 Task: Set the assign date for multiple Jira issues and create an automation rule to manage date assignments.
Action: Mouse moved to (1038, 350)
Screenshot: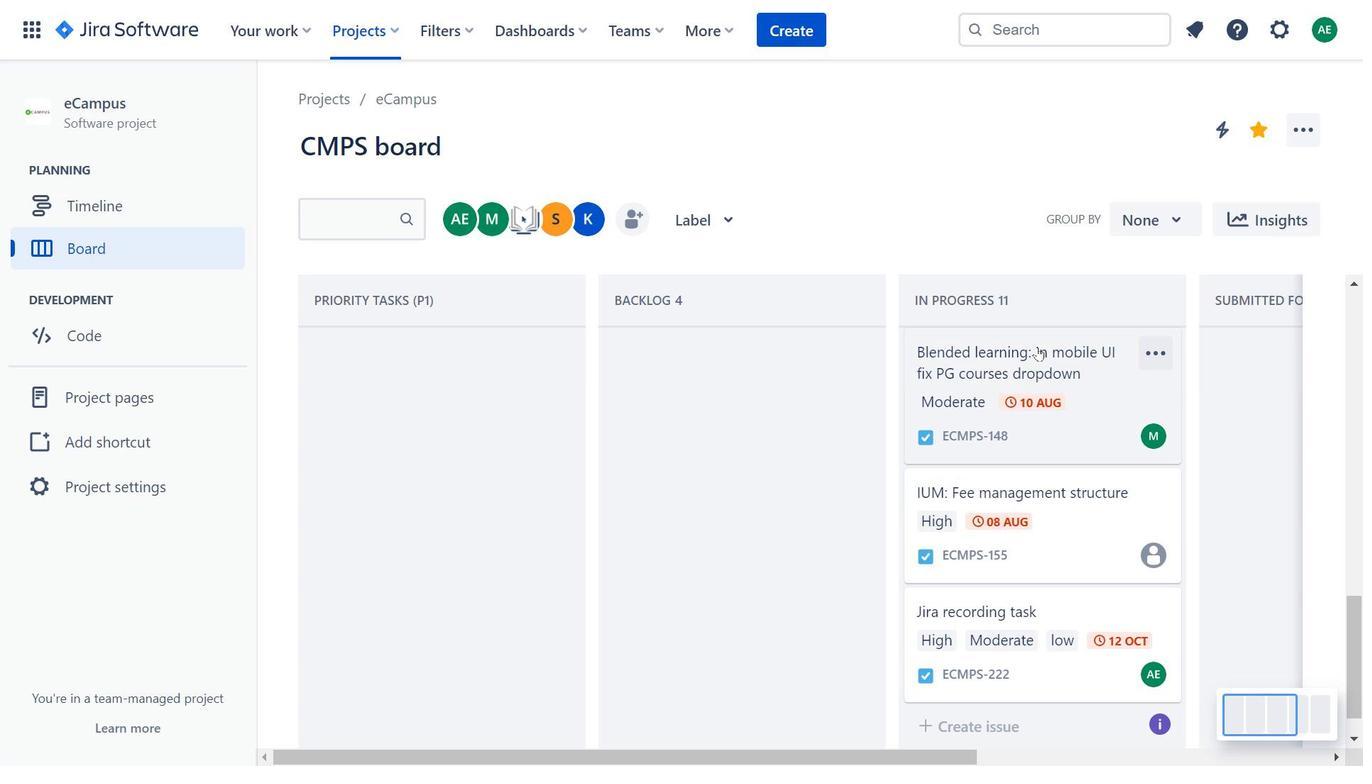
Action: Mouse scrolled (1038, 349) with delta (0, 0)
Screenshot: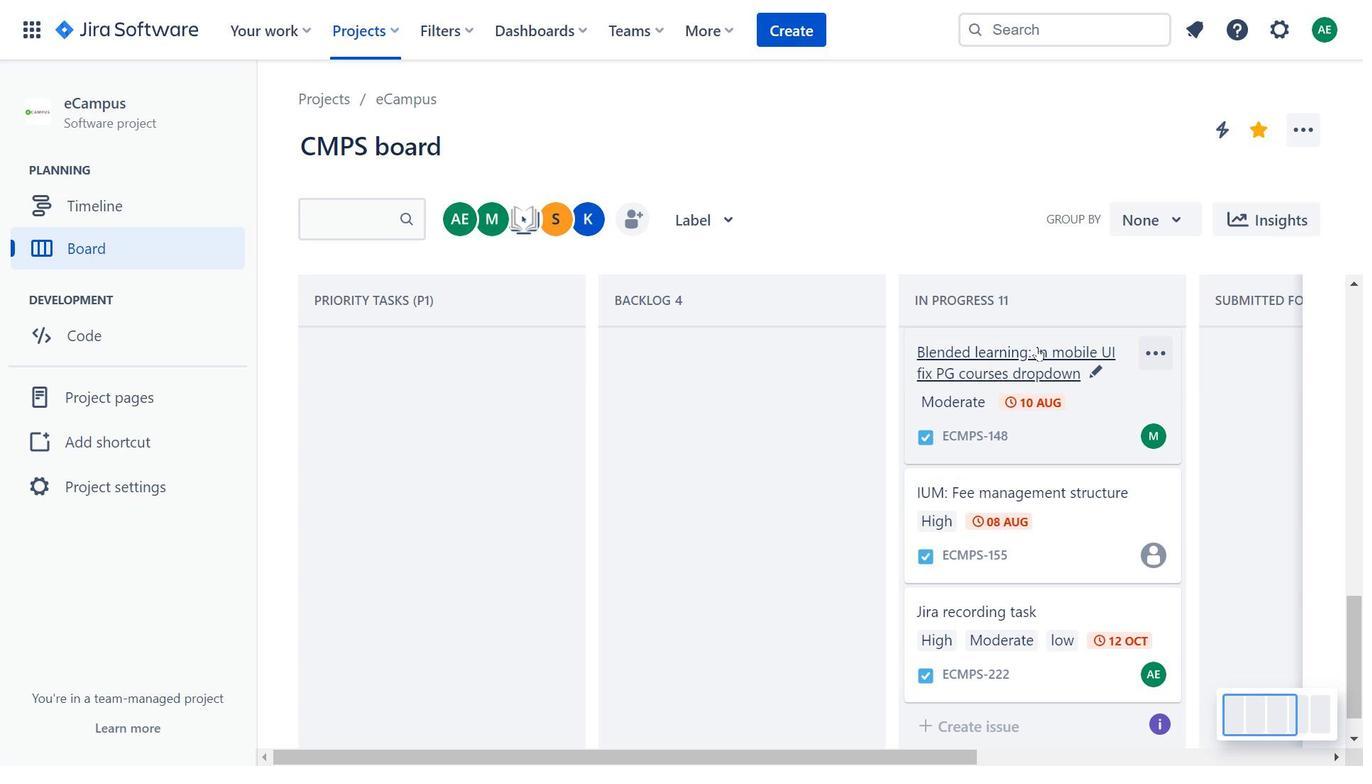 
Action: Mouse scrolled (1038, 349) with delta (0, 0)
Screenshot: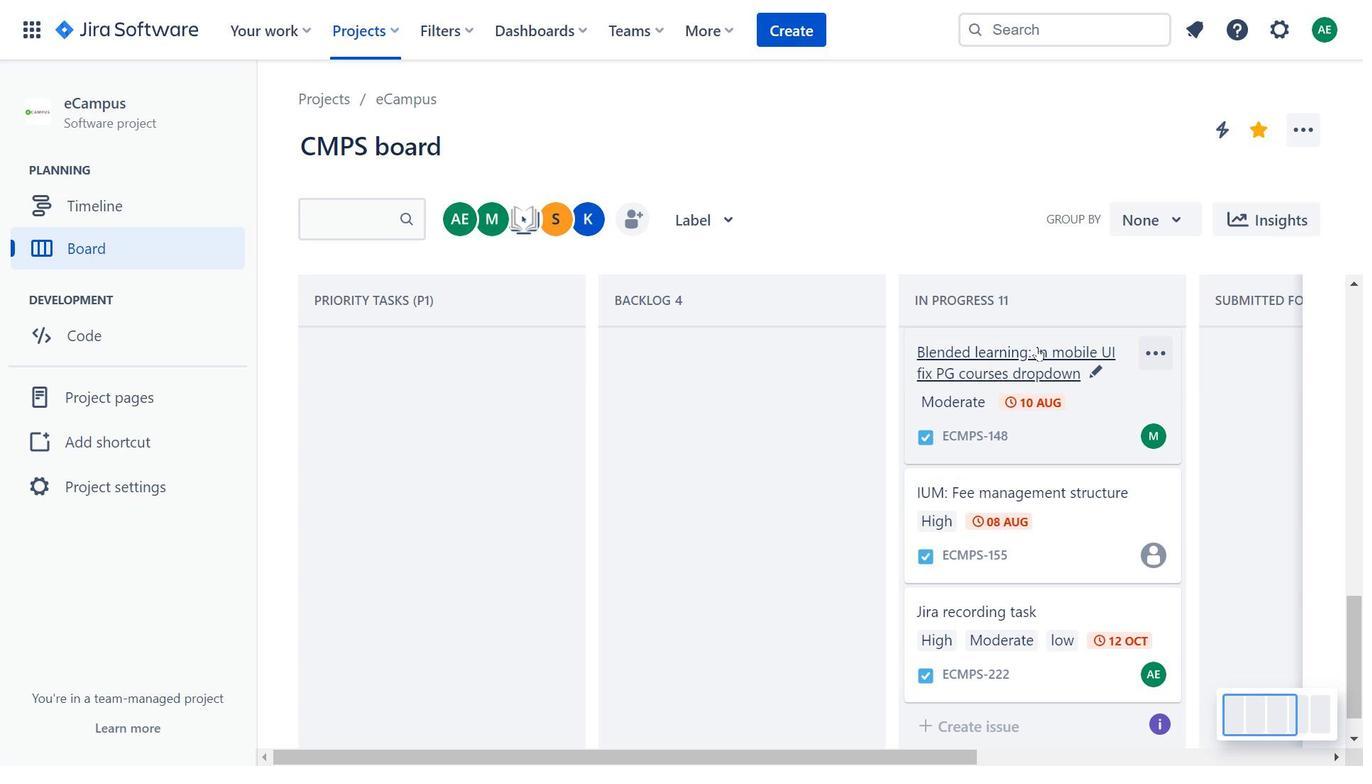 
Action: Mouse scrolled (1038, 349) with delta (0, 0)
Screenshot: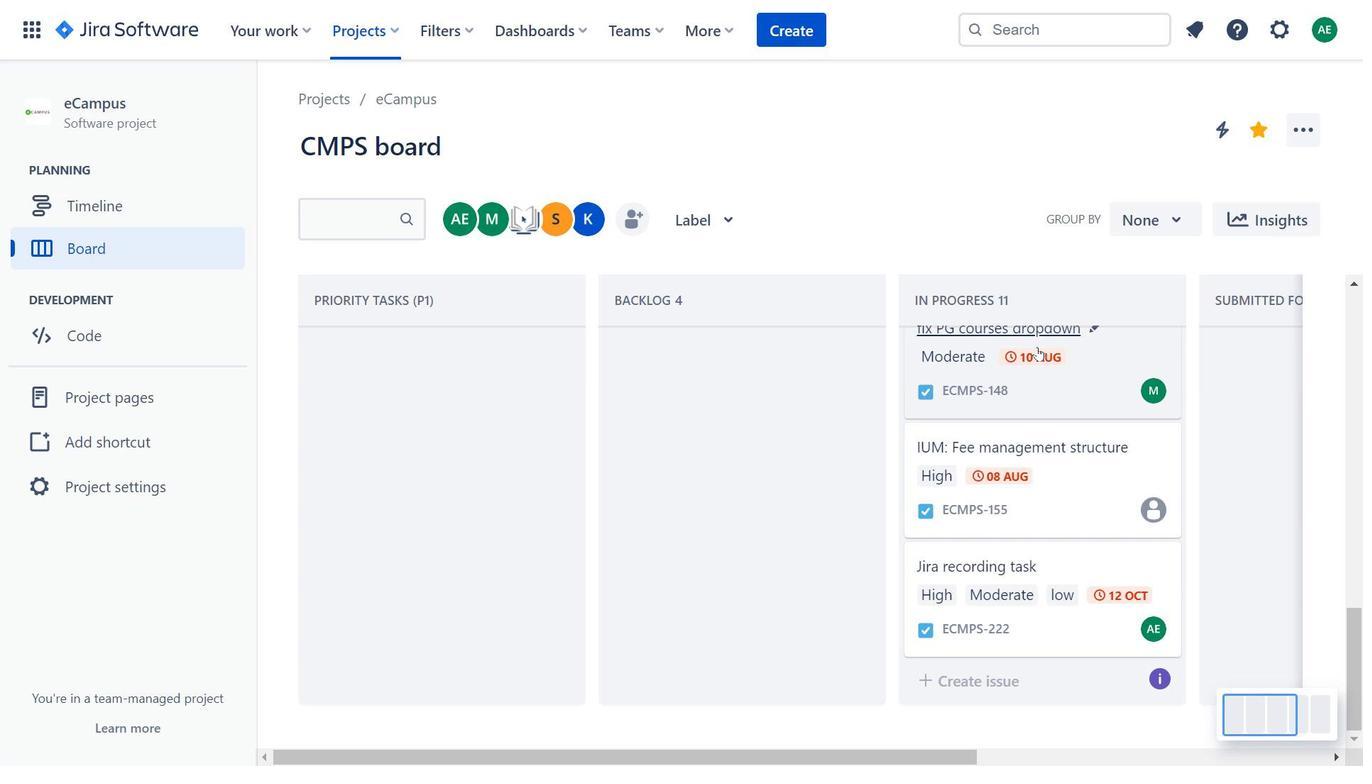
Action: Mouse moved to (1037, 347)
Screenshot: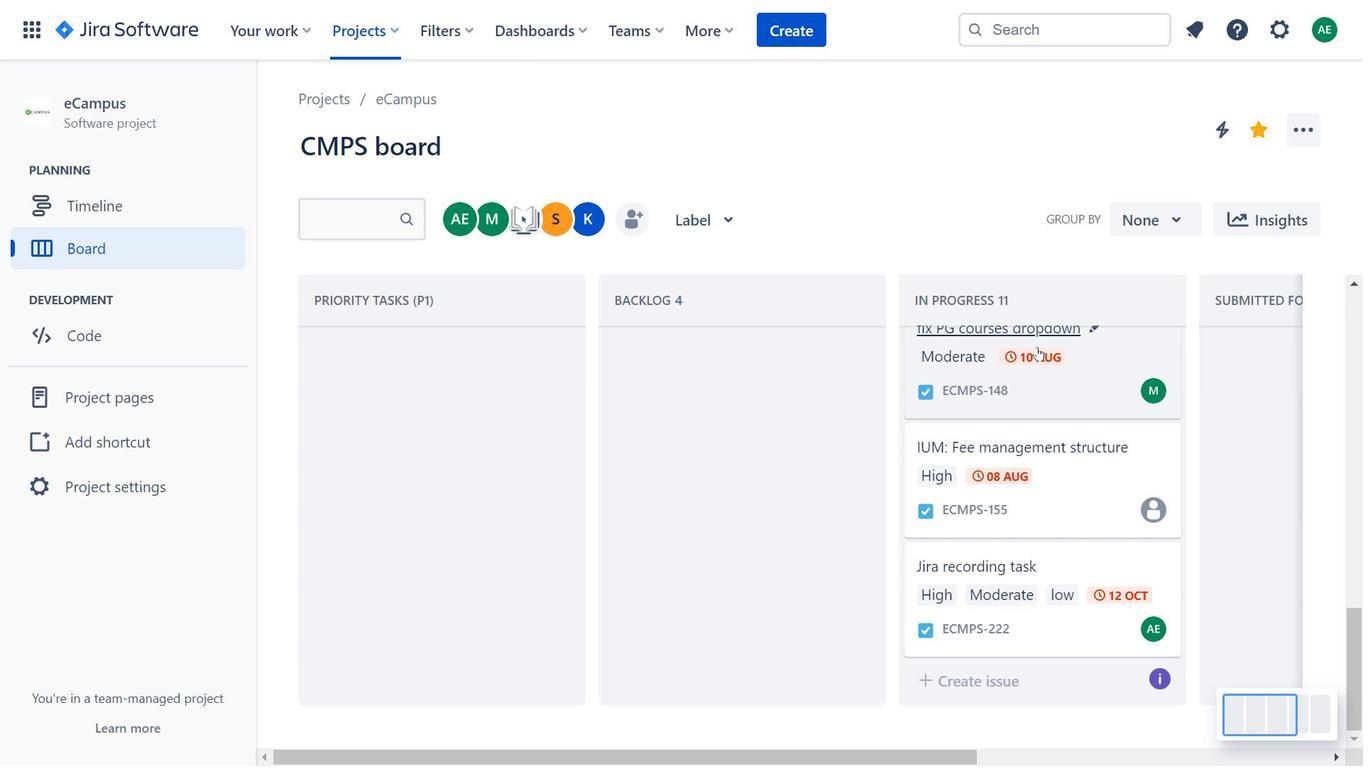 
Action: Mouse scrolled (1037, 346) with delta (0, 0)
Screenshot: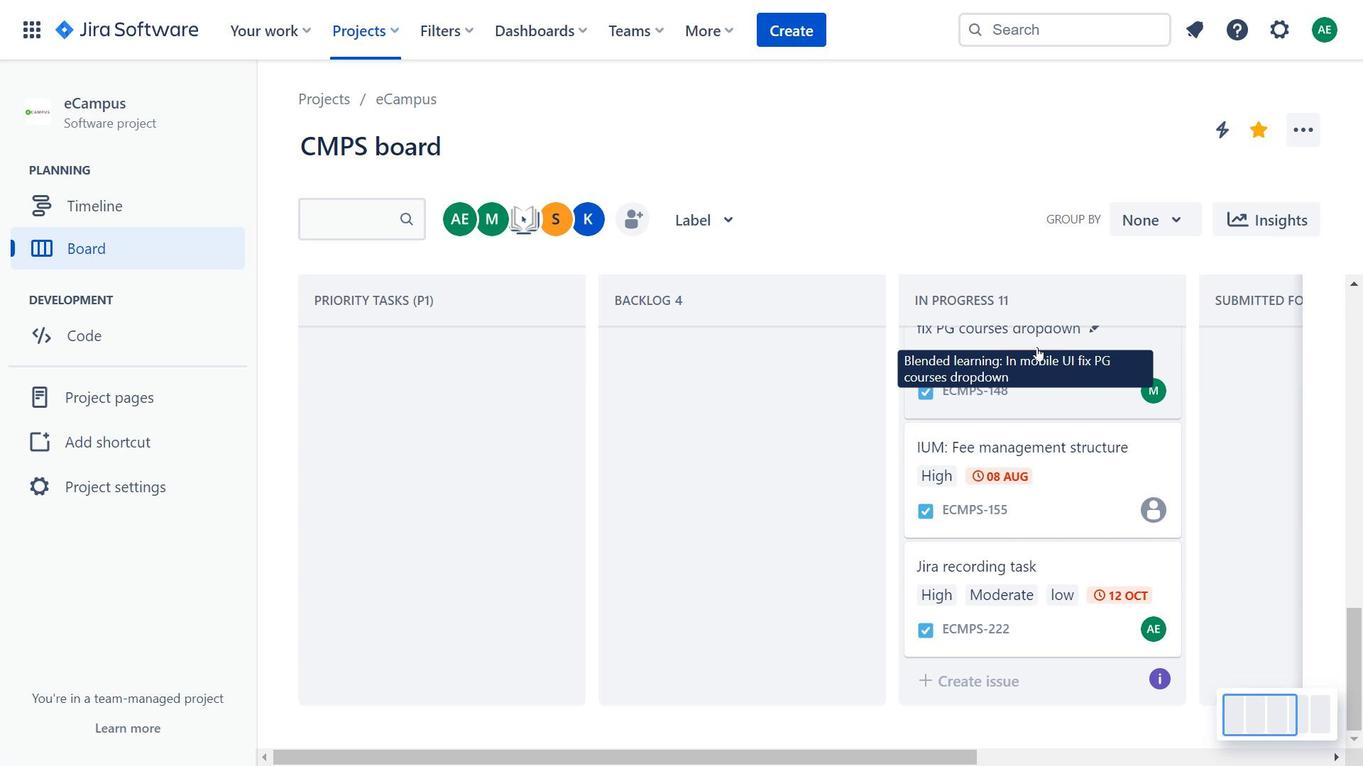 
Action: Mouse scrolled (1037, 346) with delta (0, 0)
Screenshot: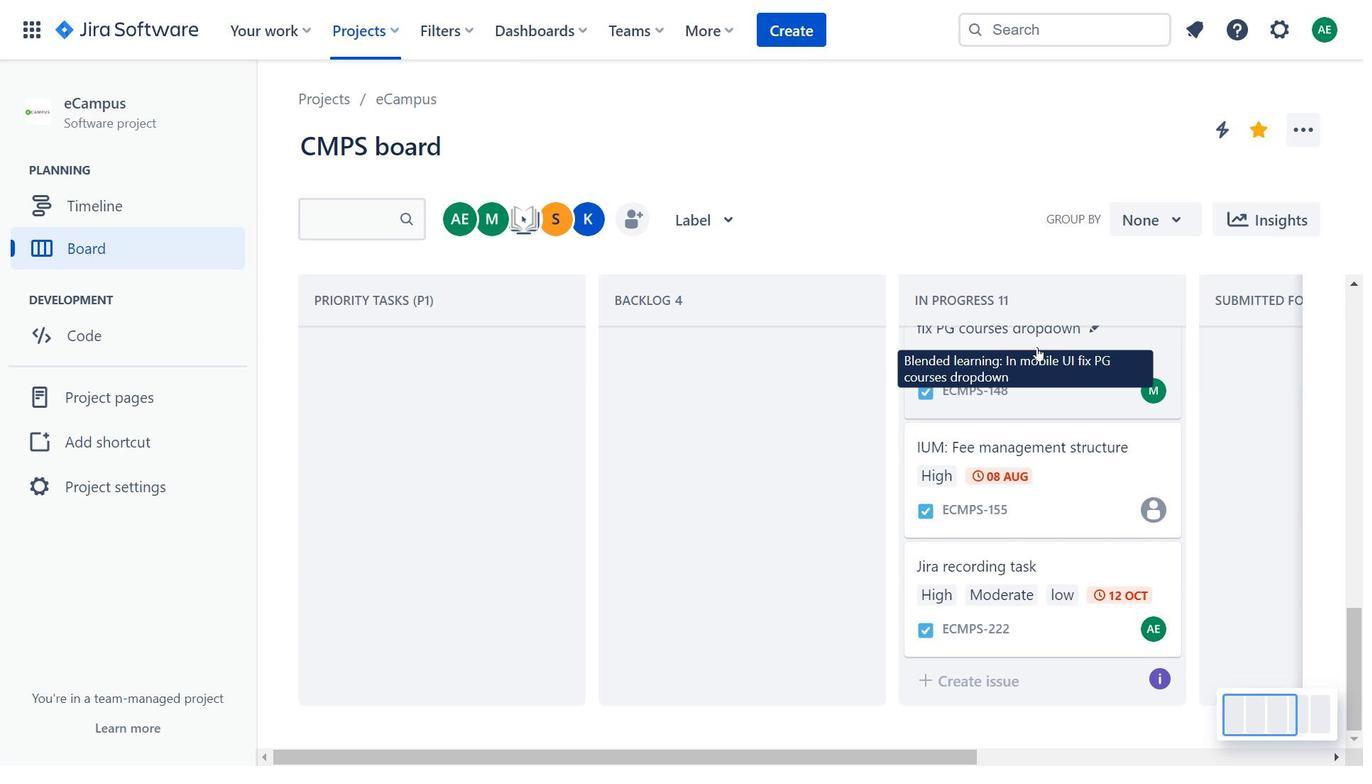 
Action: Mouse scrolled (1037, 346) with delta (0, 0)
Screenshot: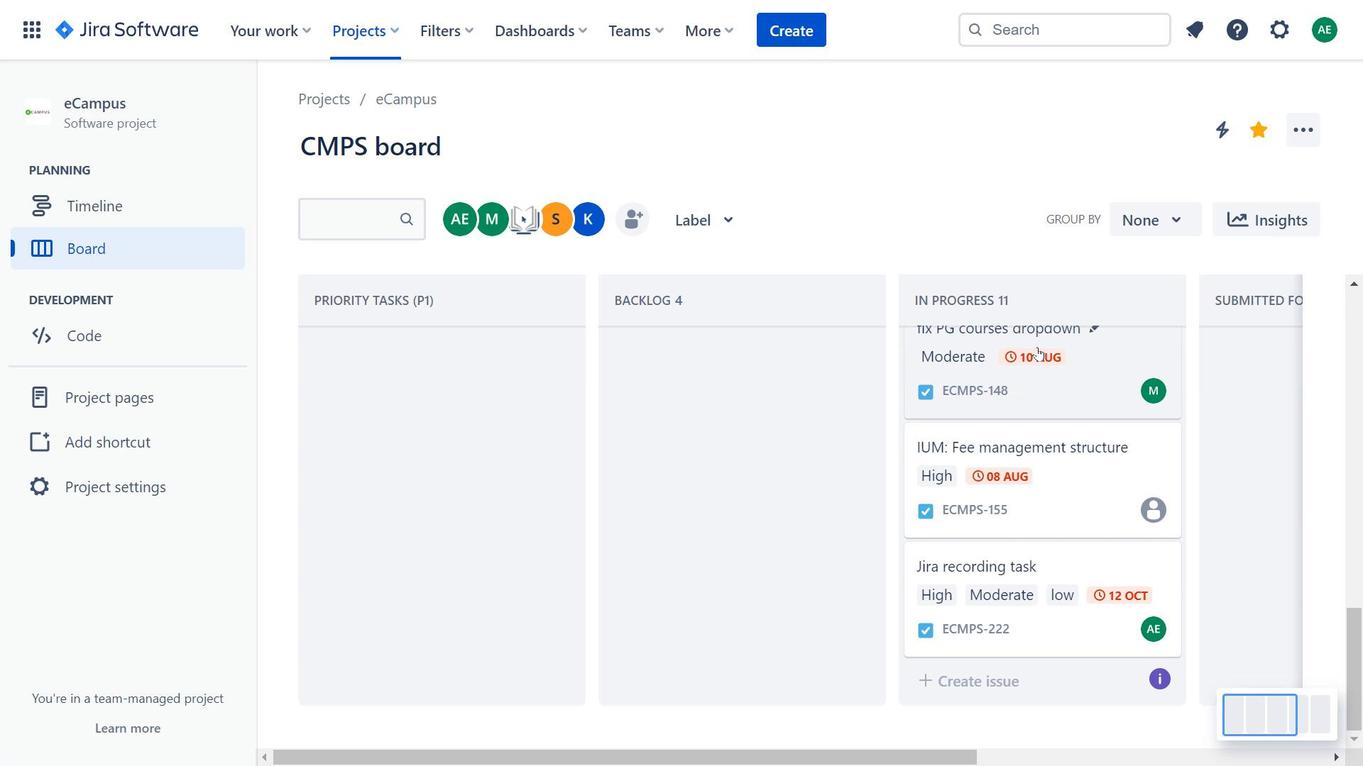 
Action: Mouse scrolled (1037, 347) with delta (0, 0)
Screenshot: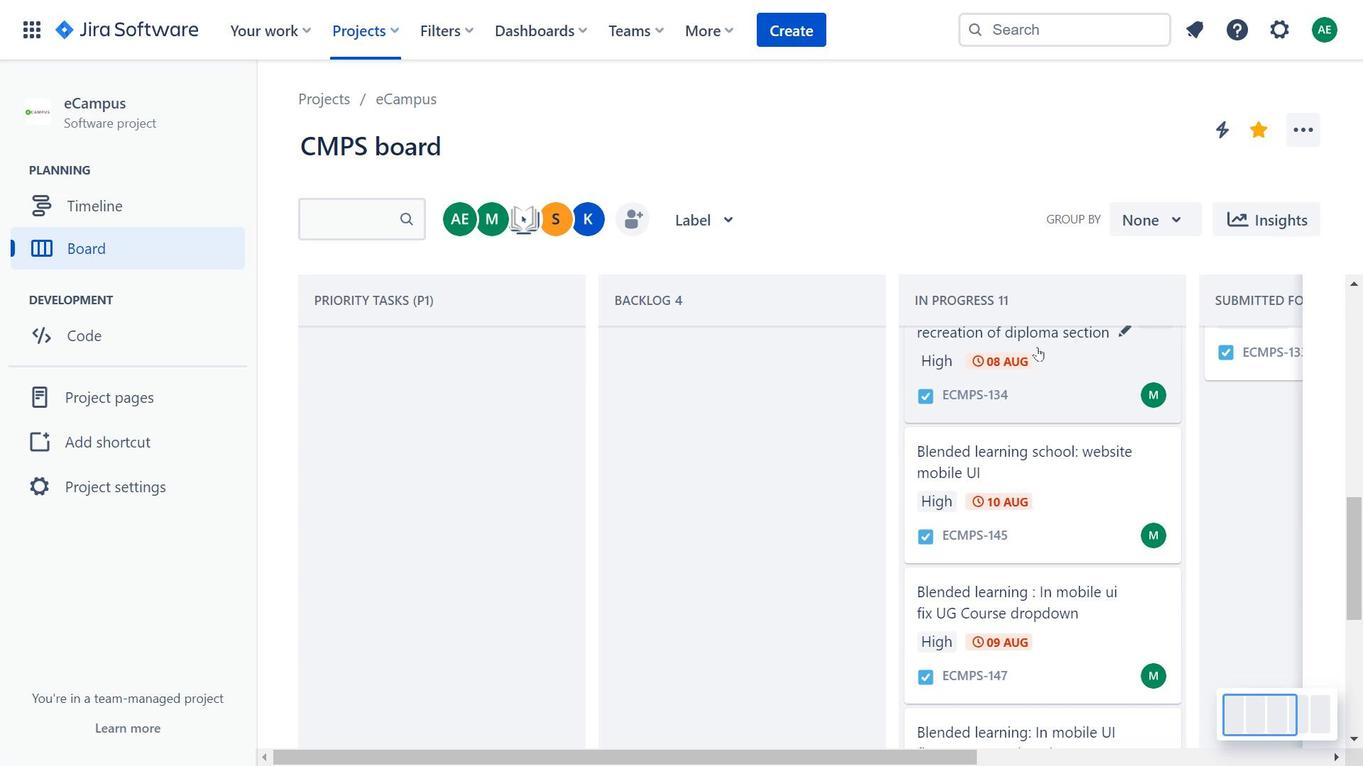 
Action: Mouse scrolled (1037, 347) with delta (0, 0)
Screenshot: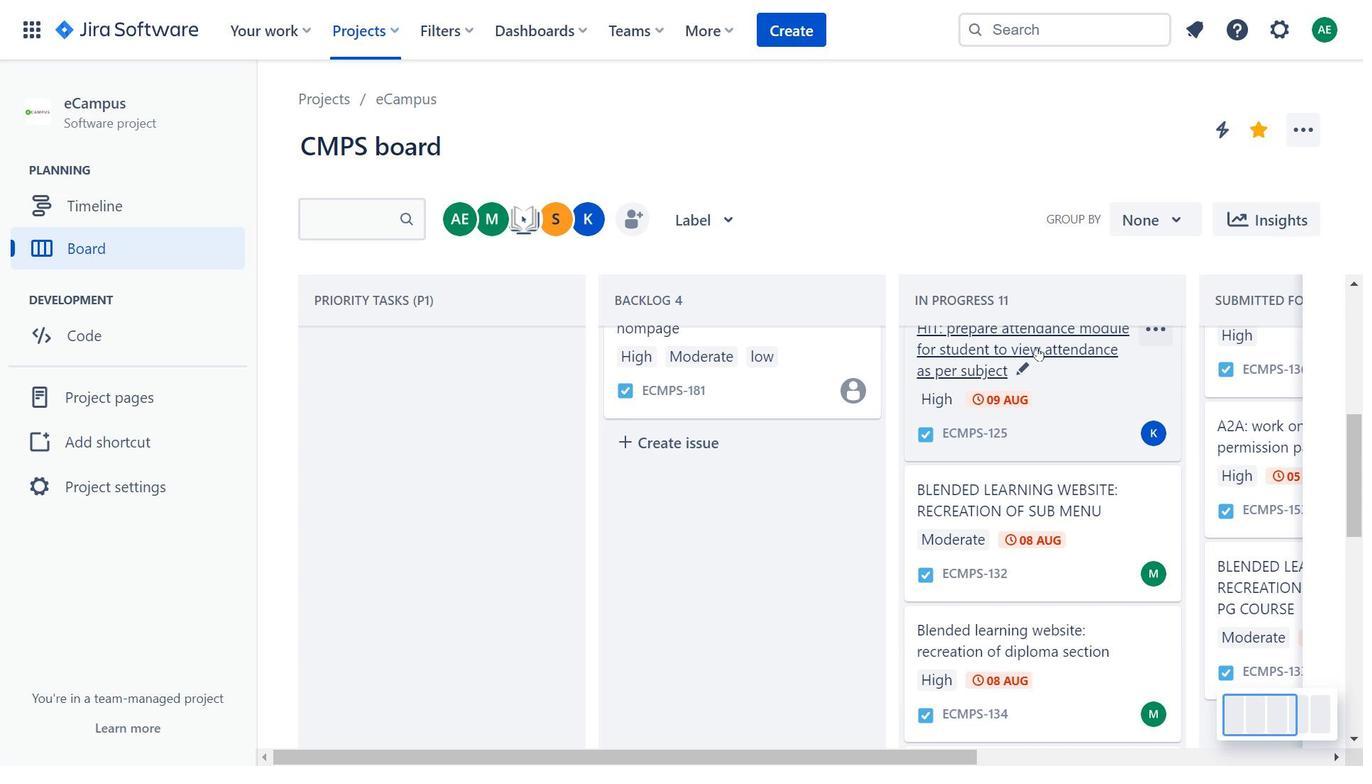
Action: Mouse scrolled (1037, 347) with delta (0, 0)
Screenshot: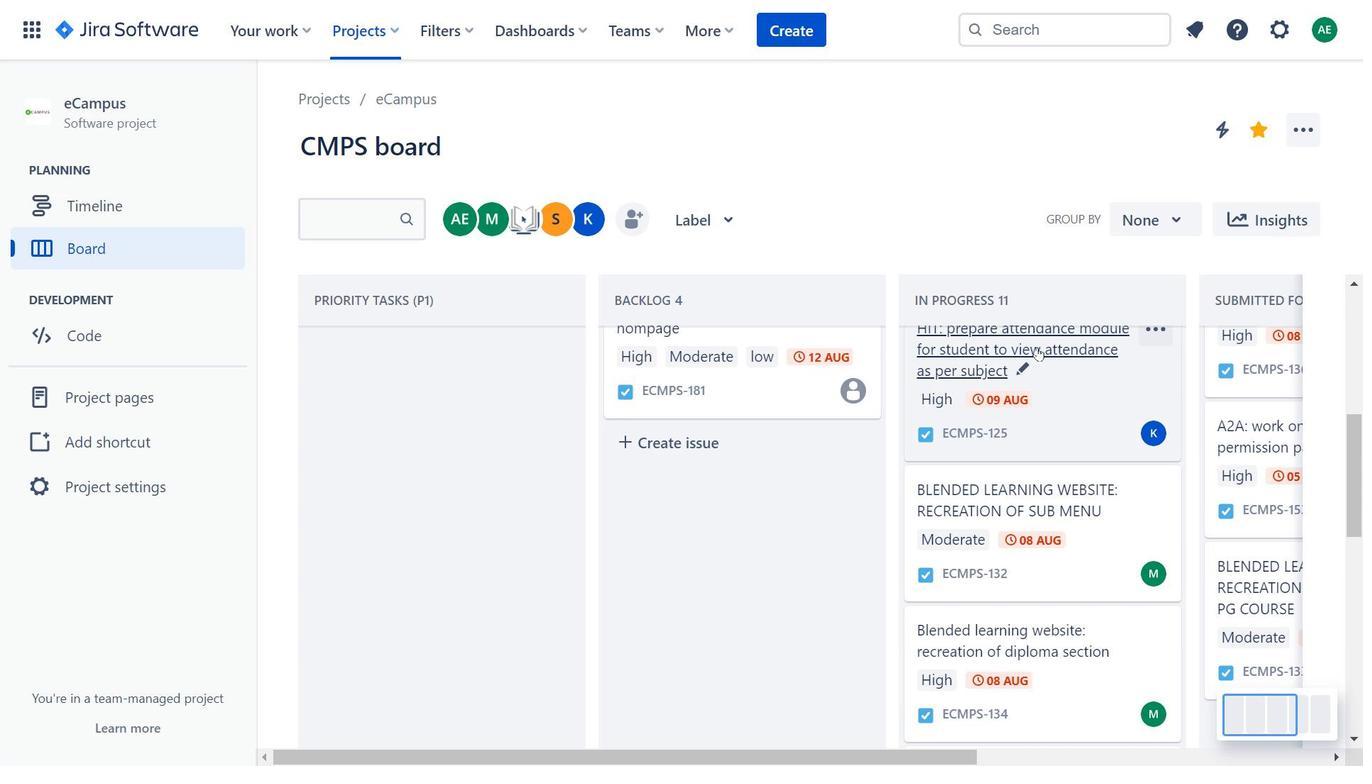 
Action: Mouse scrolled (1037, 347) with delta (0, 0)
Screenshot: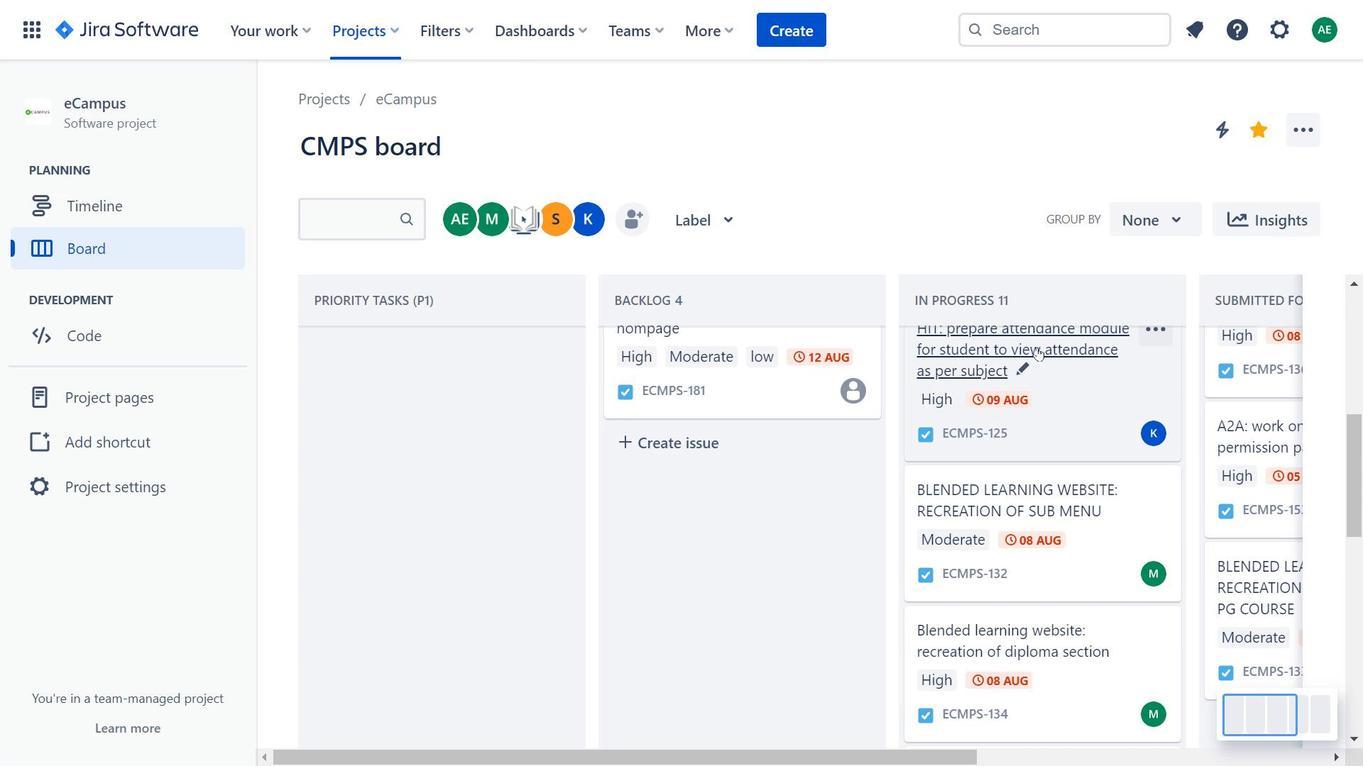 
Action: Mouse scrolled (1037, 347) with delta (0, 0)
Screenshot: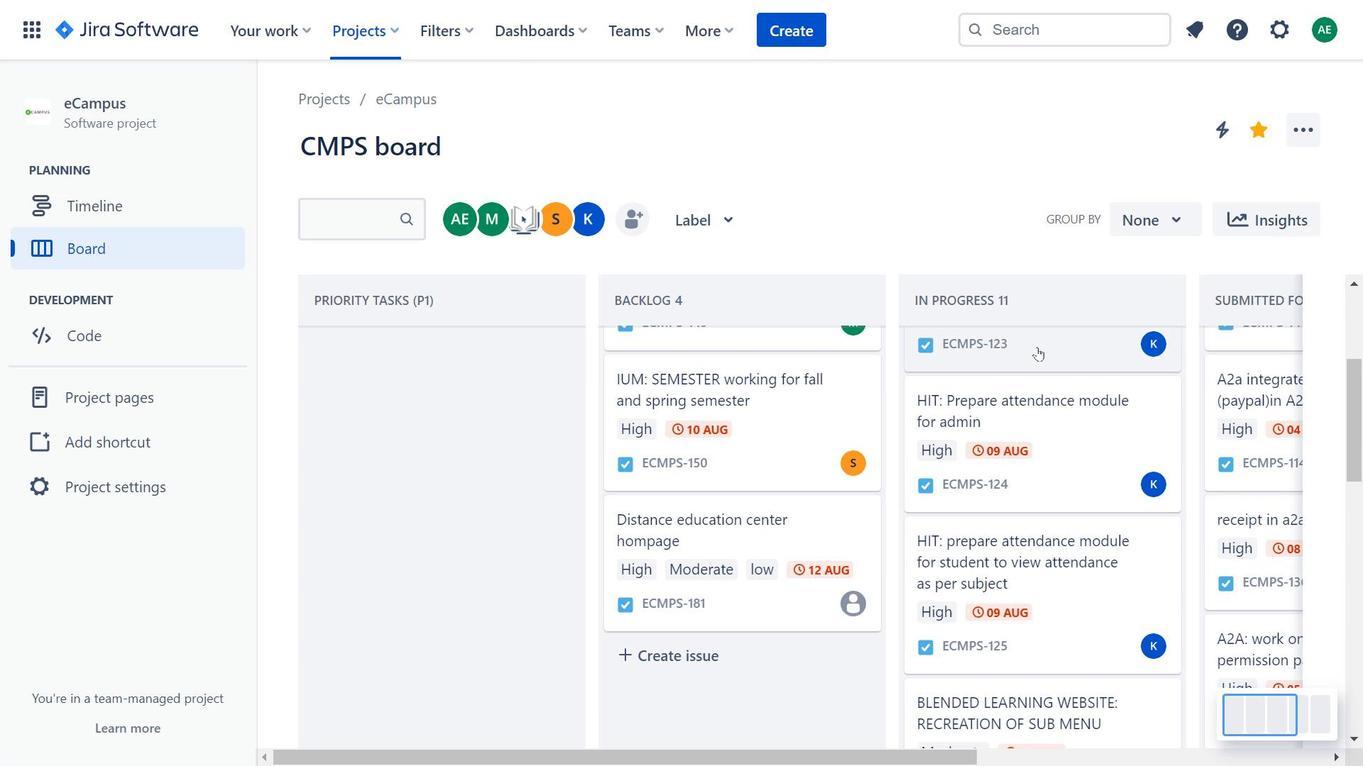 
Action: Mouse scrolled (1037, 347) with delta (0, 0)
Screenshot: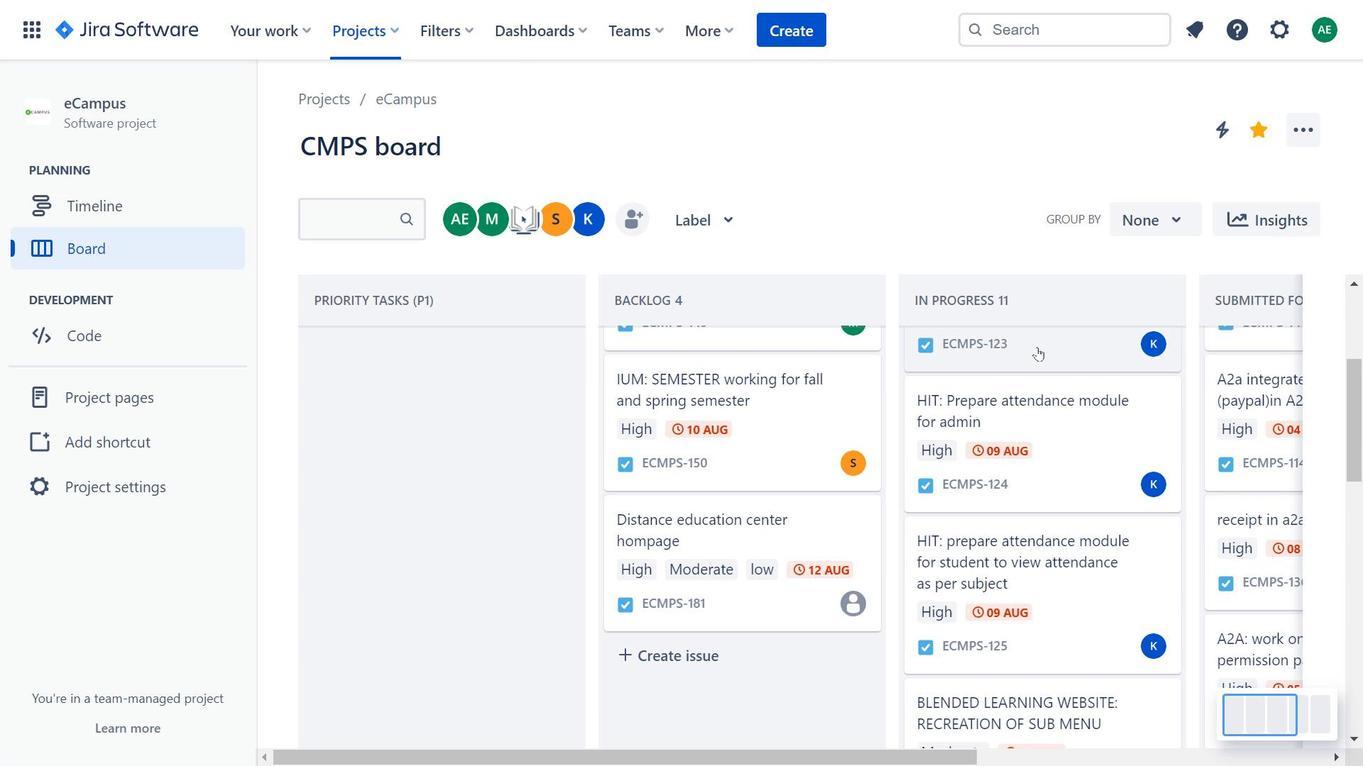 
Action: Mouse scrolled (1037, 347) with delta (0, 0)
Screenshot: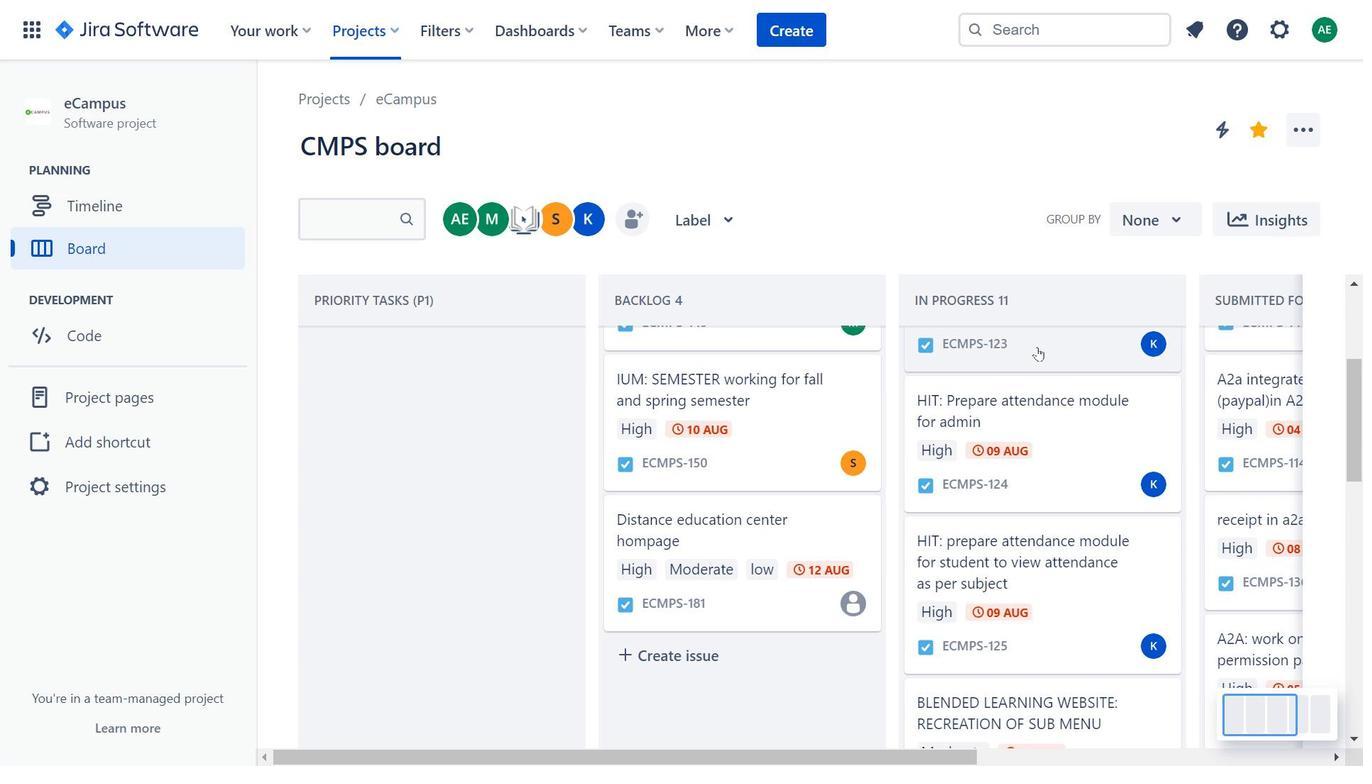 
Action: Mouse scrolled (1037, 347) with delta (0, 0)
Screenshot: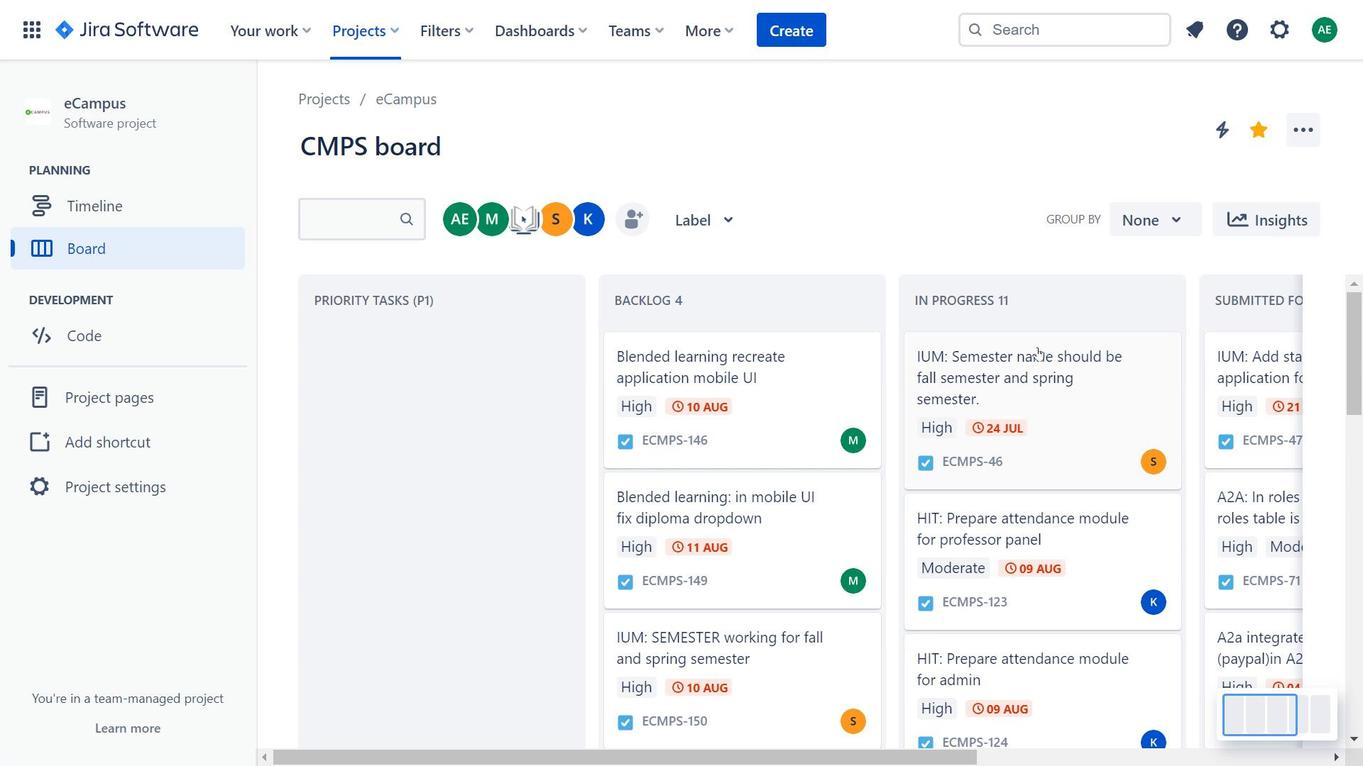 
Action: Mouse scrolled (1037, 347) with delta (0, 0)
Screenshot: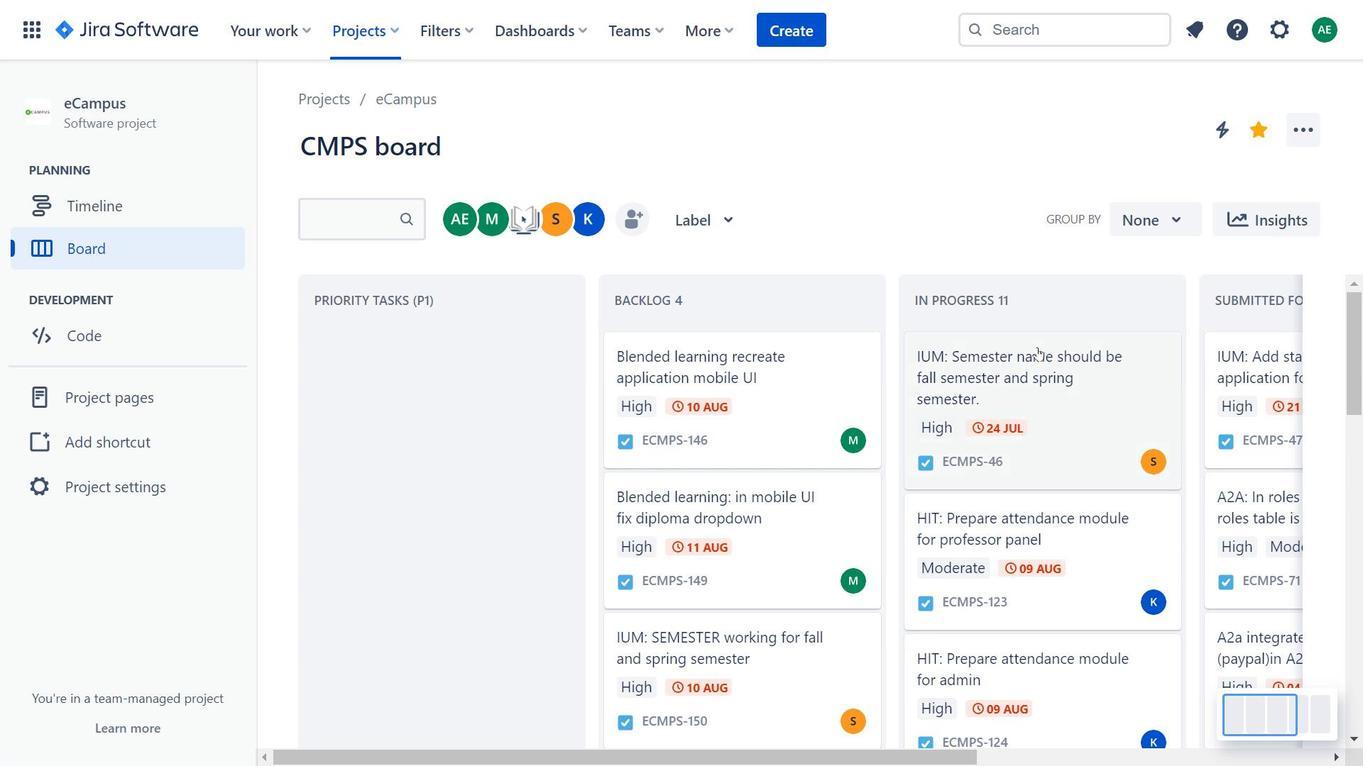 
Action: Mouse scrolled (1037, 347) with delta (0, 0)
Screenshot: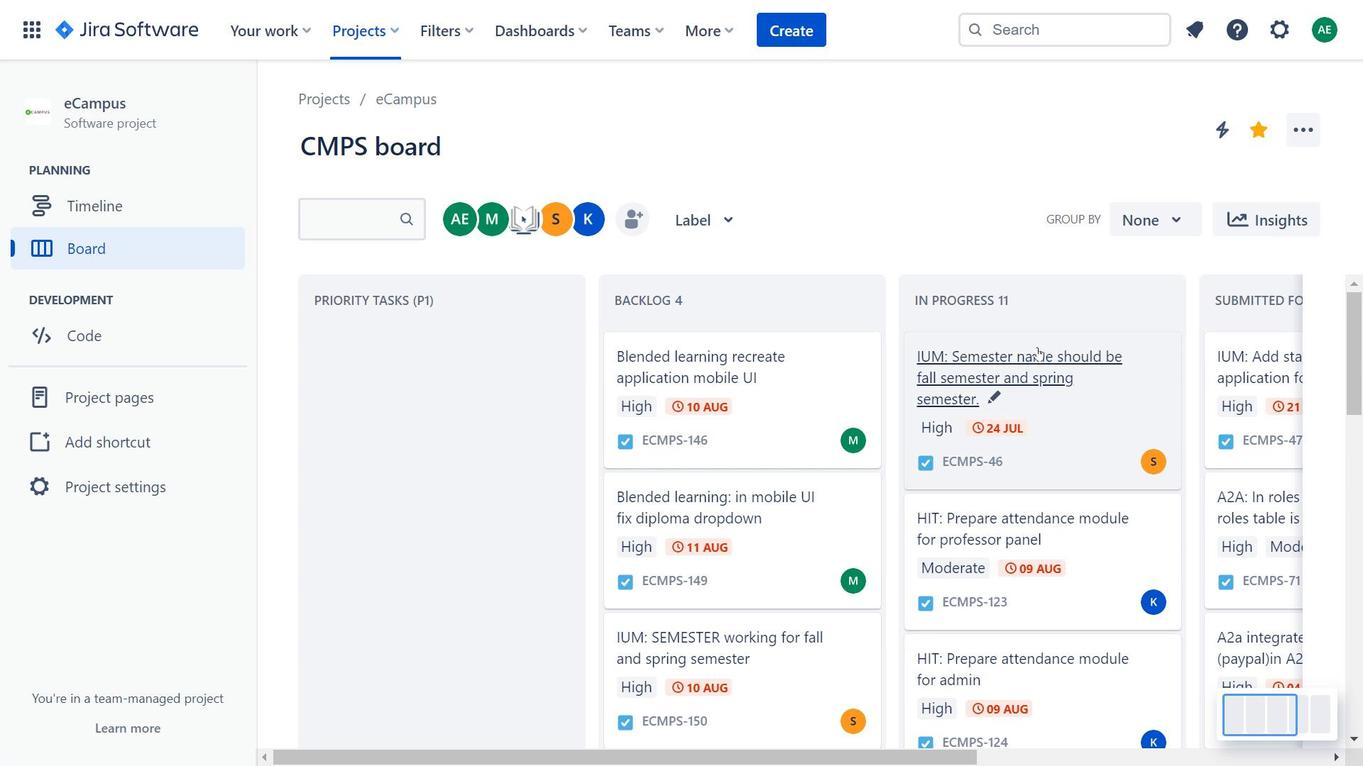 
Action: Mouse scrolled (1037, 347) with delta (0, 0)
Screenshot: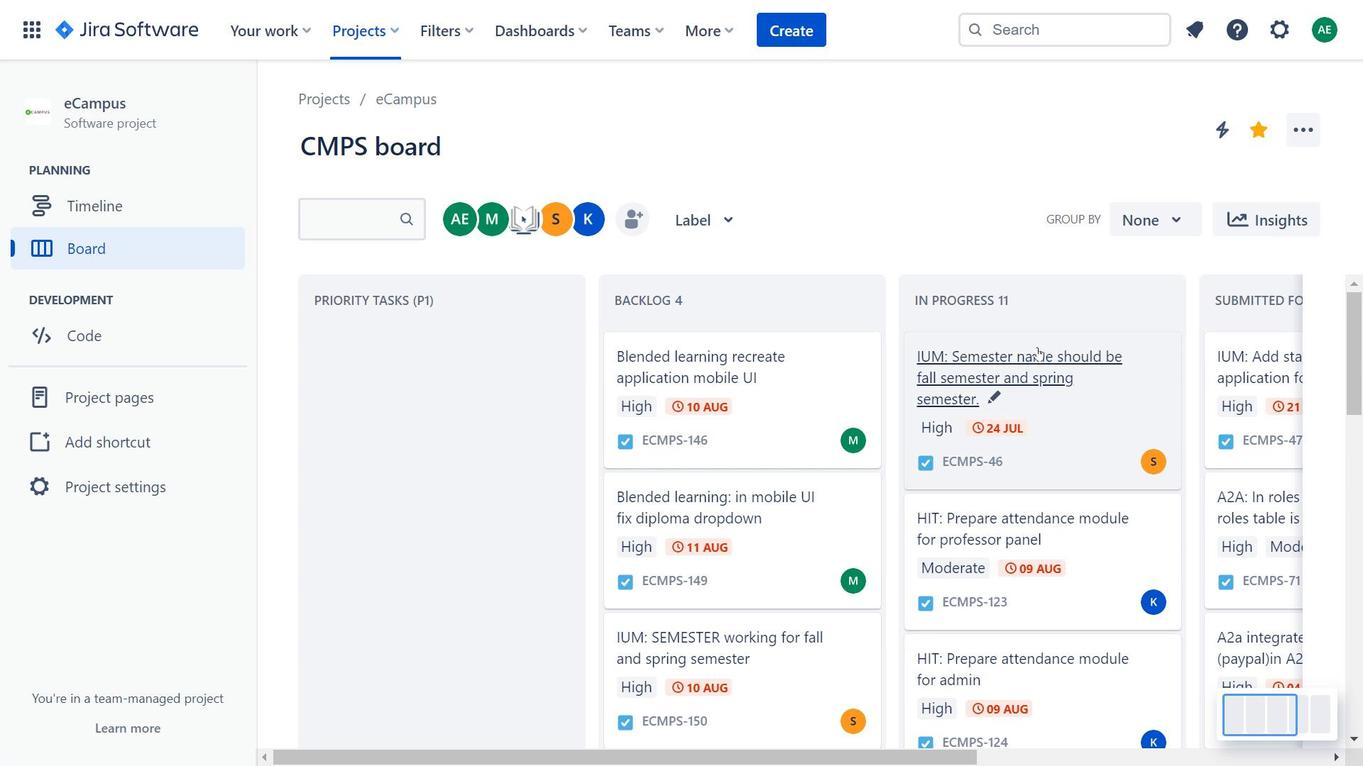 
Action: Mouse scrolled (1037, 347) with delta (0, 0)
Screenshot: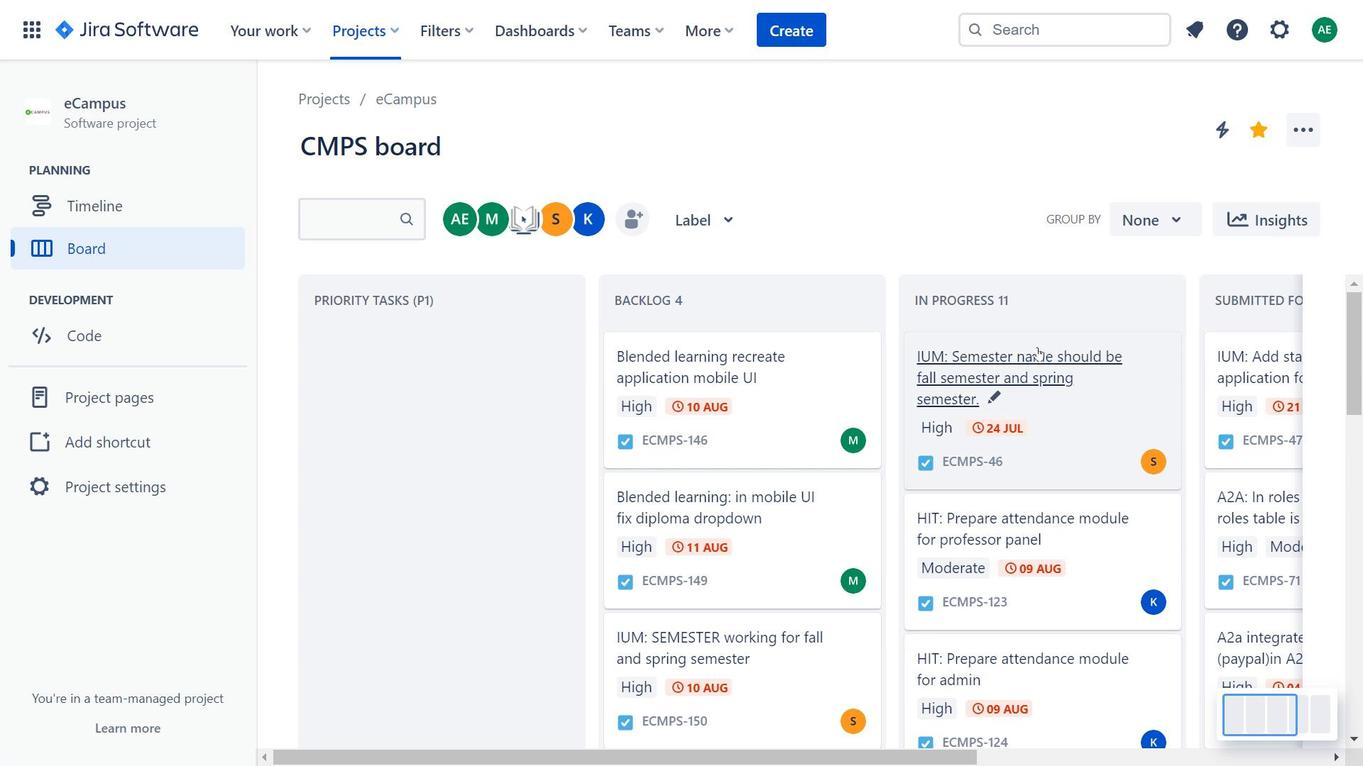 
Action: Mouse scrolled (1037, 347) with delta (0, 0)
Screenshot: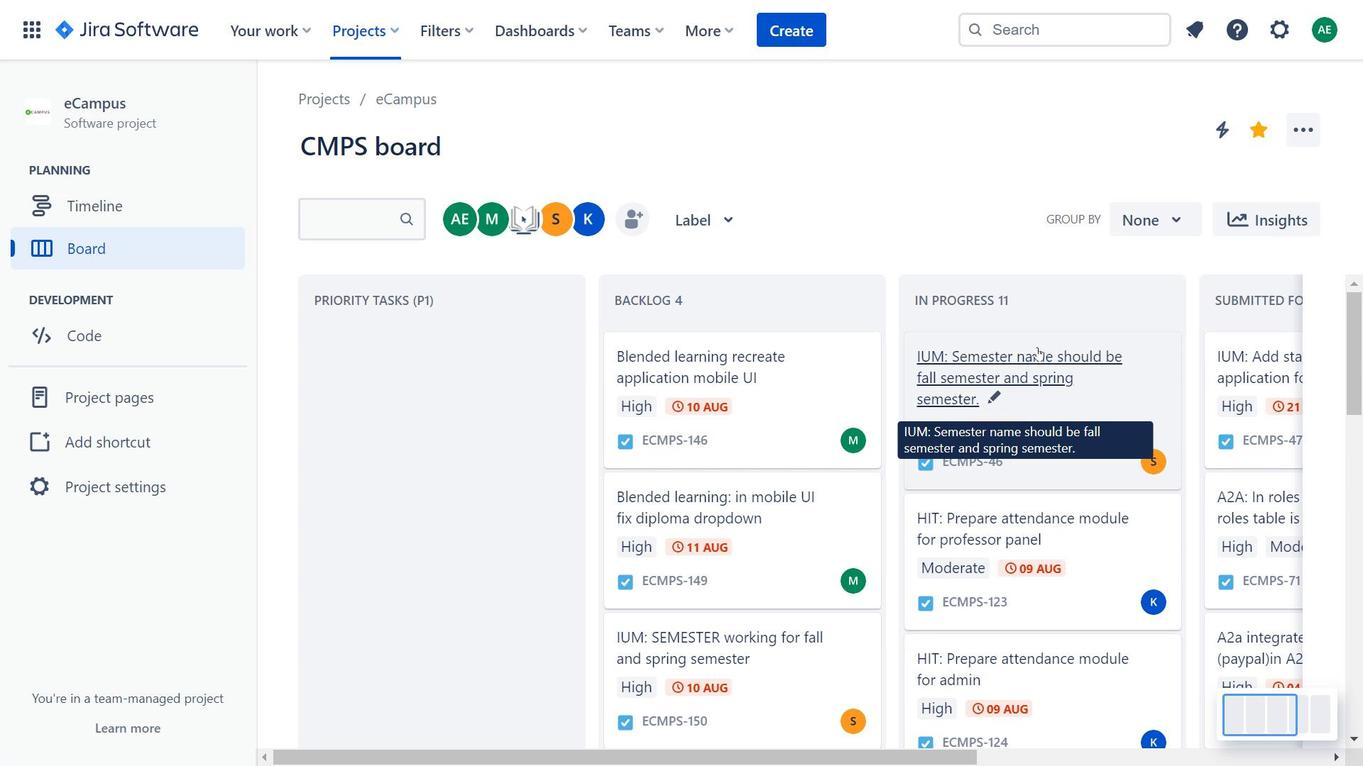 
Action: Mouse scrolled (1037, 347) with delta (0, 0)
Screenshot: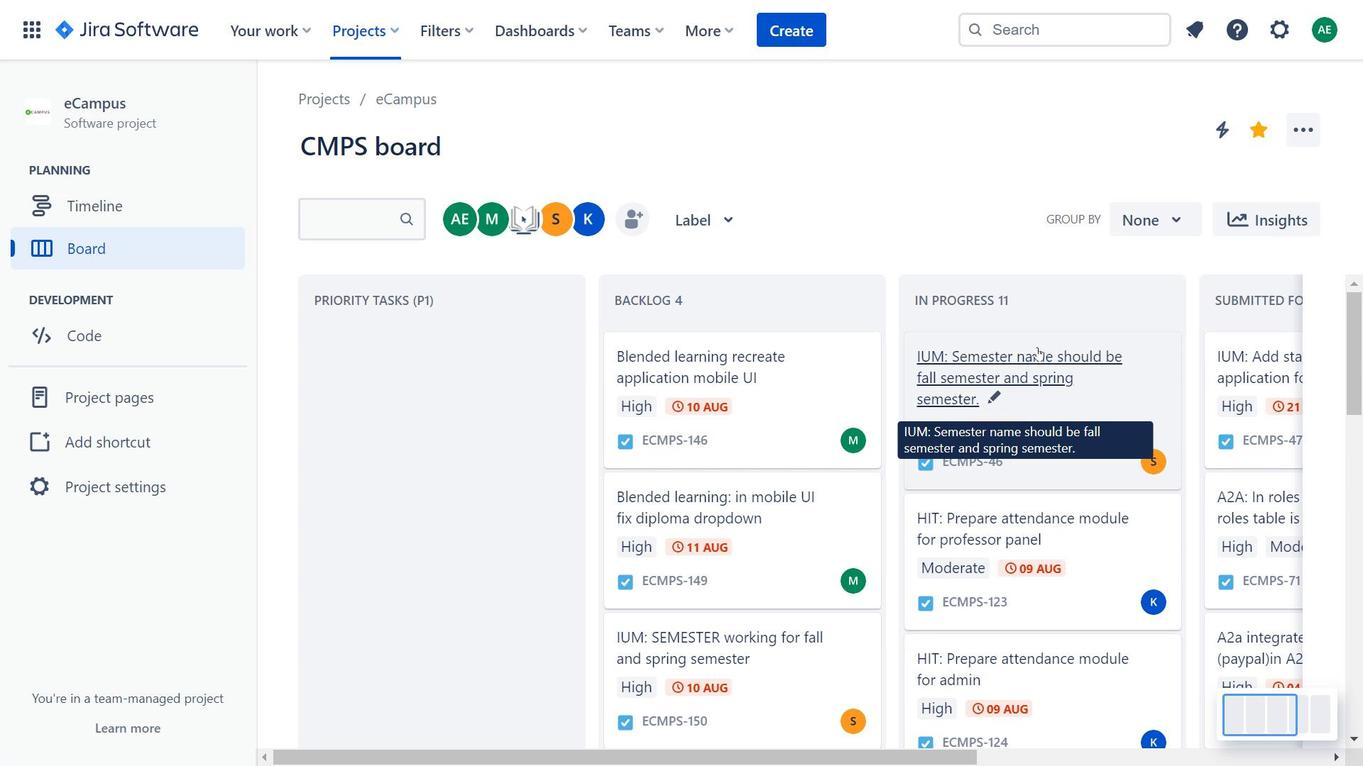 
Action: Mouse scrolled (1037, 347) with delta (0, 0)
Screenshot: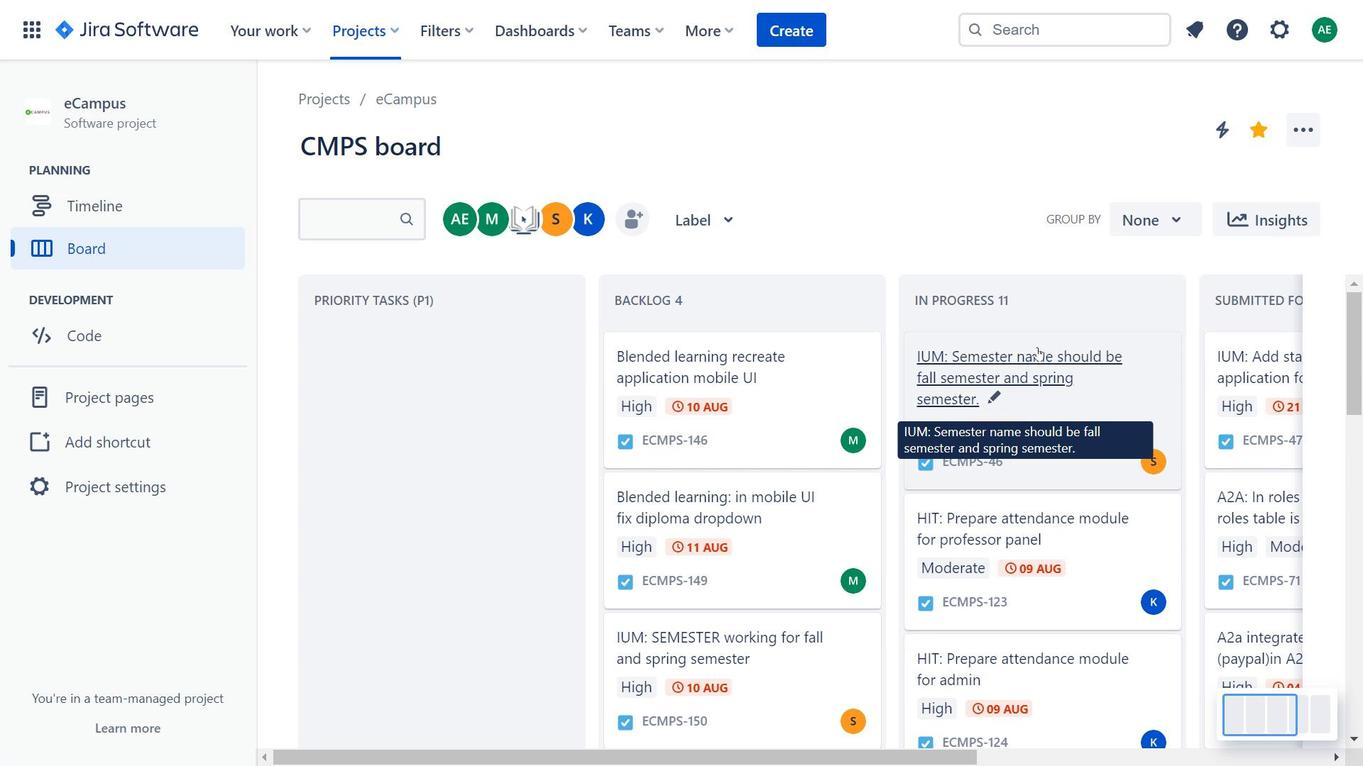 
Action: Mouse scrolled (1037, 347) with delta (0, 0)
Screenshot: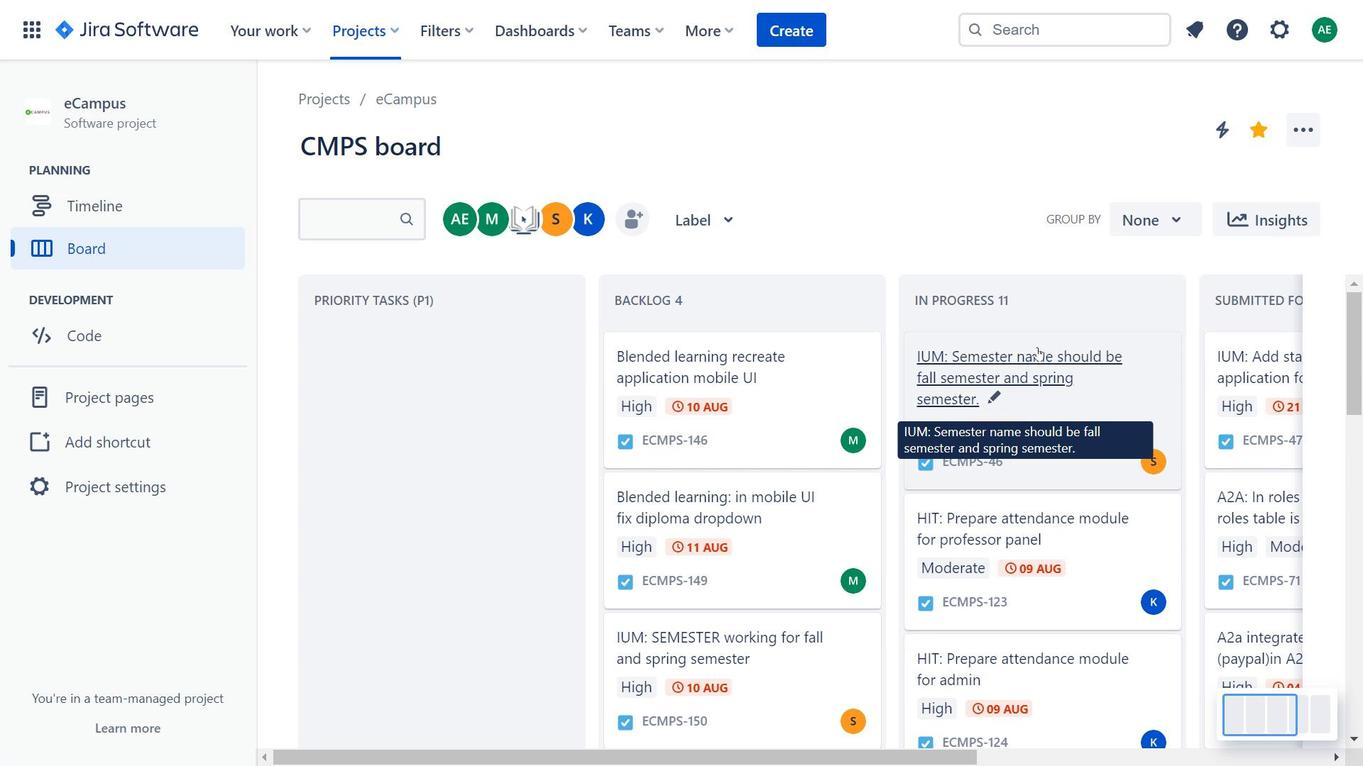 
Action: Mouse moved to (892, 325)
Screenshot: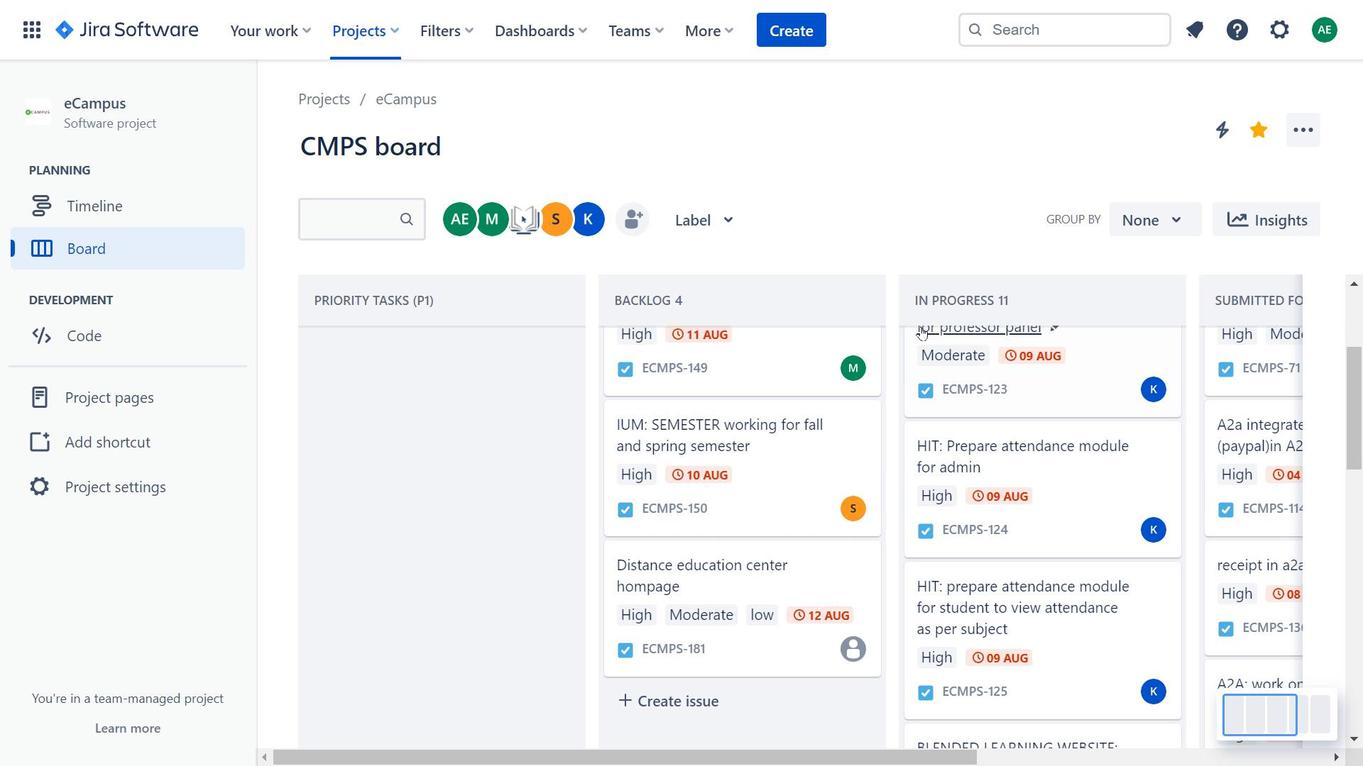 
Action: Mouse scrolled (892, 324) with delta (0, 0)
Screenshot: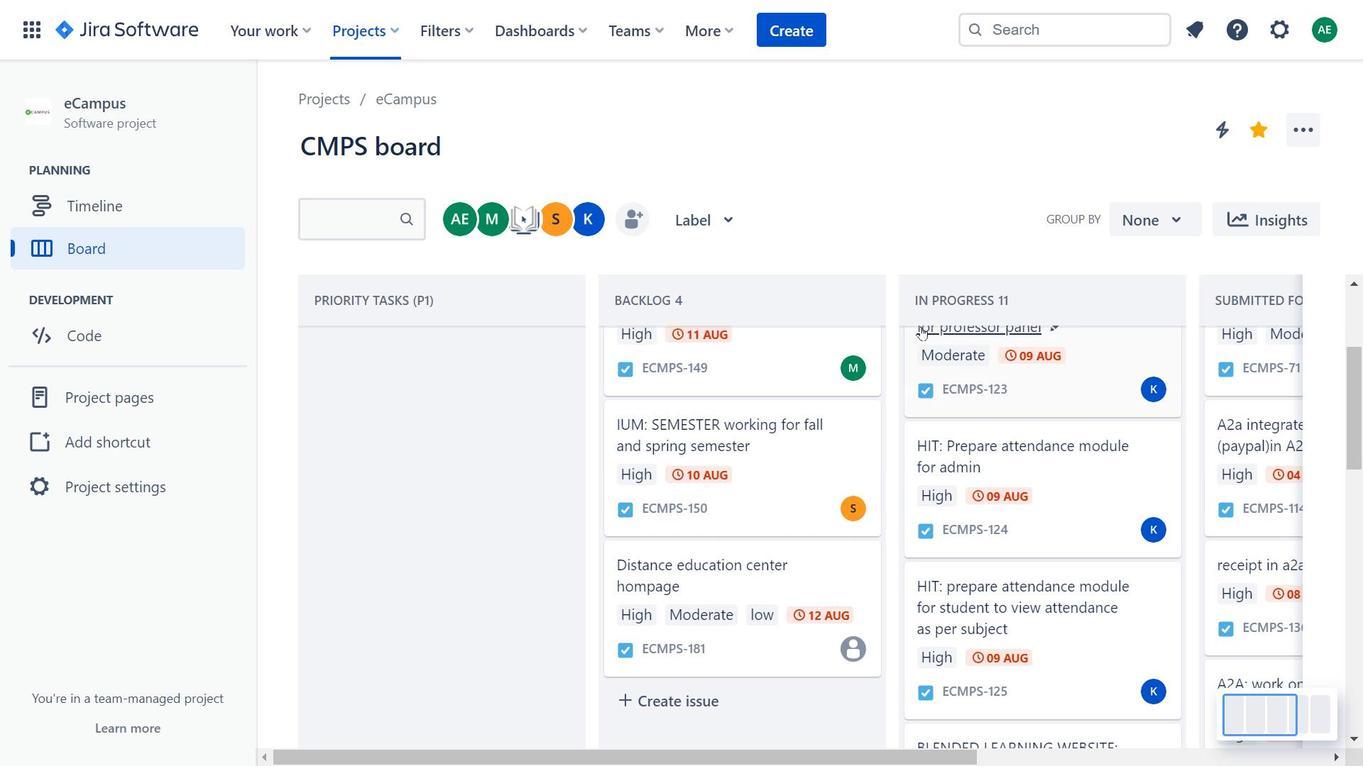 
Action: Mouse moved to (896, 326)
Screenshot: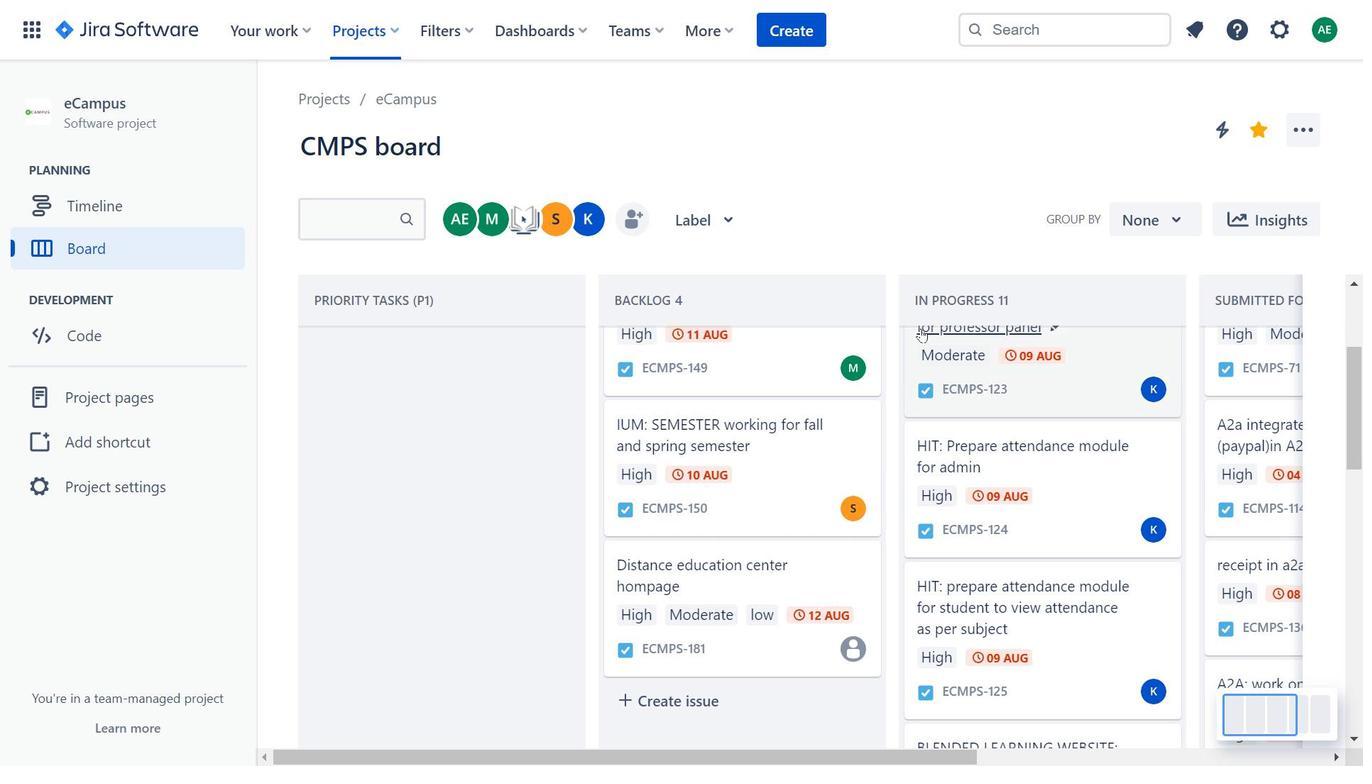 
Action: Mouse scrolled (896, 325) with delta (0, 0)
Screenshot: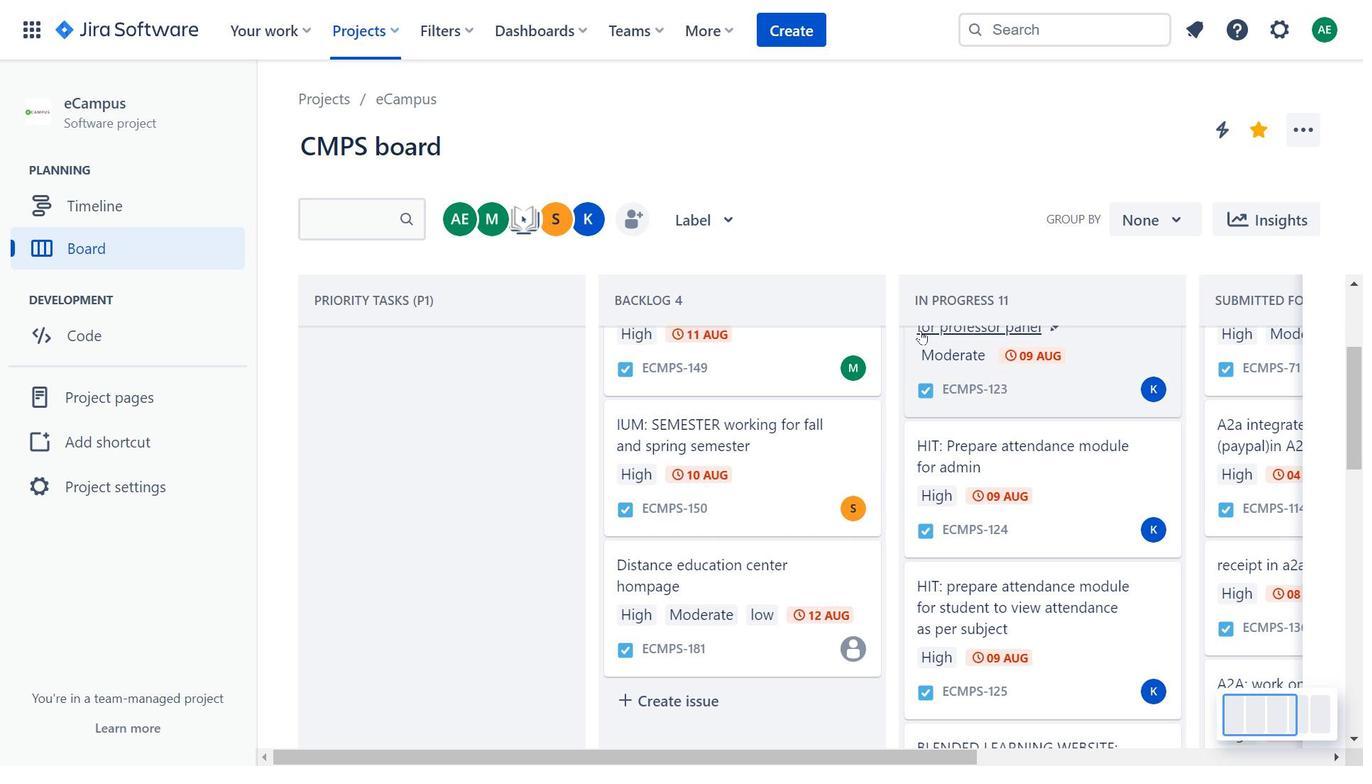 
Action: Mouse moved to (1061, 329)
Screenshot: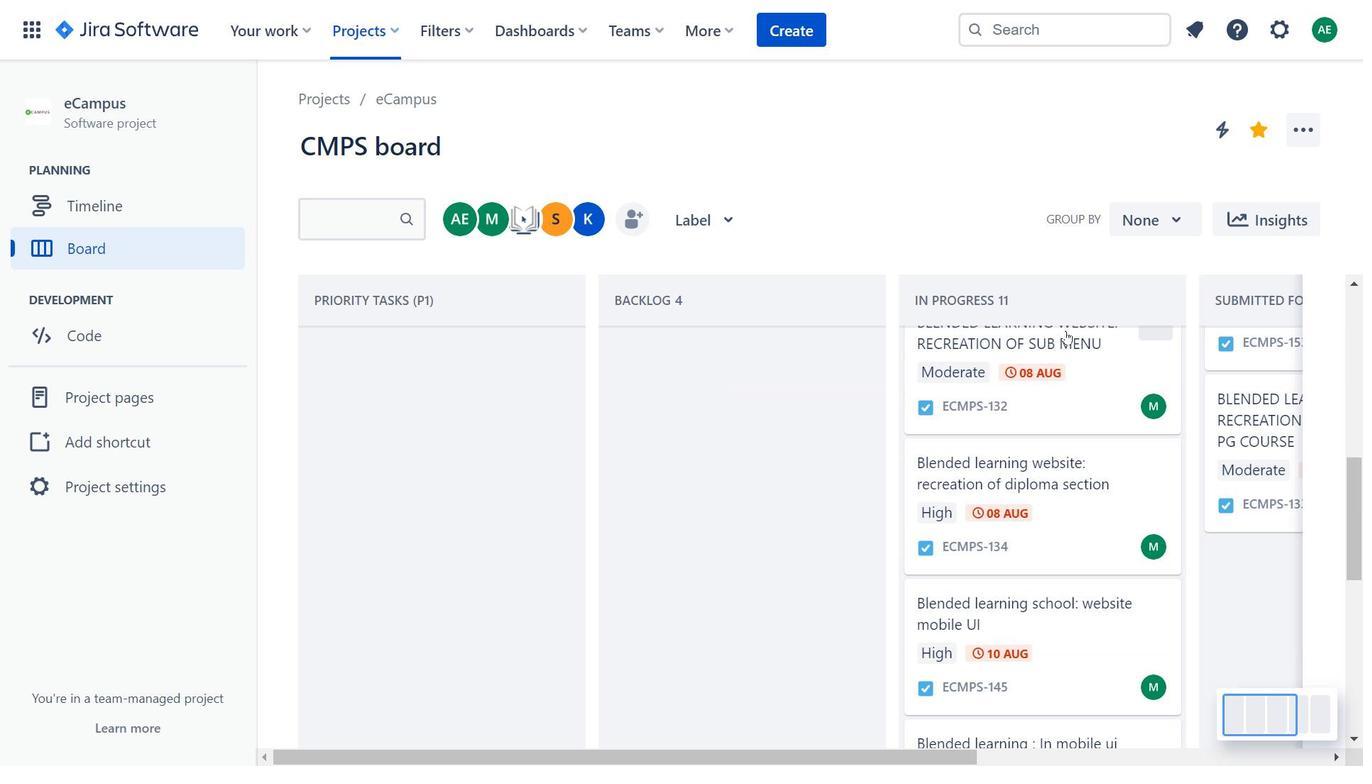 
Action: Mouse scrolled (1061, 328) with delta (0, 0)
Screenshot: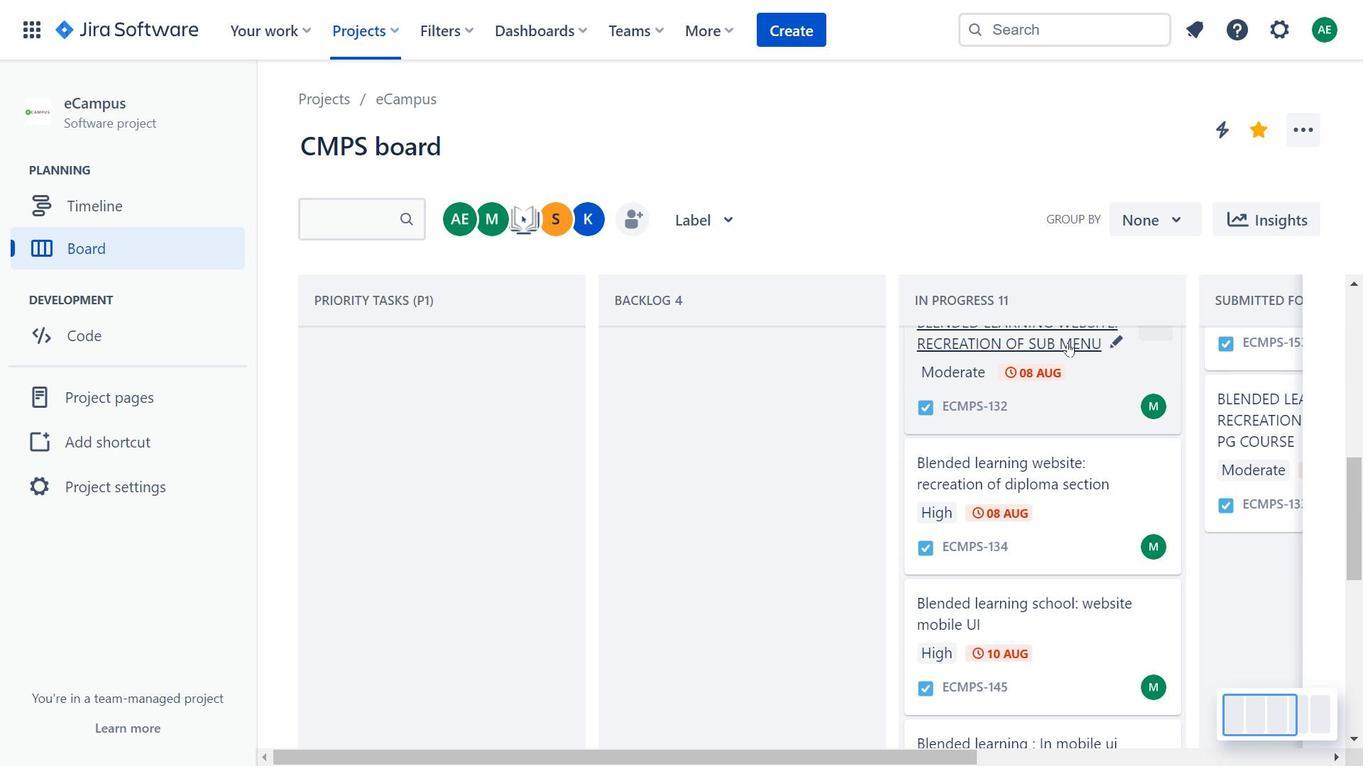 
Action: Mouse moved to (1062, 328)
Screenshot: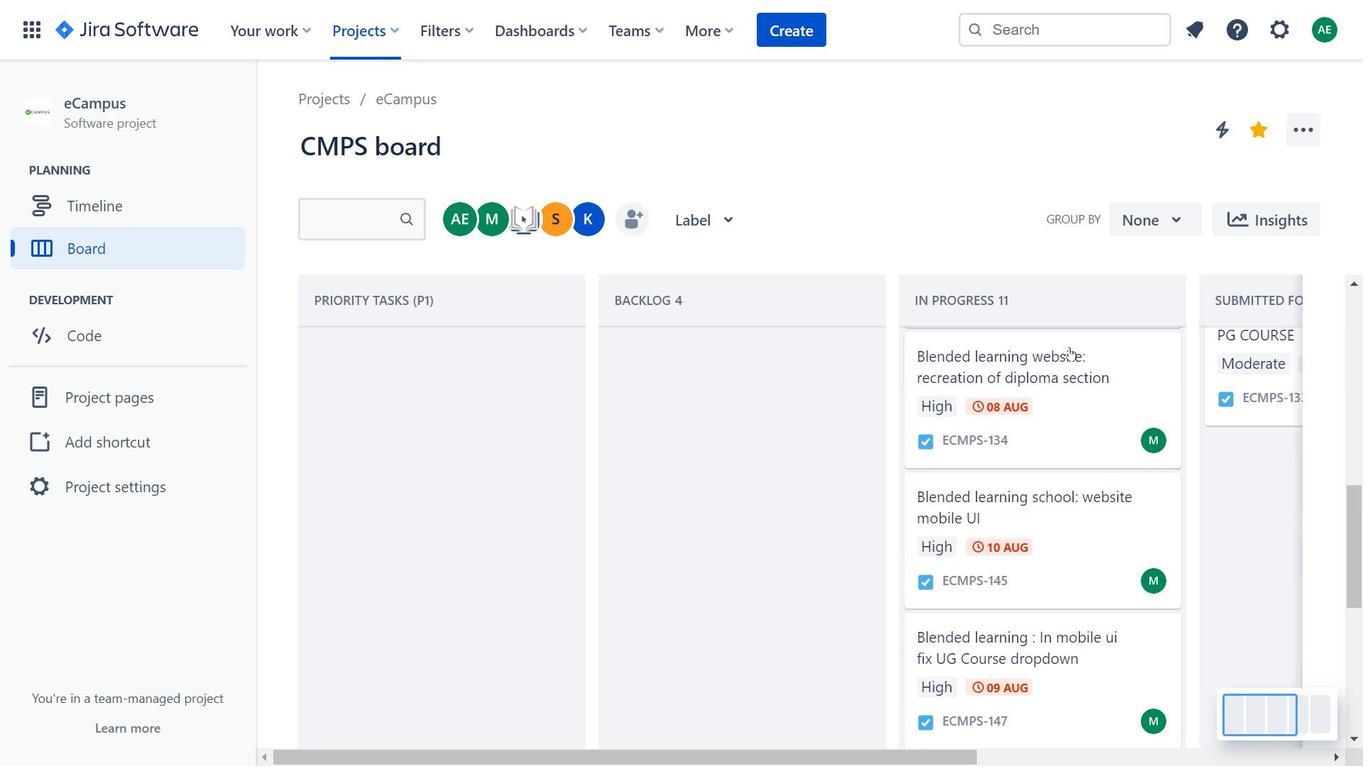 
Action: Mouse scrolled (1062, 328) with delta (0, 0)
Screenshot: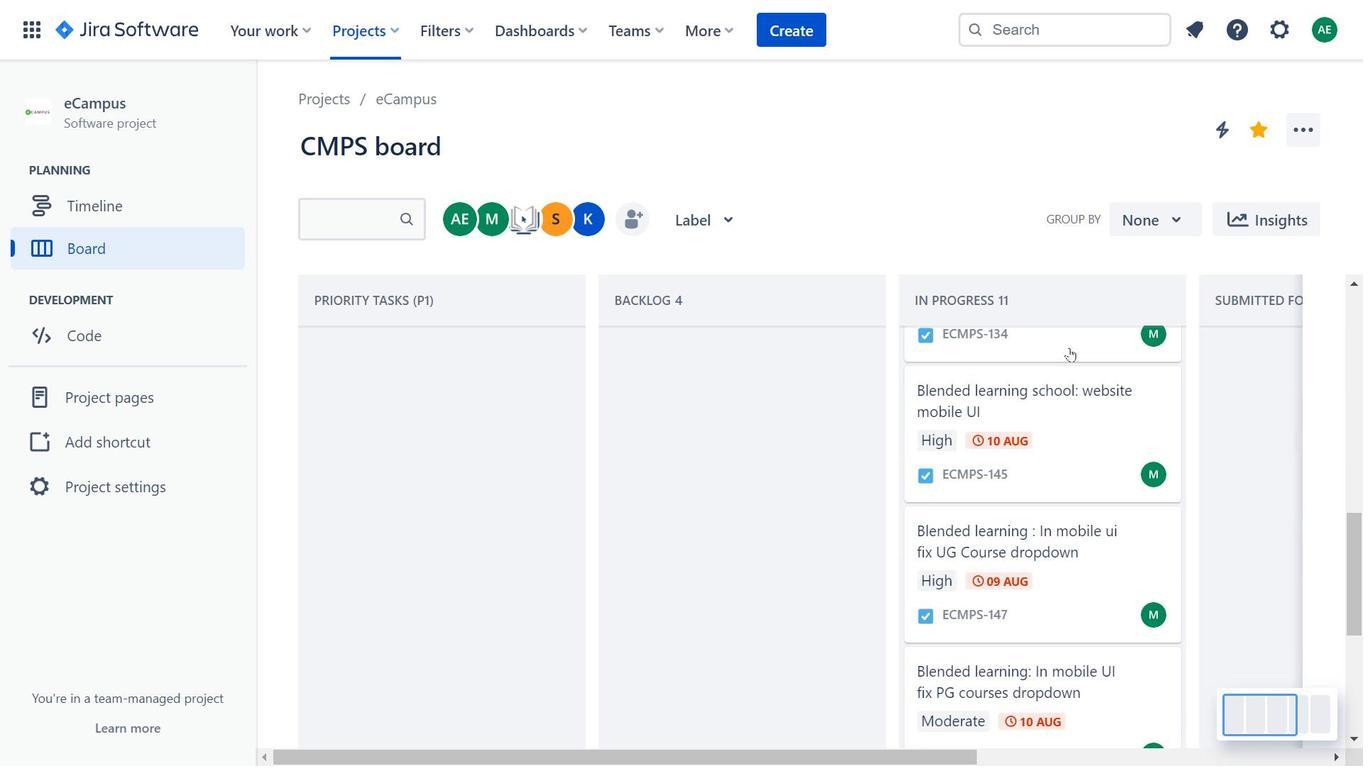 
Action: Mouse moved to (1065, 330)
Screenshot: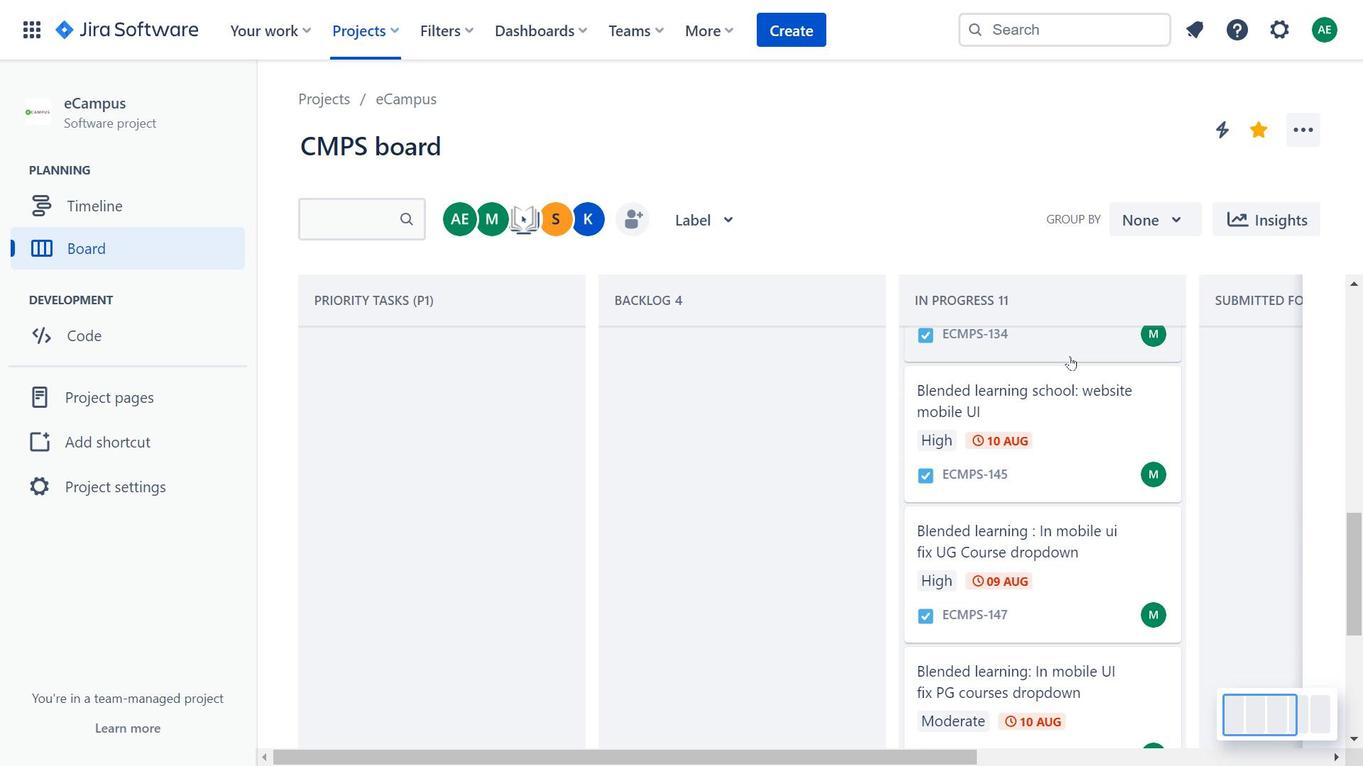 
Action: Mouse scrolled (1065, 330) with delta (0, 0)
Screenshot: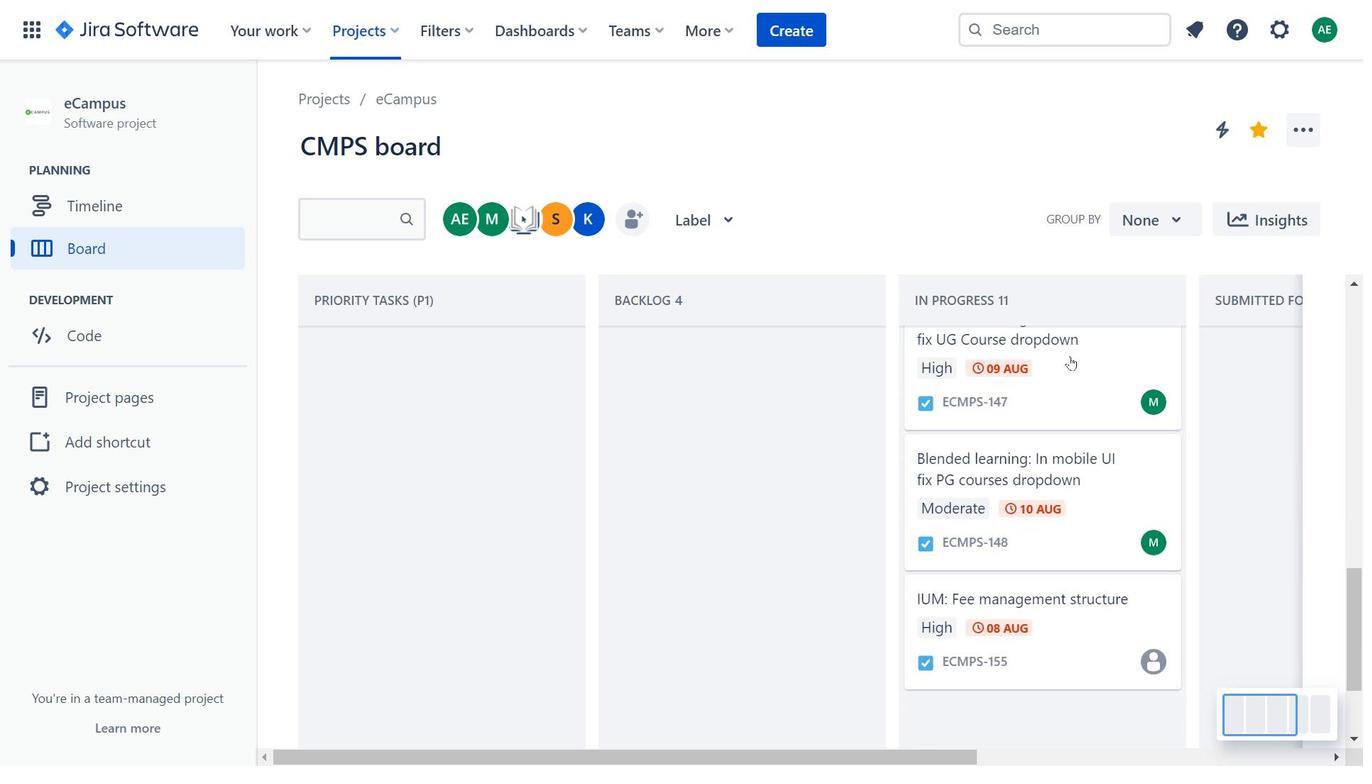 
Action: Mouse moved to (1065, 331)
Screenshot: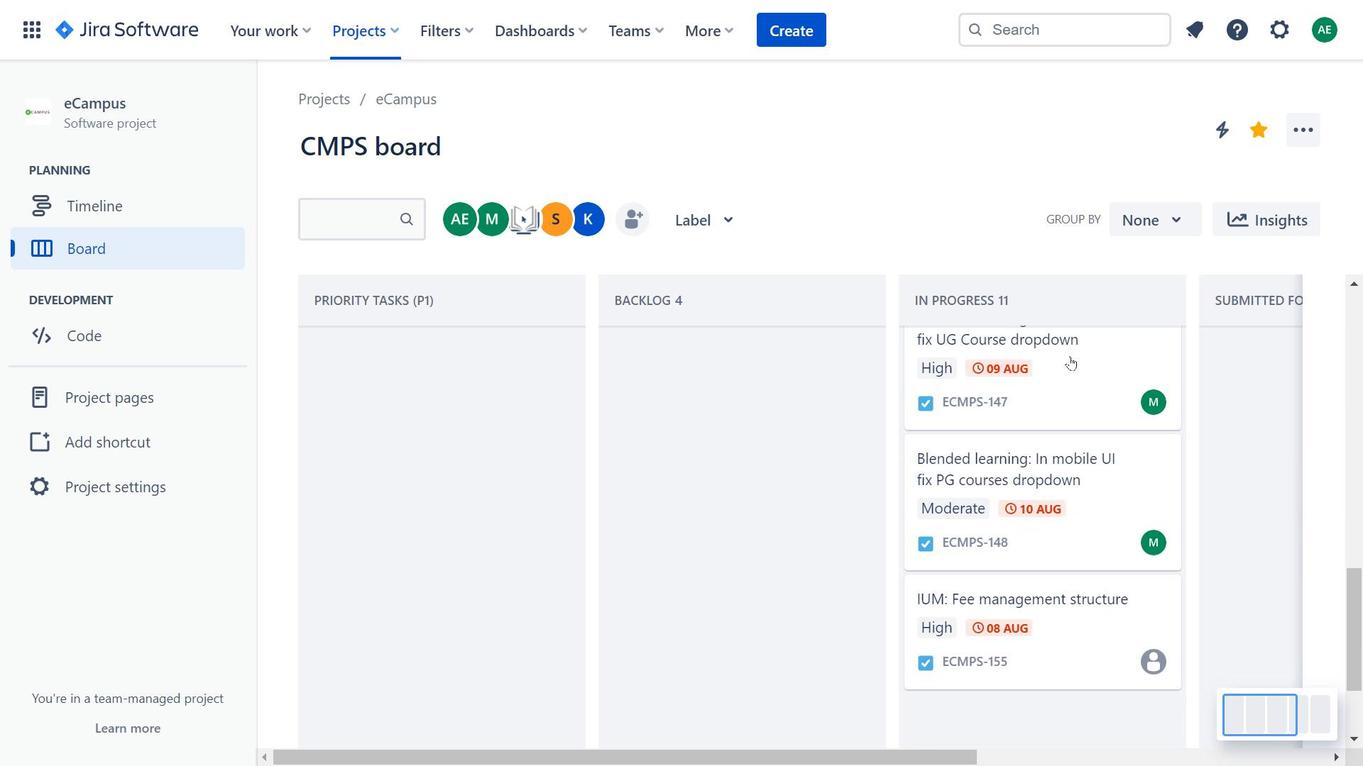 
Action: Mouse scrolled (1065, 330) with delta (0, 0)
Screenshot: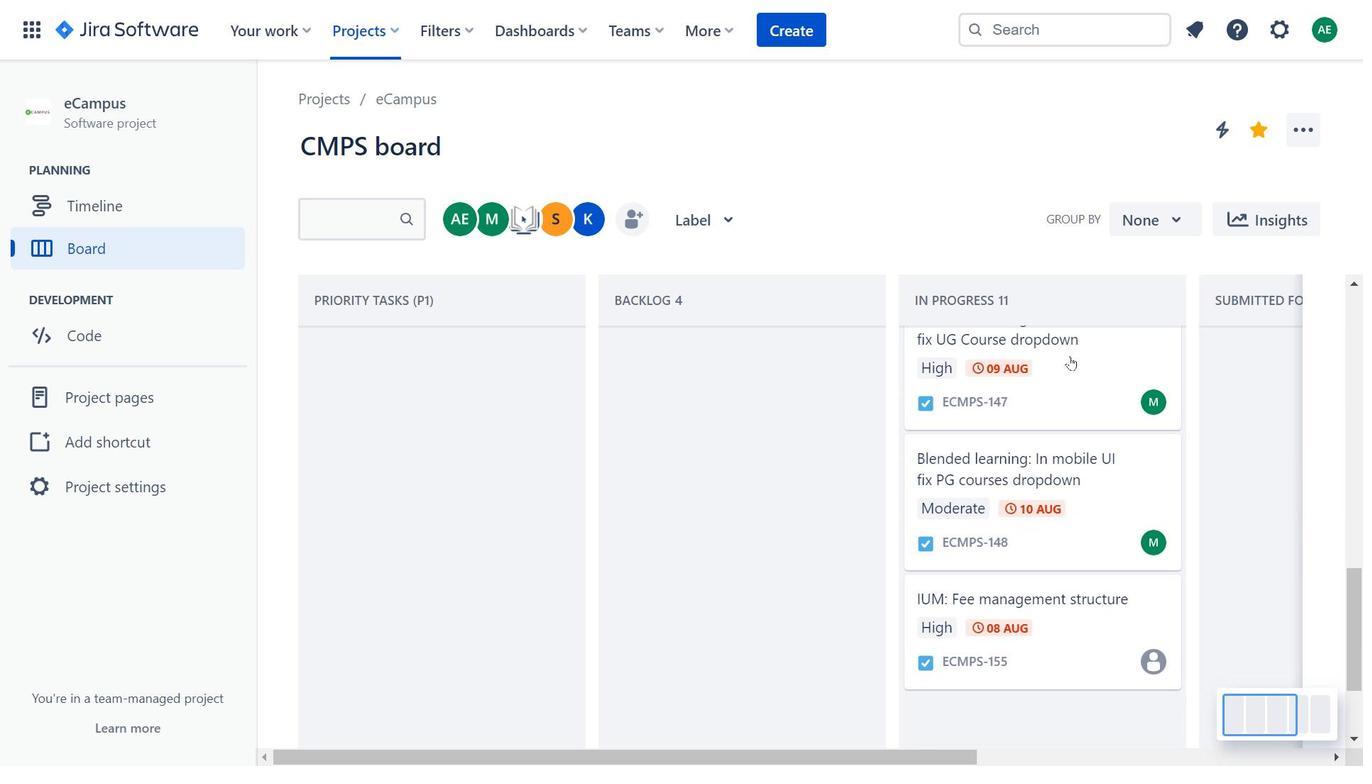 
Action: Mouse moved to (1068, 345)
Screenshot: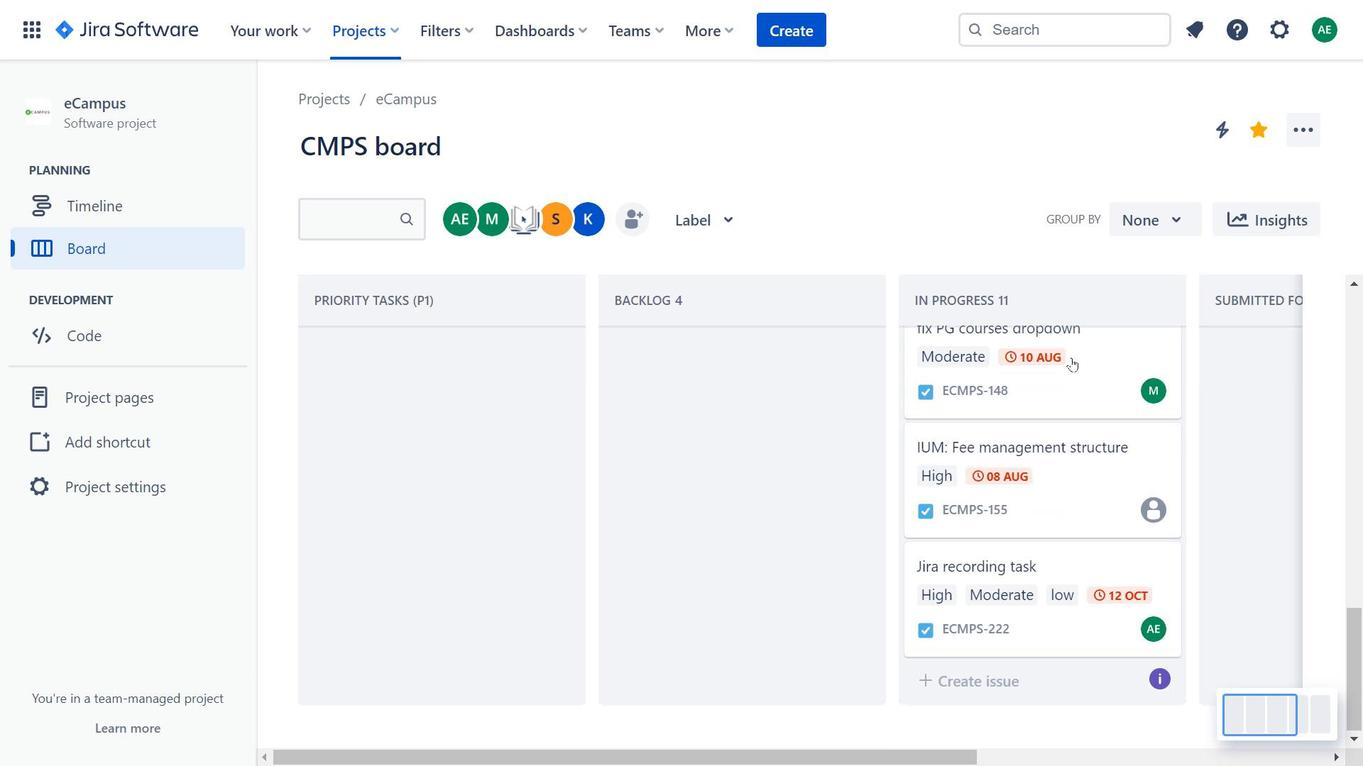 
Action: Mouse scrolled (1068, 344) with delta (0, 0)
Screenshot: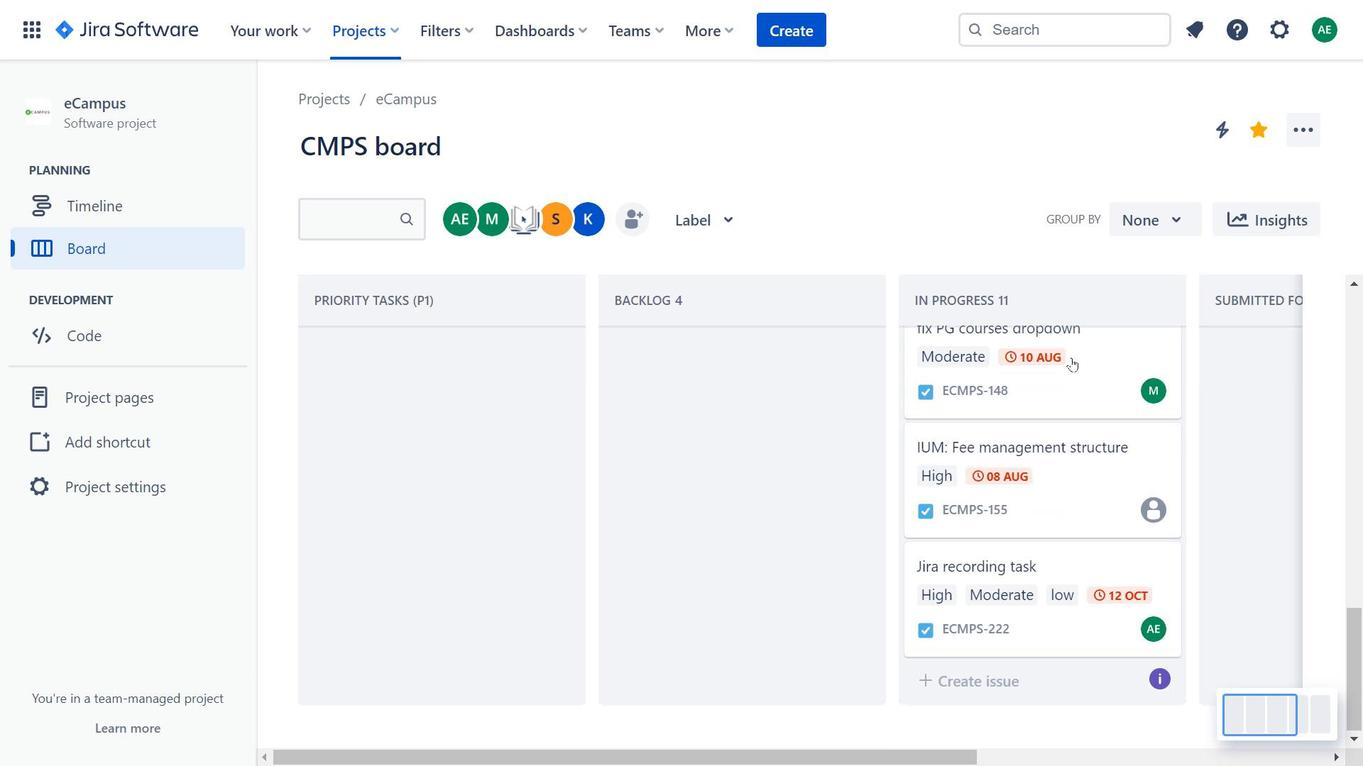 
Action: Mouse moved to (1069, 346)
Screenshot: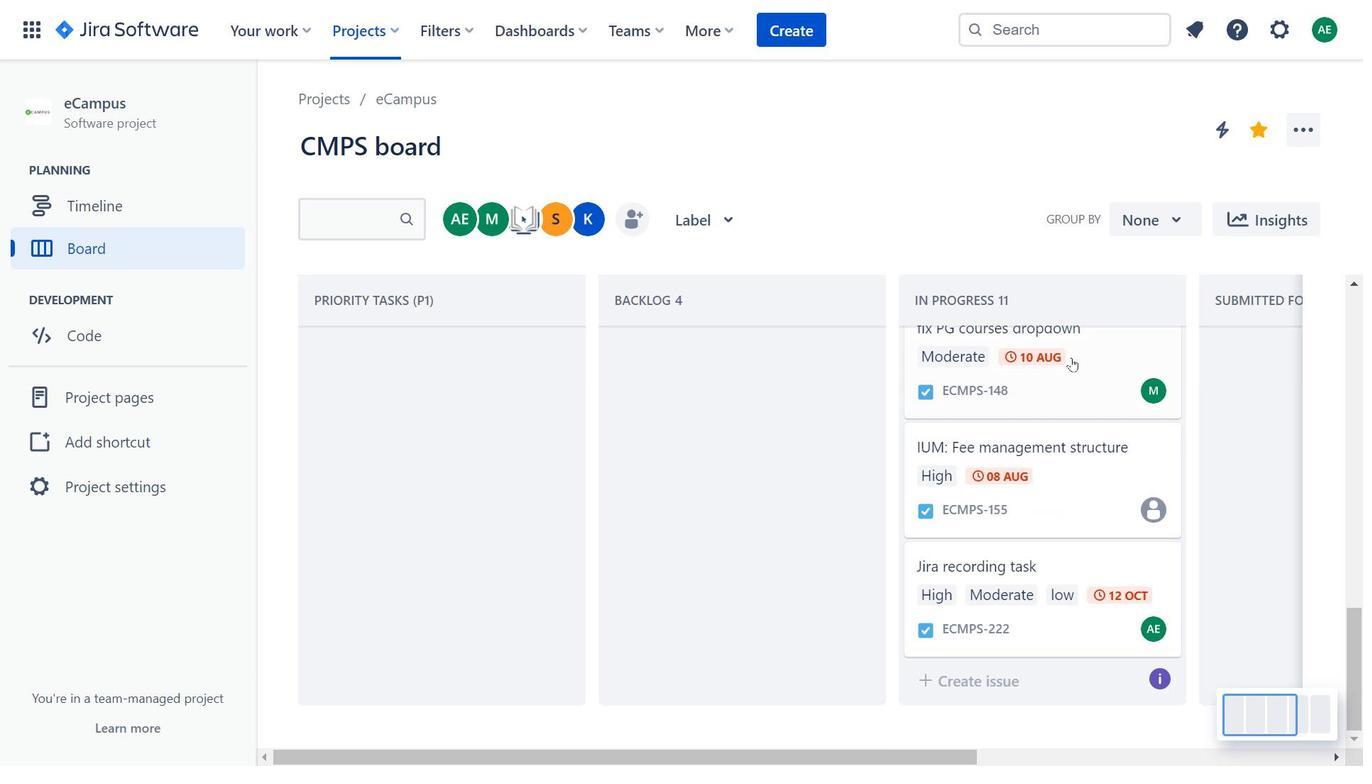 
Action: Mouse scrolled (1069, 345) with delta (0, 0)
Screenshot: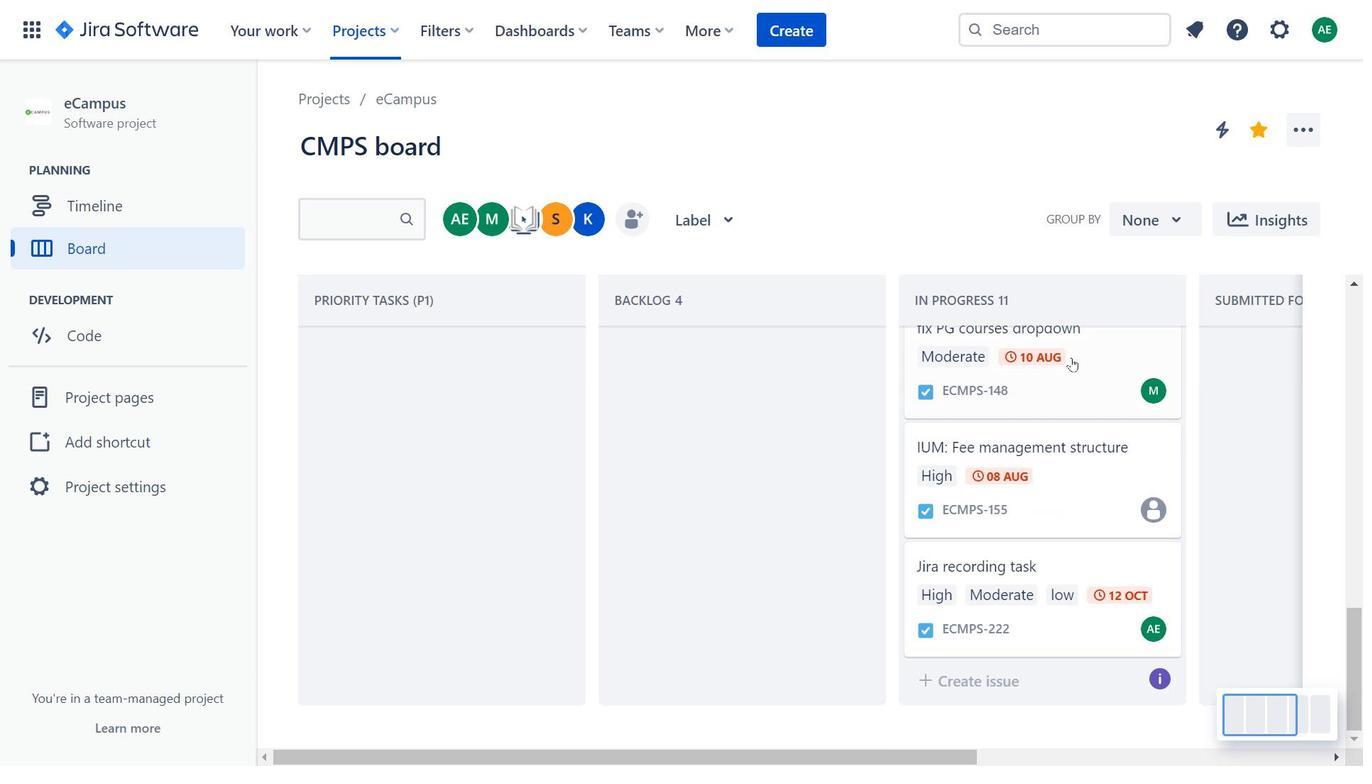
Action: Mouse moved to (1070, 356)
Screenshot: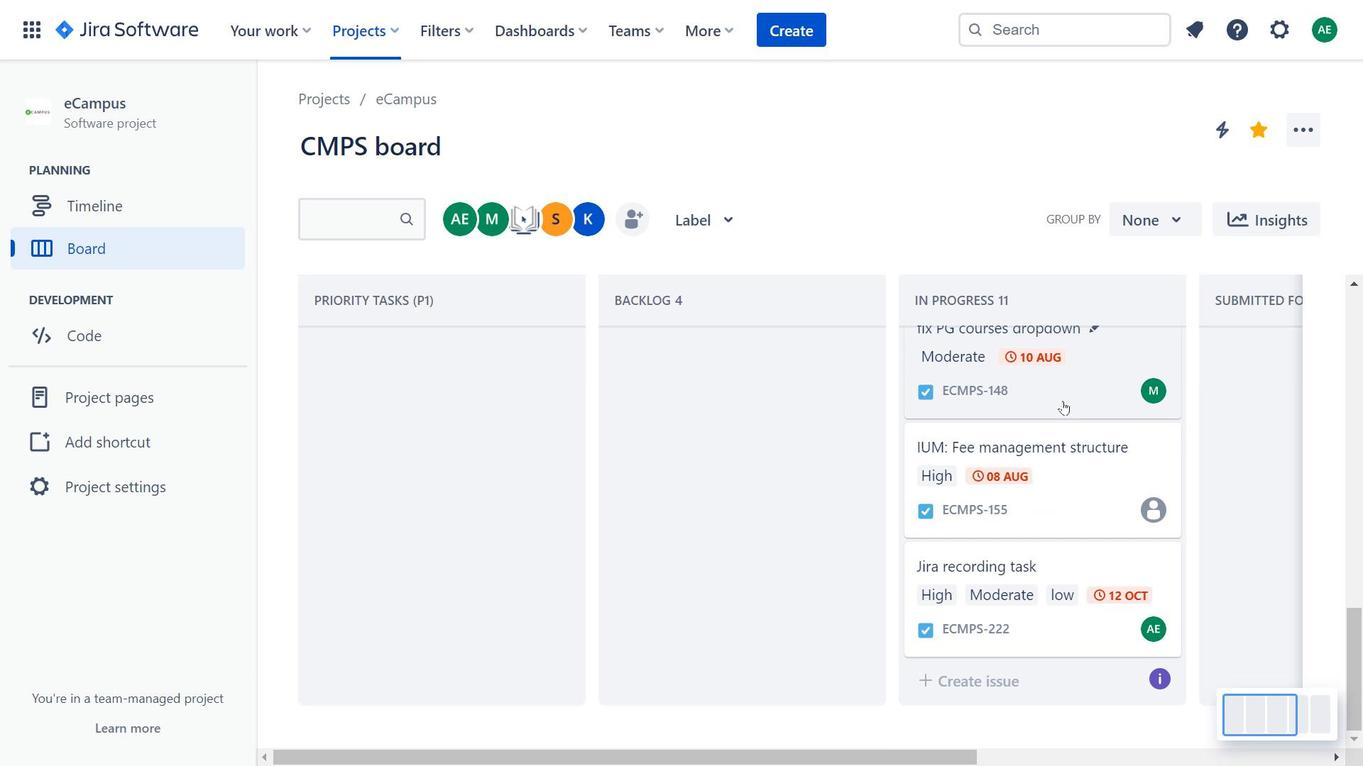 
Action: Mouse scrolled (1070, 355) with delta (0, 0)
Screenshot: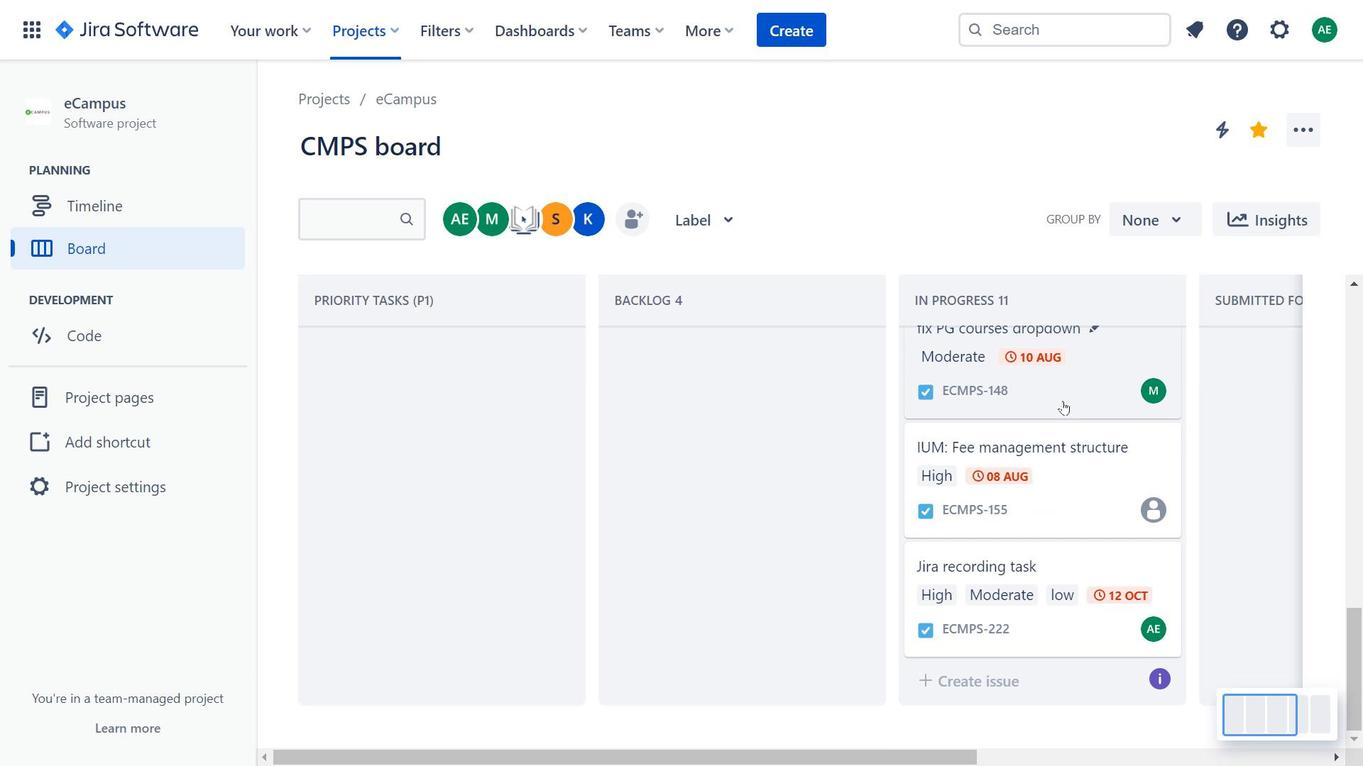 
Action: Mouse scrolled (1070, 355) with delta (0, 0)
Screenshot: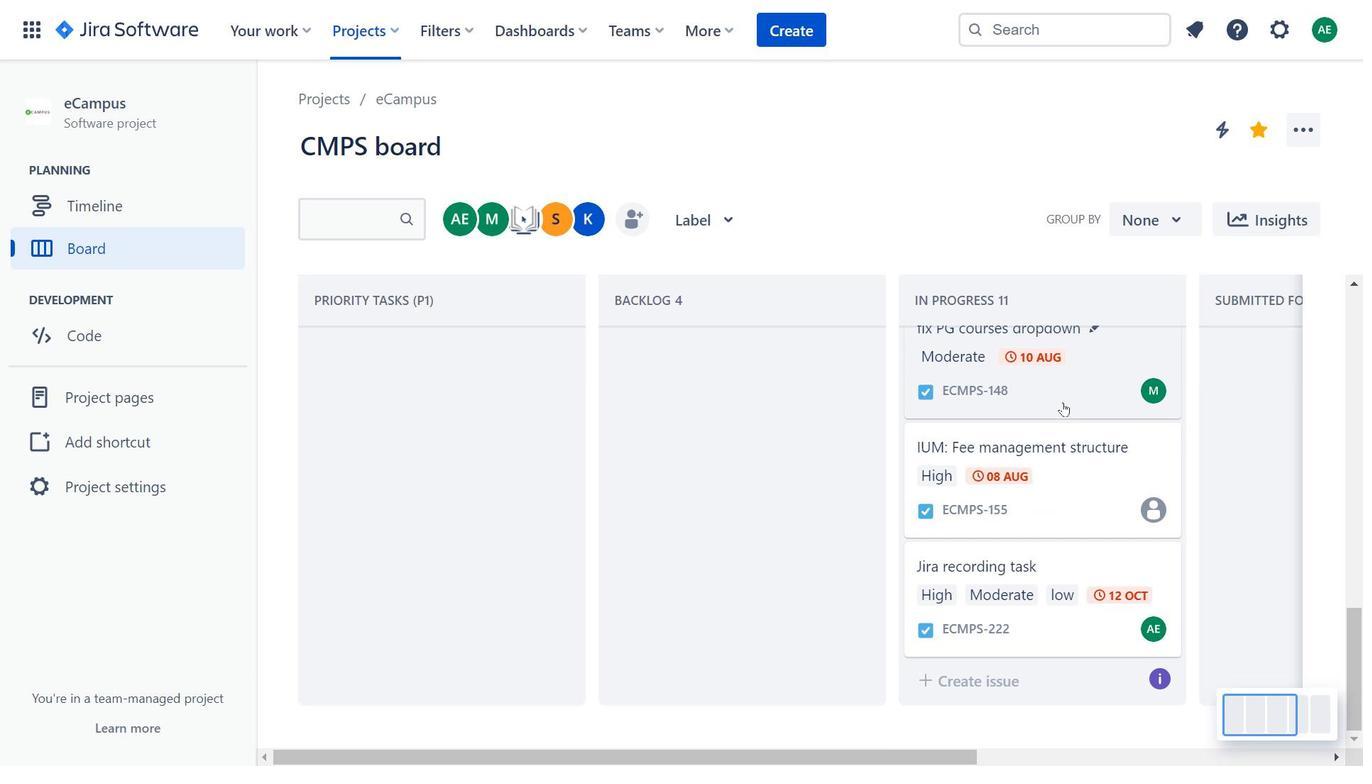 
Action: Mouse moved to (1071, 357)
Screenshot: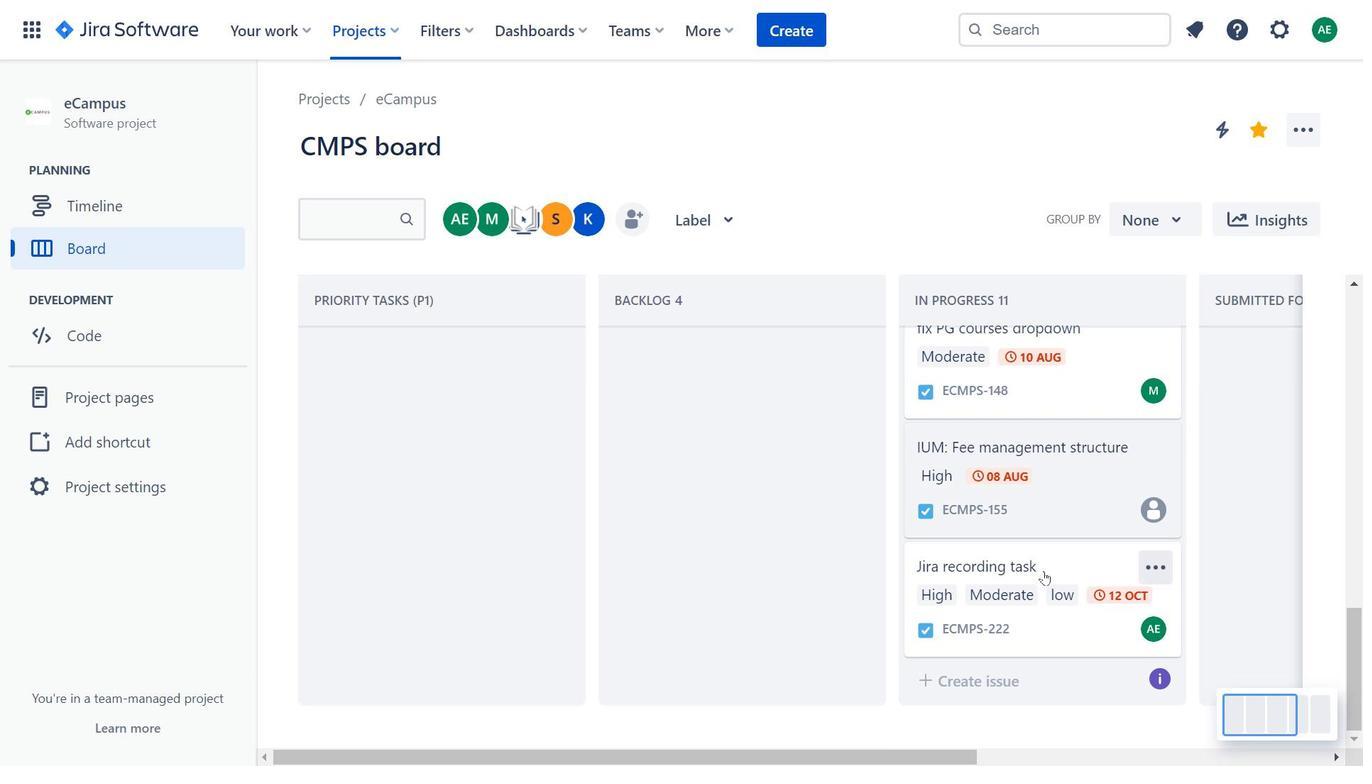 
Action: Mouse scrolled (1071, 357) with delta (0, 0)
Screenshot: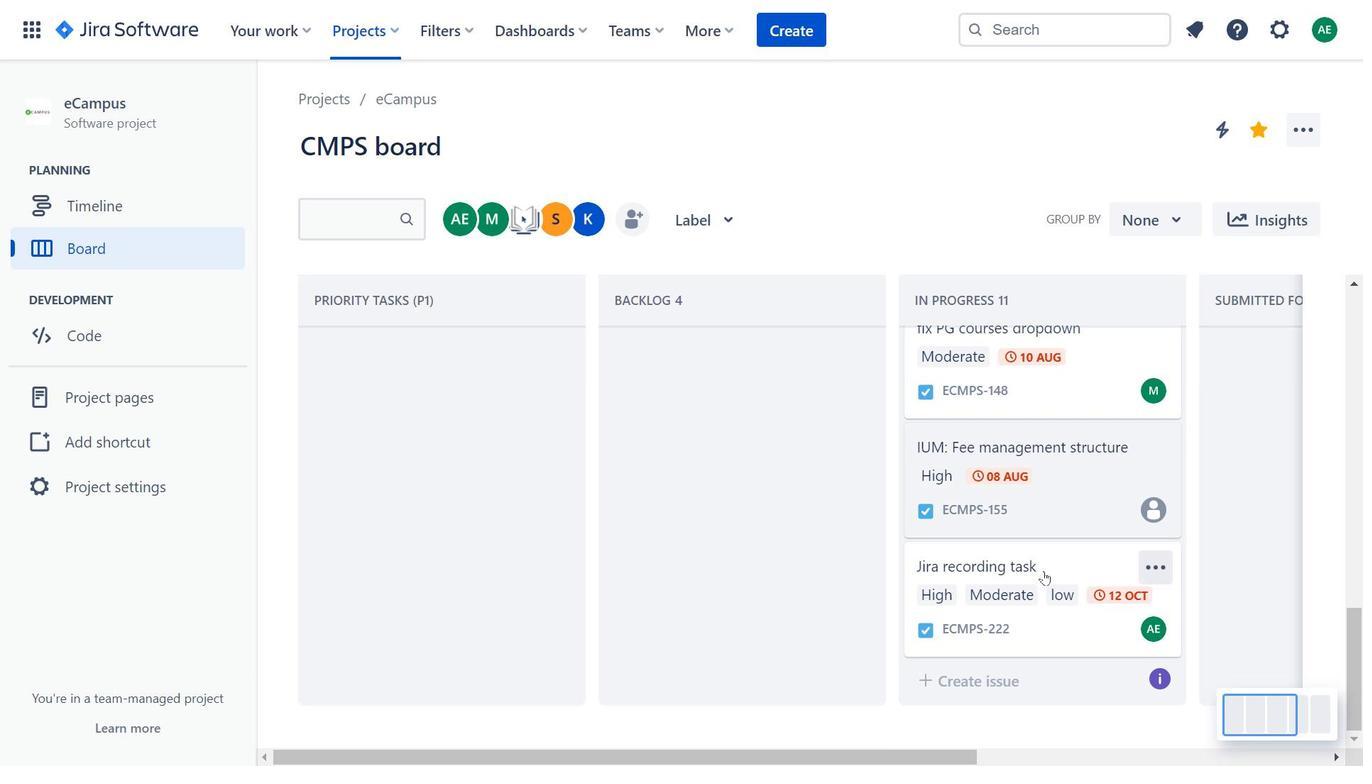 
Action: Mouse scrolled (1071, 357) with delta (0, 0)
Screenshot: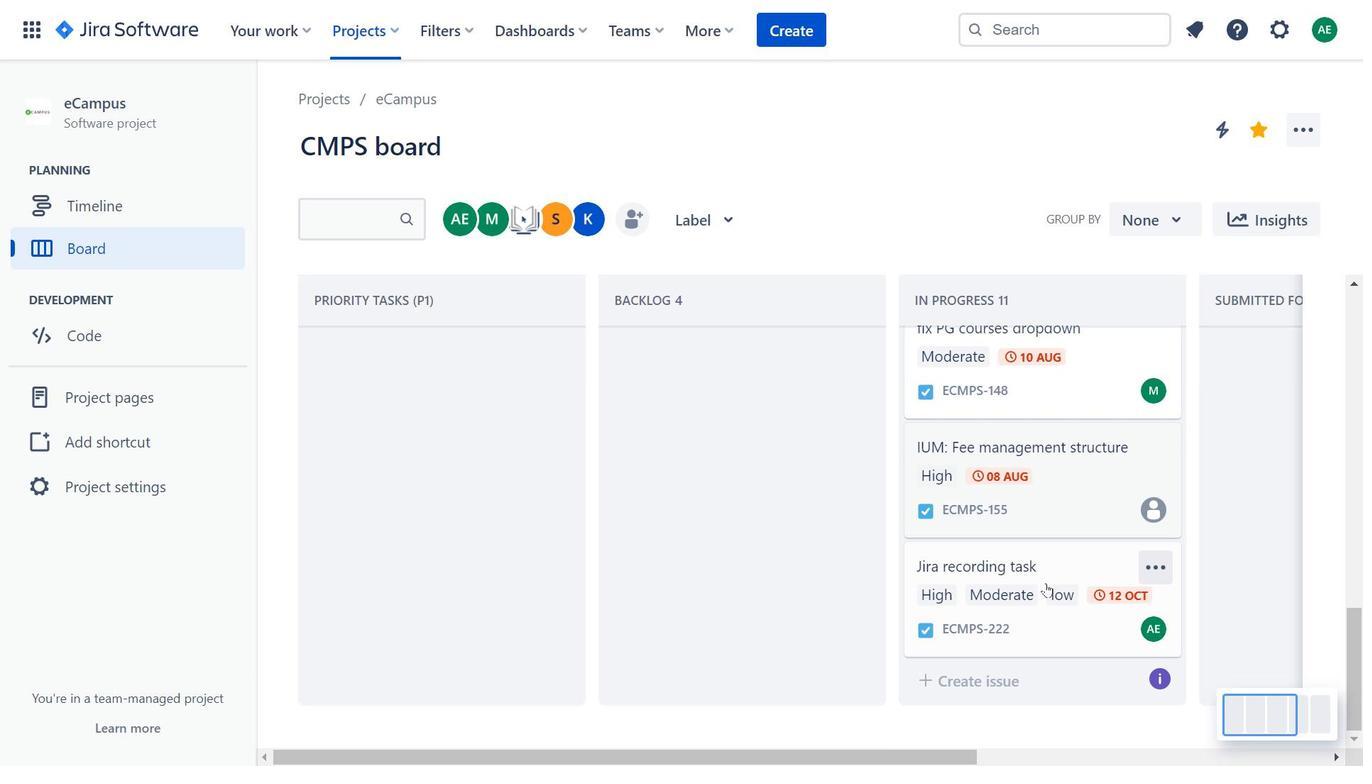 
Action: Mouse moved to (1062, 397)
Screenshot: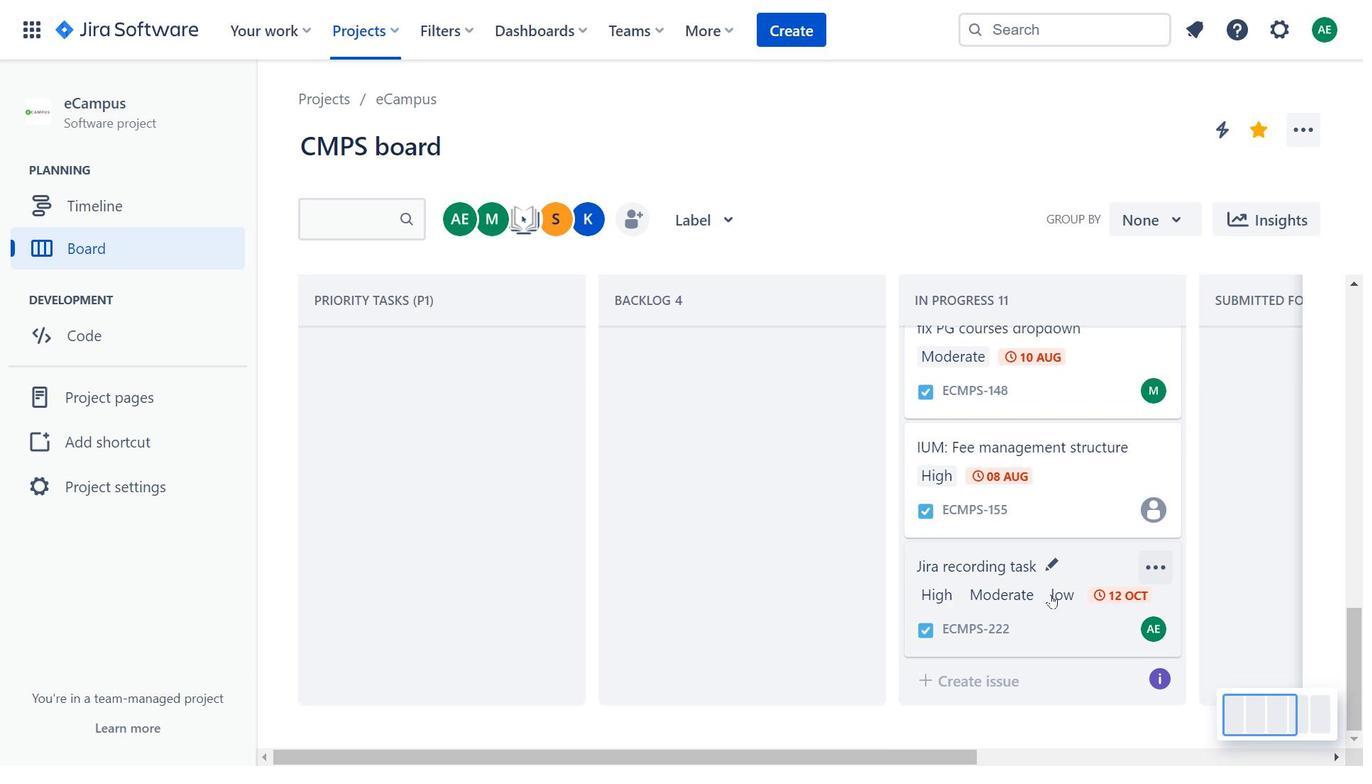 
Action: Mouse scrolled (1062, 396) with delta (0, 0)
Screenshot: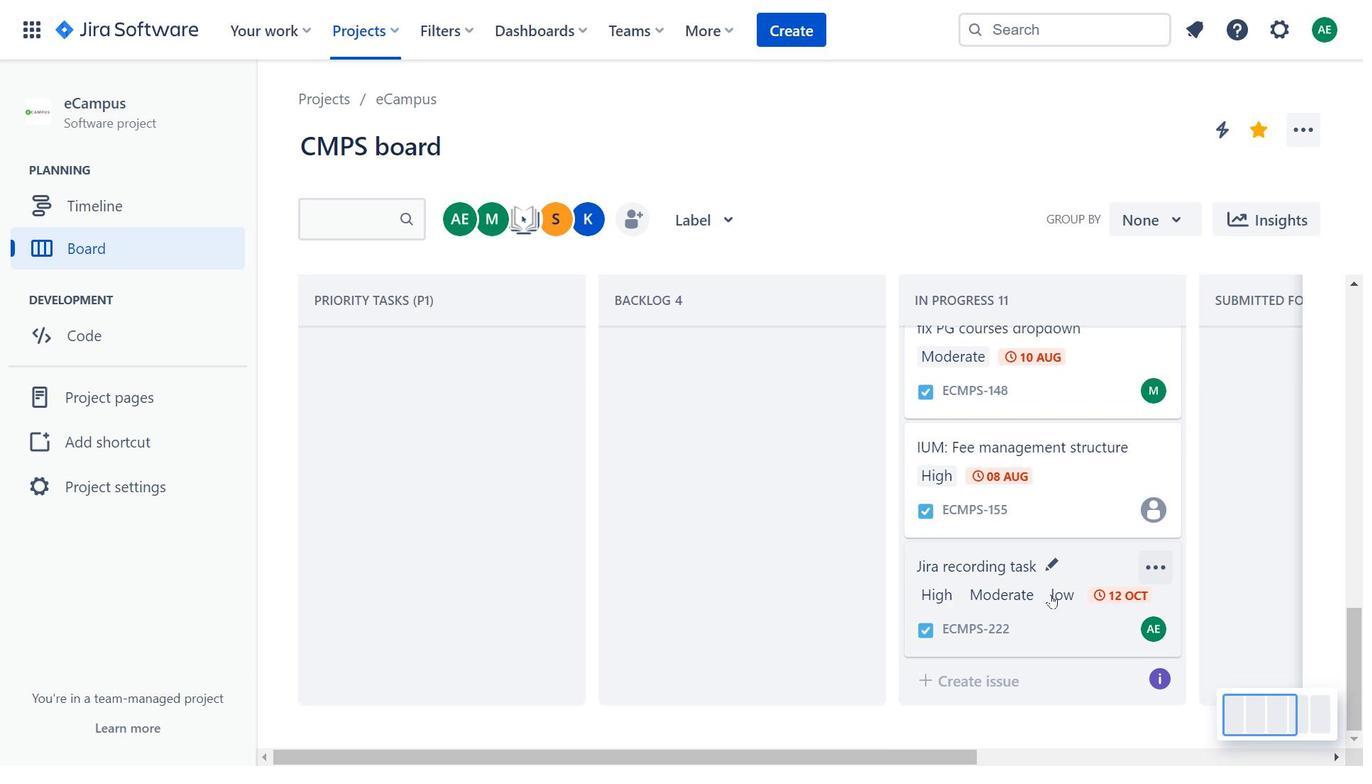 
Action: Mouse moved to (1062, 399)
Screenshot: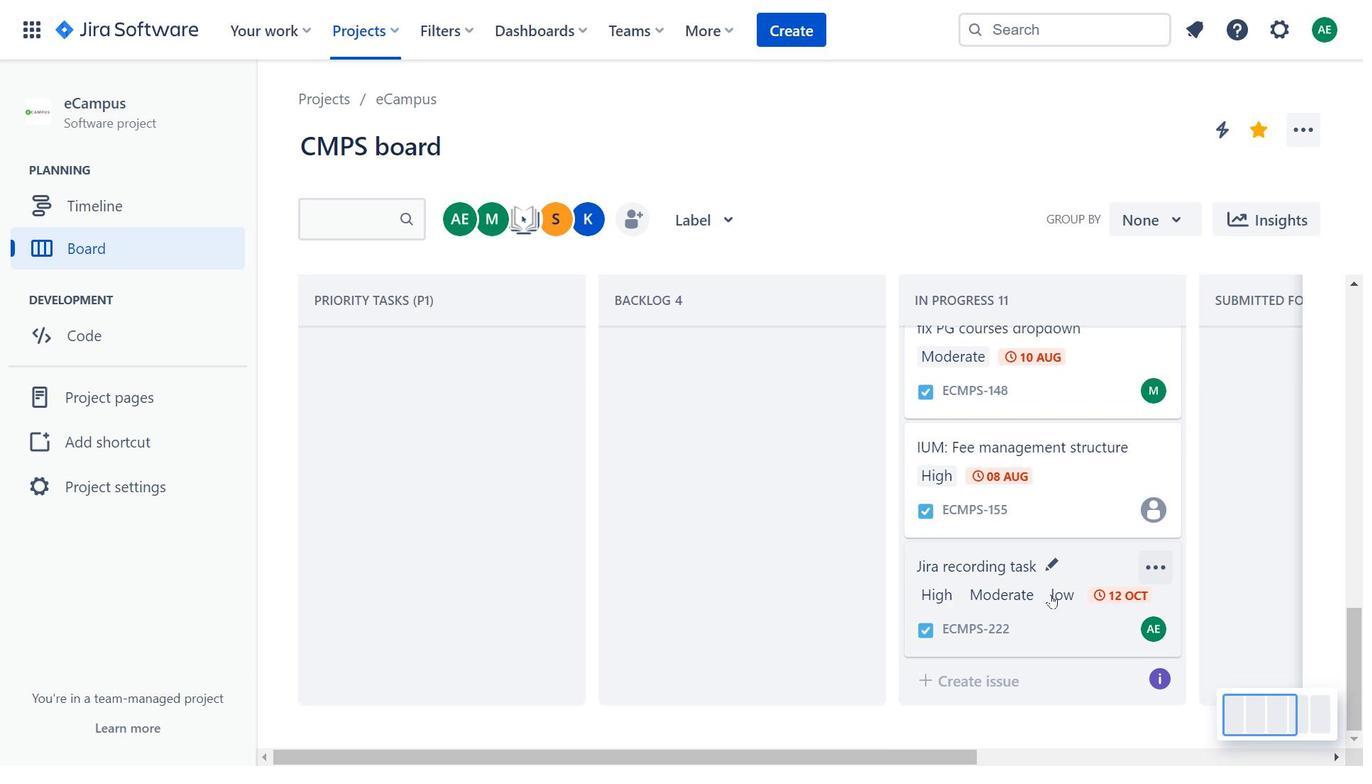 
Action: Mouse scrolled (1062, 398) with delta (0, 0)
Screenshot: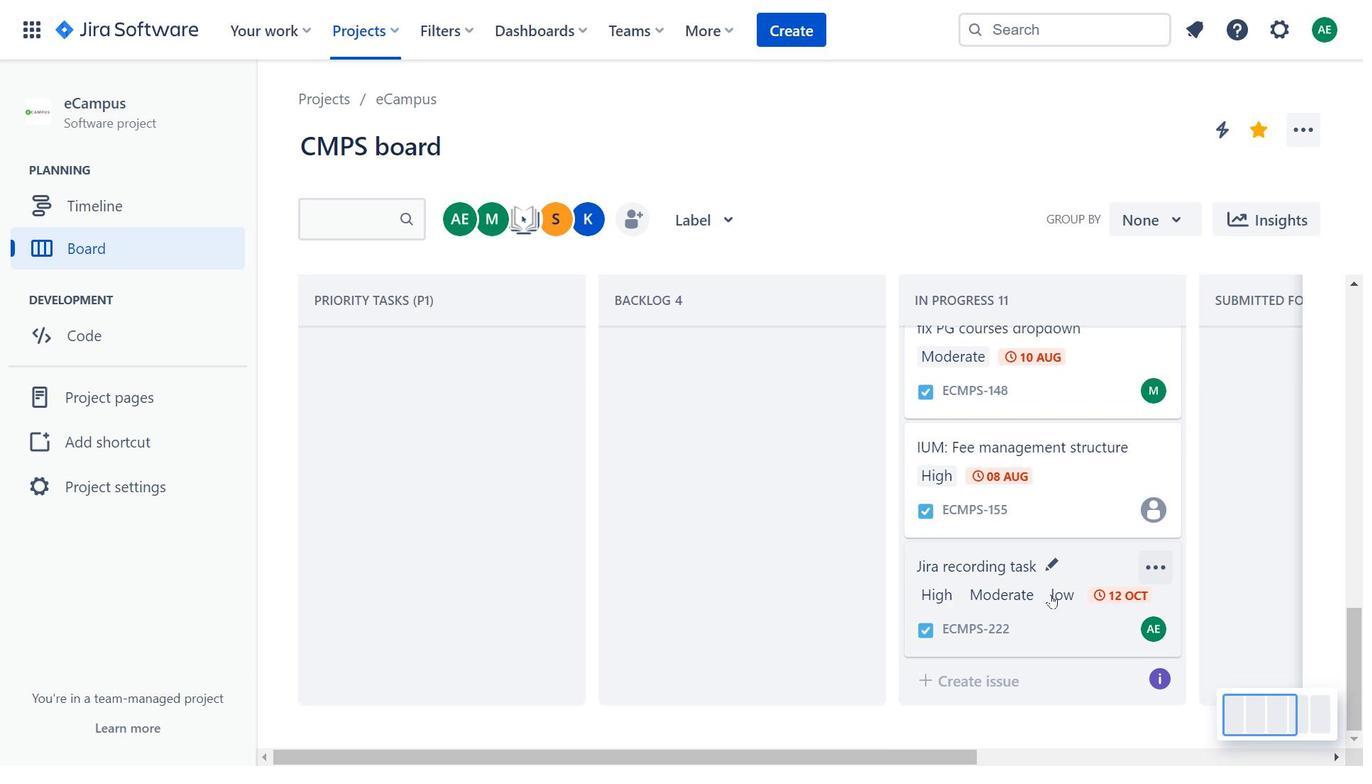 
Action: Mouse moved to (1056, 613)
Screenshot: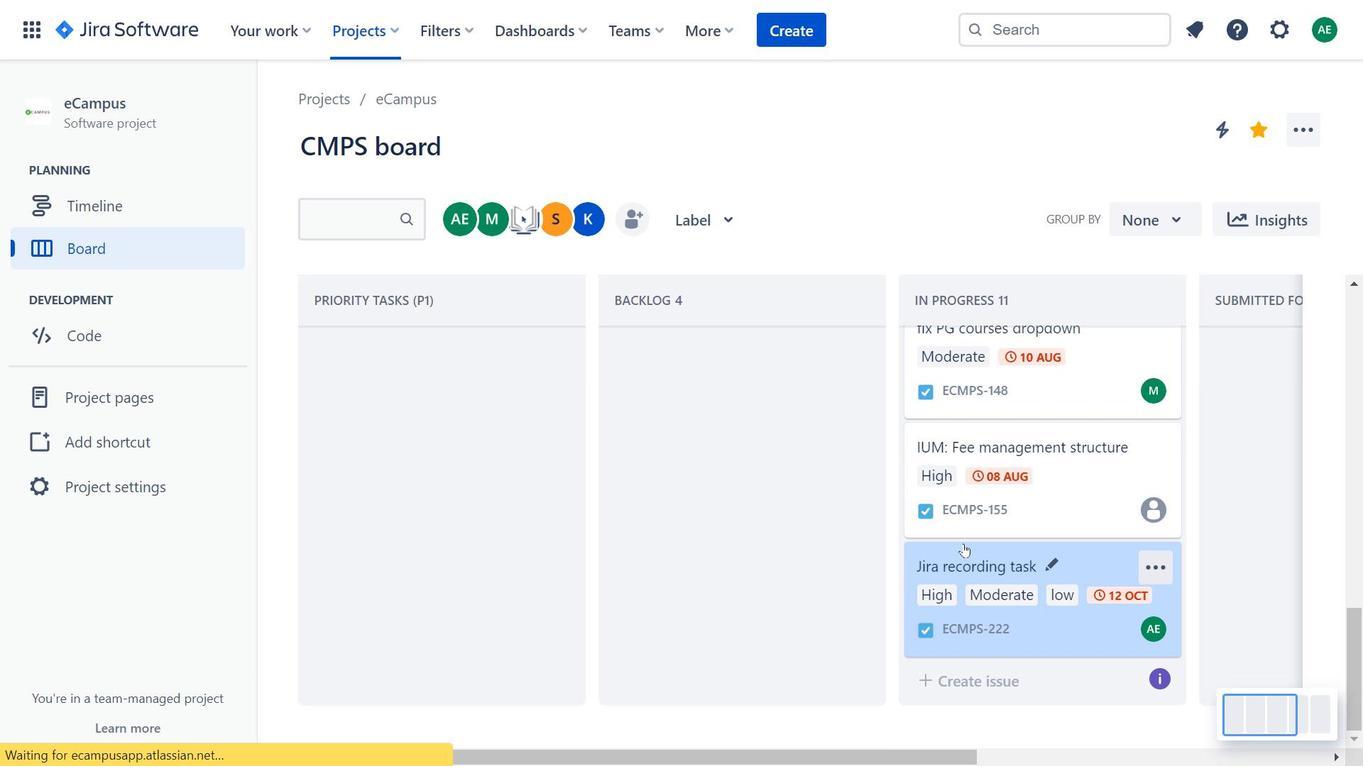 
Action: Mouse pressed left at (1056, 613)
Screenshot: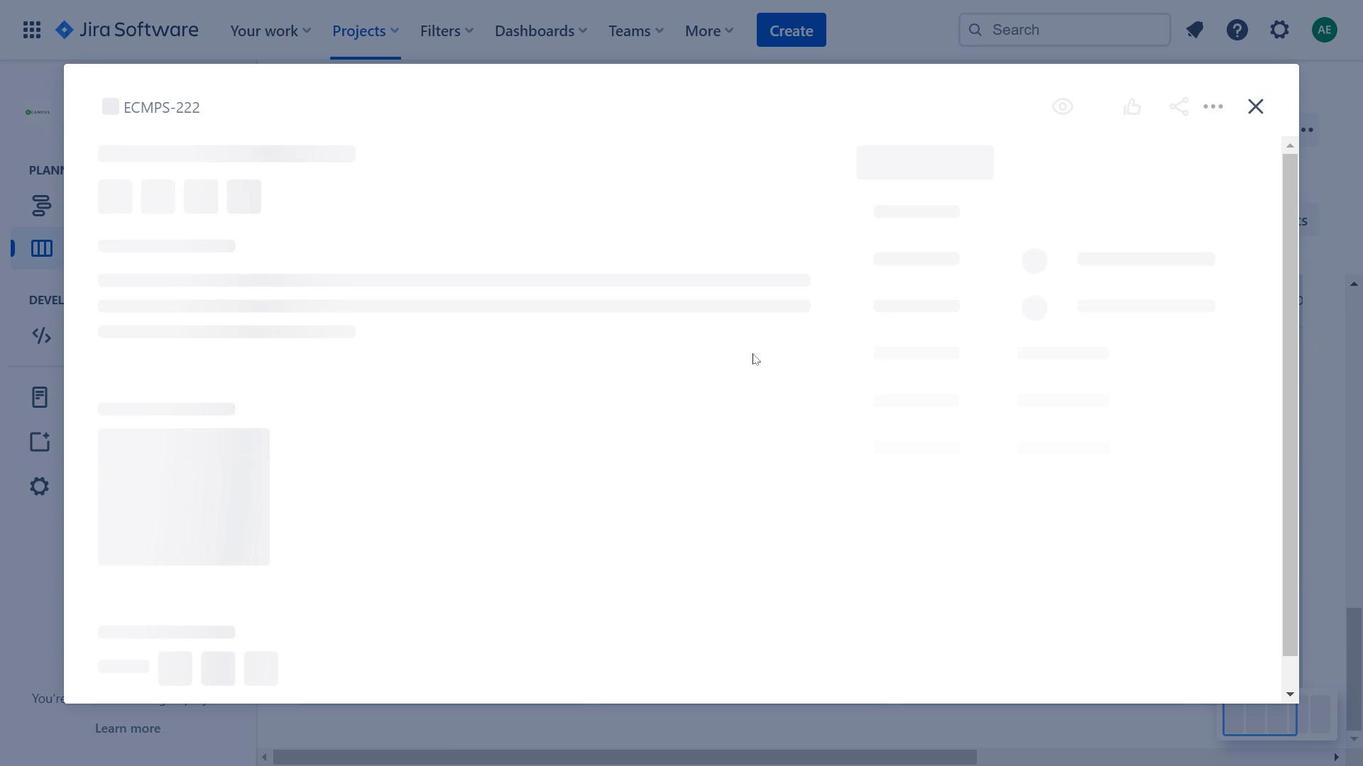 
Action: Mouse moved to (835, 164)
Screenshot: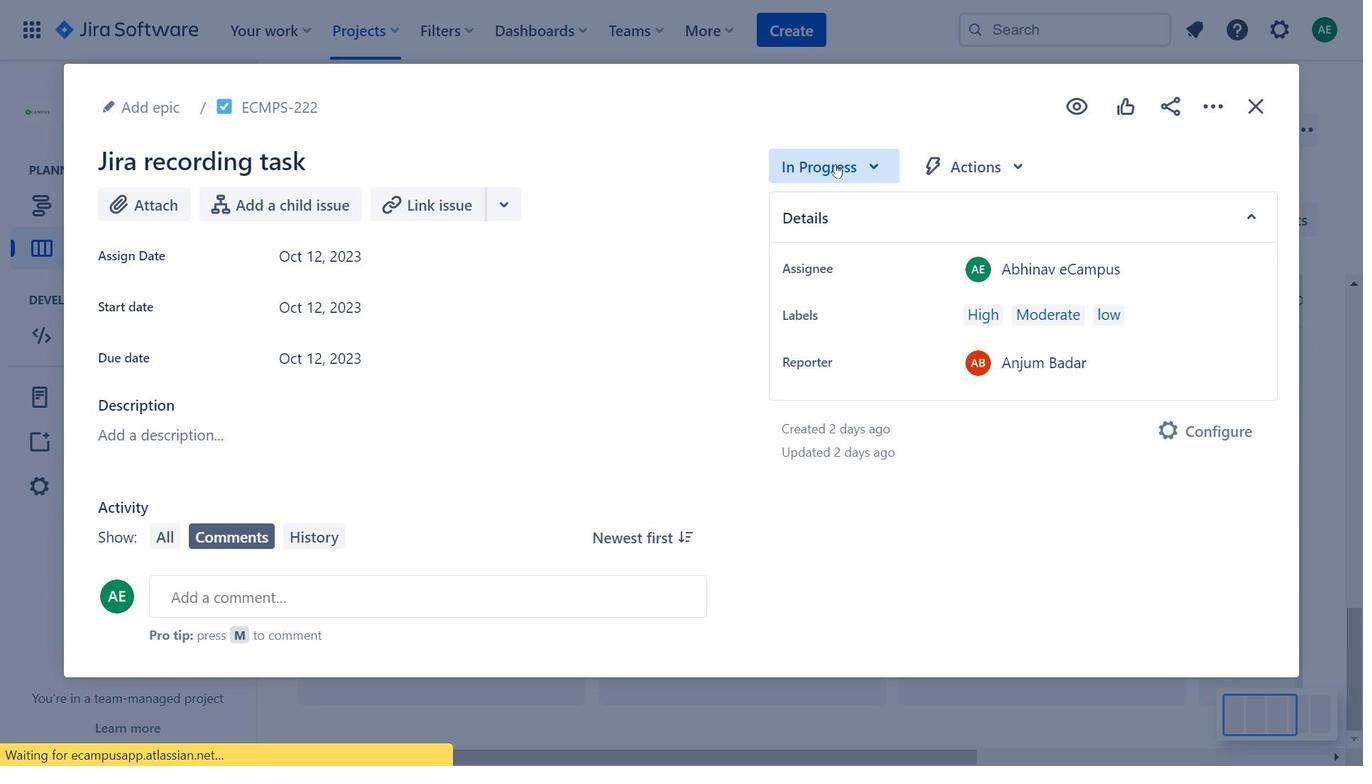 
Action: Mouse pressed left at (835, 164)
Screenshot: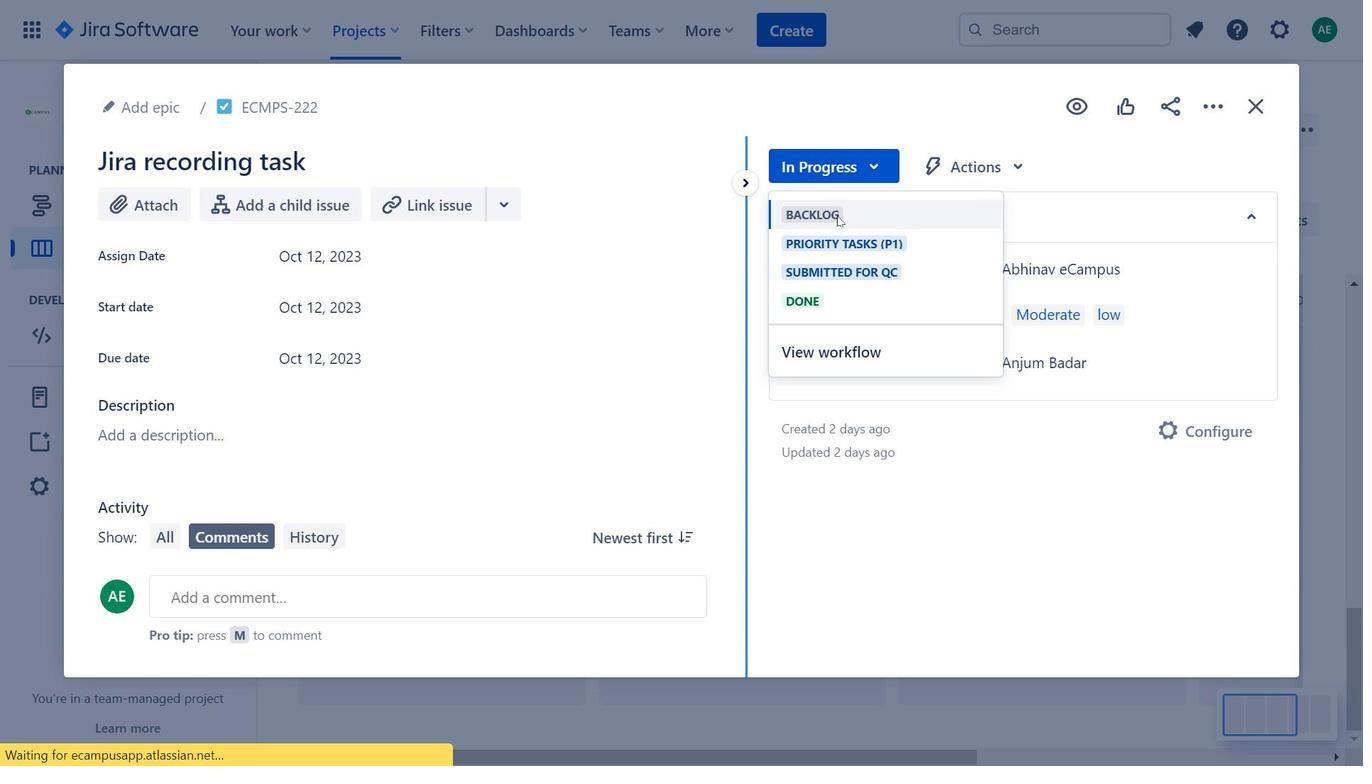 
Action: Mouse moved to (843, 292)
Screenshot: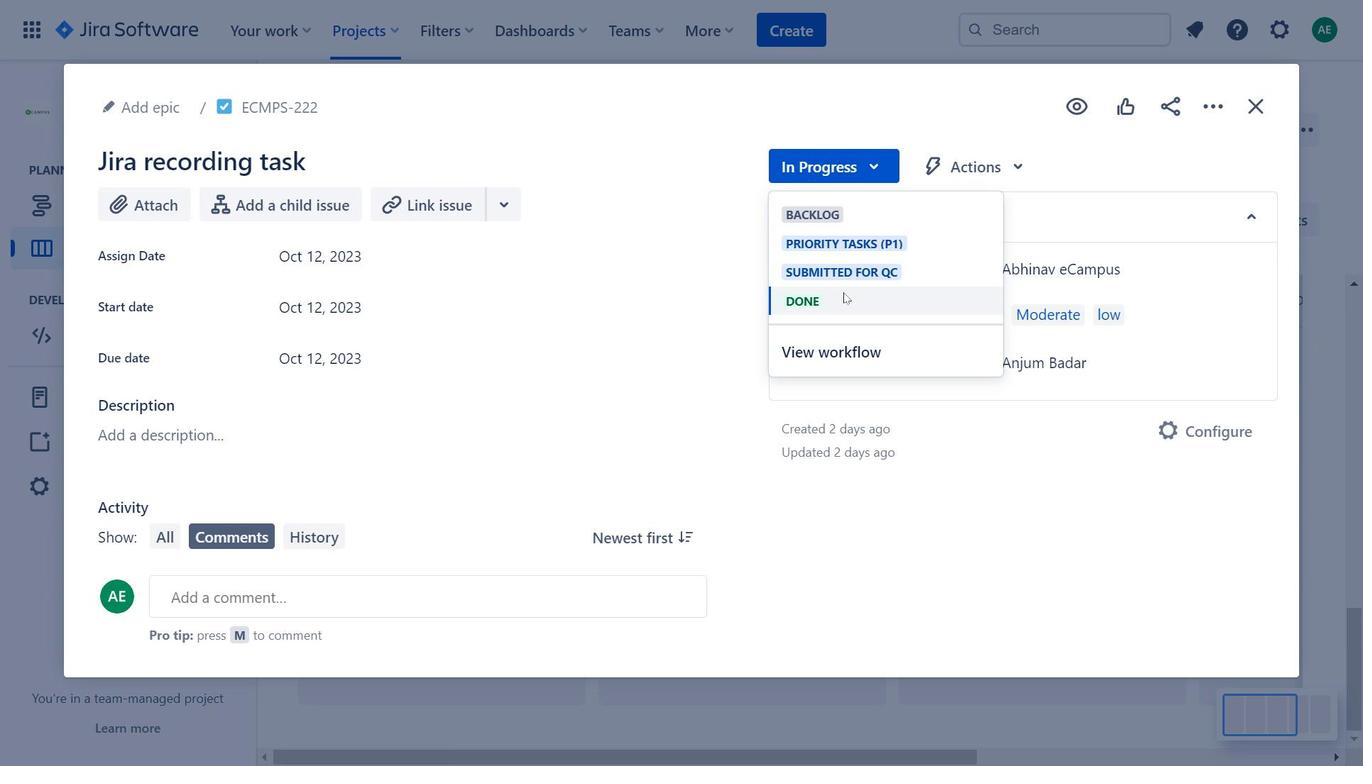 
Action: Mouse pressed left at (843, 292)
Screenshot: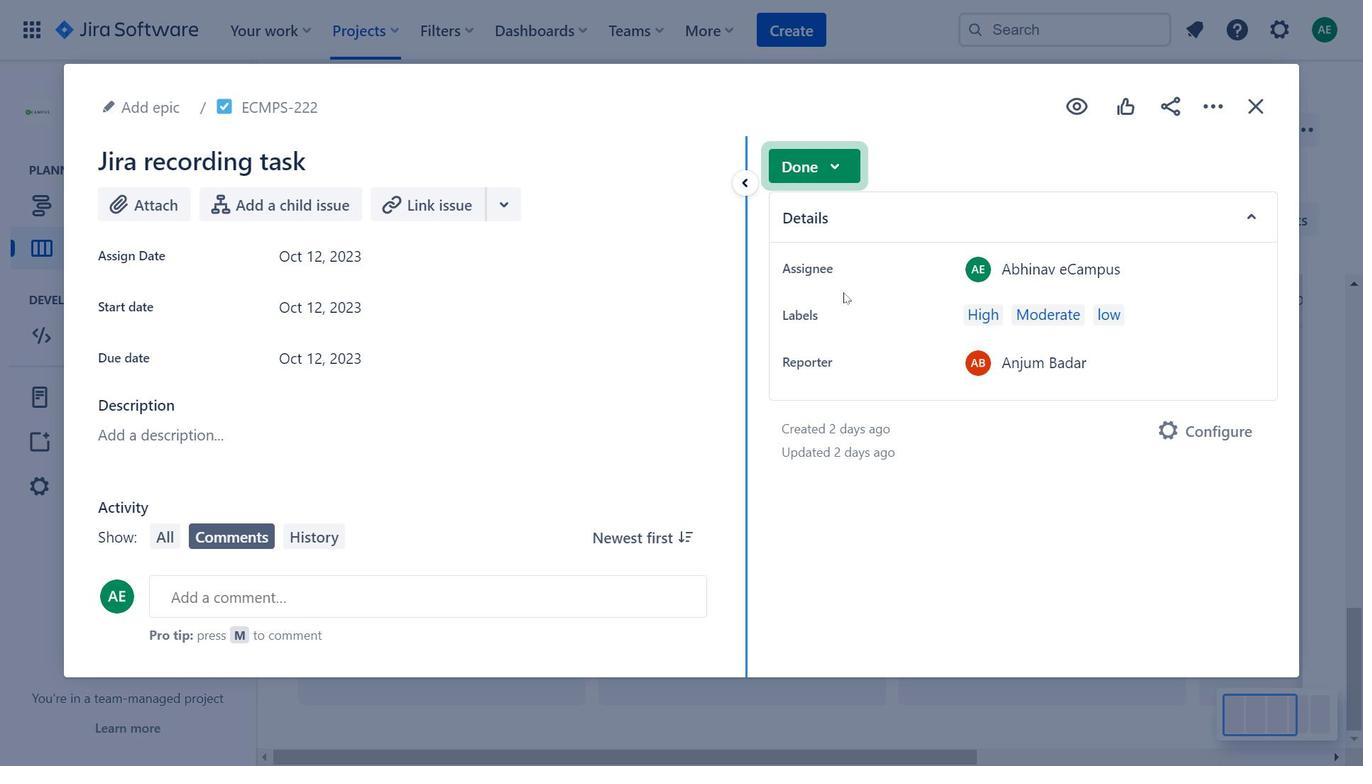 
Action: Mouse moved to (1023, 164)
Screenshot: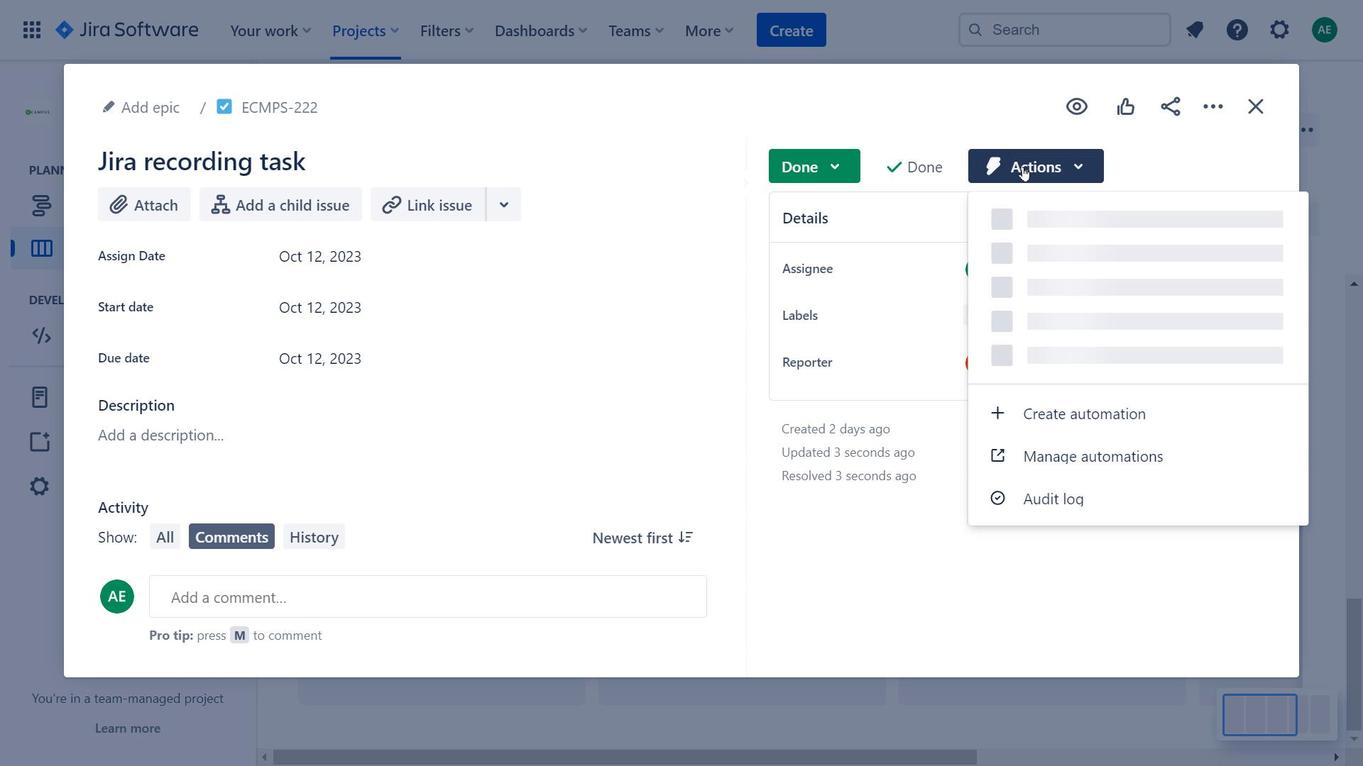 
Action: Mouse pressed left at (1023, 164)
Screenshot: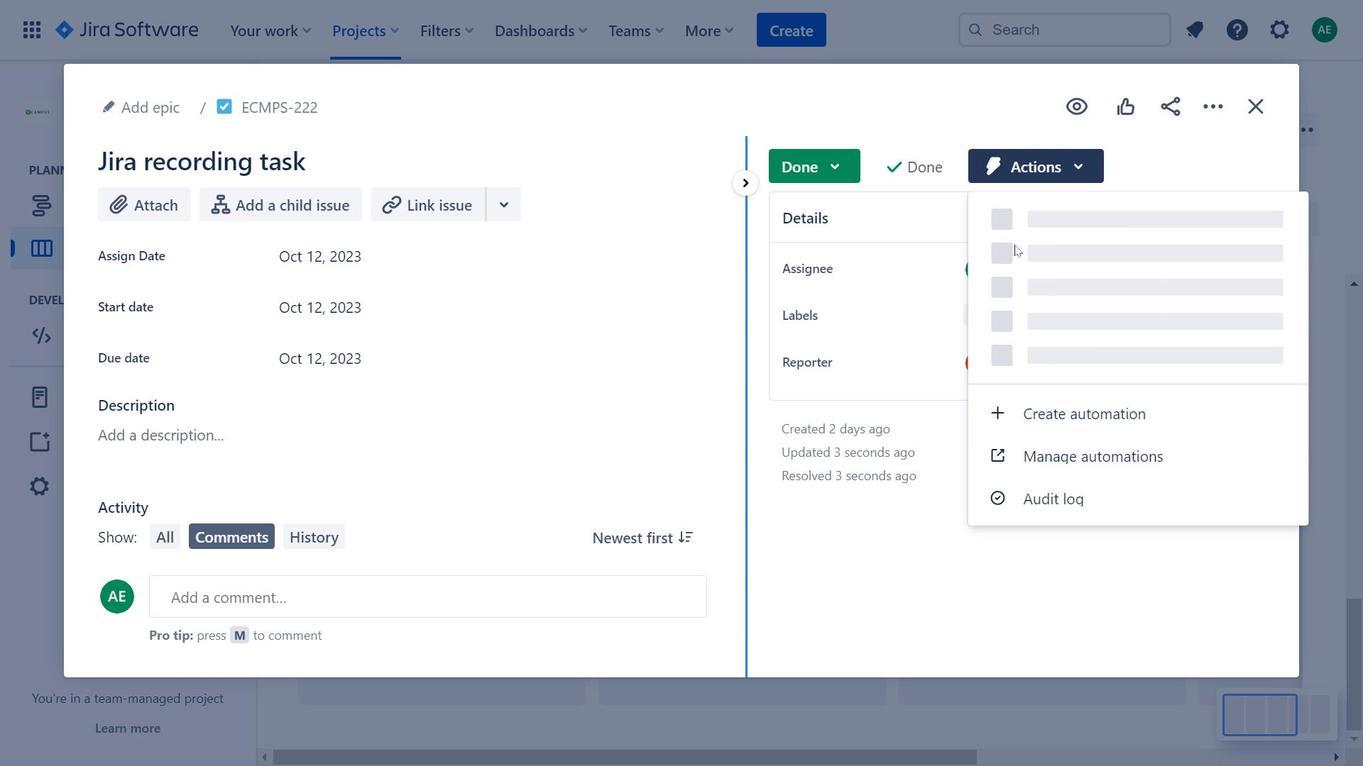 
Action: Mouse moved to (396, 293)
Screenshot: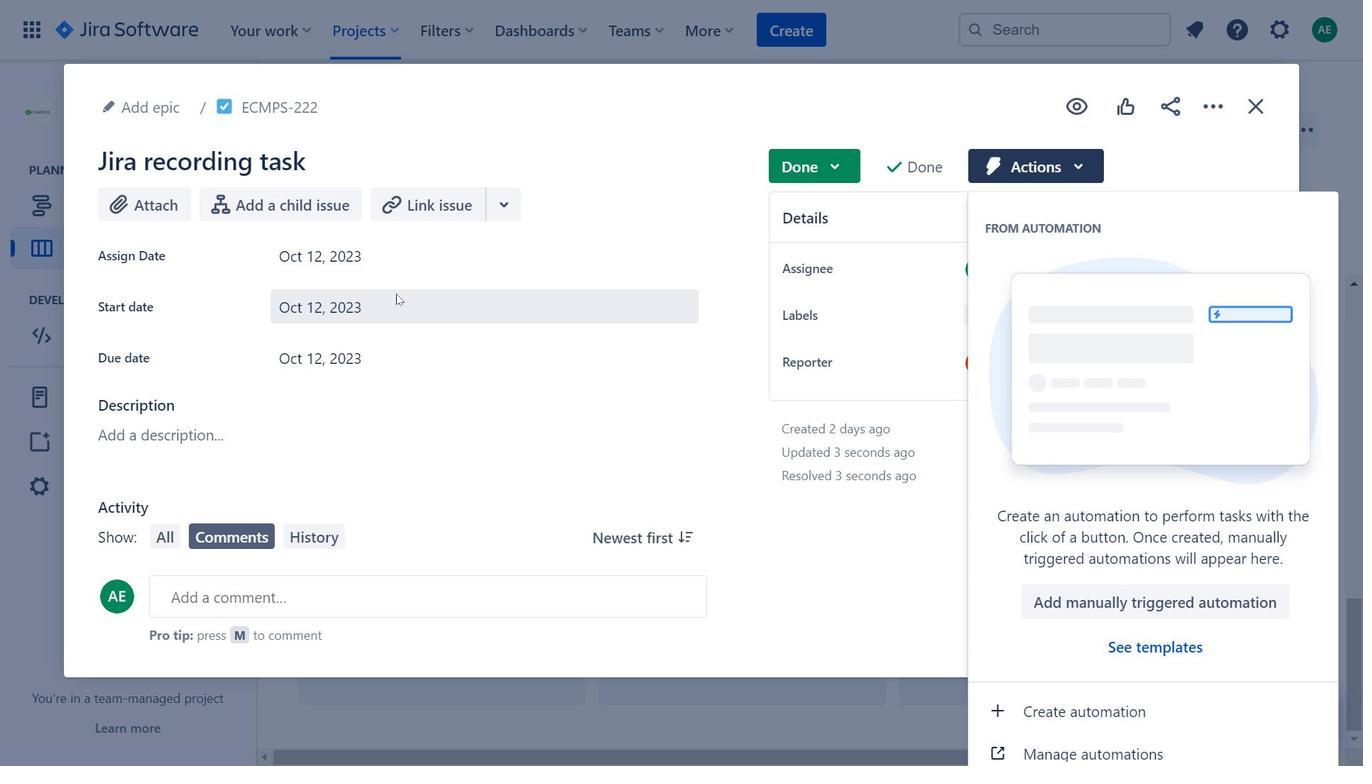 
Action: Mouse pressed left at (396, 293)
Screenshot: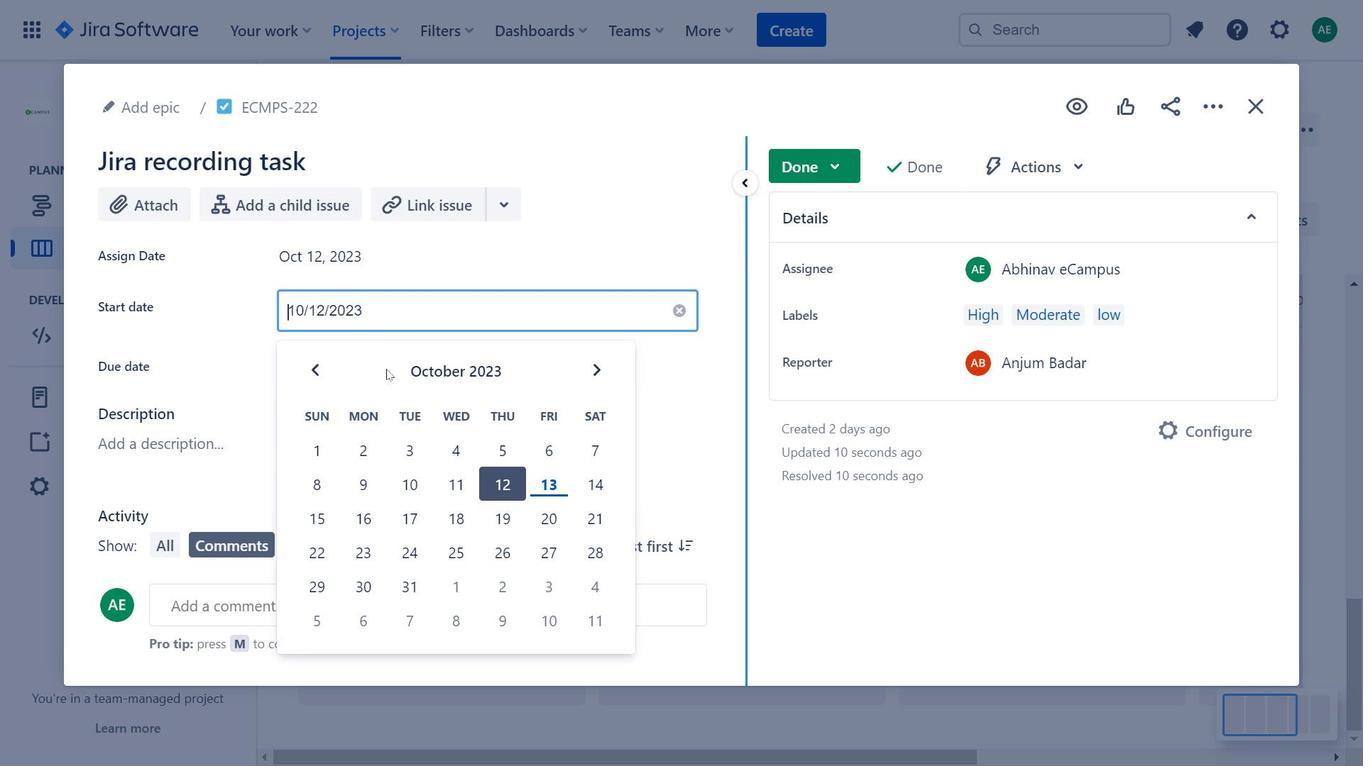 
Action: Mouse moved to (506, 208)
Screenshot: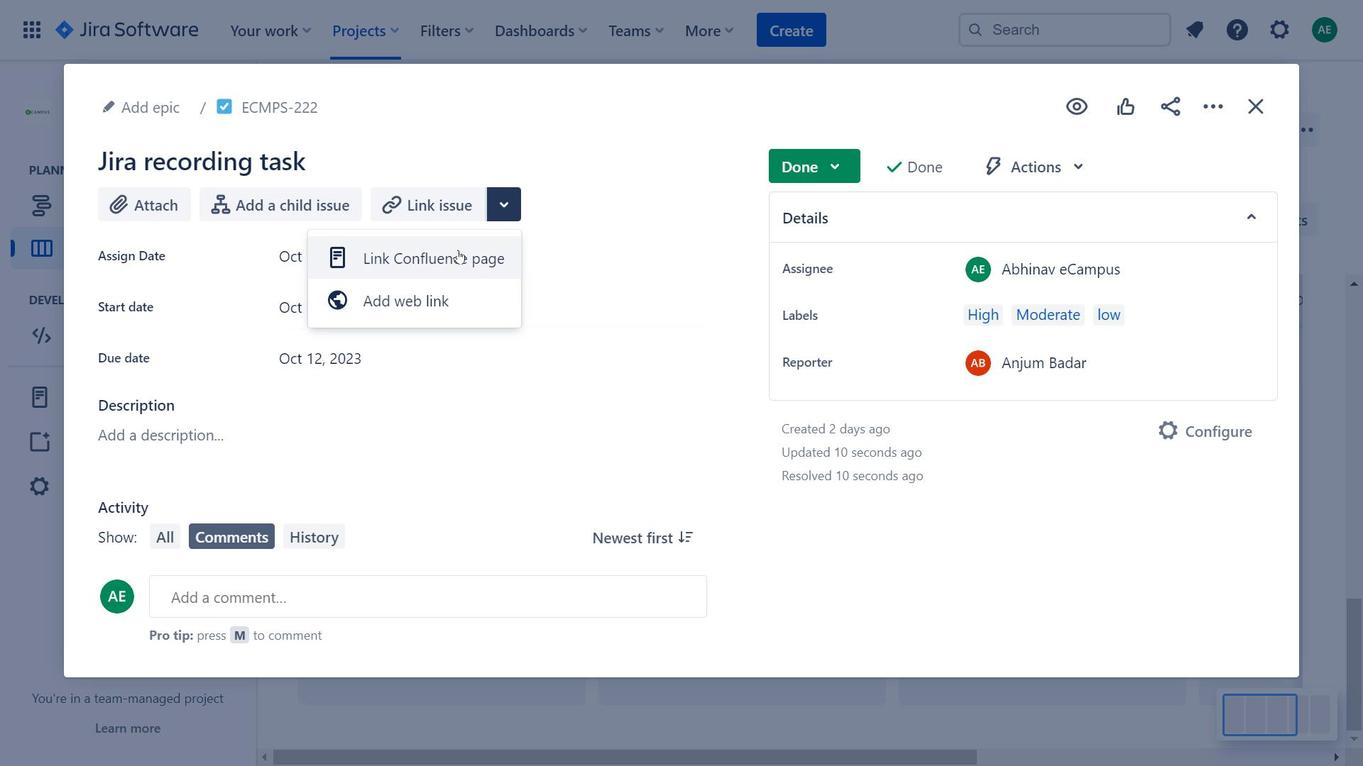 
Action: Mouse pressed left at (506, 208)
Screenshot: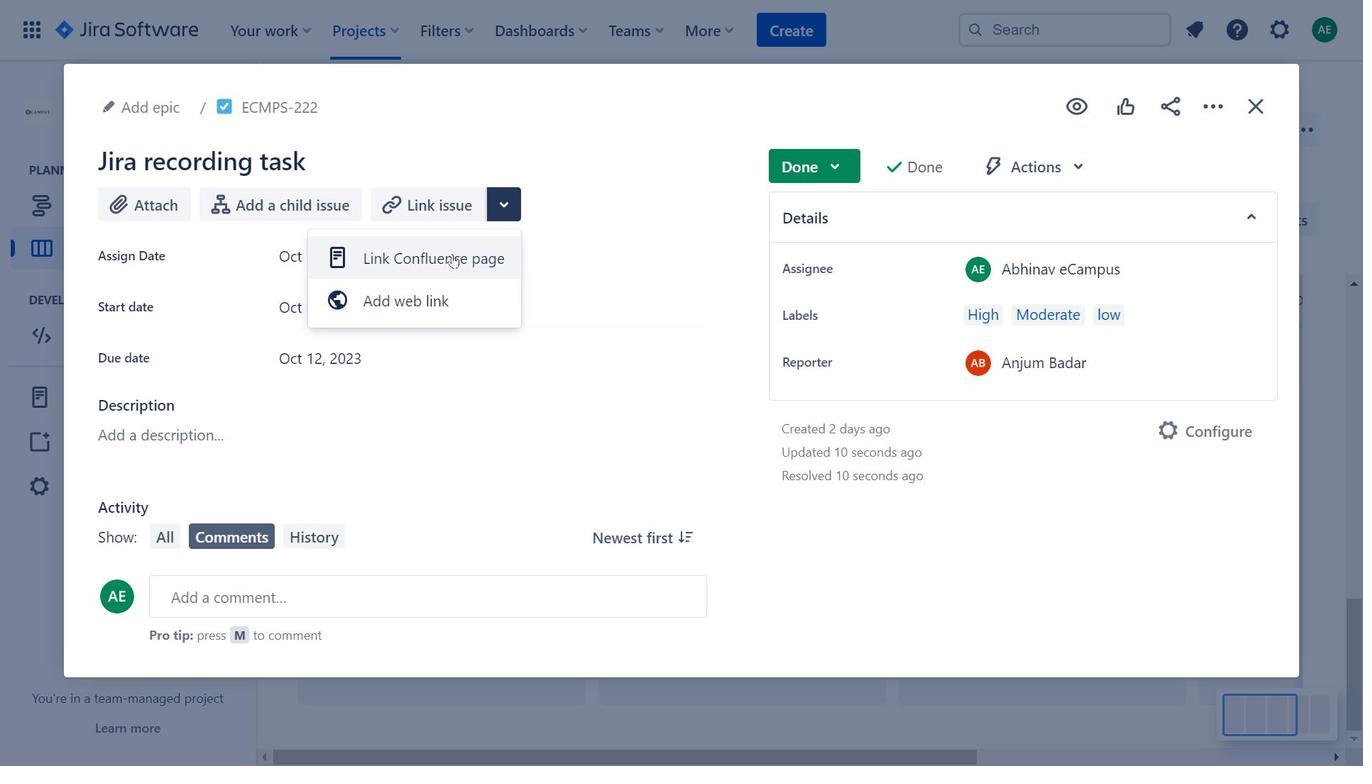 
Action: Mouse moved to (597, 259)
Screenshot: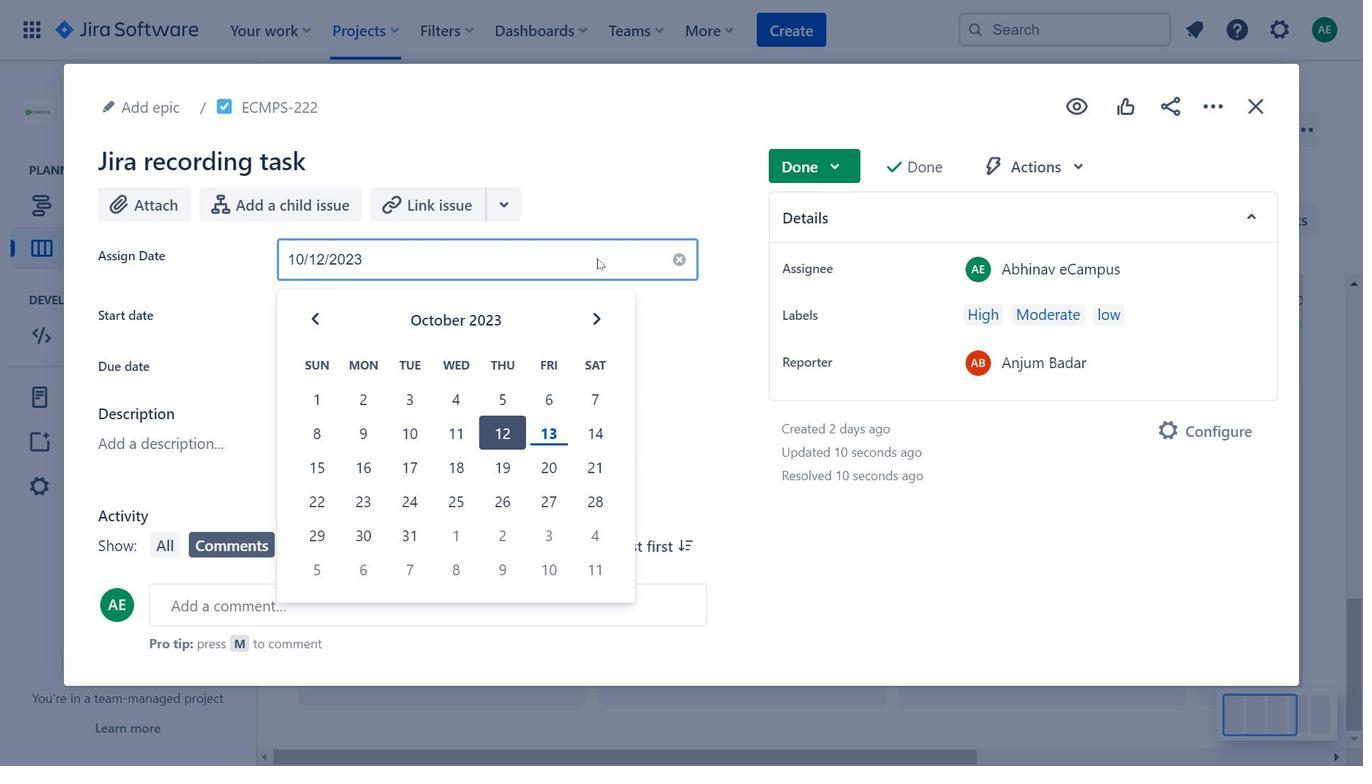 
Action: Mouse pressed left at (597, 259)
Screenshot: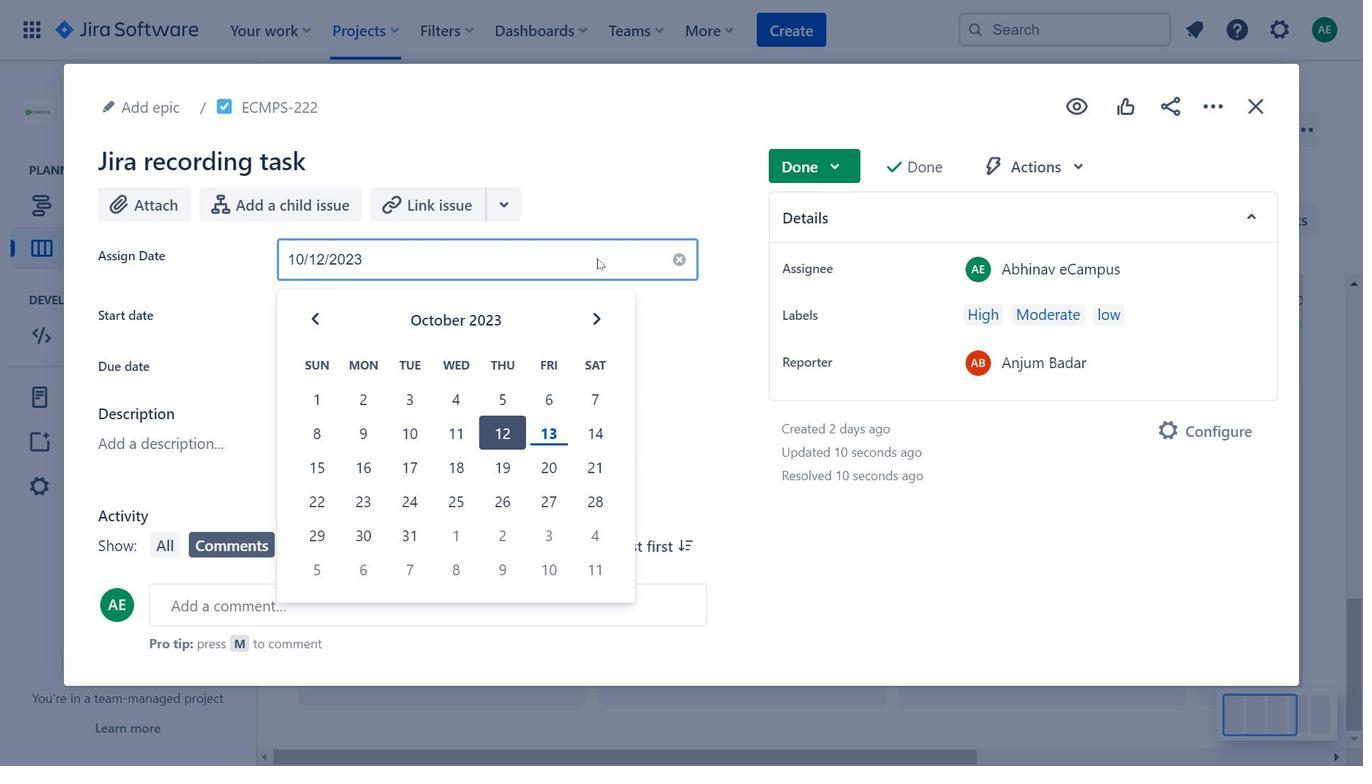 
Action: Mouse moved to (1203, 110)
Screenshot: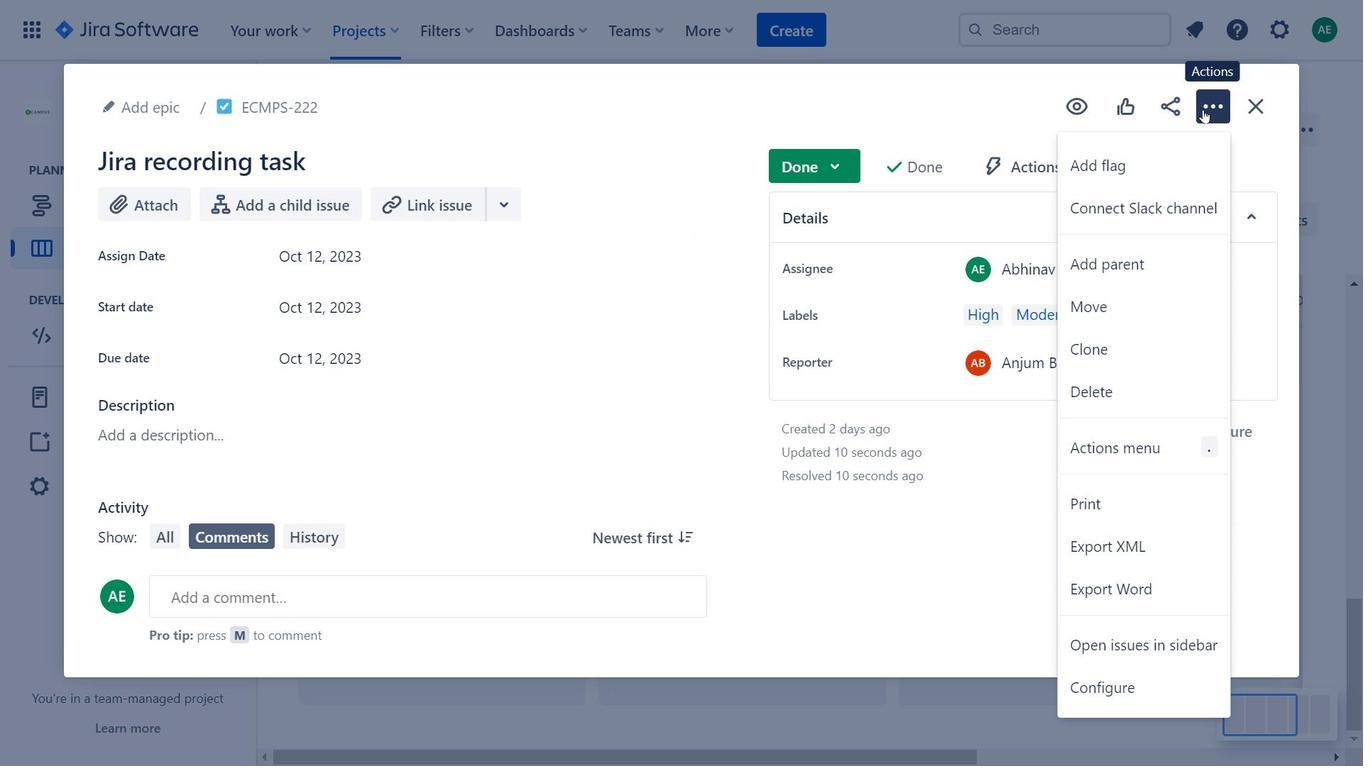 
Action: Mouse pressed left at (1203, 110)
Screenshot: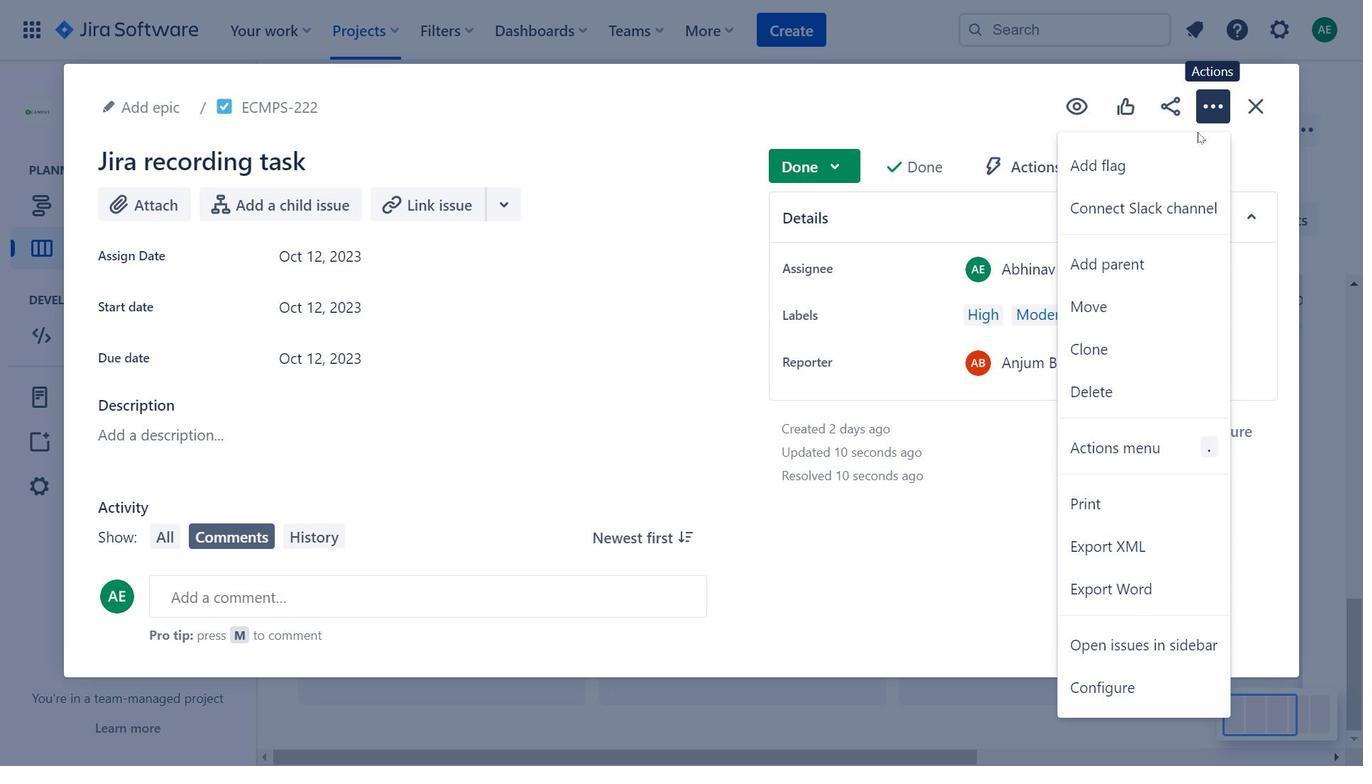 
Action: Mouse moved to (1251, 113)
Screenshot: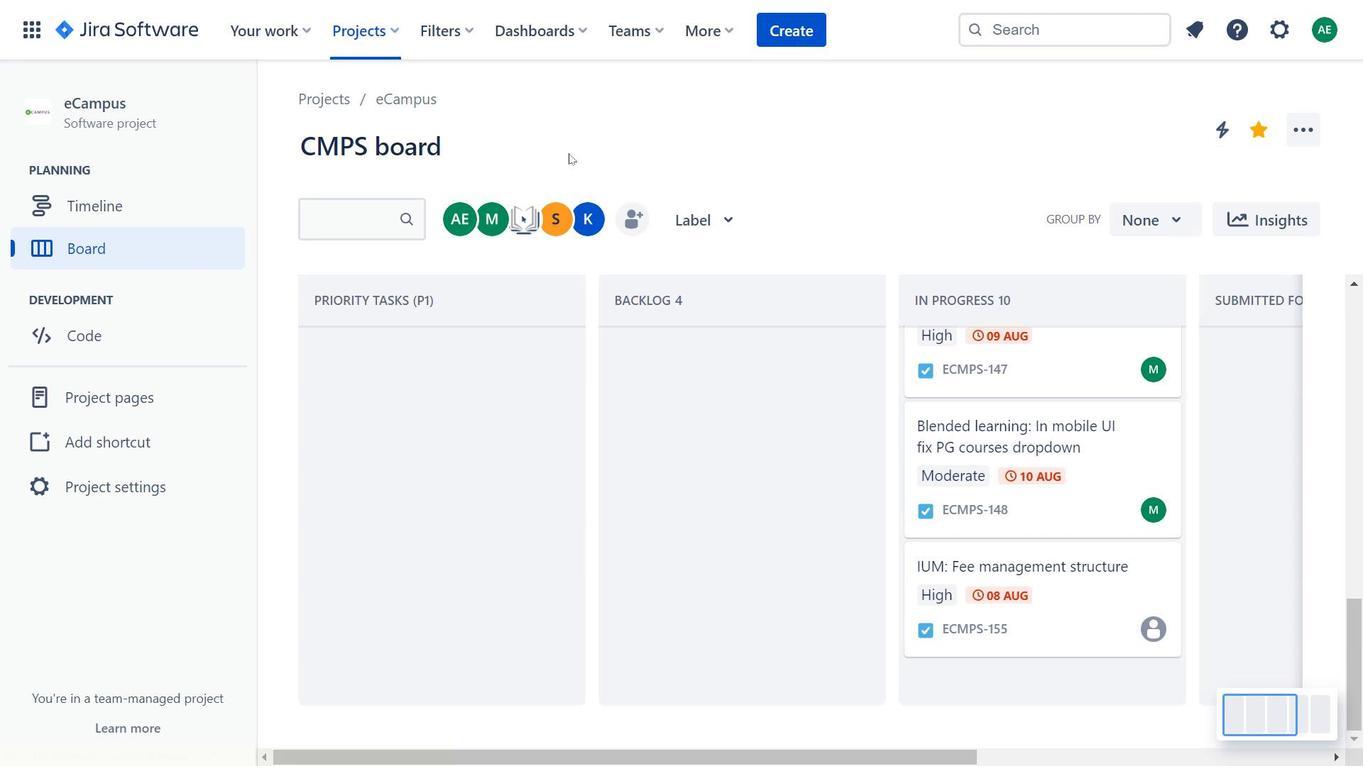 
Action: Mouse pressed left at (1251, 113)
Screenshot: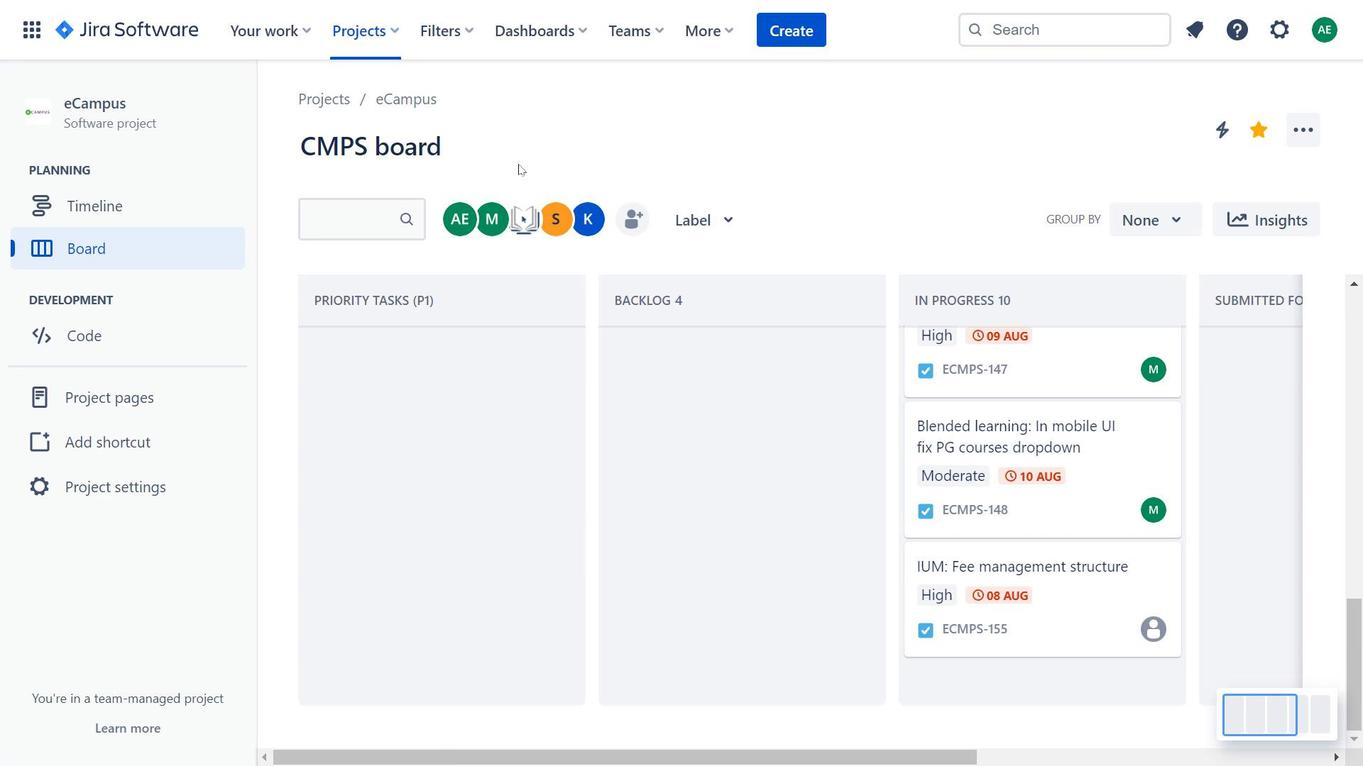 
Action: Mouse moved to (1024, 411)
Screenshot: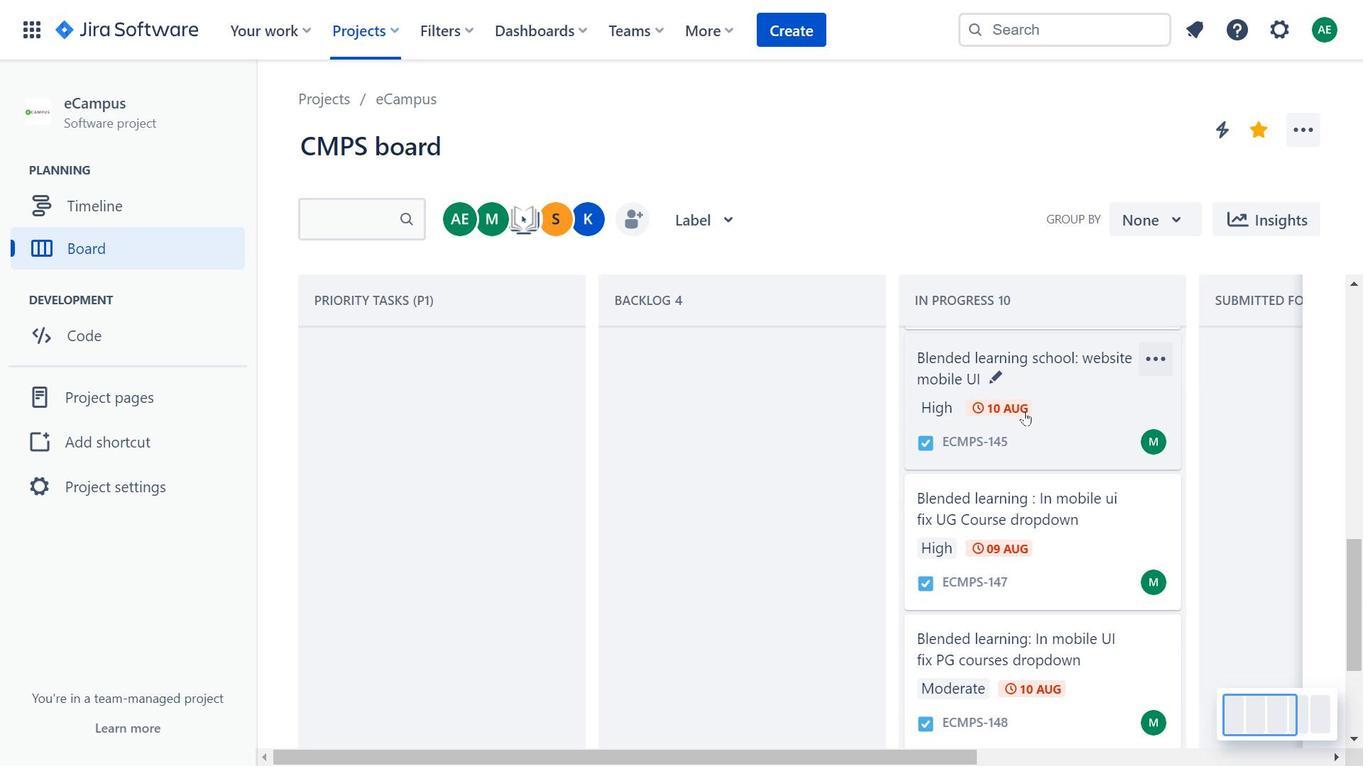 
Action: Mouse scrolled (1024, 412) with delta (0, 0)
Screenshot: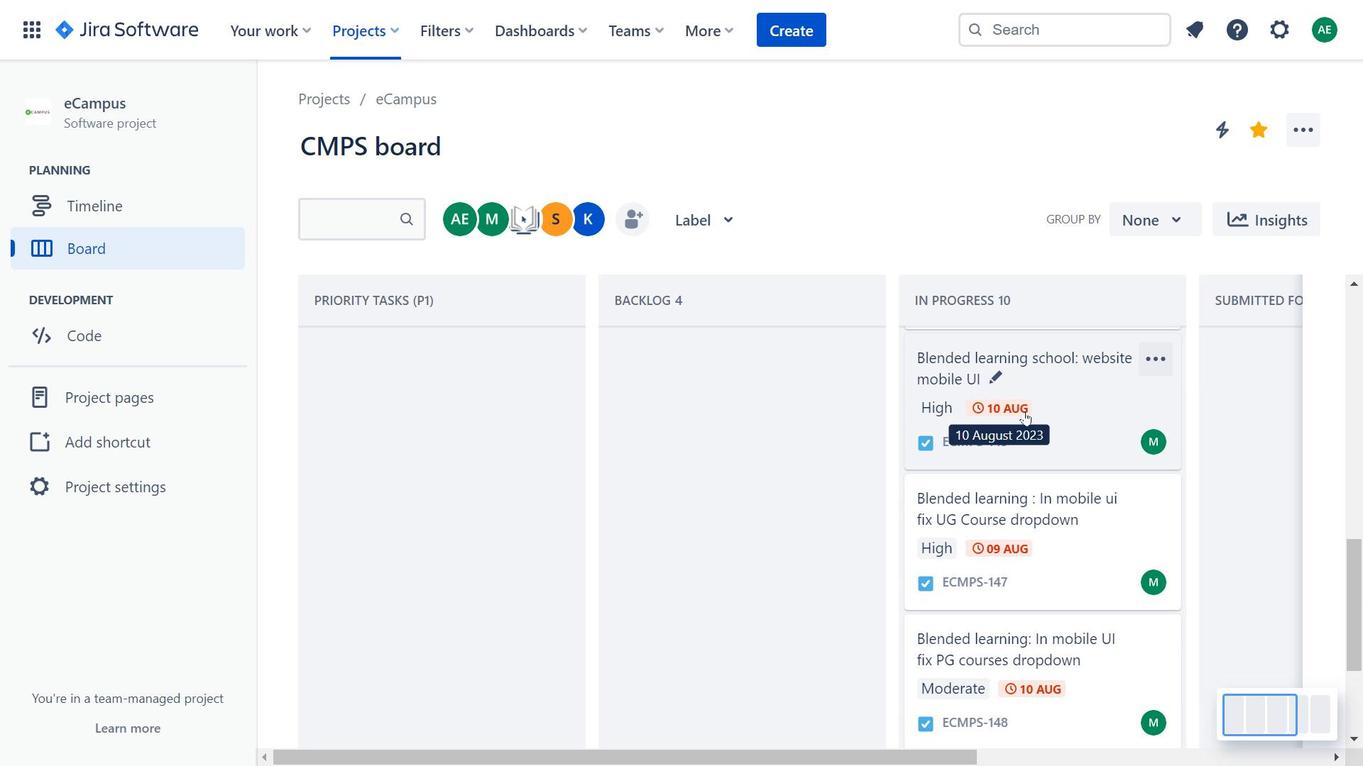 
Action: Mouse scrolled (1024, 412) with delta (0, 0)
Screenshot: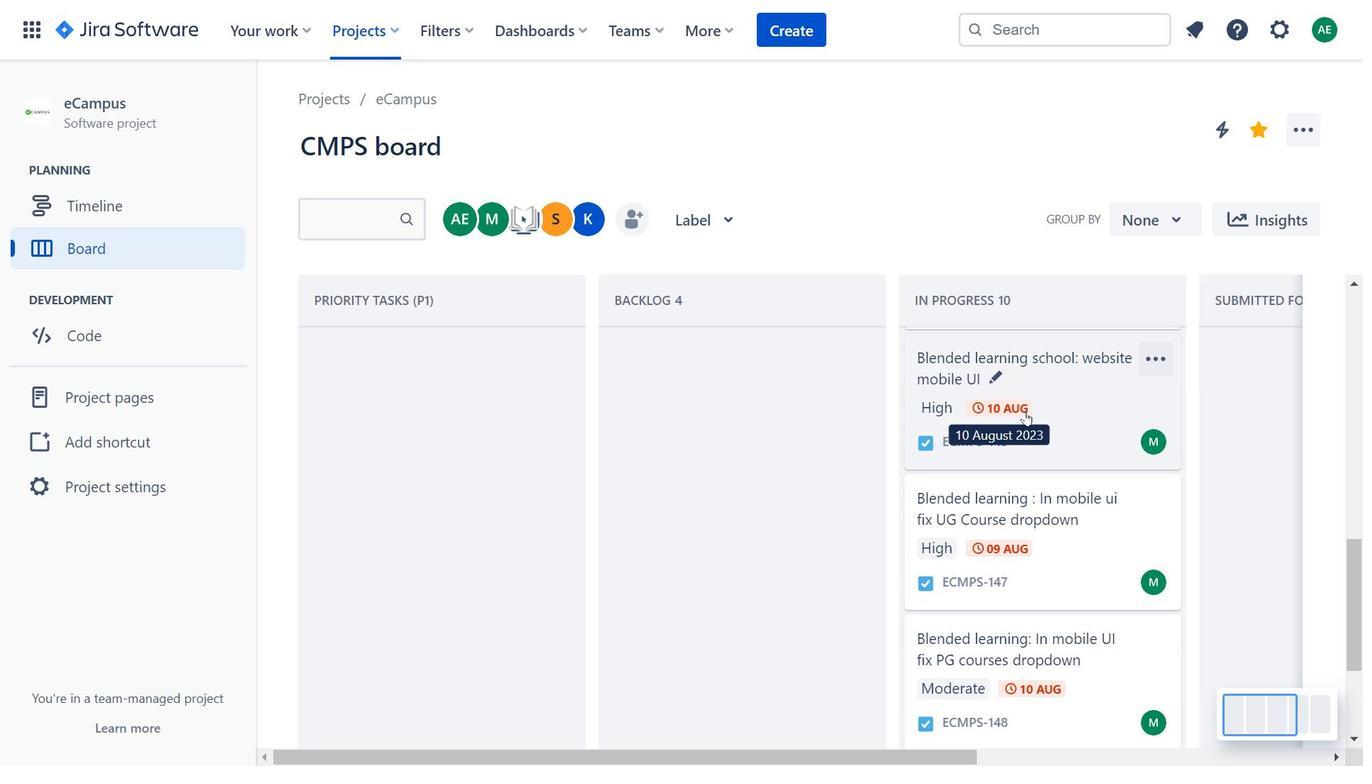 
Action: Mouse moved to (1026, 411)
Screenshot: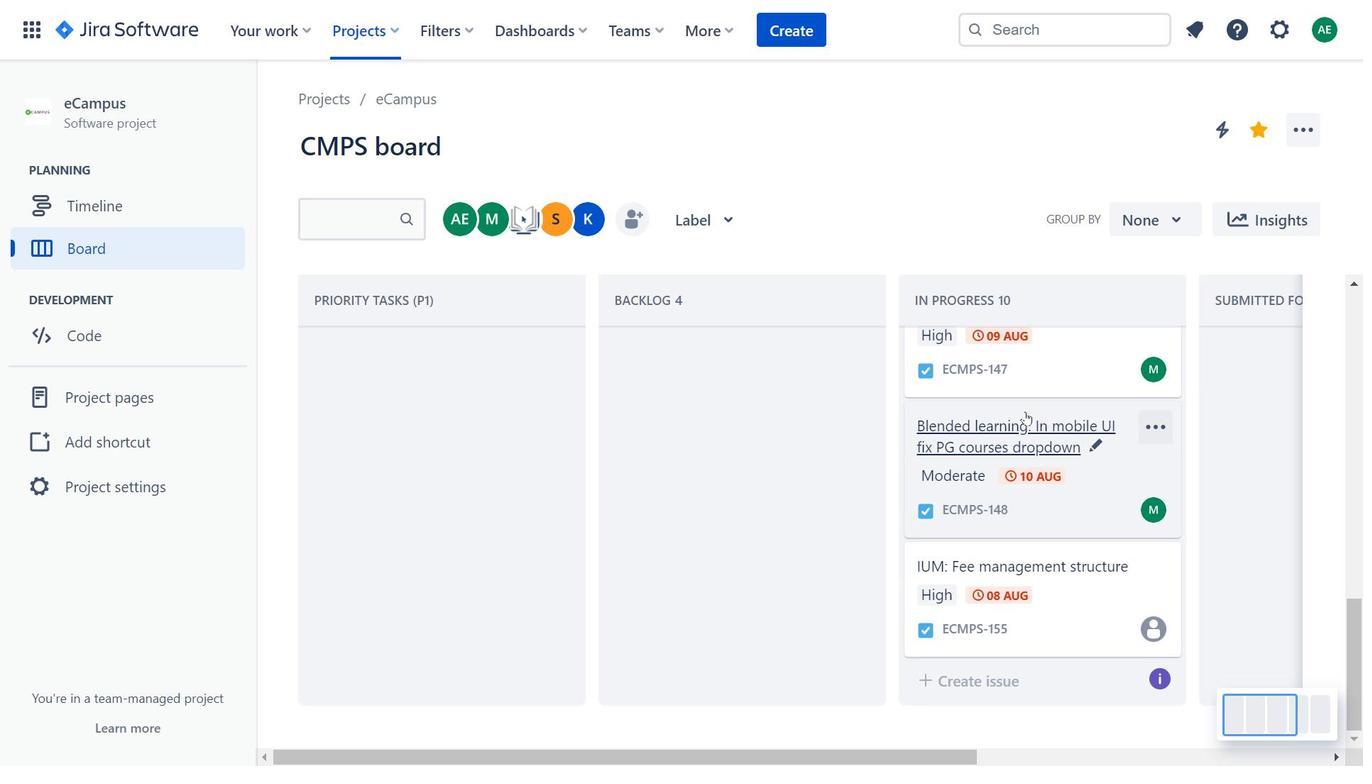 
Action: Mouse scrolled (1026, 411) with delta (0, 0)
Screenshot: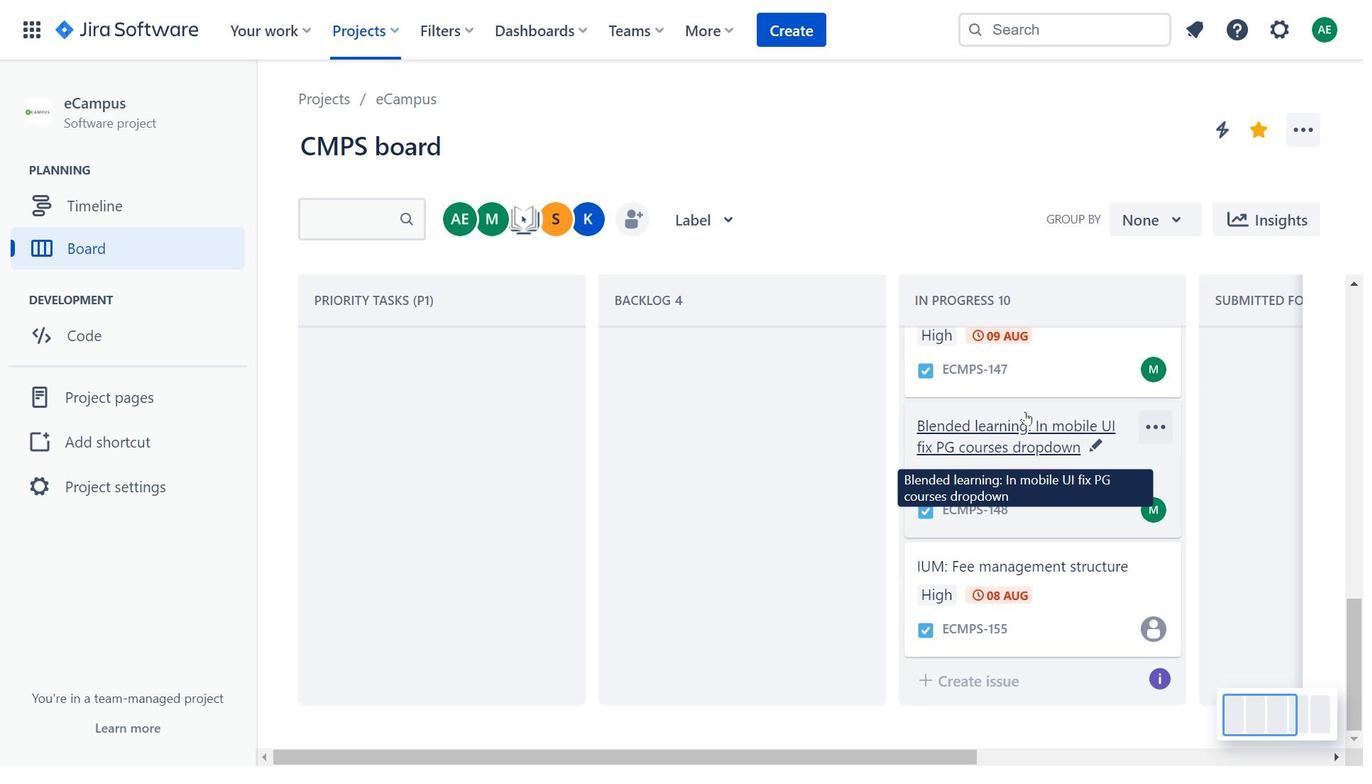 
Action: Mouse scrolled (1026, 411) with delta (0, 0)
Screenshot: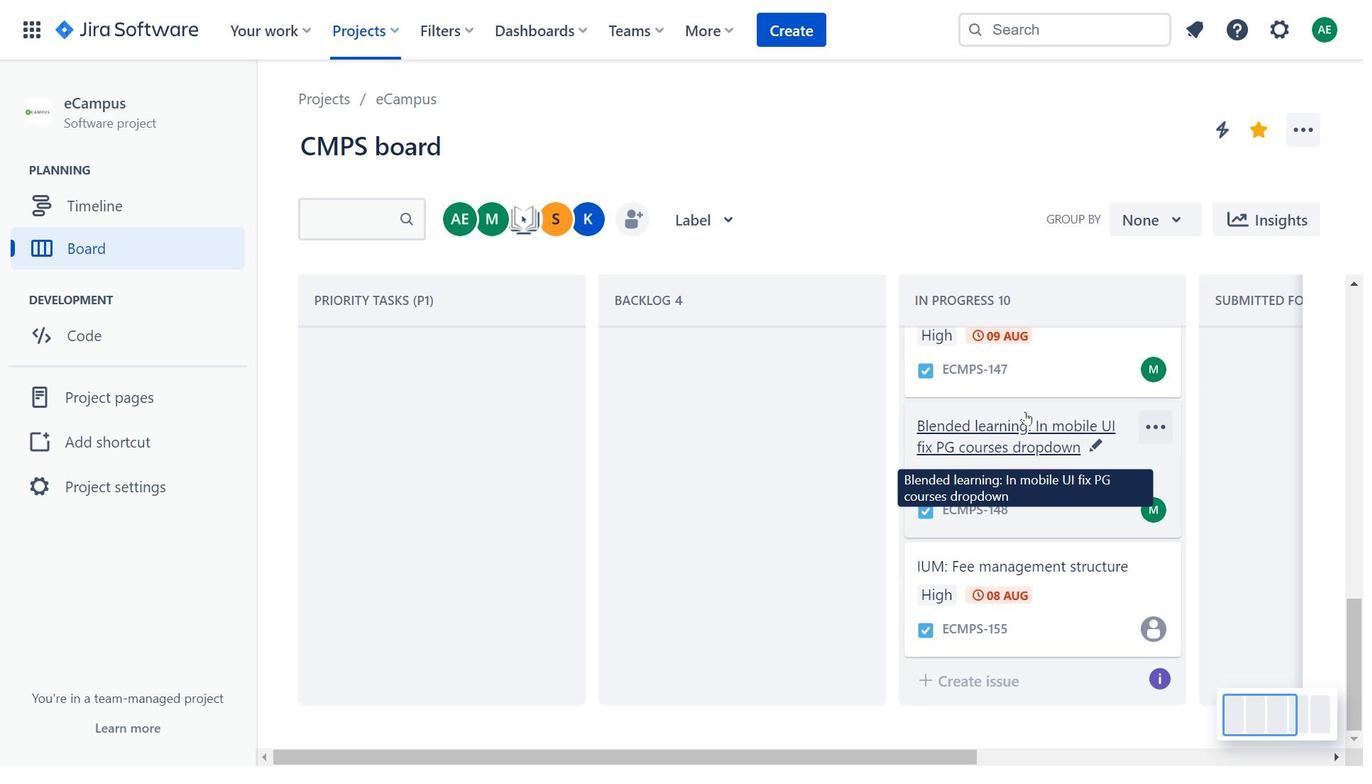 
Action: Mouse scrolled (1026, 412) with delta (0, 0)
Screenshot: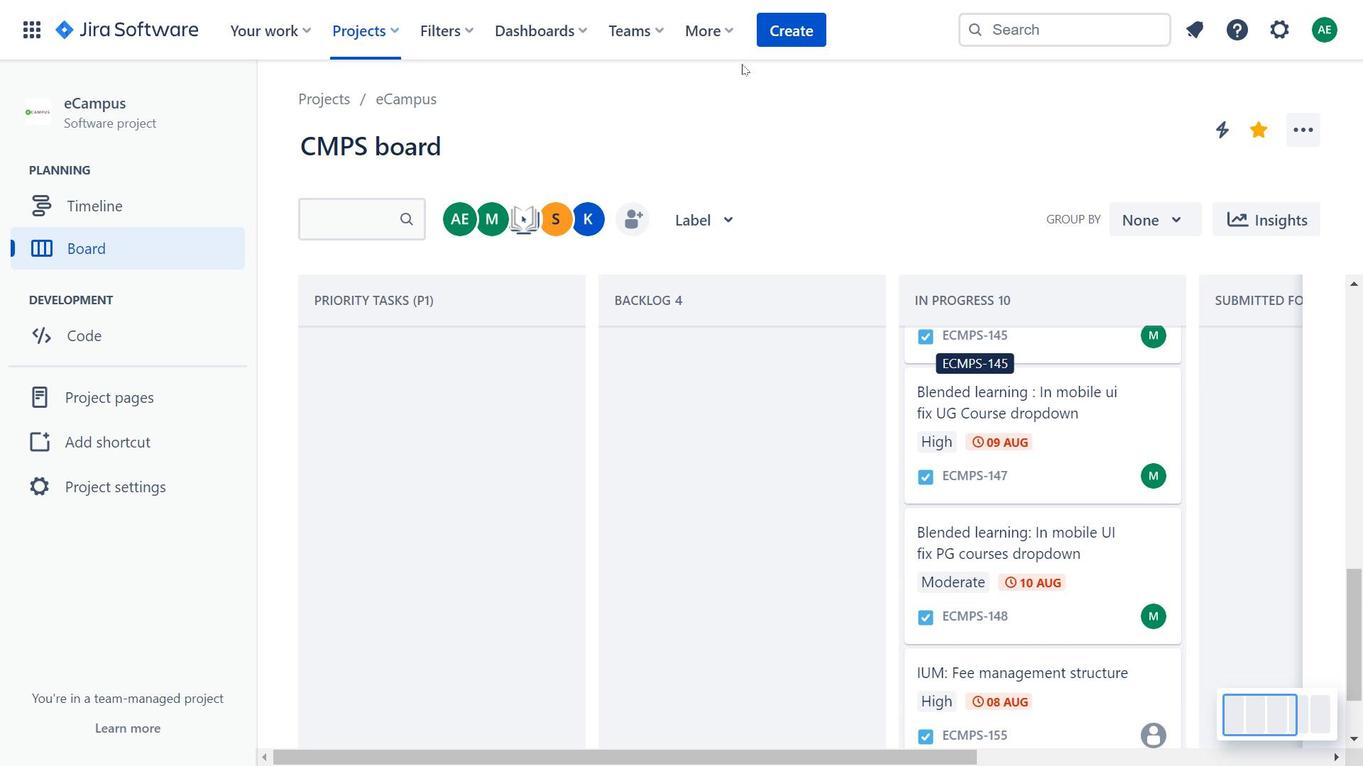 
Action: Mouse moved to (795, 31)
Screenshot: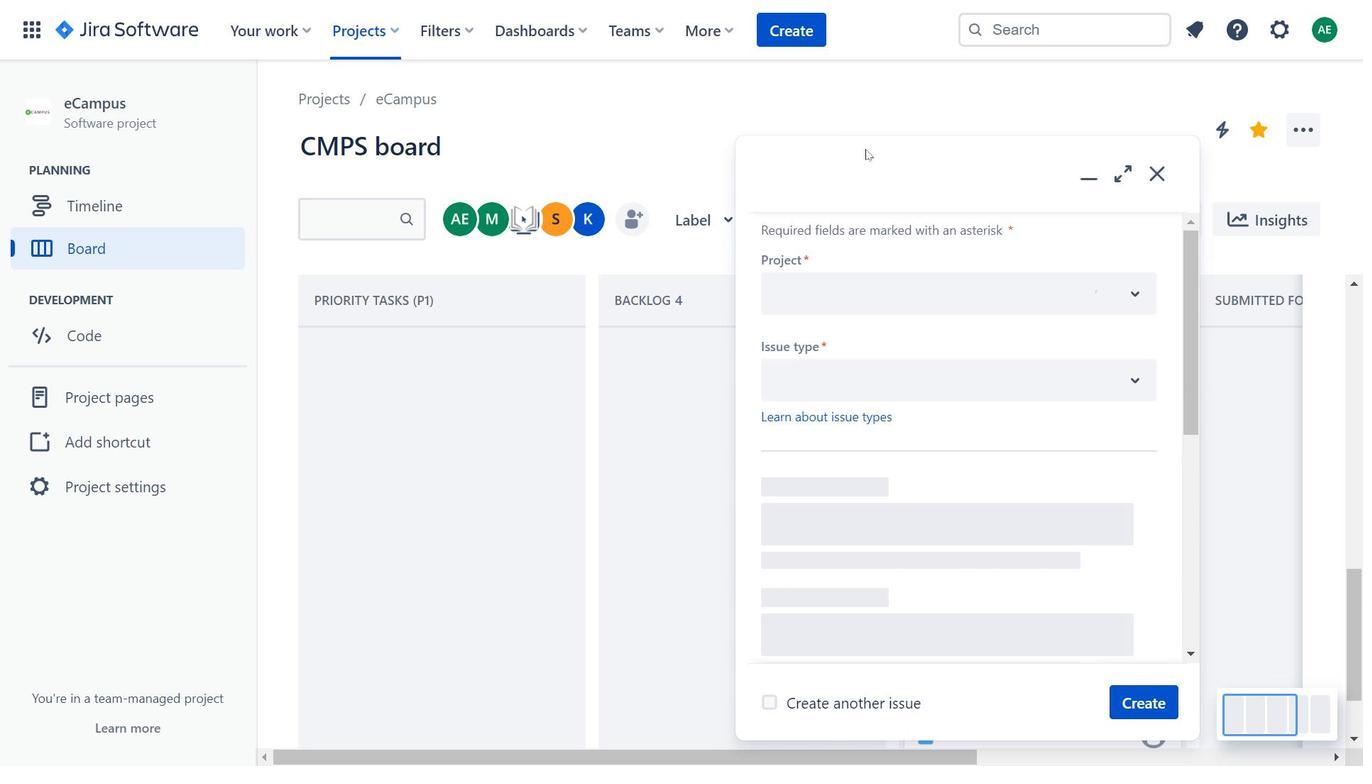 
Action: Mouse pressed left at (795, 31)
Screenshot: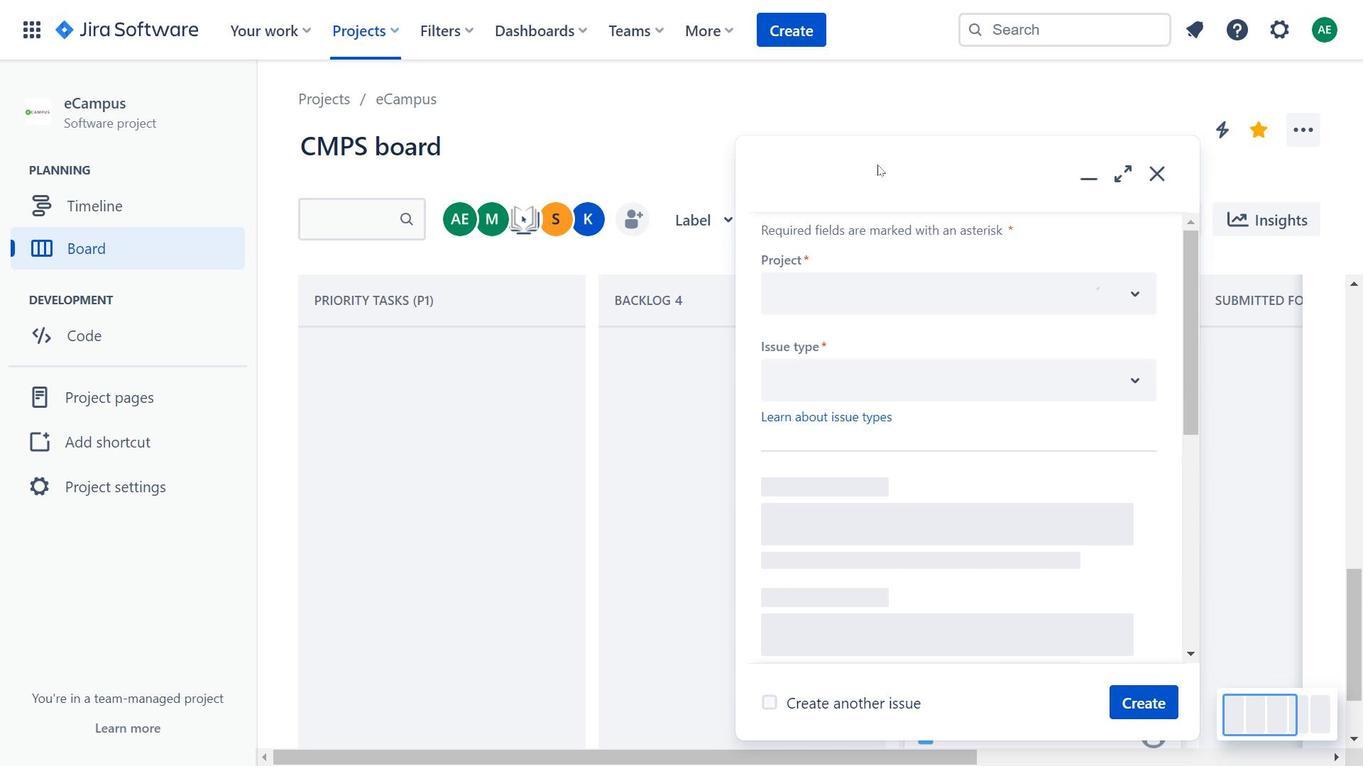 
Action: Mouse moved to (1039, 394)
Screenshot: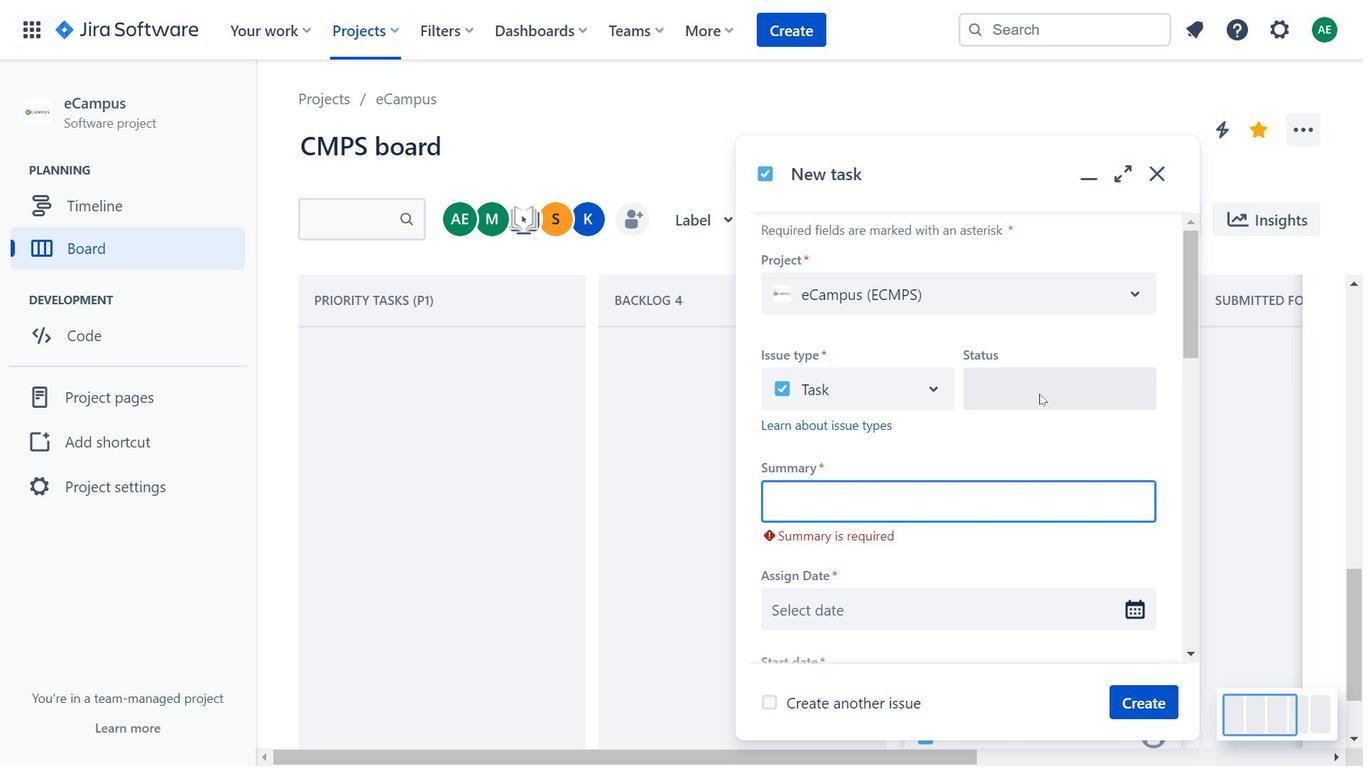 
Action: Mouse pressed left at (1039, 394)
Screenshot: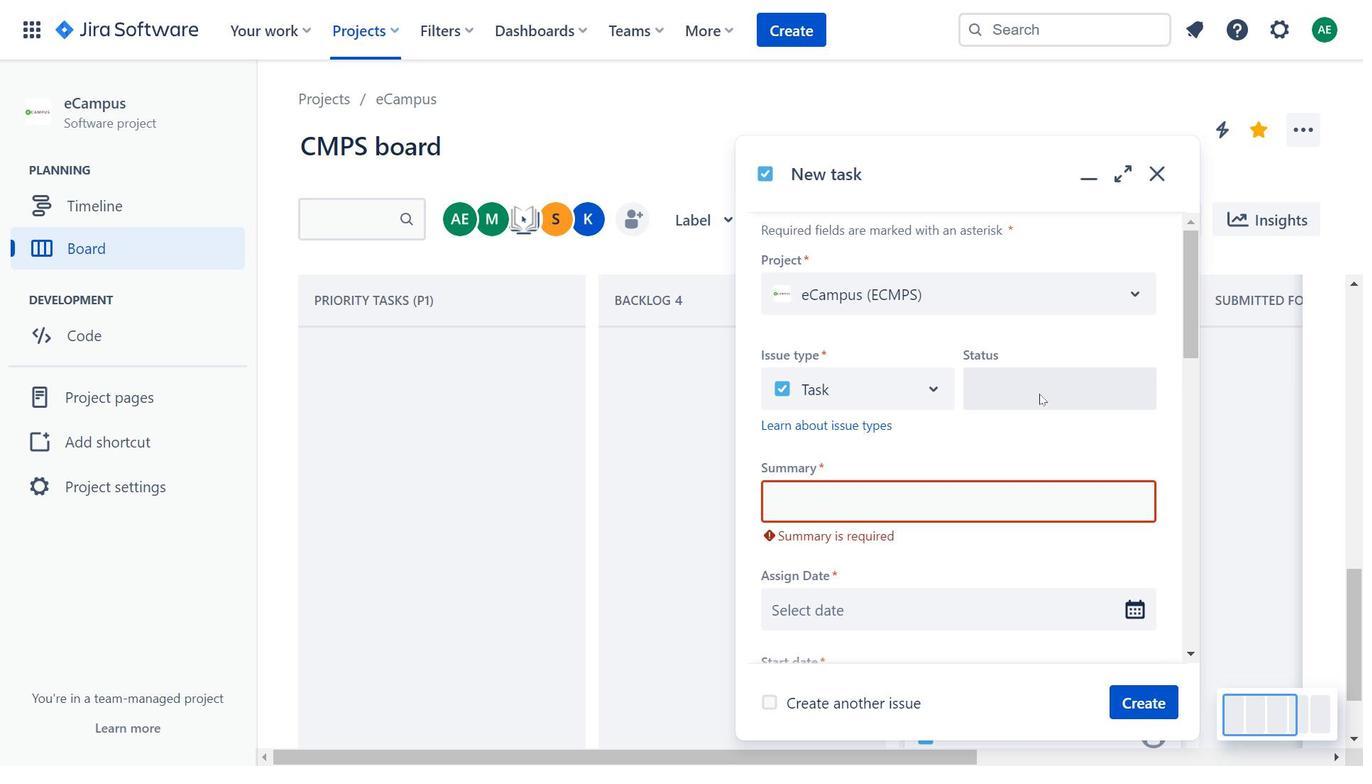 
Action: Mouse moved to (911, 491)
Screenshot: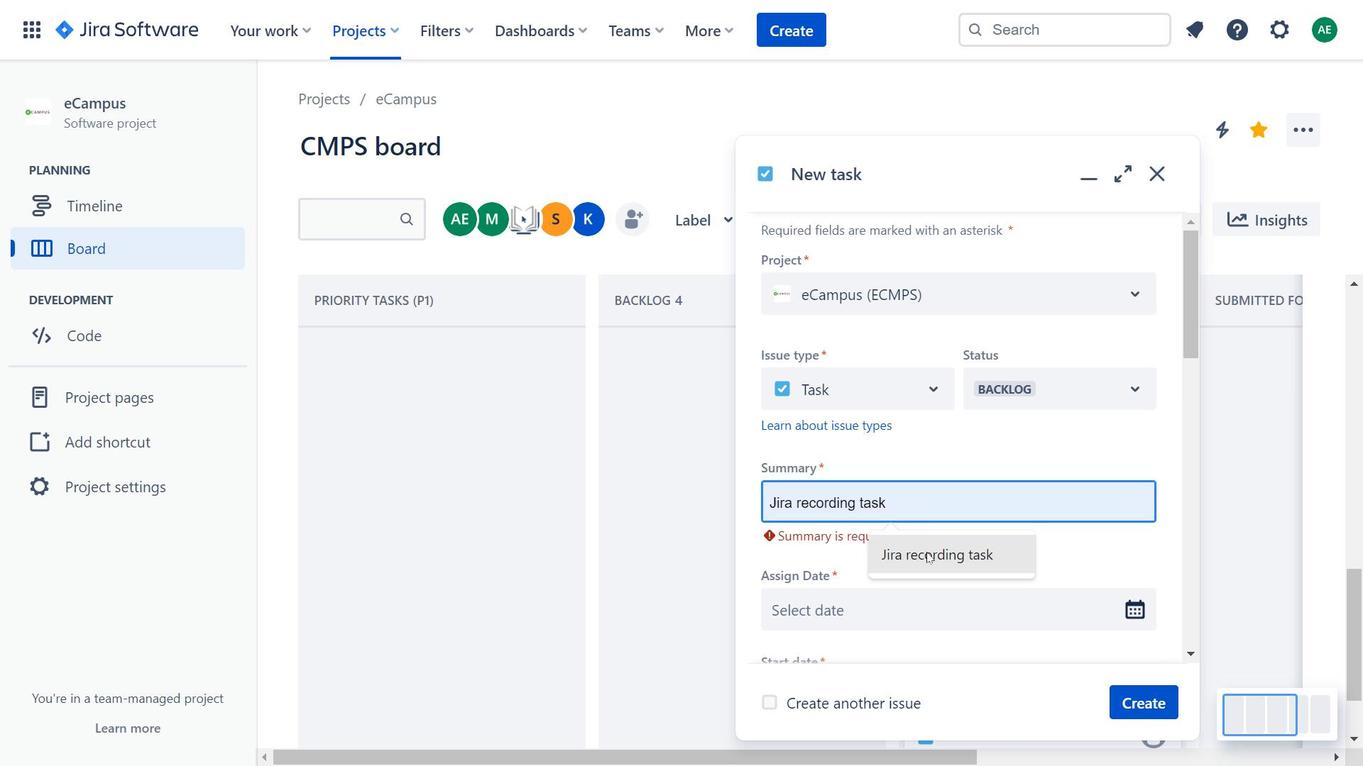 
Action: Mouse pressed left at (911, 491)
Screenshot: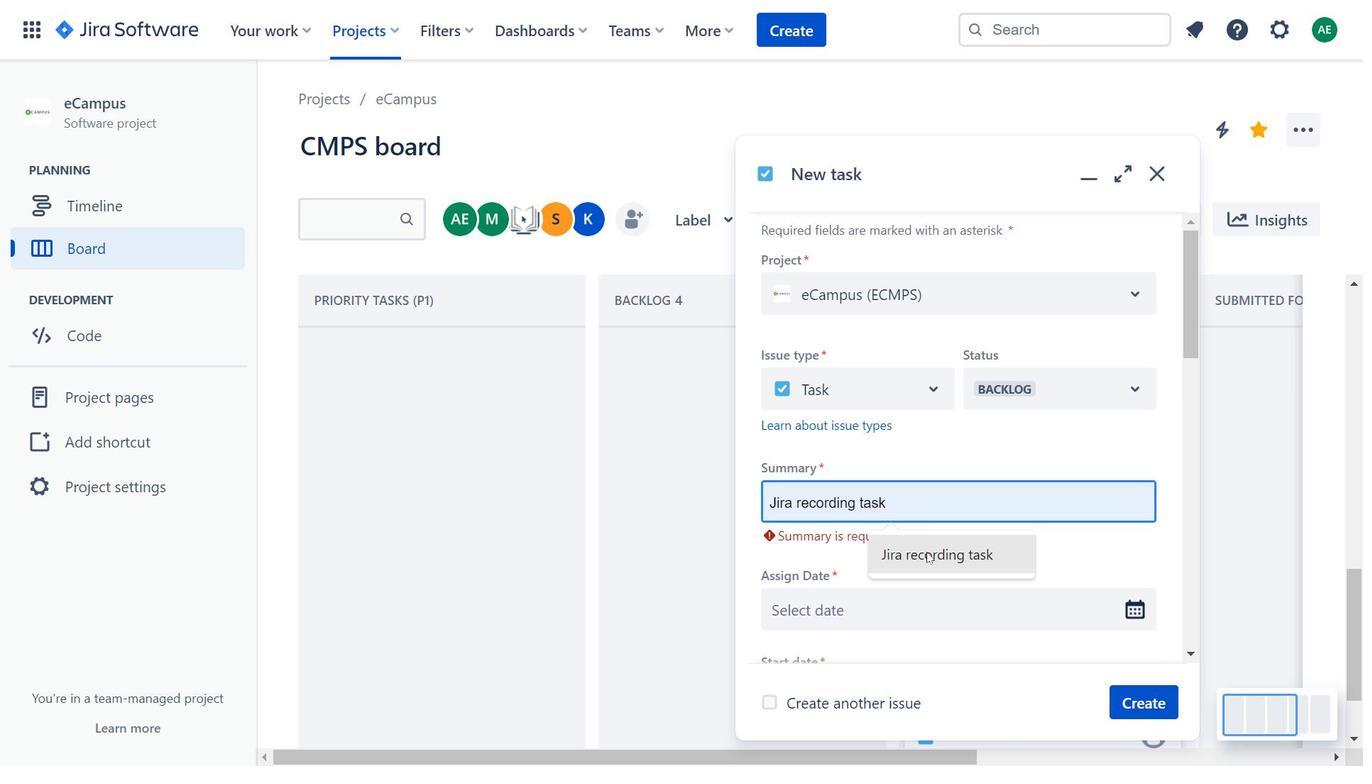 
Action: Mouse moved to (926, 552)
Screenshot: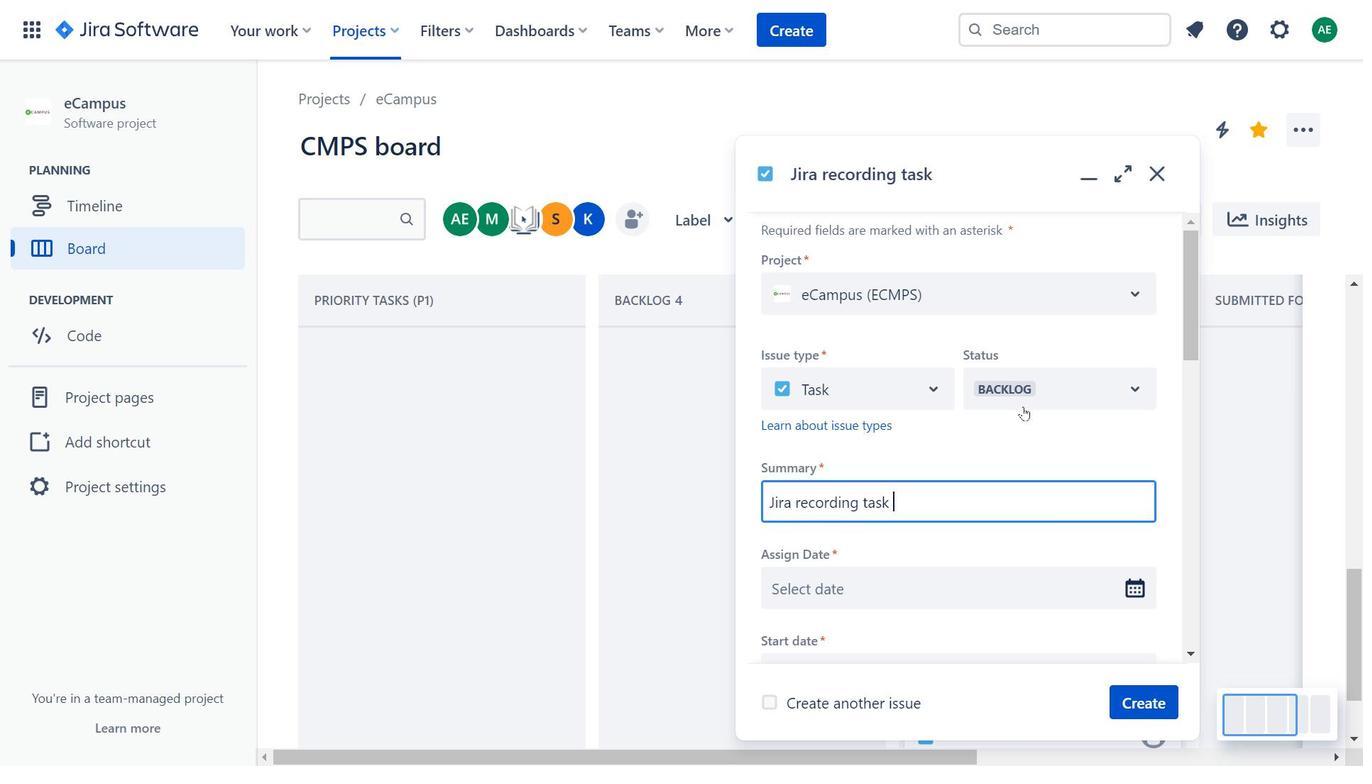 
Action: Mouse pressed left at (926, 552)
Screenshot: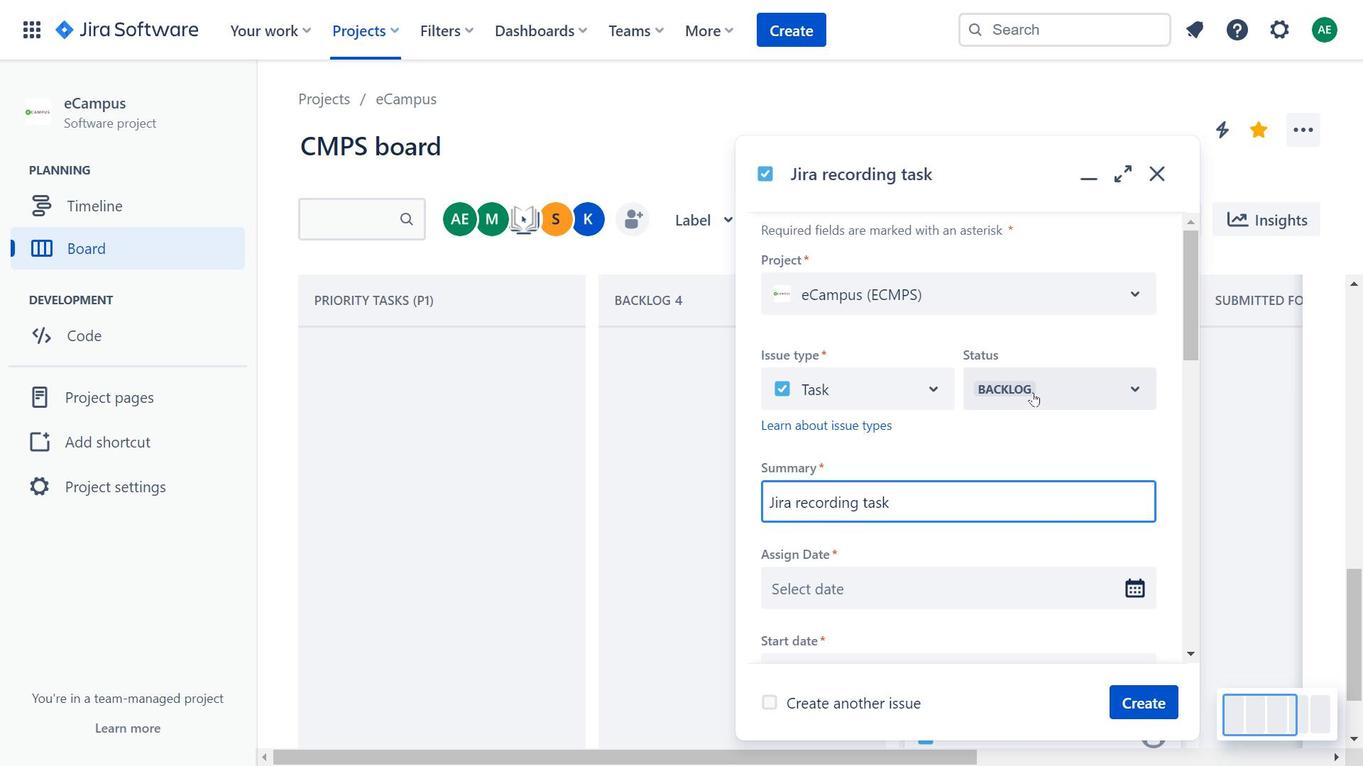 
Action: Mouse moved to (1033, 393)
Screenshot: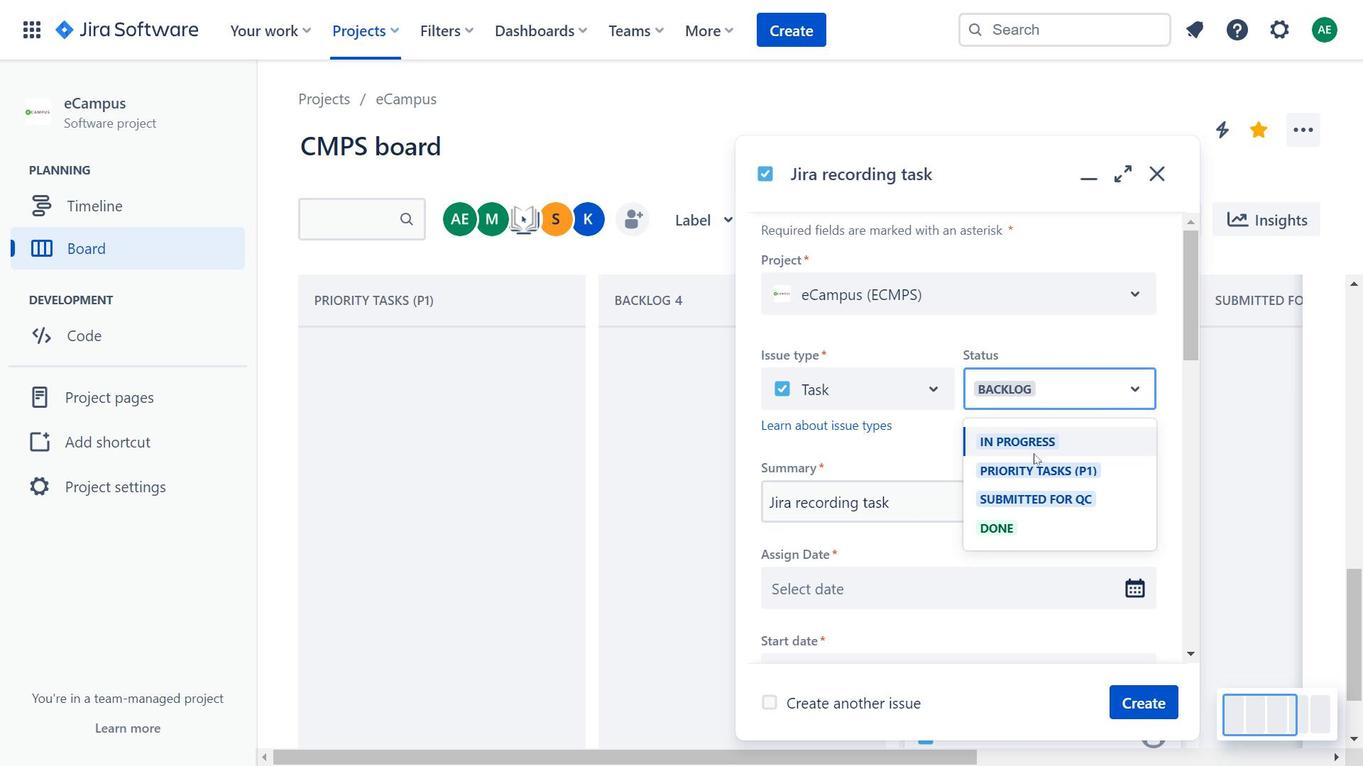 
Action: Mouse pressed left at (1033, 393)
Screenshot: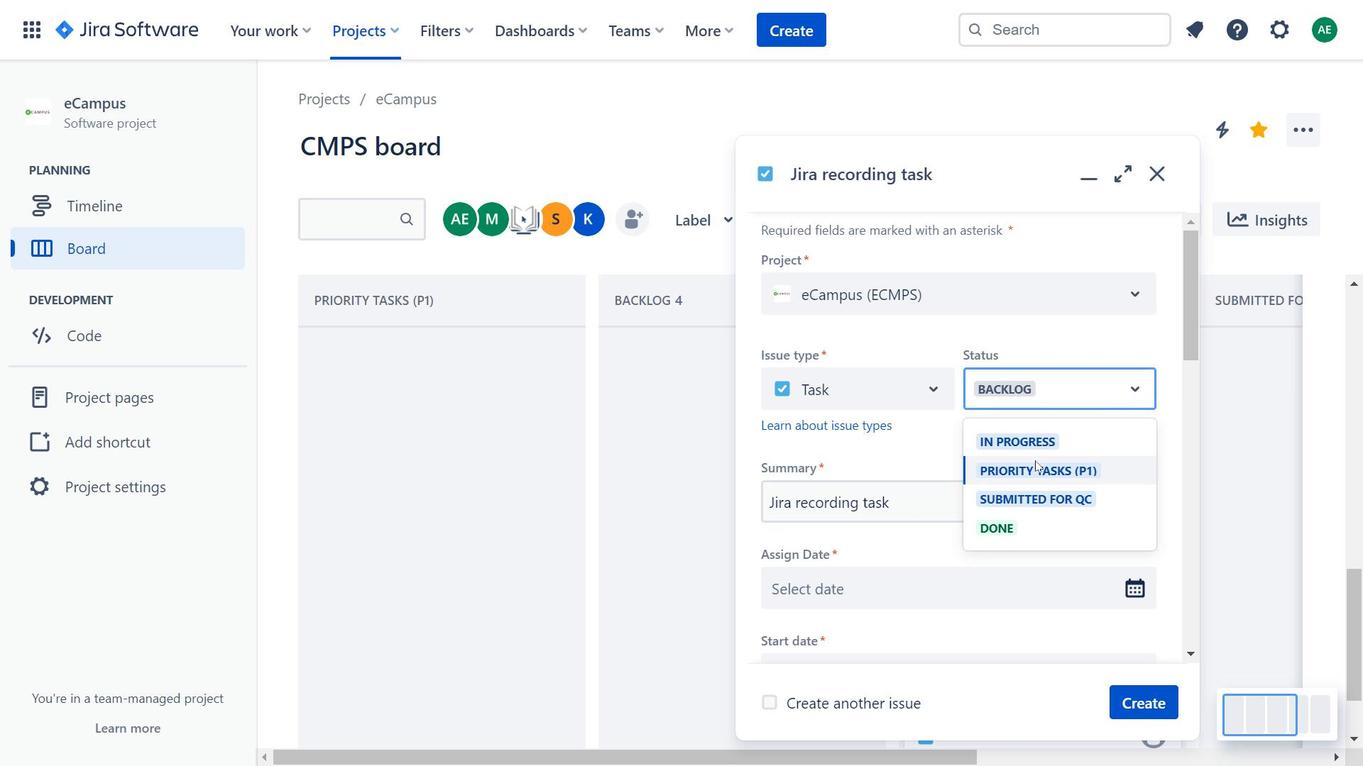 
Action: Mouse moved to (1034, 445)
Screenshot: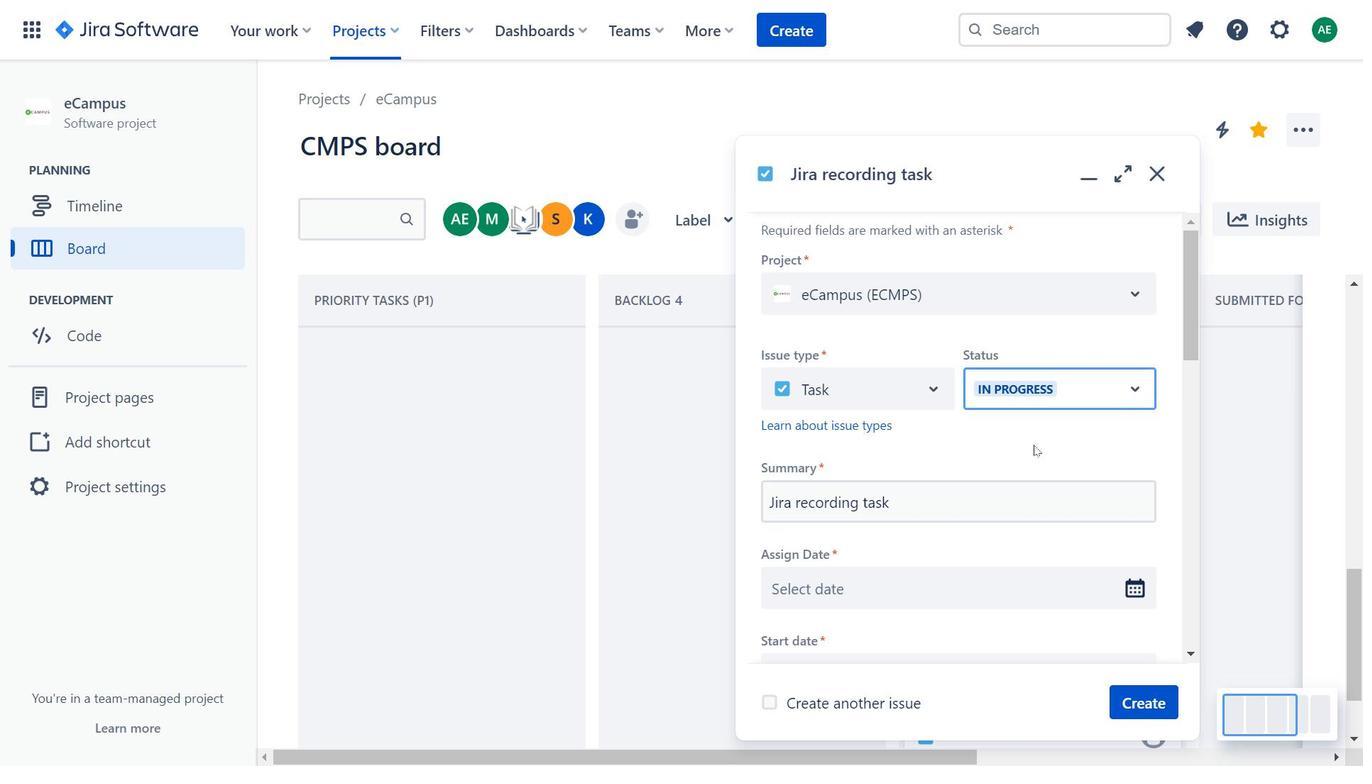 
Action: Mouse pressed left at (1034, 445)
Screenshot: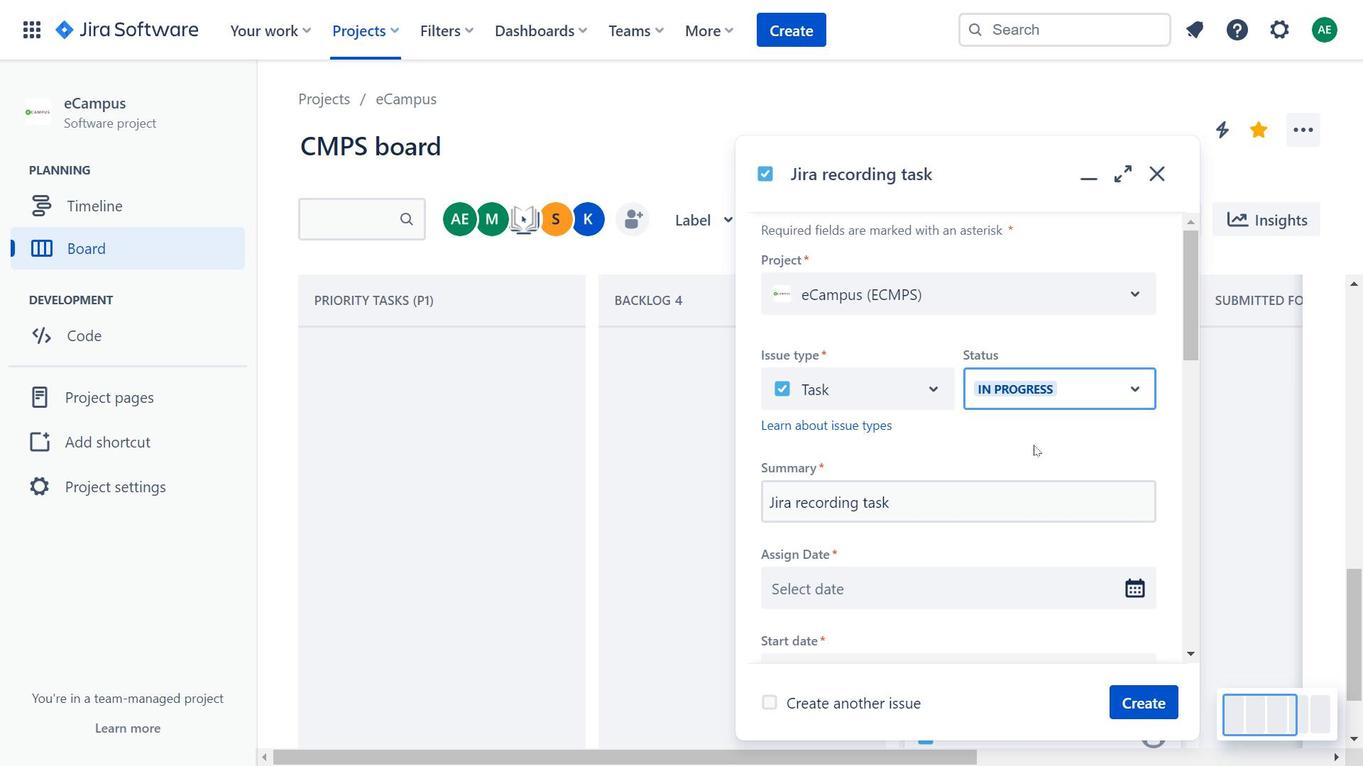 
Action: Mouse moved to (1034, 445)
Screenshot: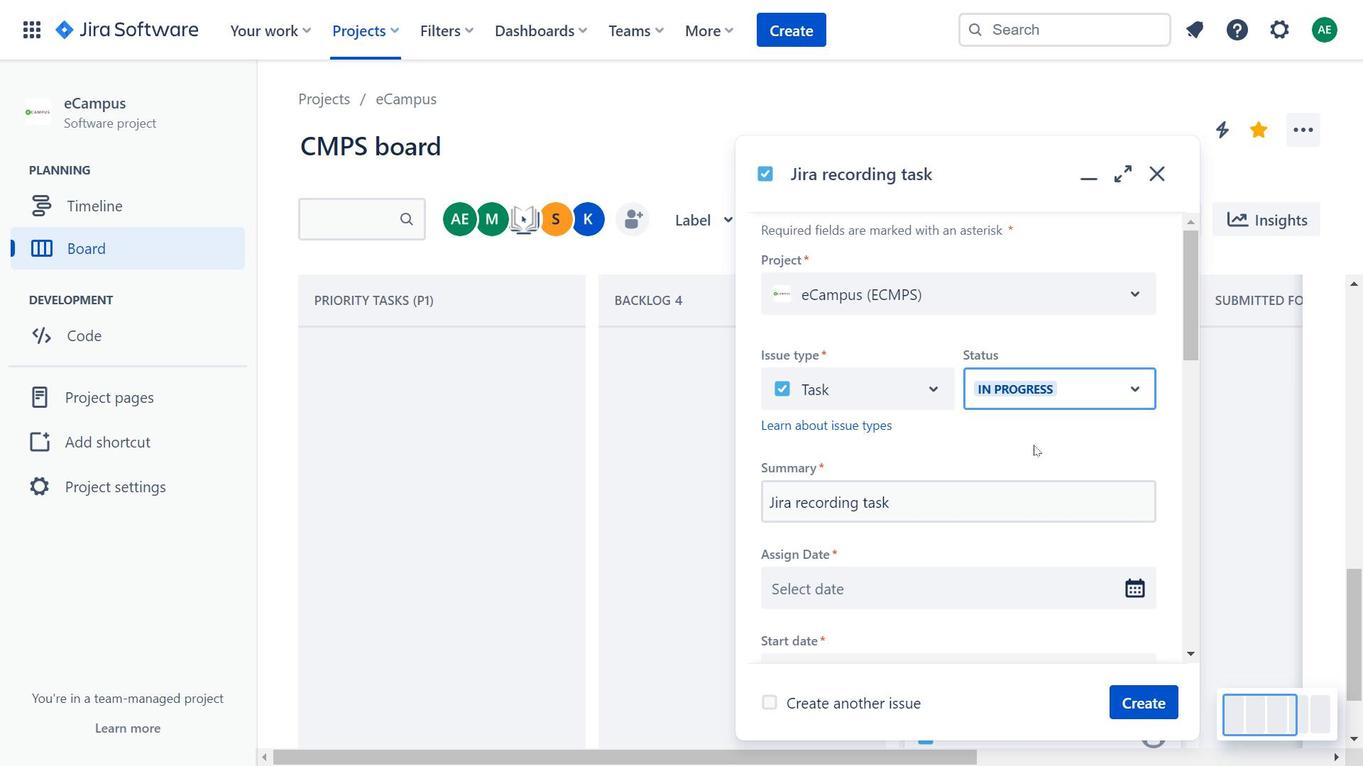 
Action: Mouse pressed left at (1034, 445)
Screenshot: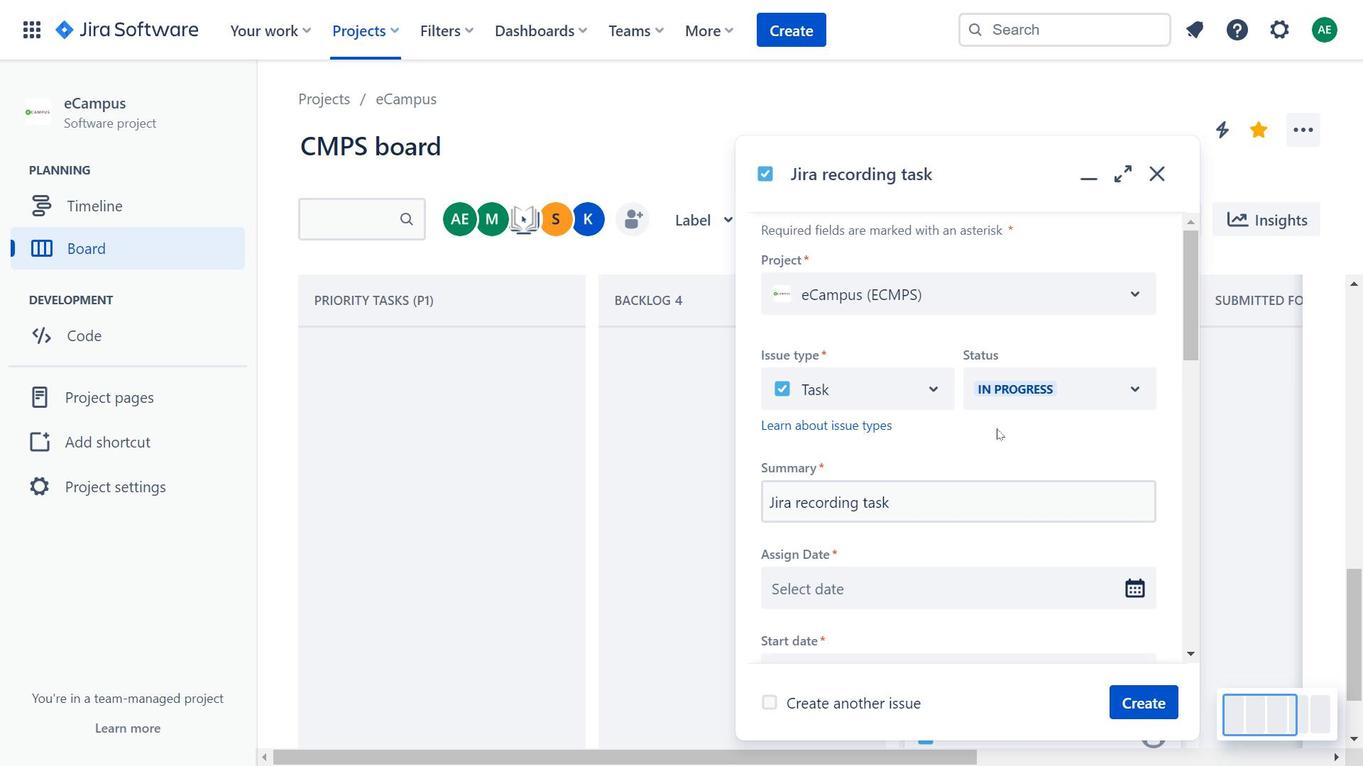 
Action: Mouse moved to (981, 421)
Screenshot: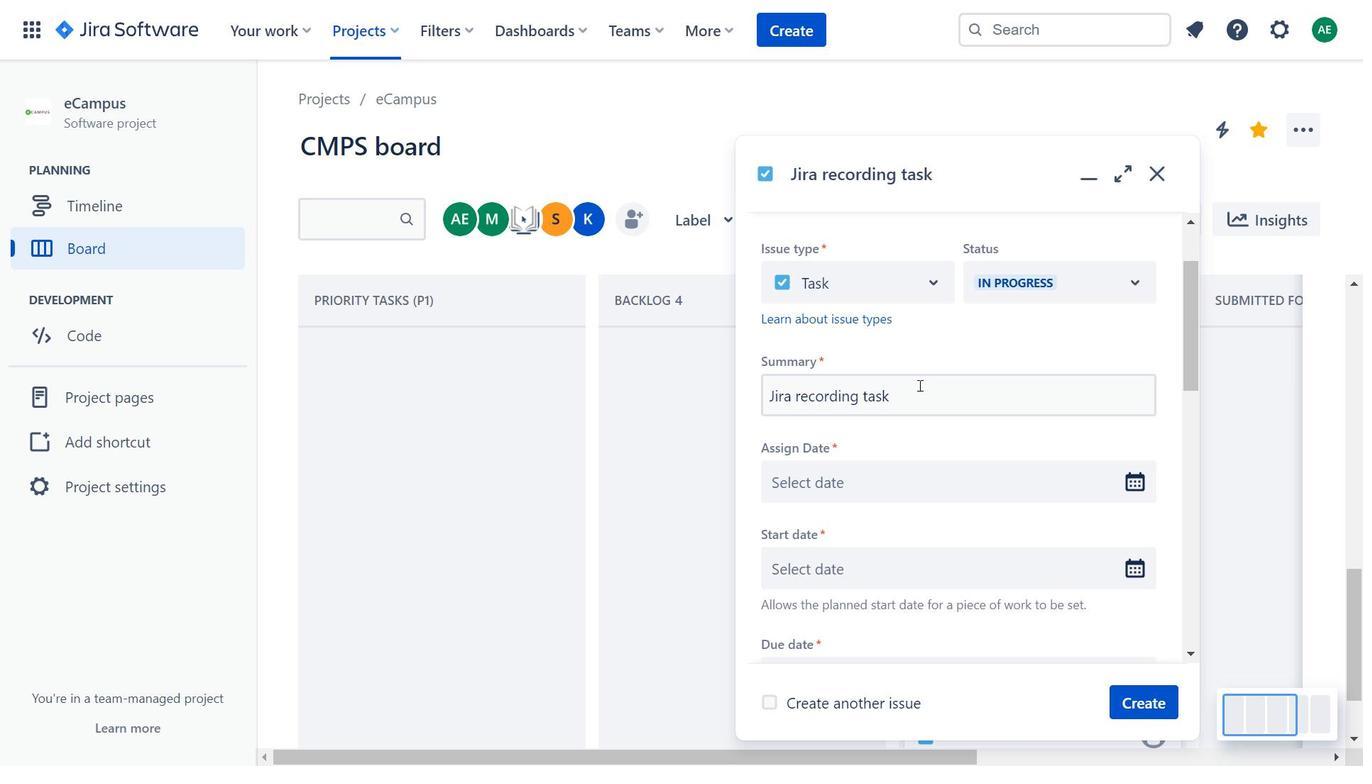
Action: Mouse scrolled (981, 420) with delta (0, 0)
Screenshot: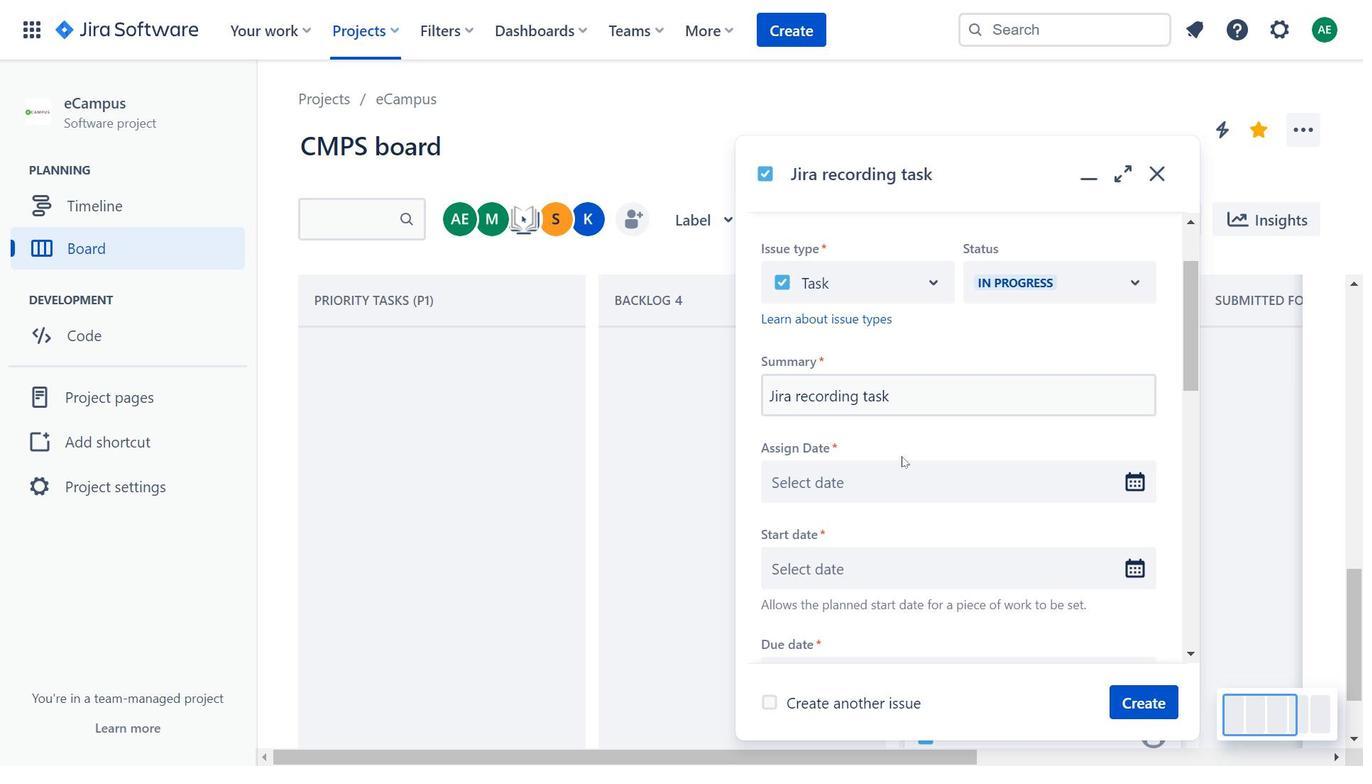 
Action: Mouse moved to (906, 492)
Screenshot: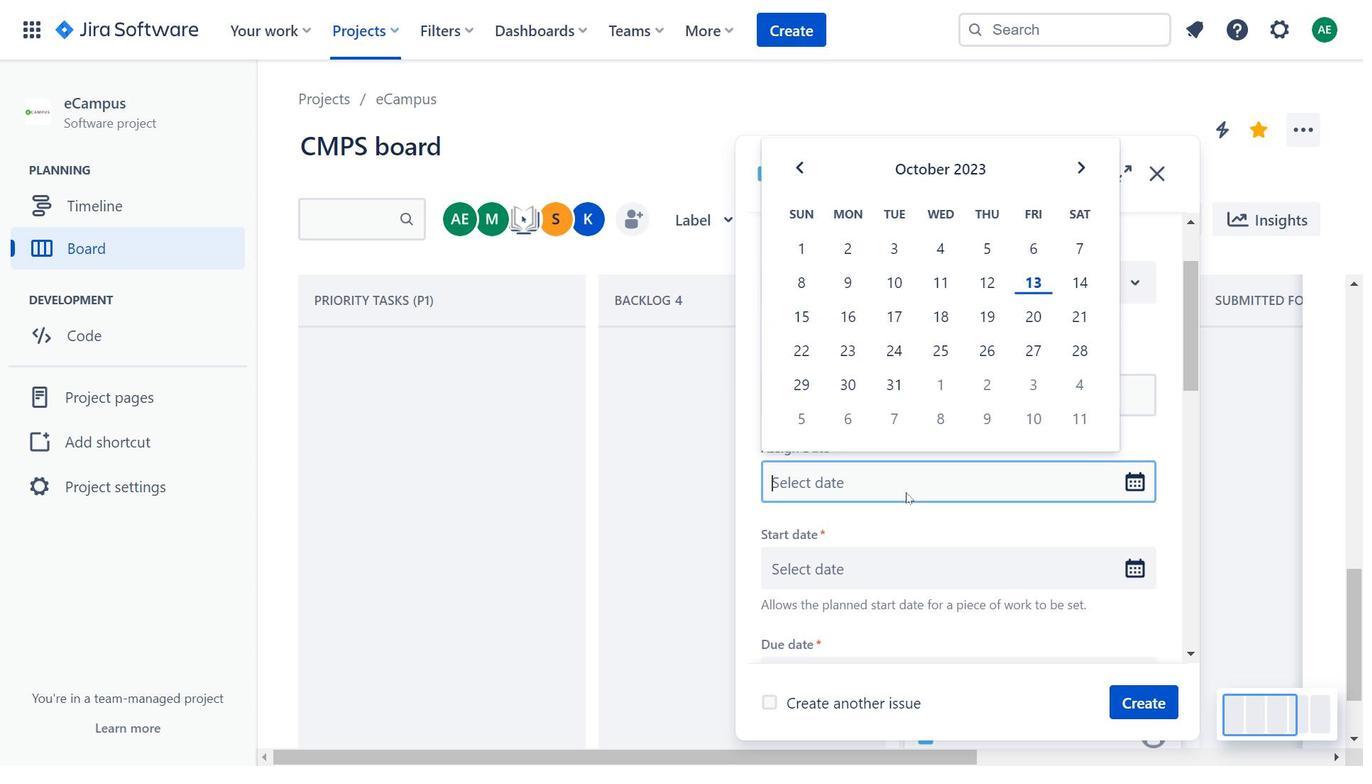 
Action: Mouse pressed left at (906, 492)
Screenshot: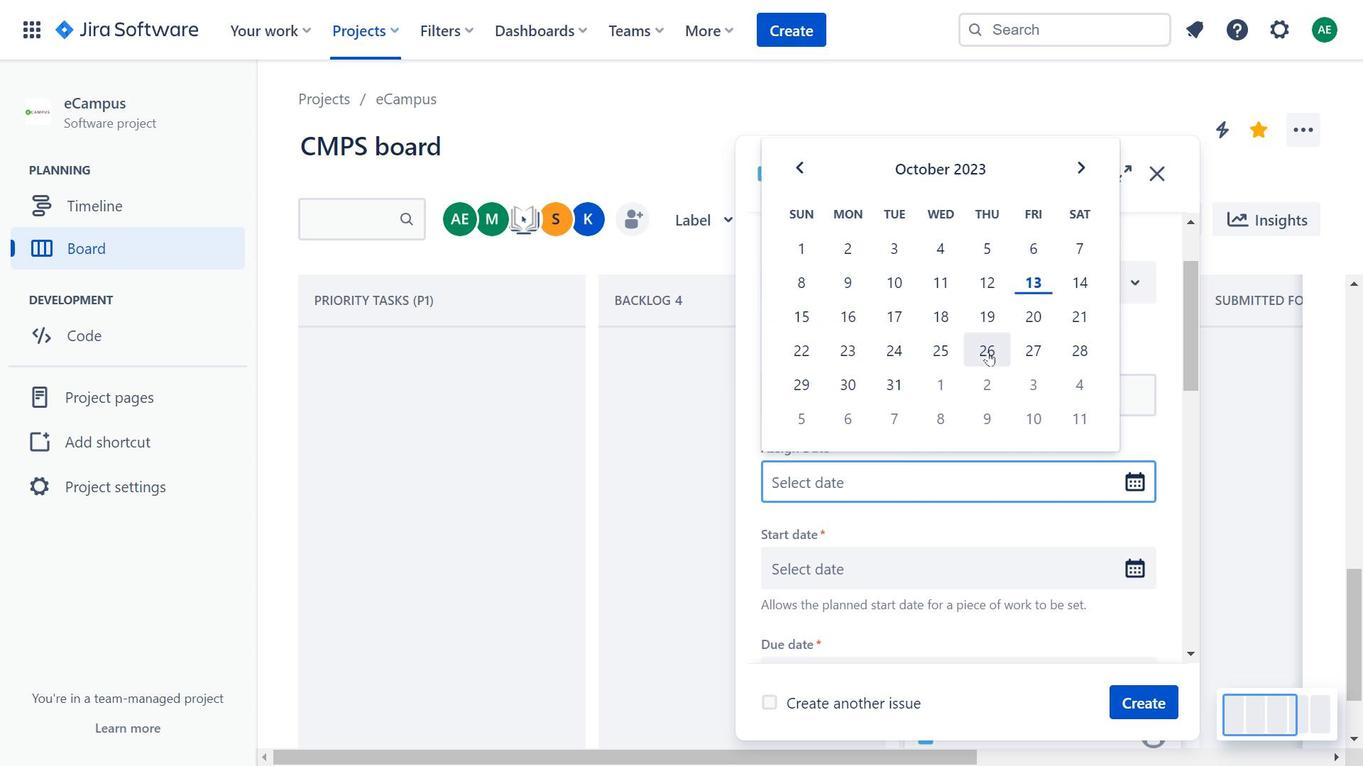 
Action: Mouse moved to (1030, 292)
Screenshot: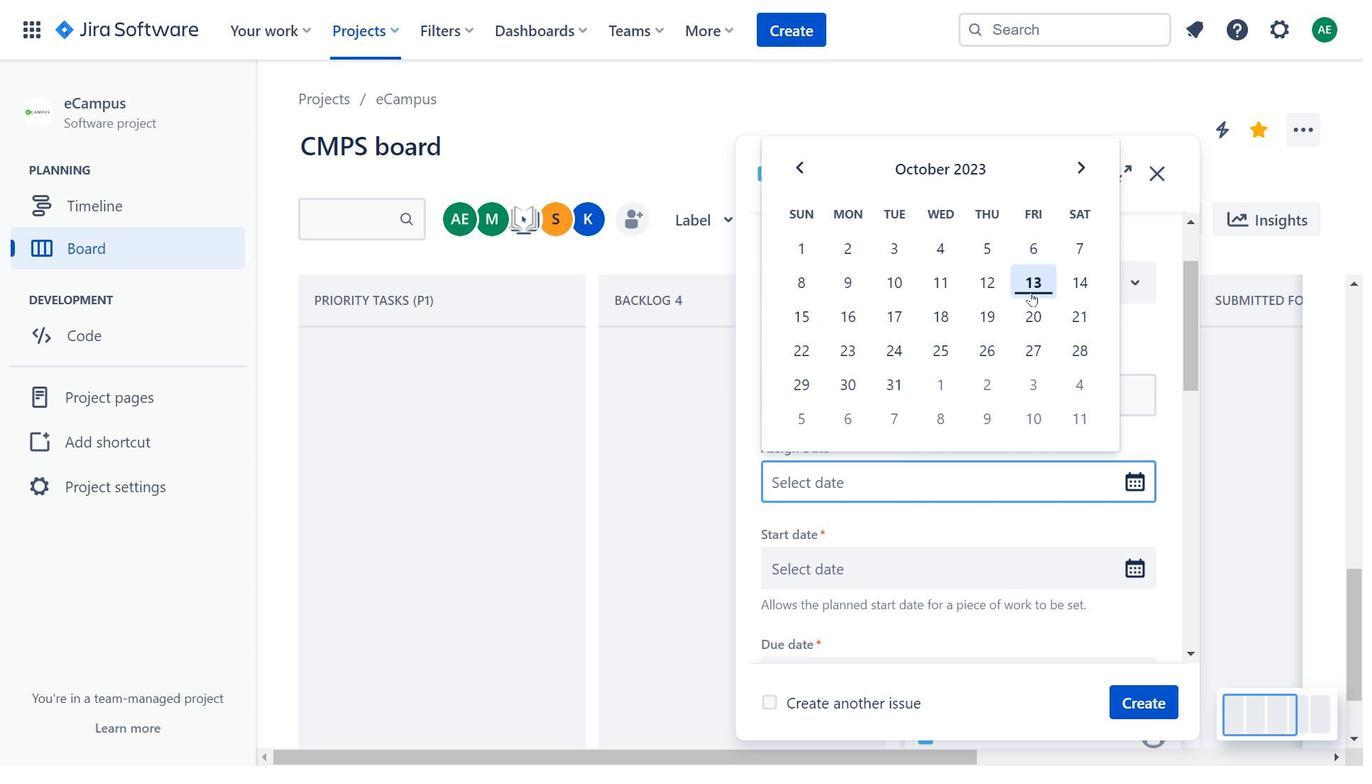 
Action: Mouse pressed left at (1030, 292)
Screenshot: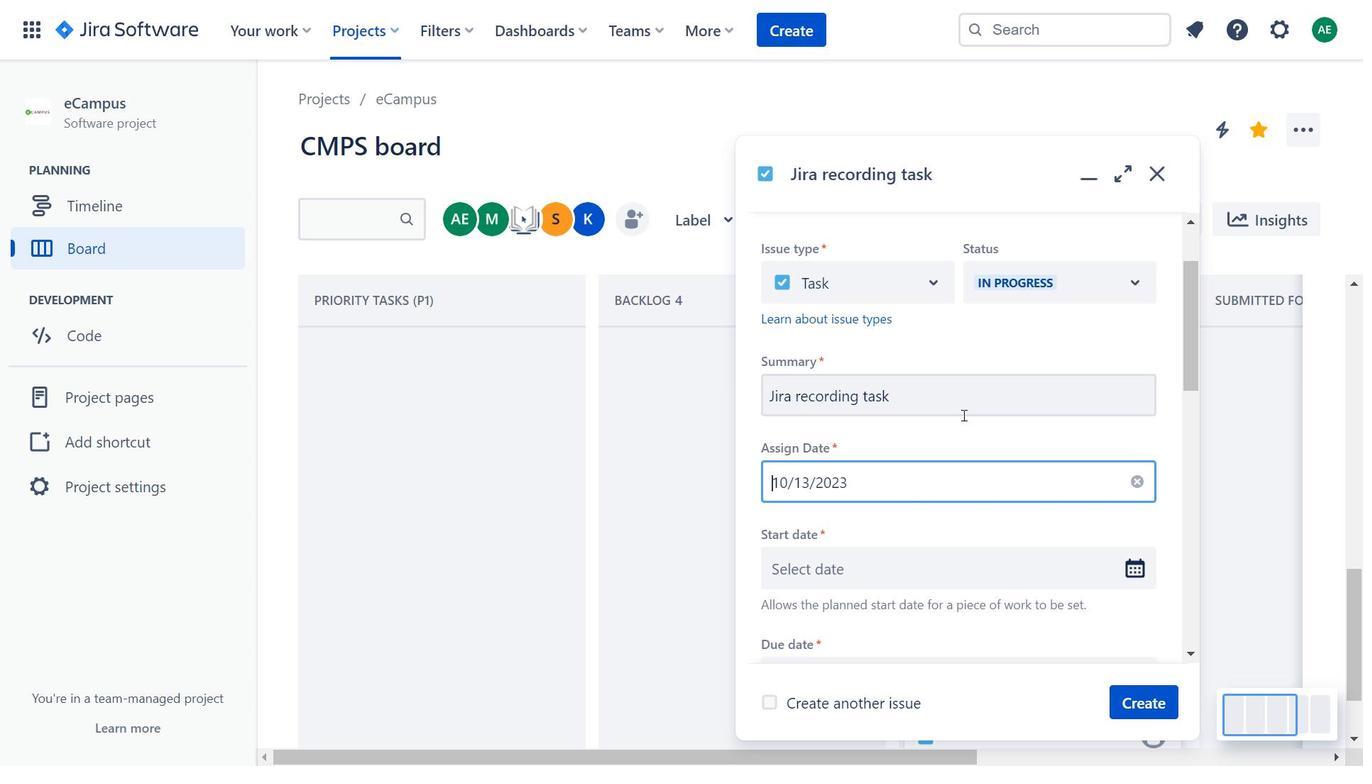 
Action: Mouse moved to (959, 420)
Screenshot: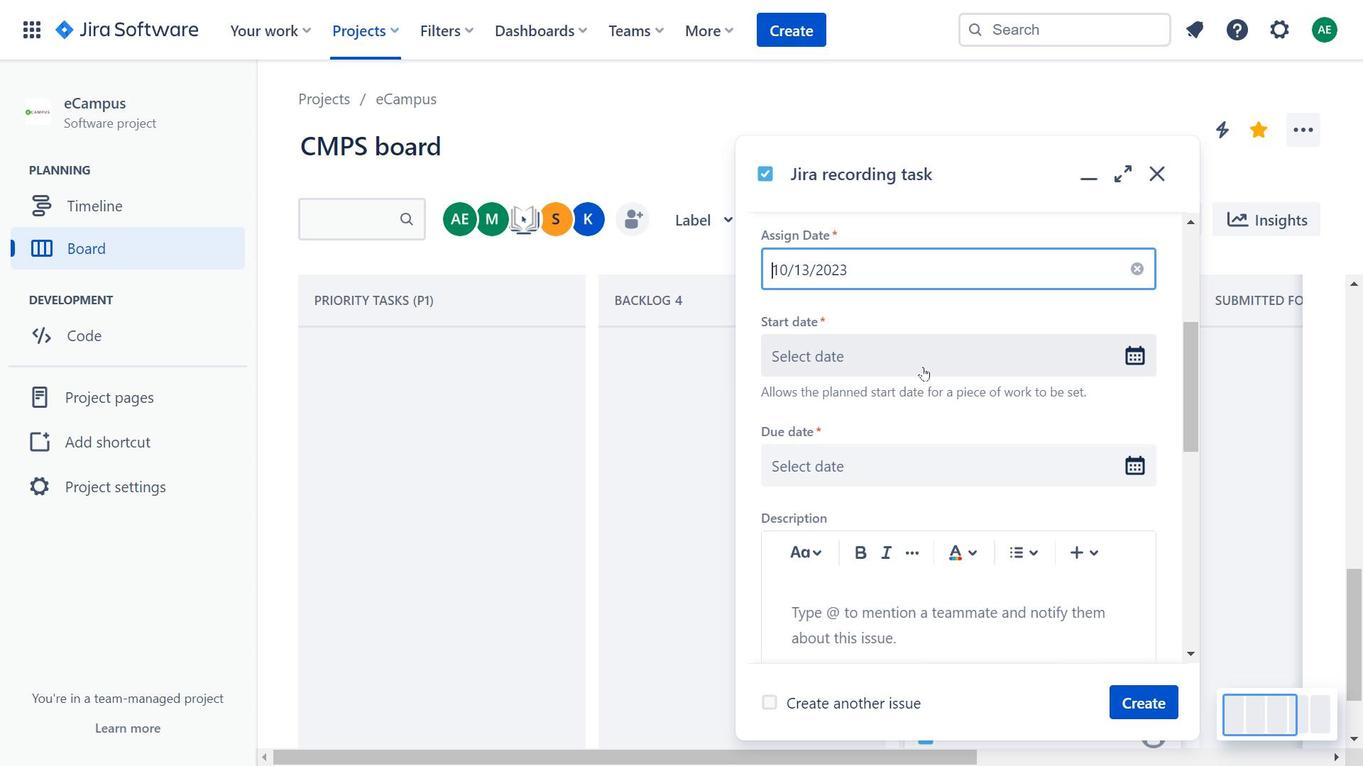 
Action: Mouse scrolled (959, 419) with delta (0, 0)
Screenshot: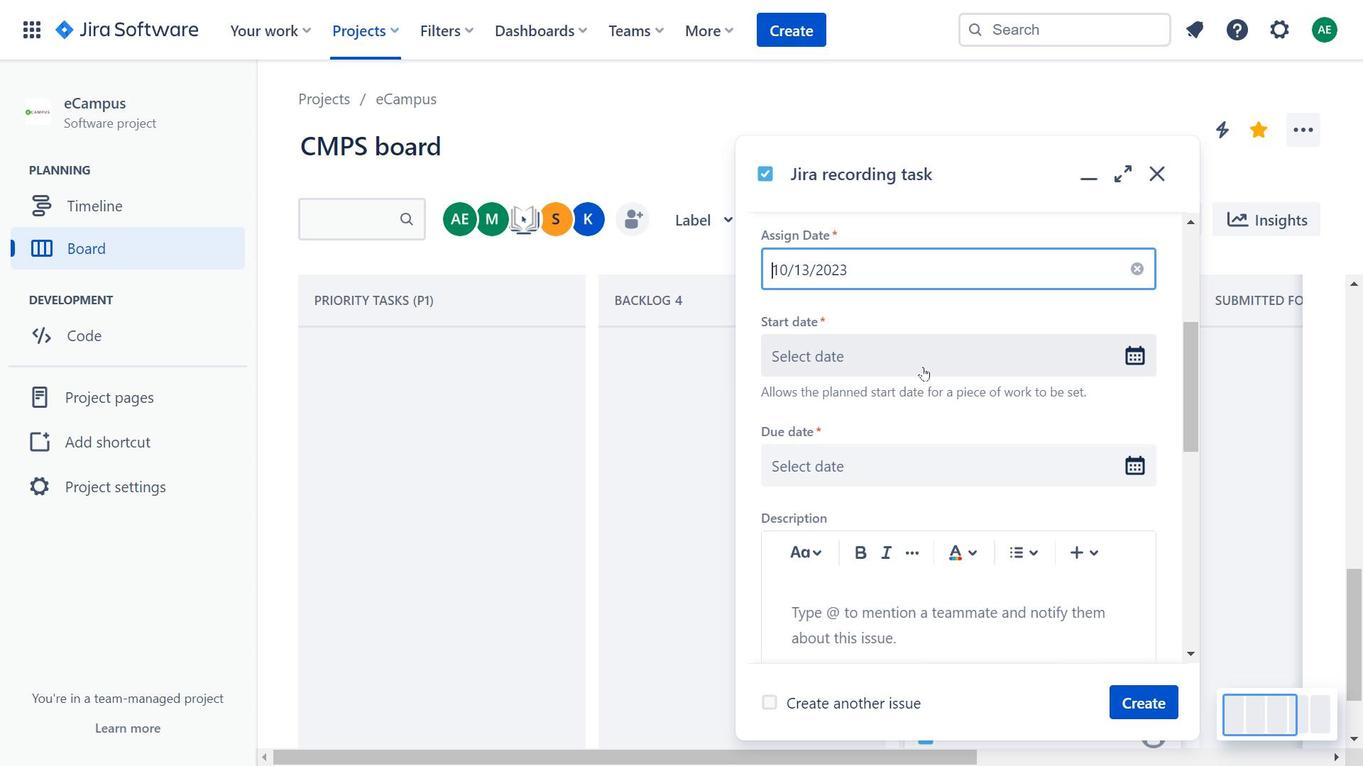 
Action: Mouse moved to (959, 420)
Screenshot: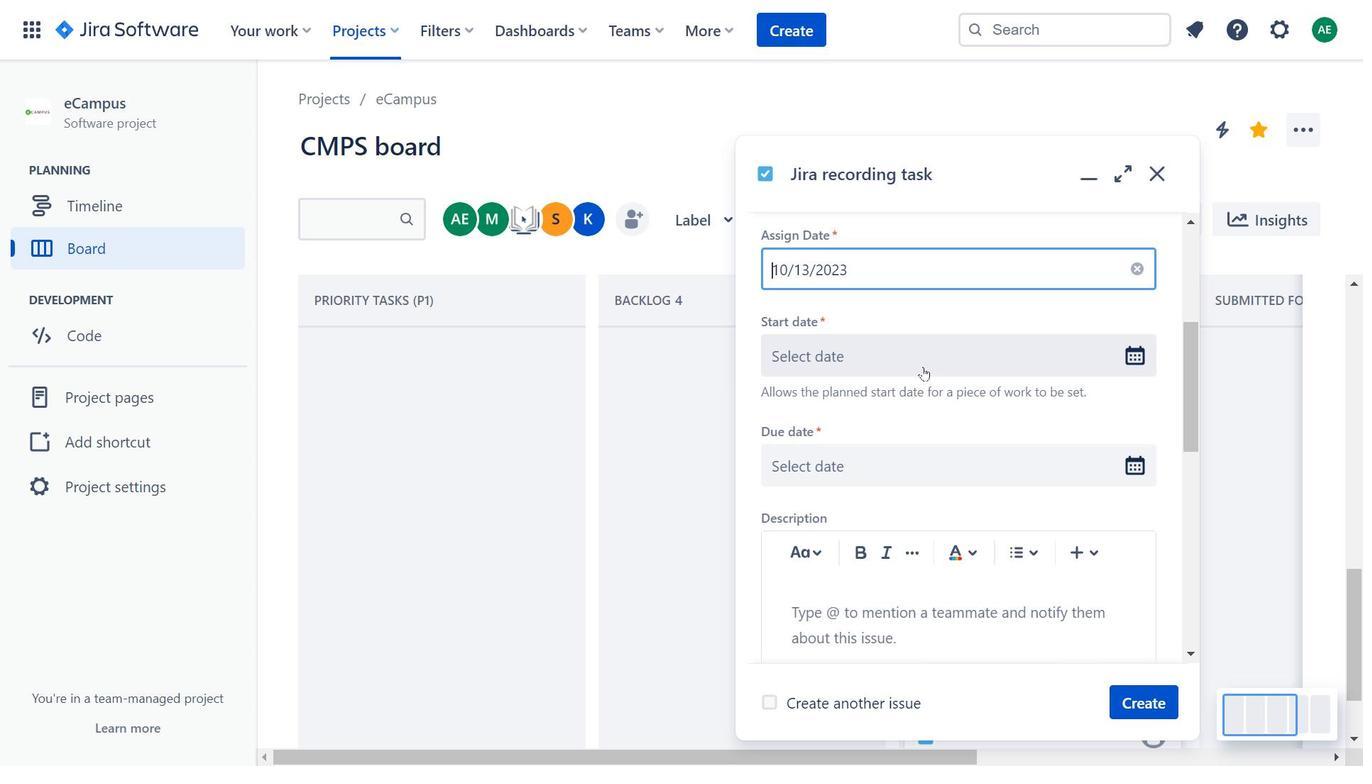 
Action: Mouse scrolled (959, 419) with delta (0, 0)
Screenshot: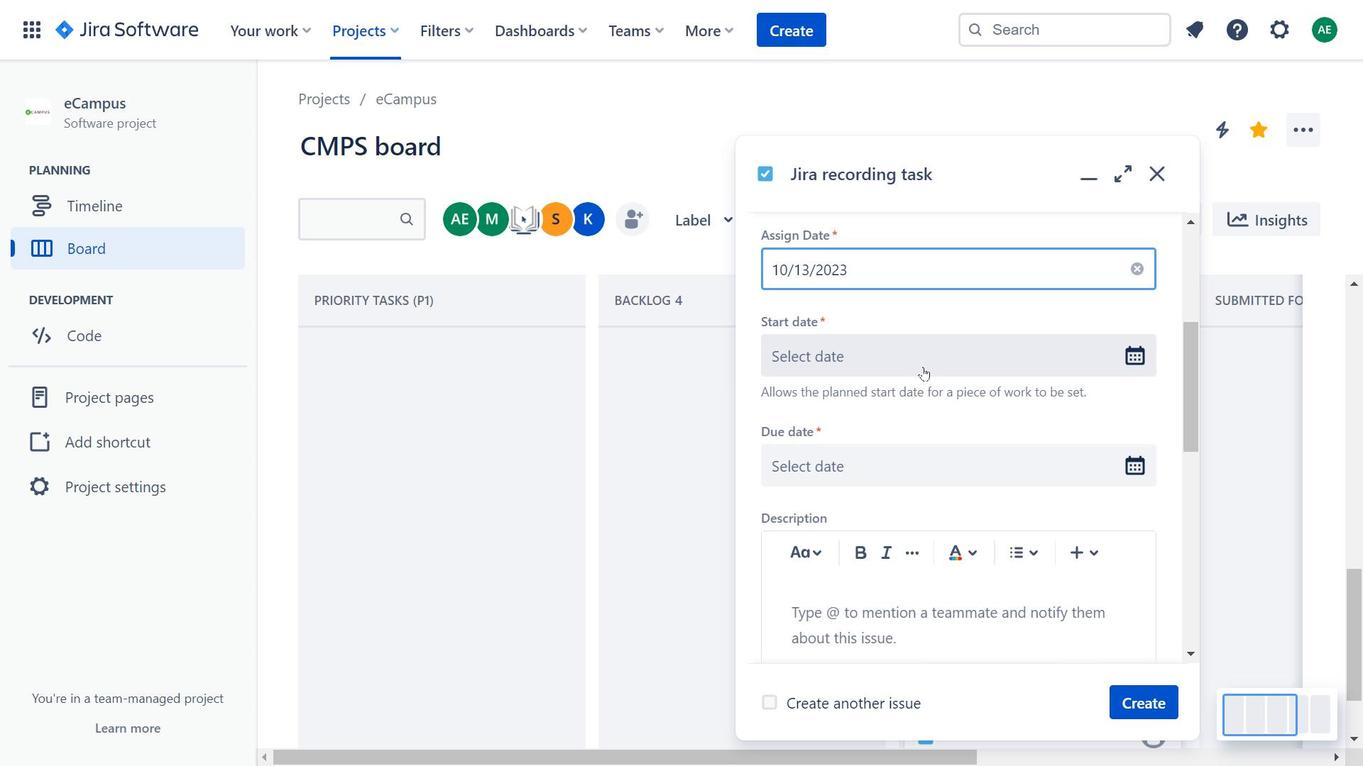 
Action: Mouse moved to (923, 367)
Screenshot: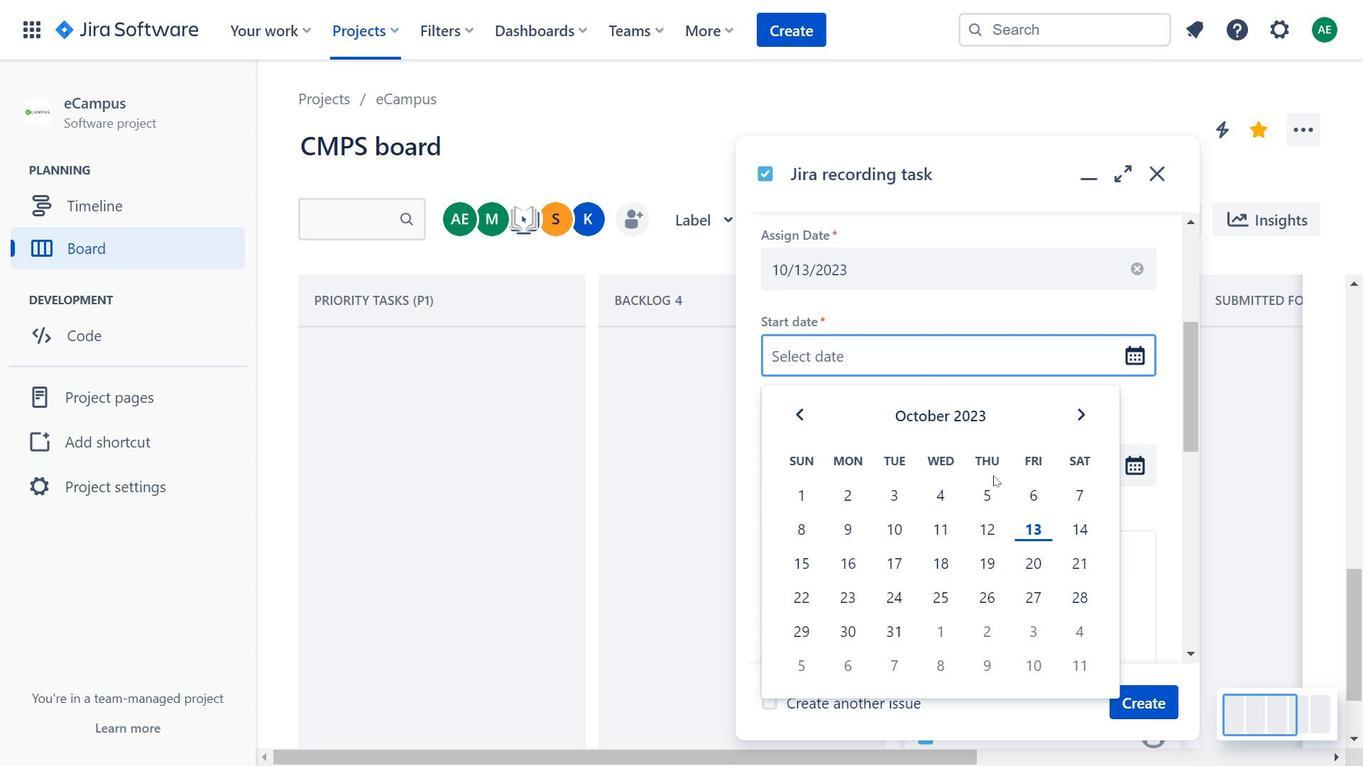 
Action: Mouse pressed left at (923, 367)
Screenshot: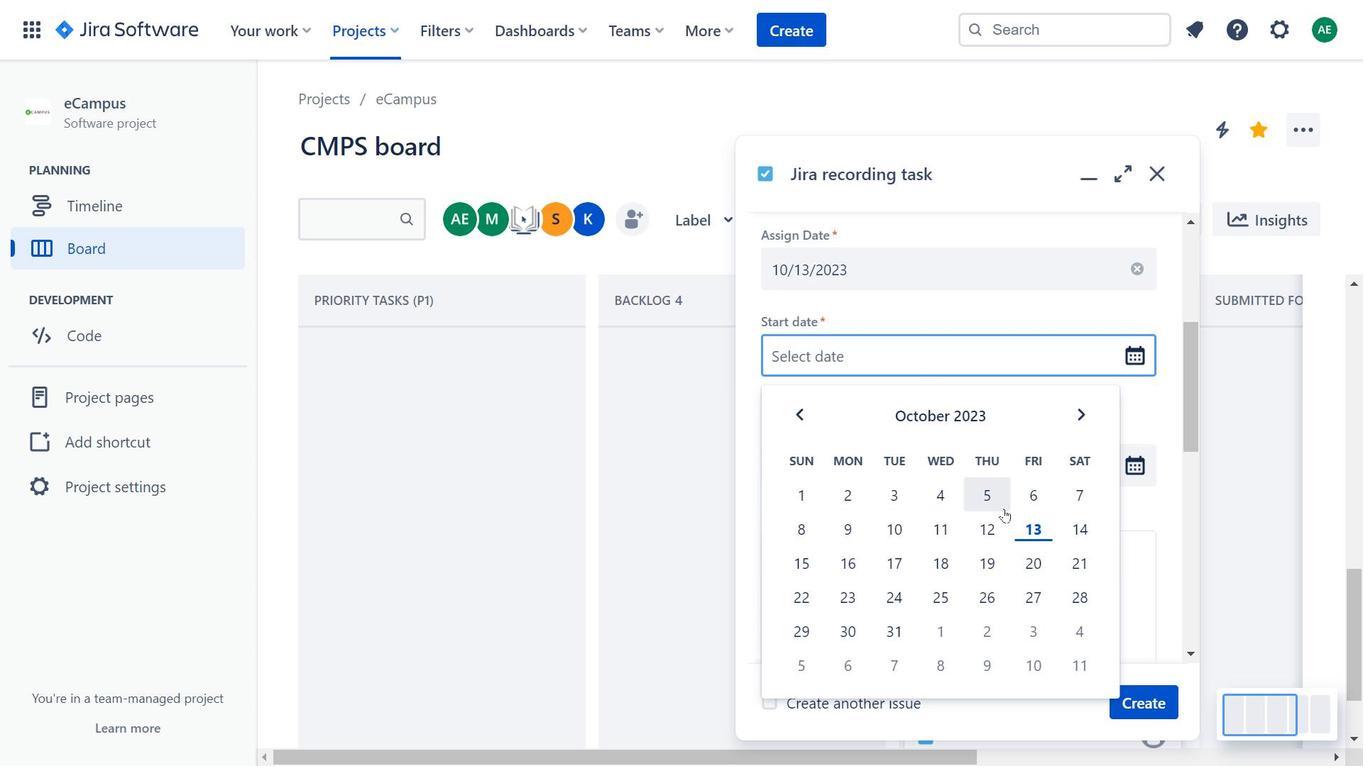 
Action: Mouse moved to (1025, 526)
Screenshot: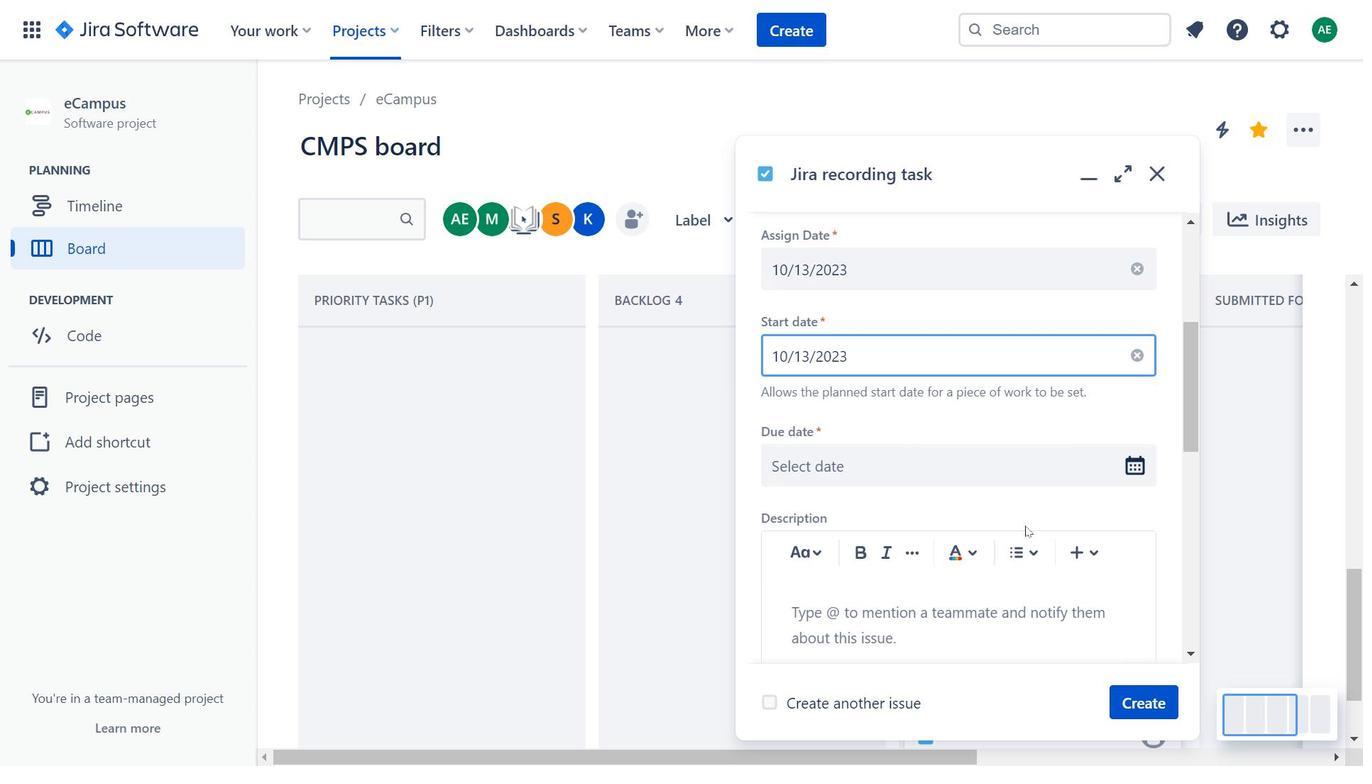 
Action: Mouse pressed left at (1025, 526)
Screenshot: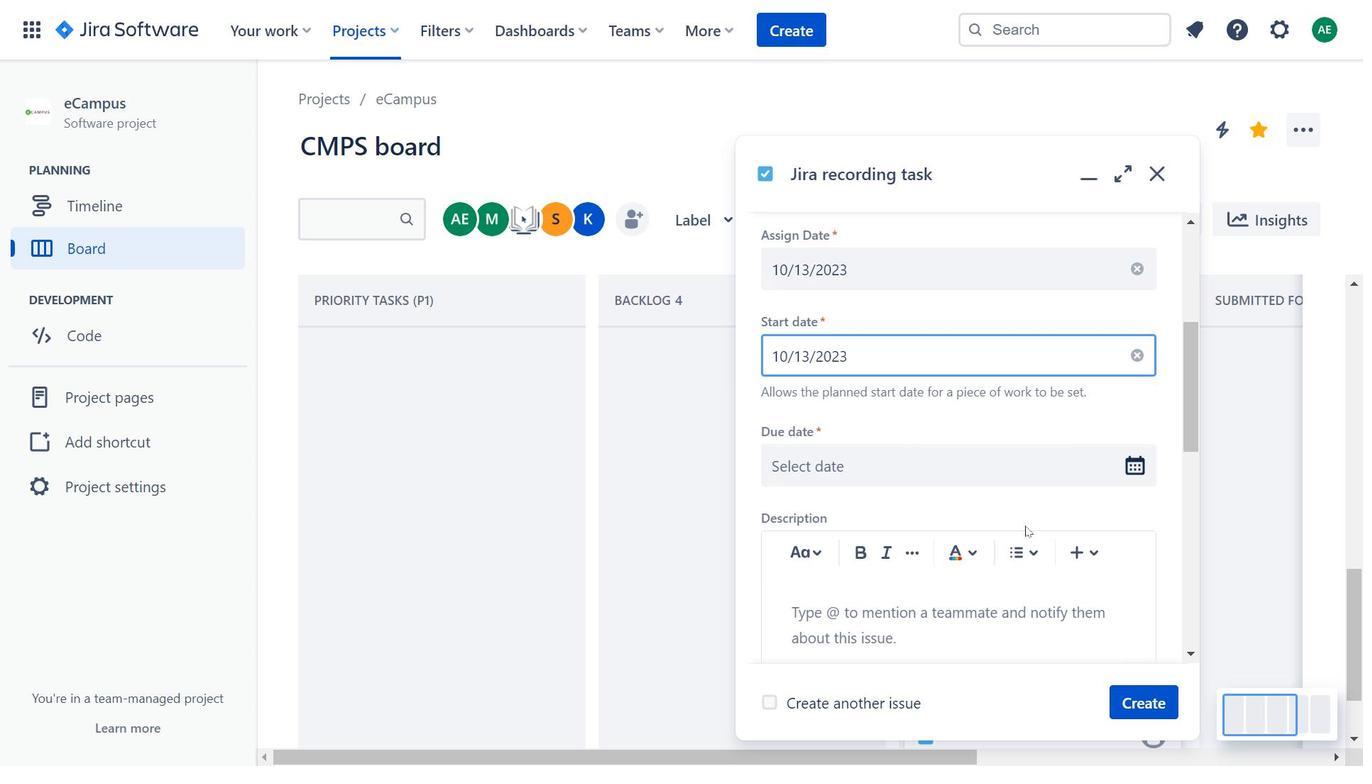 
Action: Mouse moved to (984, 476)
Screenshot: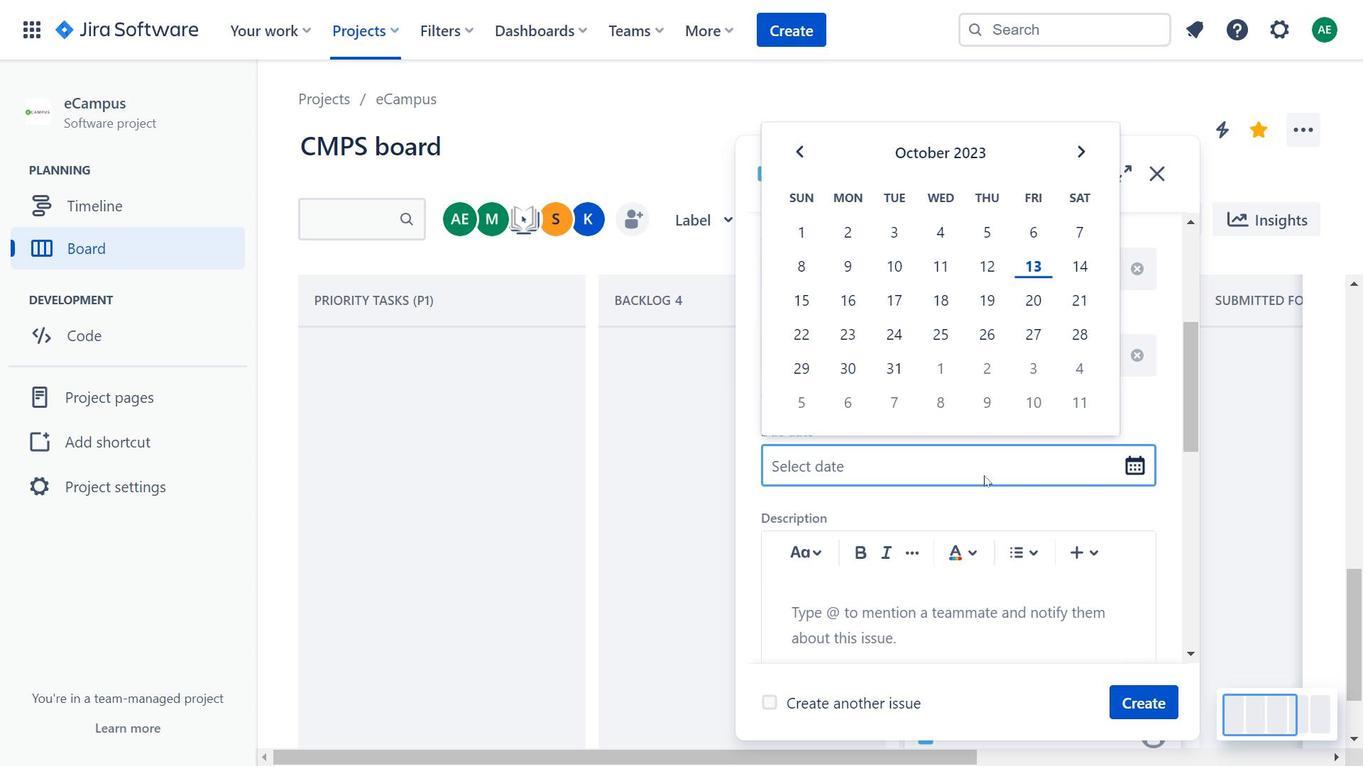 
Action: Mouse pressed left at (984, 476)
Screenshot: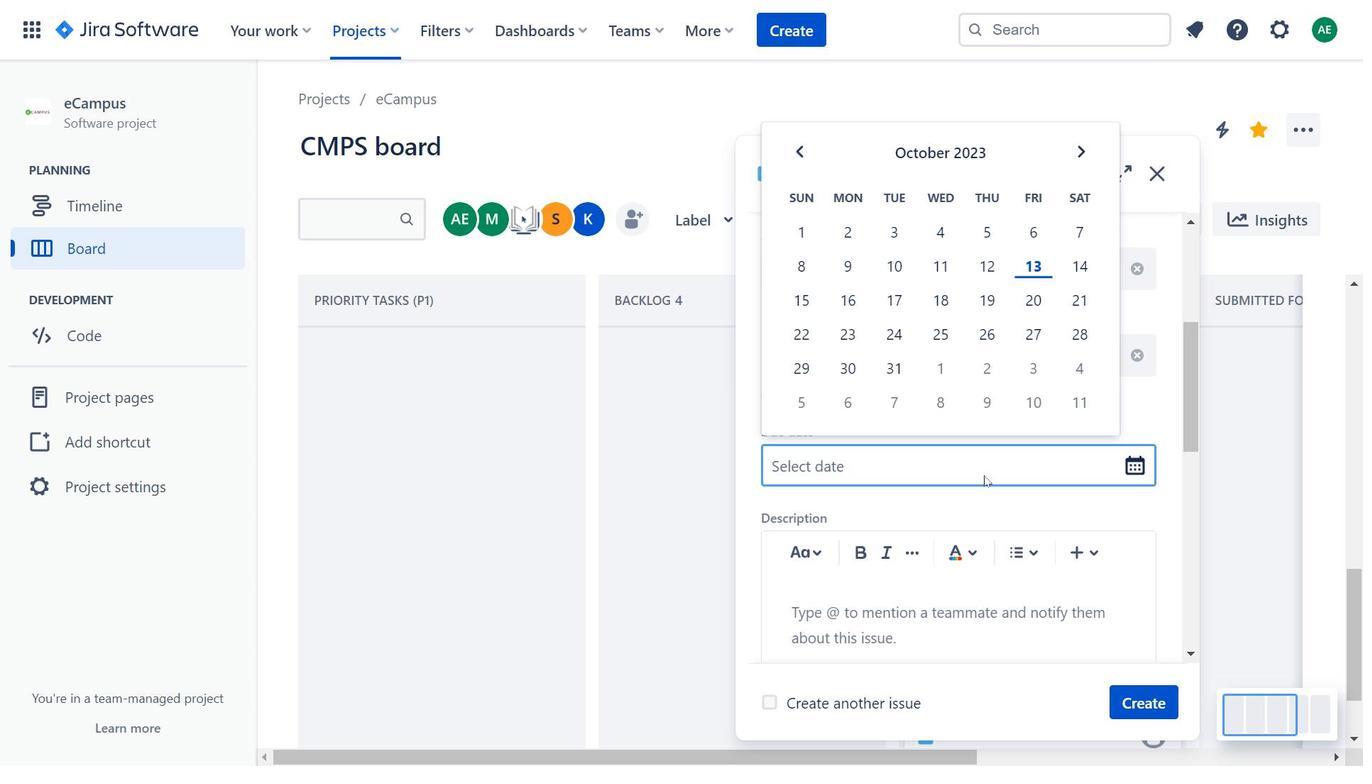 
Action: Mouse moved to (1036, 271)
Screenshot: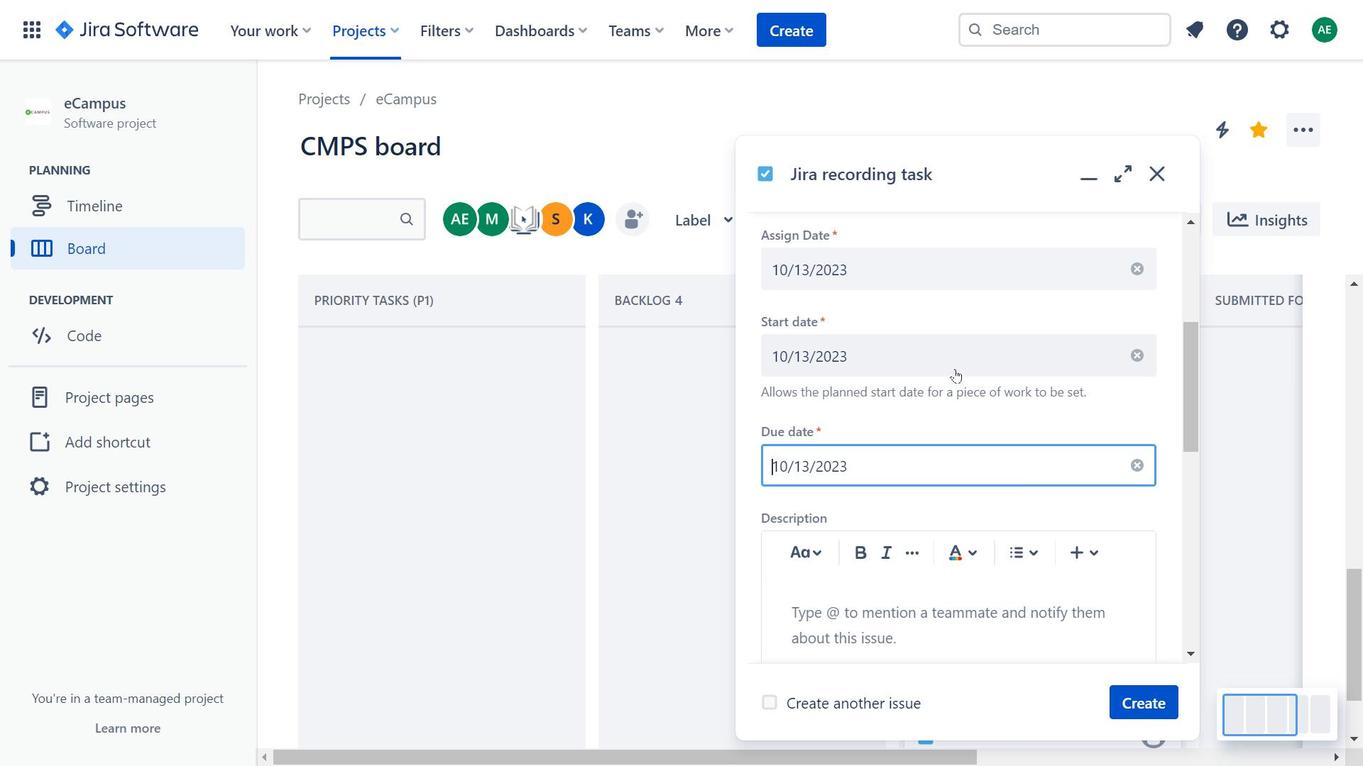 
Action: Mouse pressed left at (1036, 271)
Screenshot: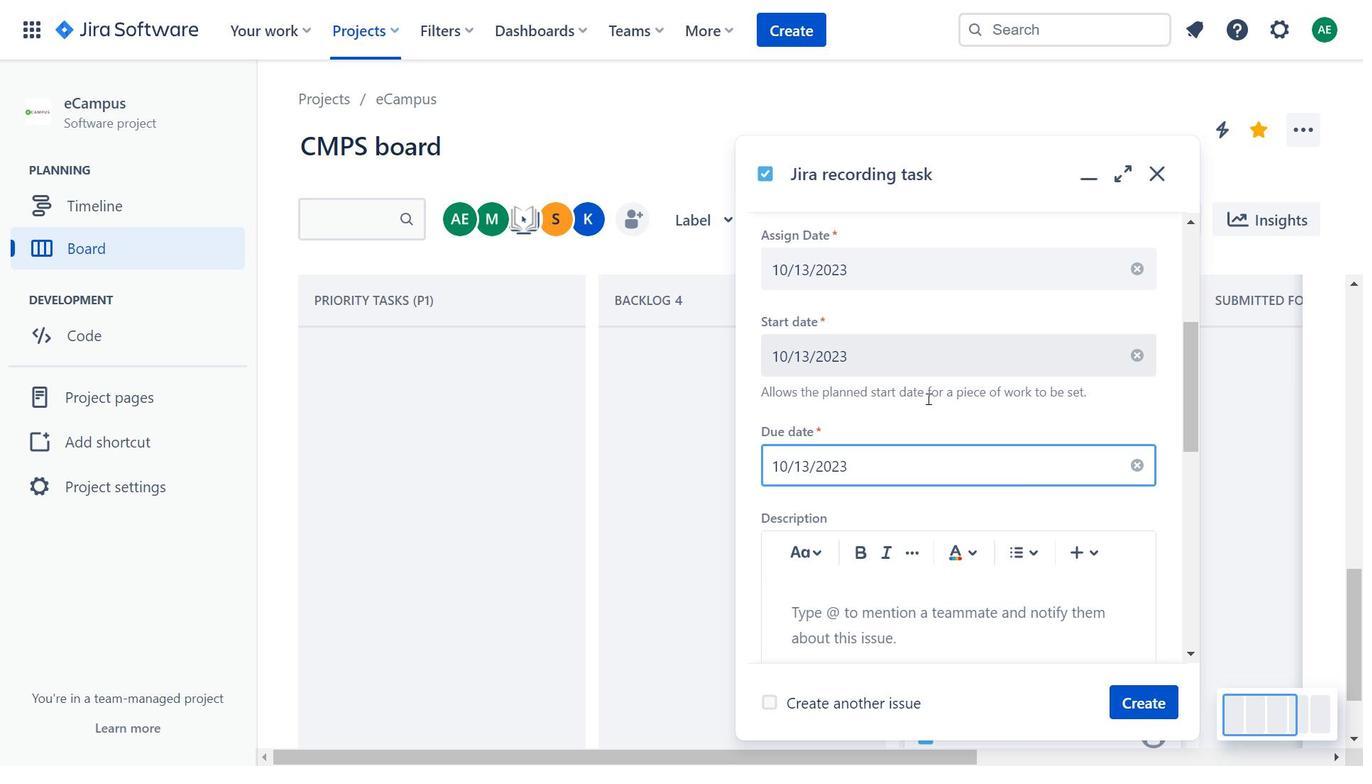 
Action: Mouse moved to (881, 508)
Screenshot: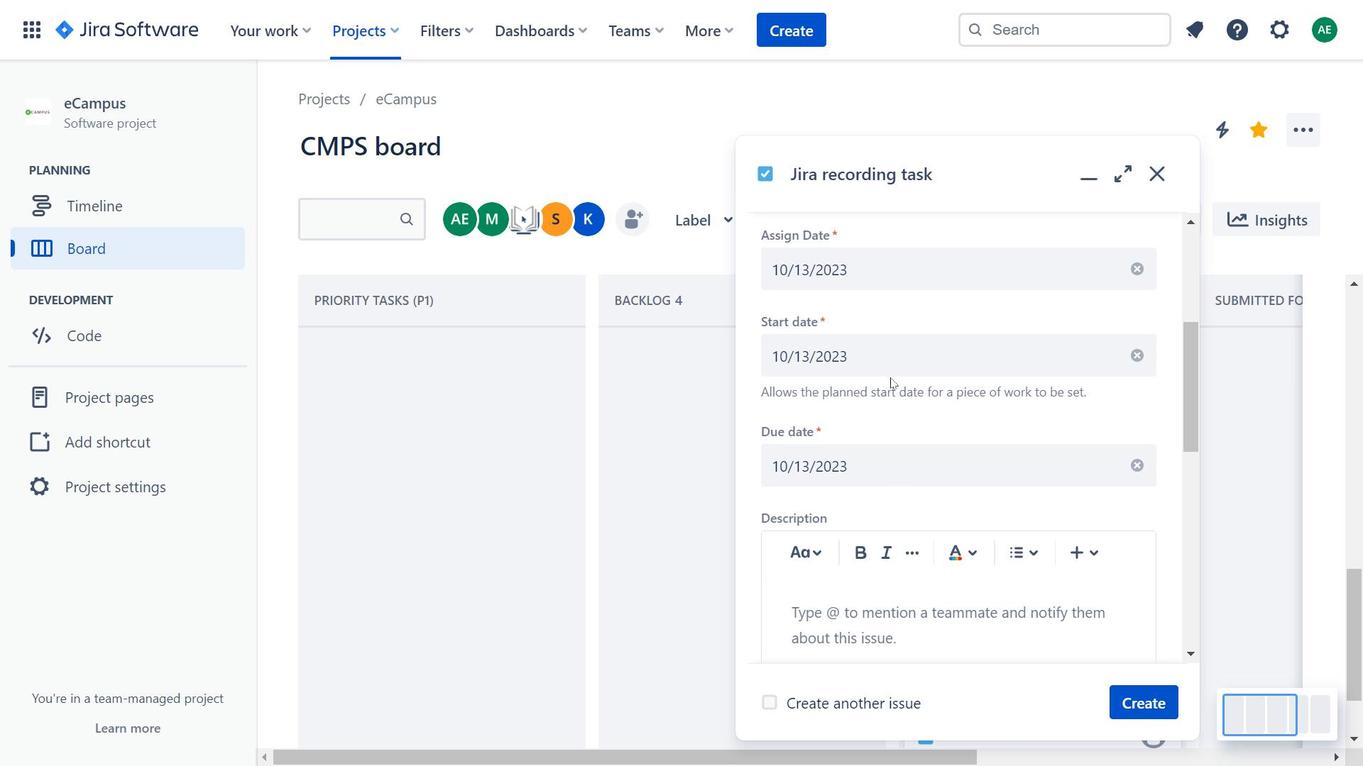 
Action: Mouse pressed left at (881, 508)
Screenshot: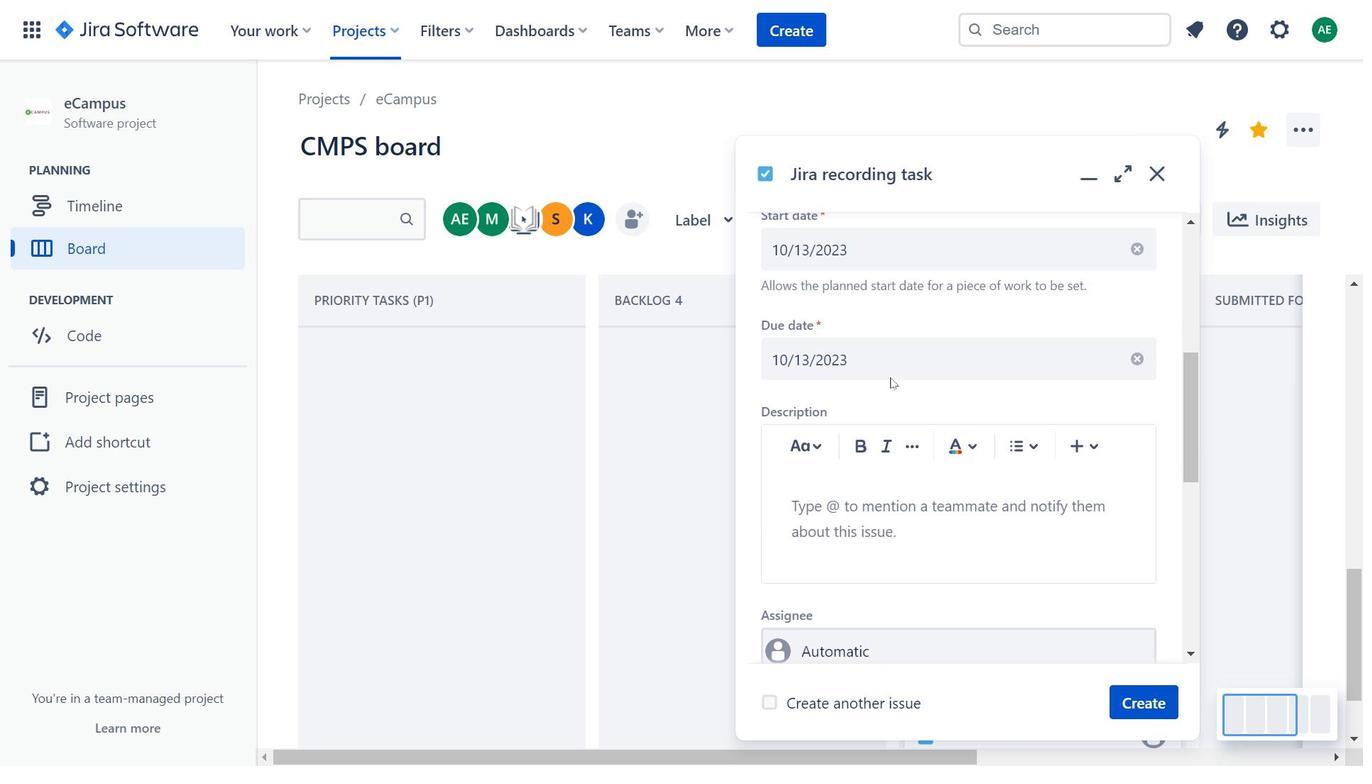 
Action: Mouse moved to (890, 377)
Screenshot: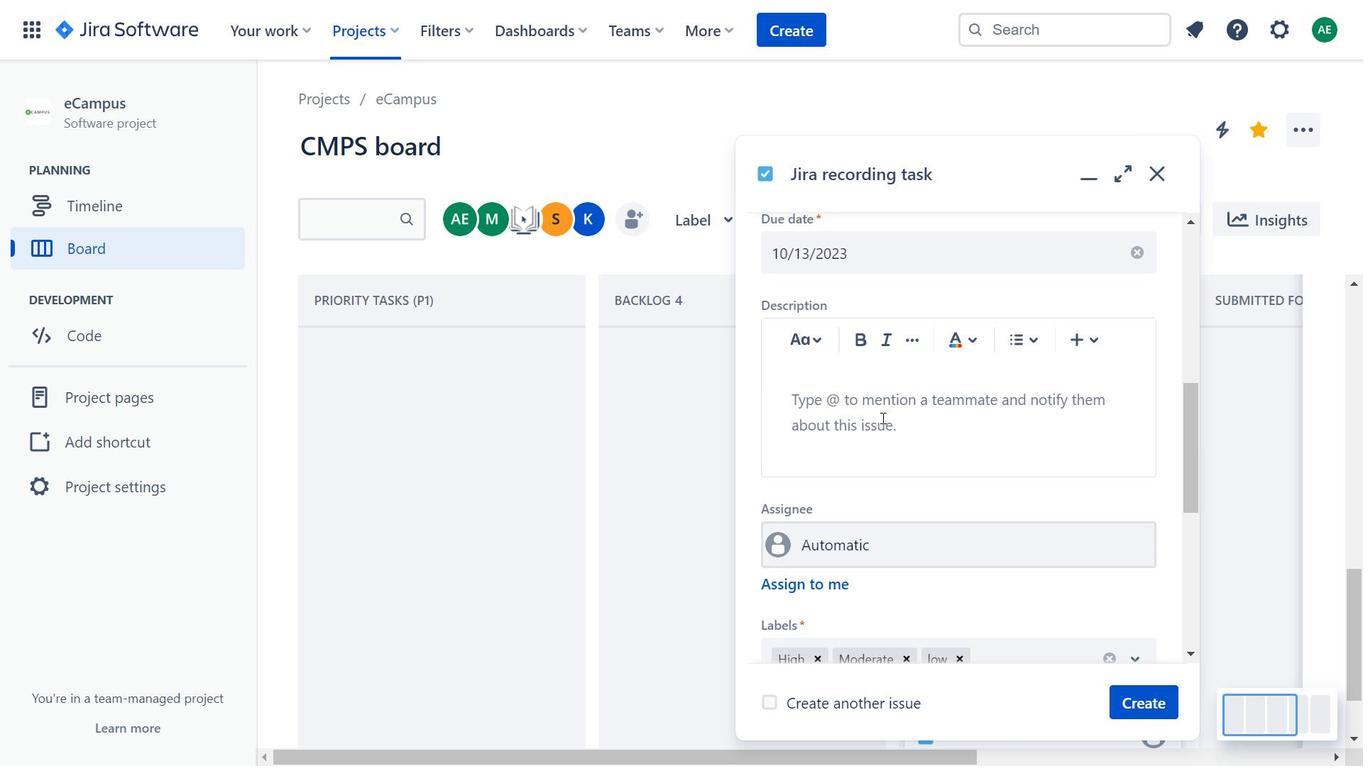 
Action: Mouse scrolled (890, 377) with delta (0, 0)
Screenshot: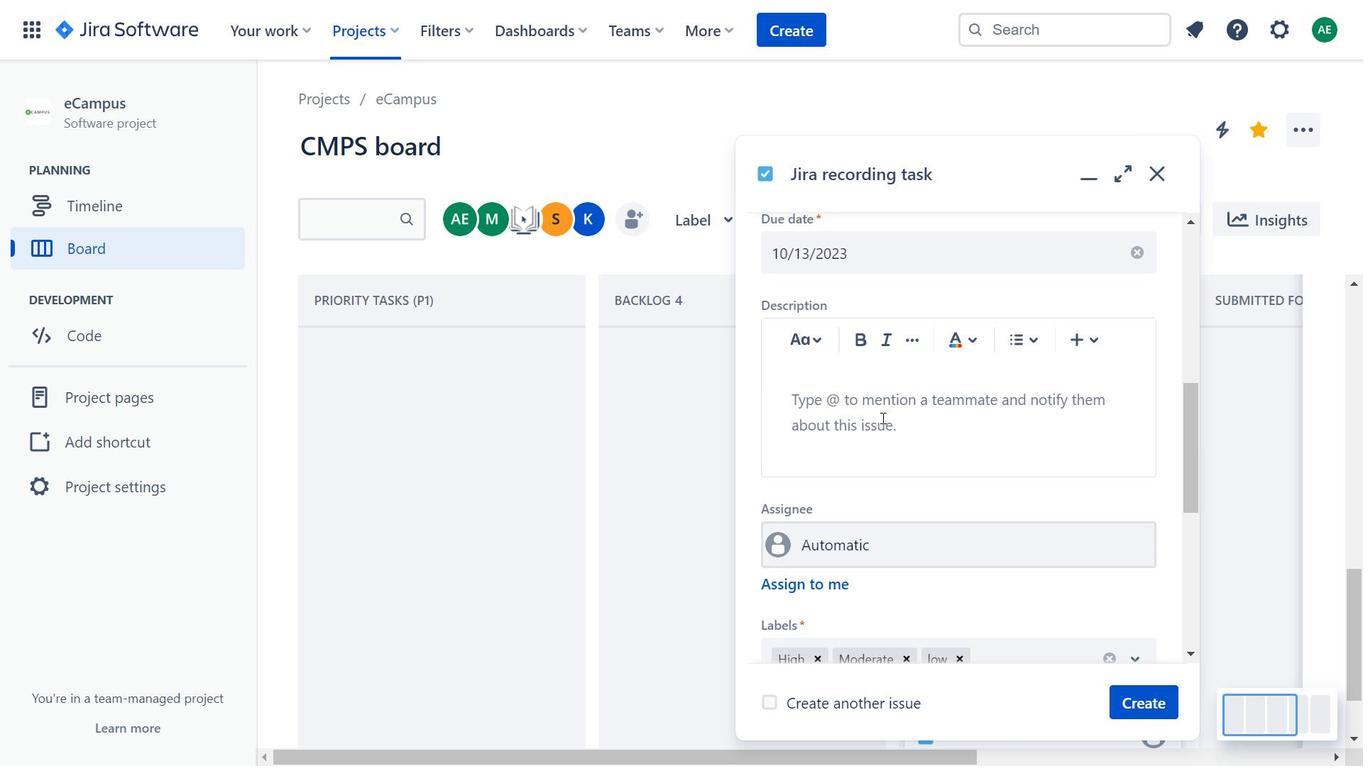 
Action: Mouse moved to (891, 382)
Screenshot: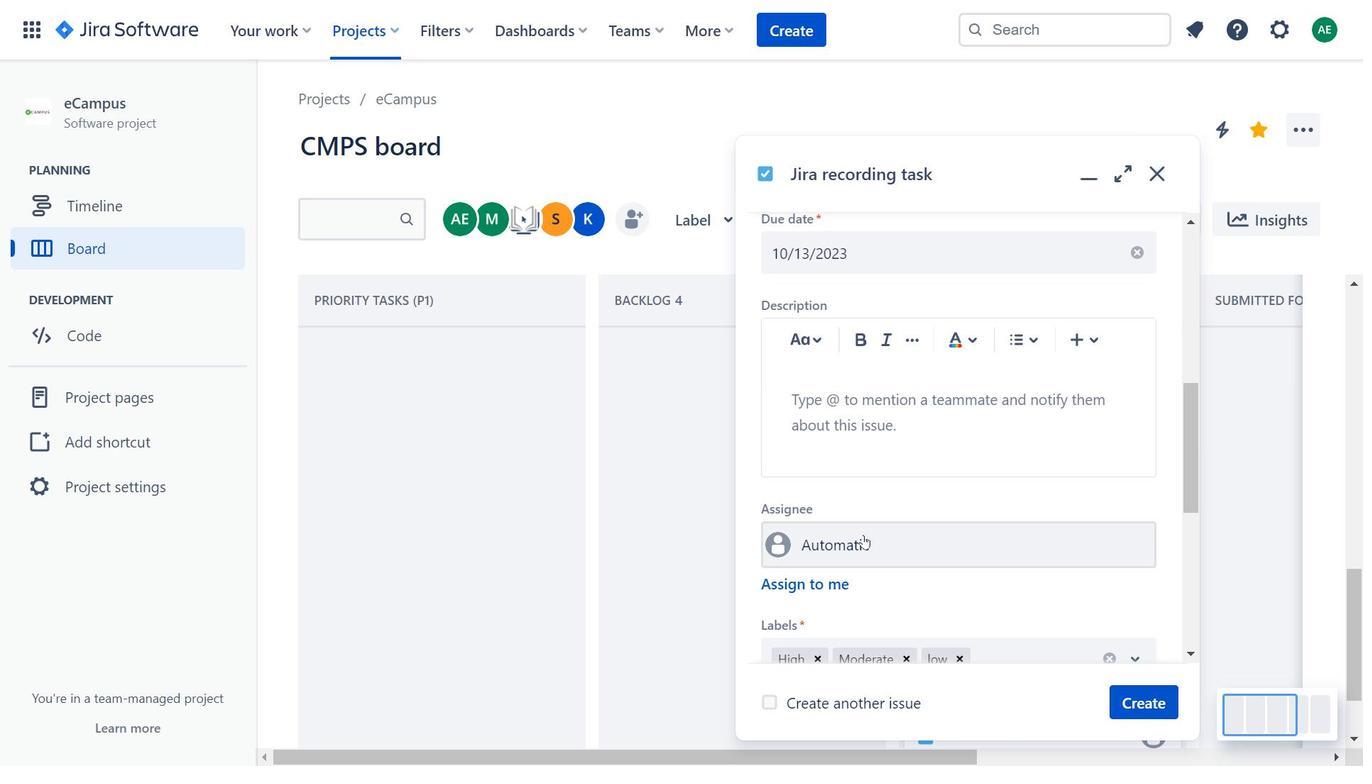 
Action: Mouse scrolled (891, 381) with delta (0, 0)
Screenshot: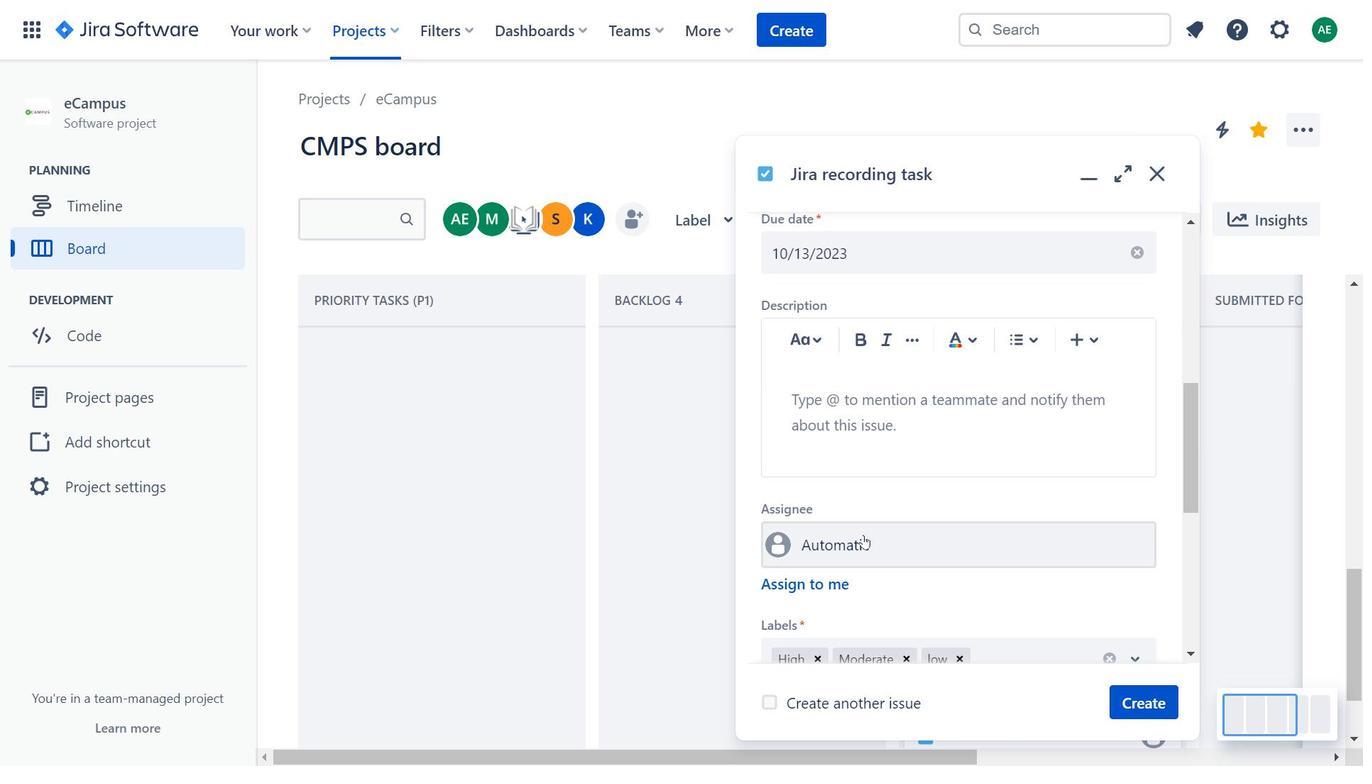 
Action: Mouse moved to (844, 585)
Screenshot: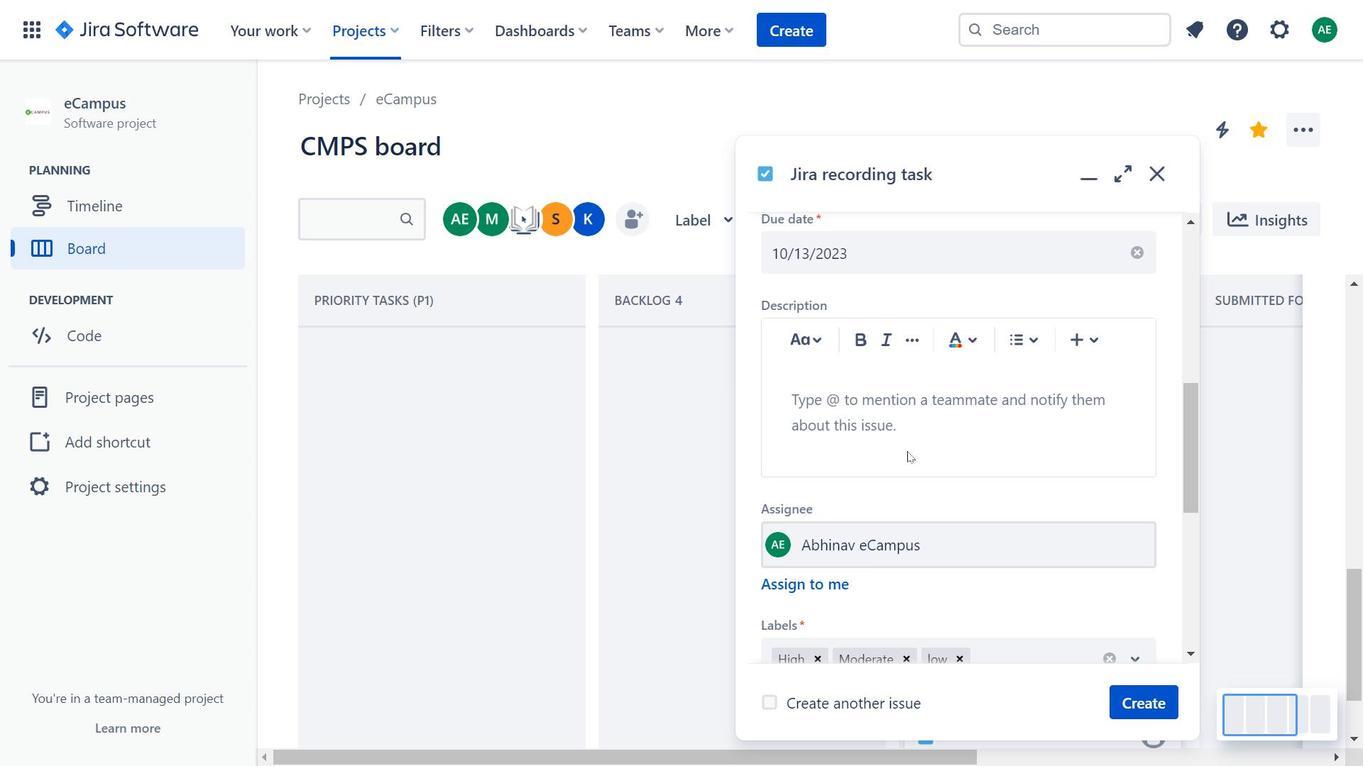 
Action: Mouse pressed left at (844, 585)
Screenshot: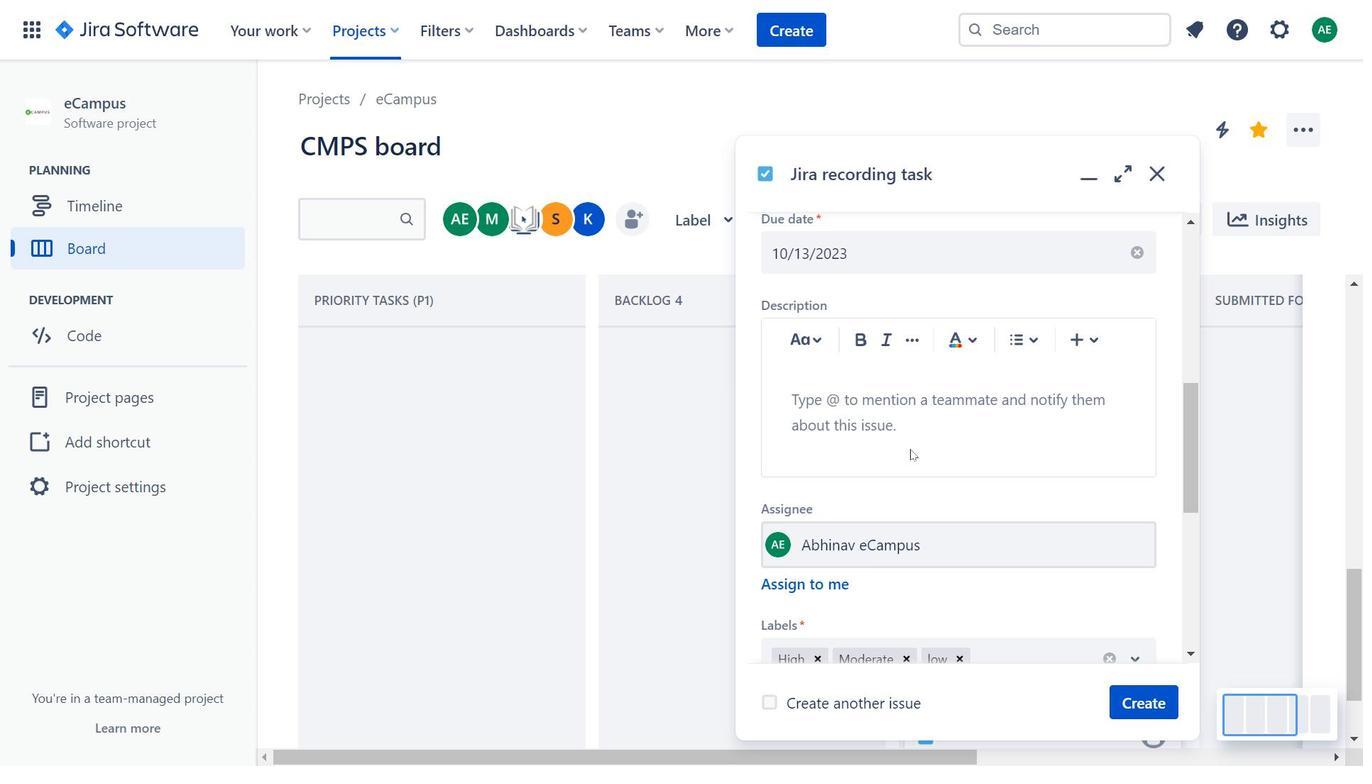 
Action: Mouse moved to (919, 445)
Screenshot: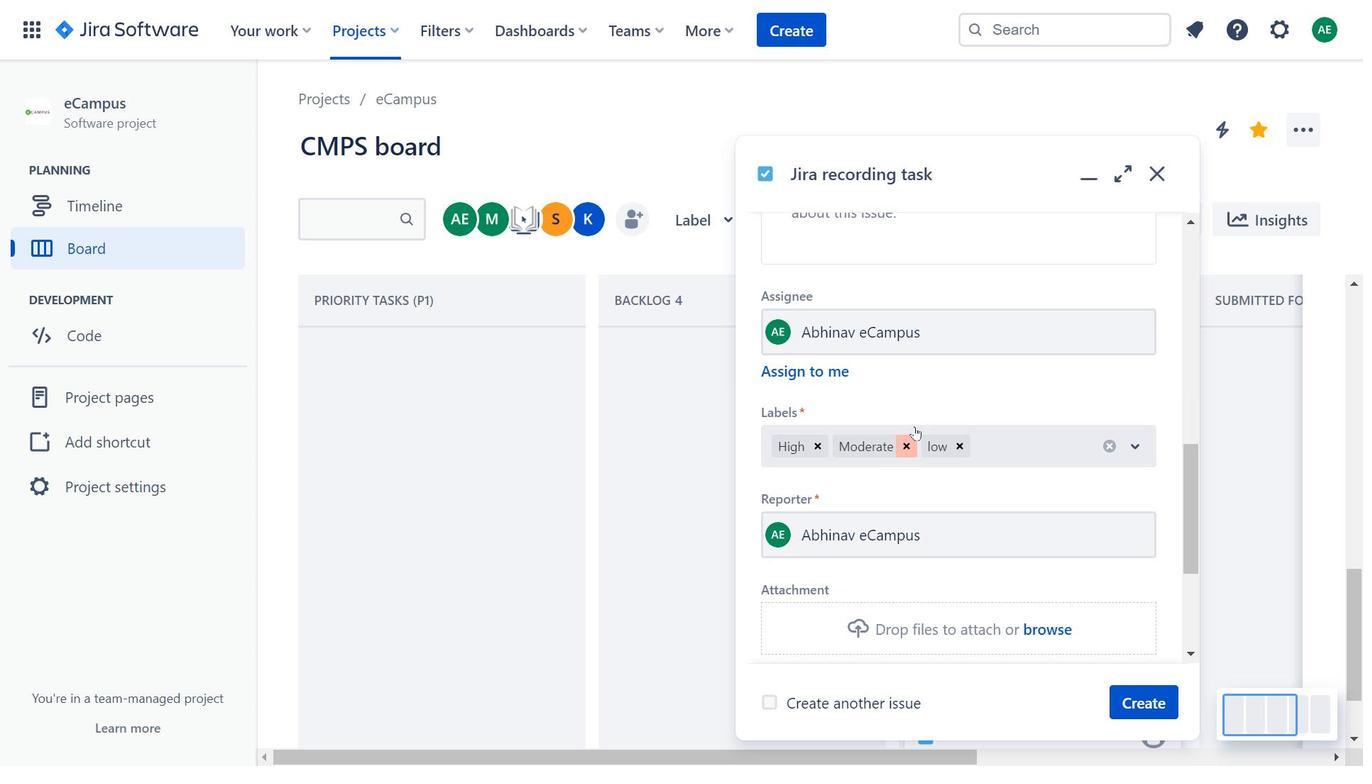 
Action: Mouse scrolled (919, 445) with delta (0, 0)
Screenshot: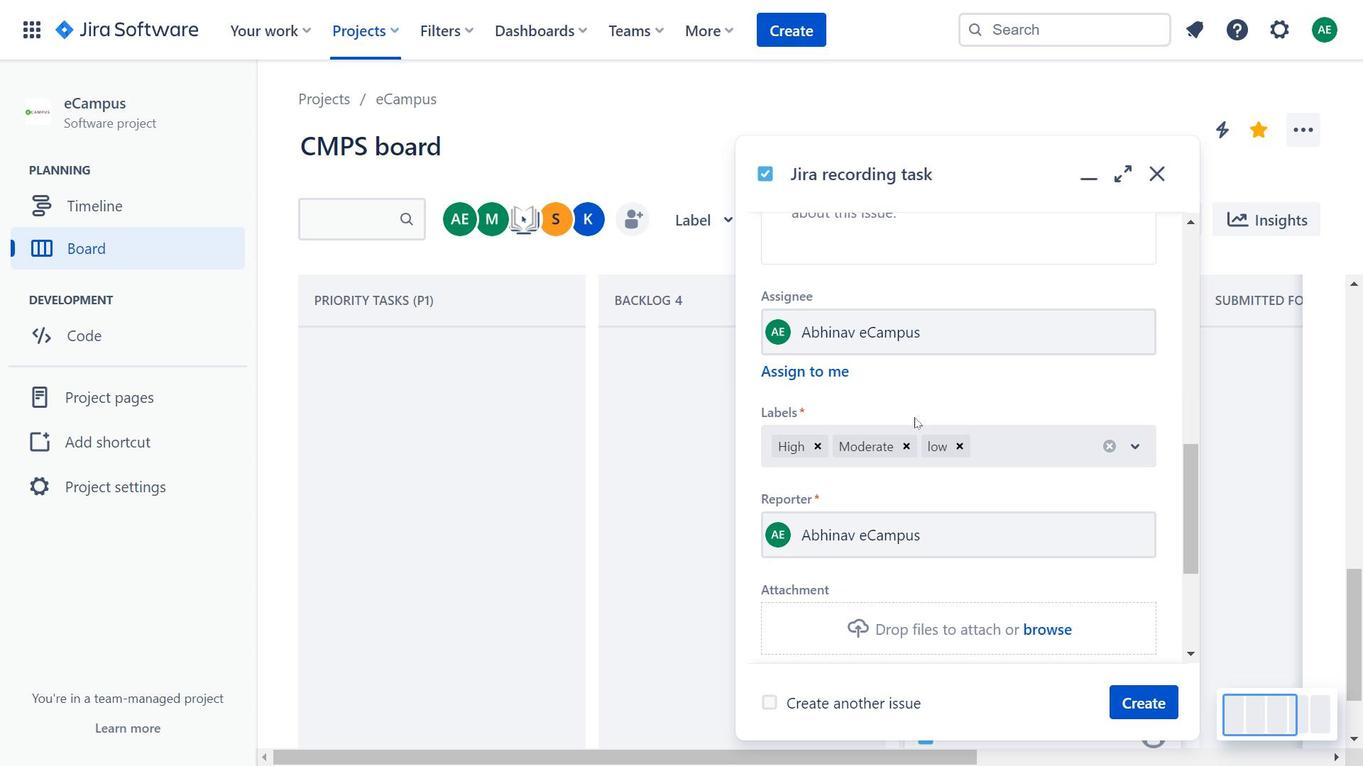 
Action: Mouse scrolled (919, 445) with delta (0, 0)
Screenshot: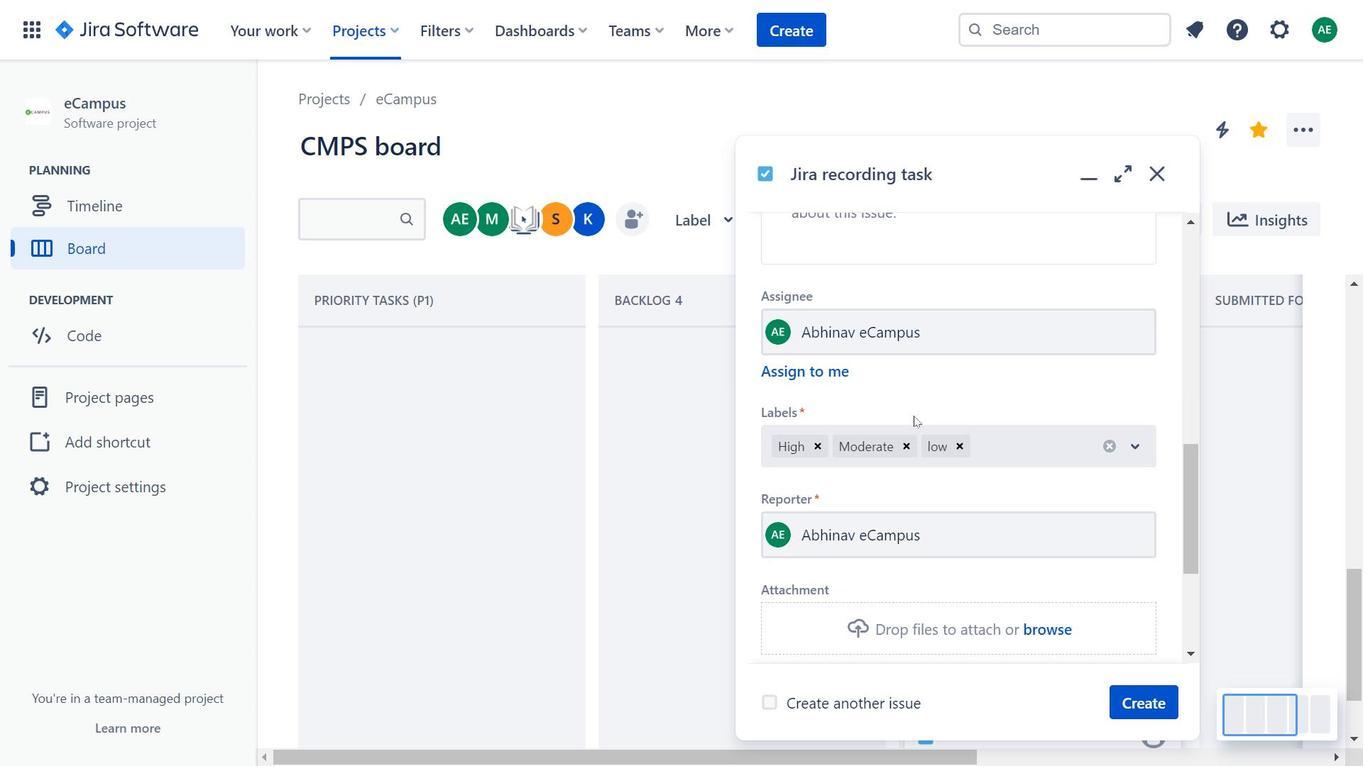 
Action: Mouse moved to (980, 544)
Screenshot: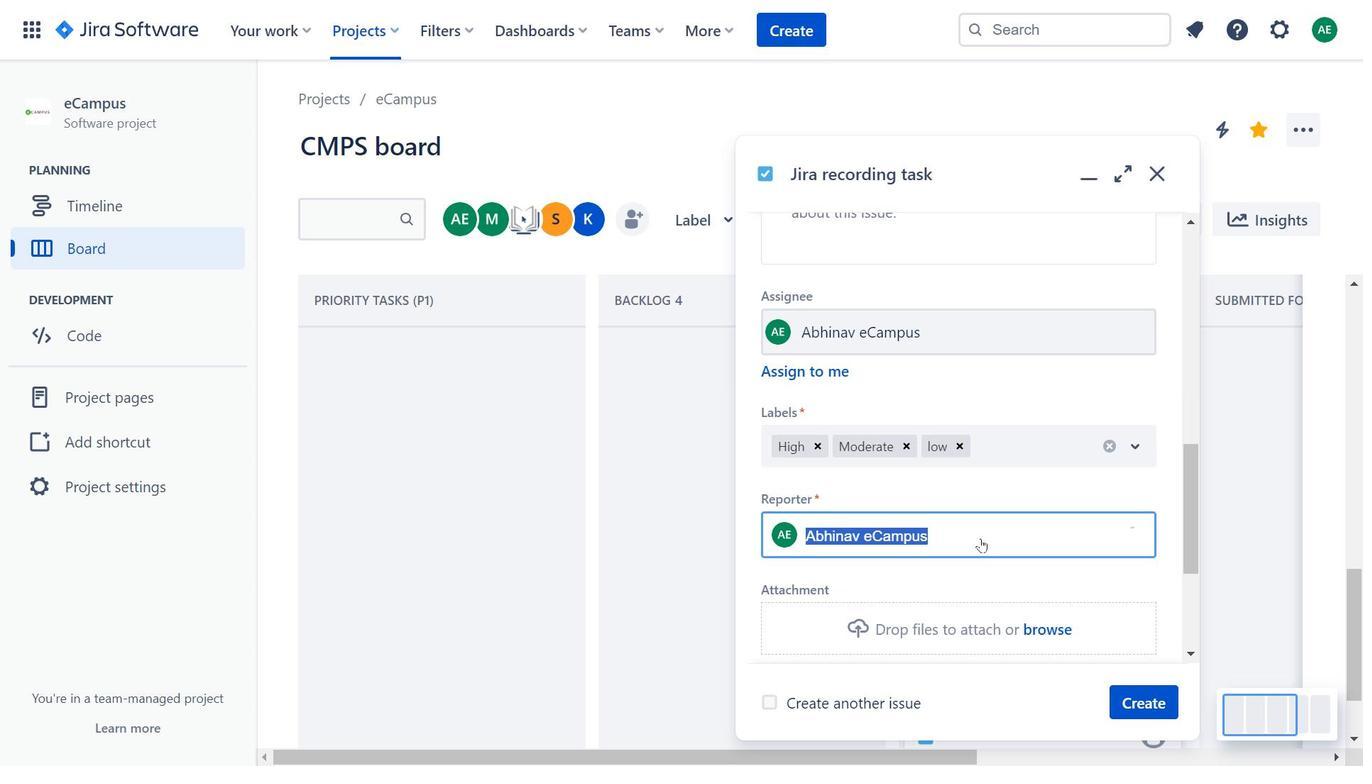 
Action: Mouse pressed left at (980, 544)
Screenshot: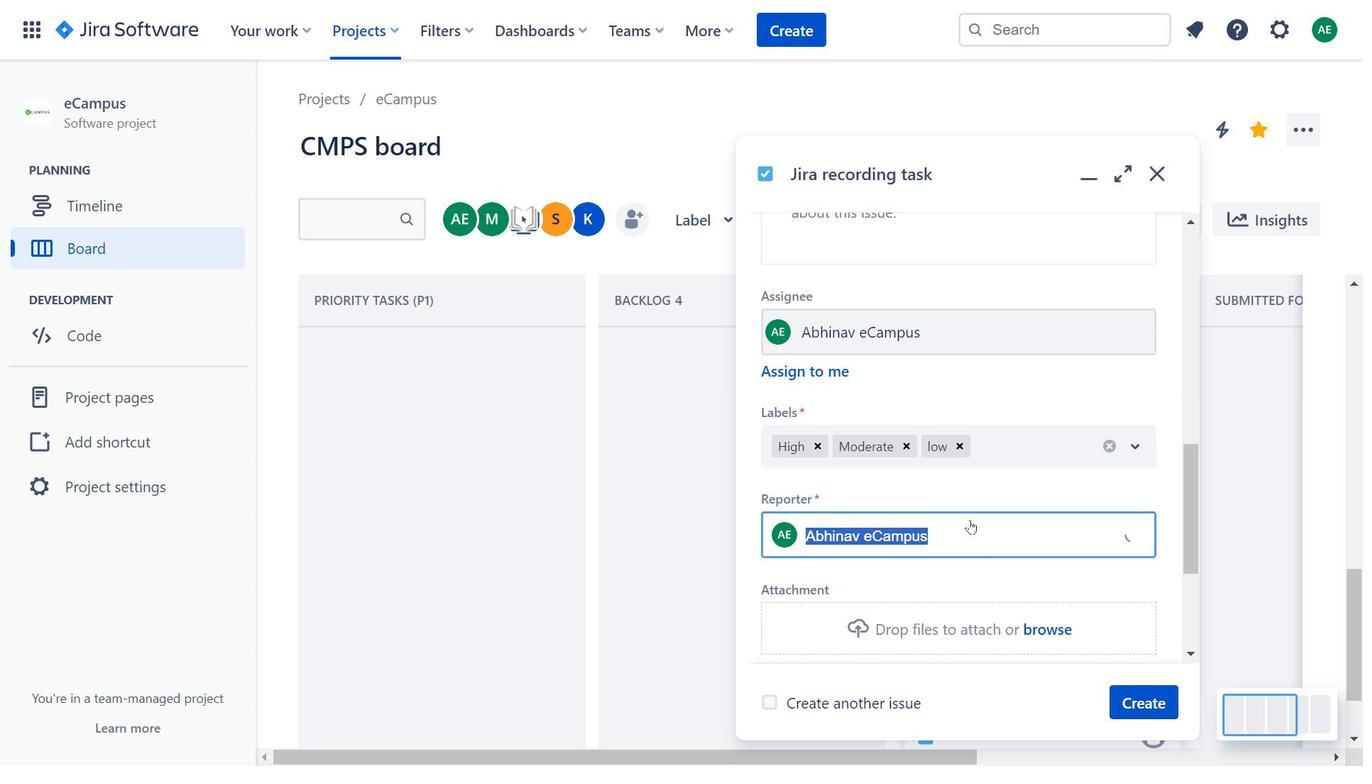 
Action: Mouse moved to (936, 456)
Screenshot: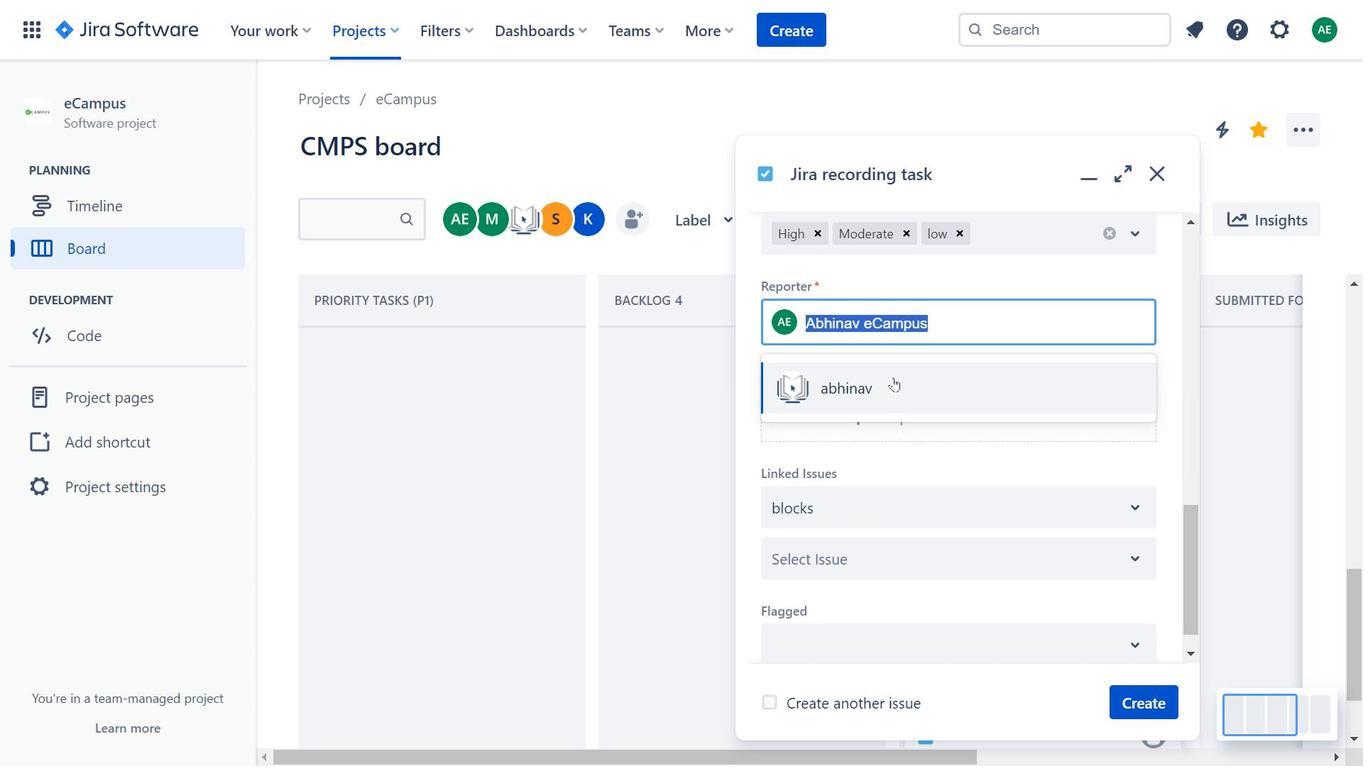 
Action: Mouse scrolled (936, 455) with delta (0, 0)
Screenshot: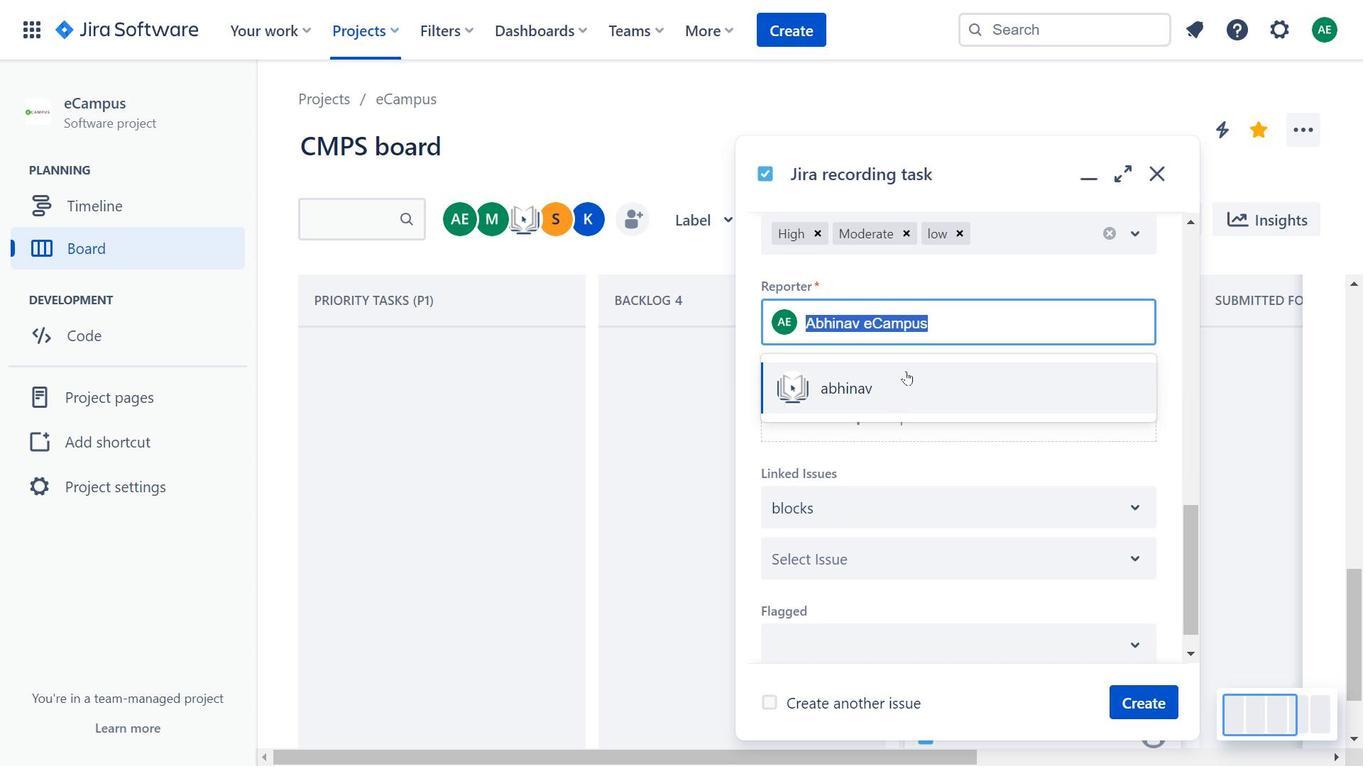 
Action: Mouse scrolled (936, 455) with delta (0, 0)
Screenshot: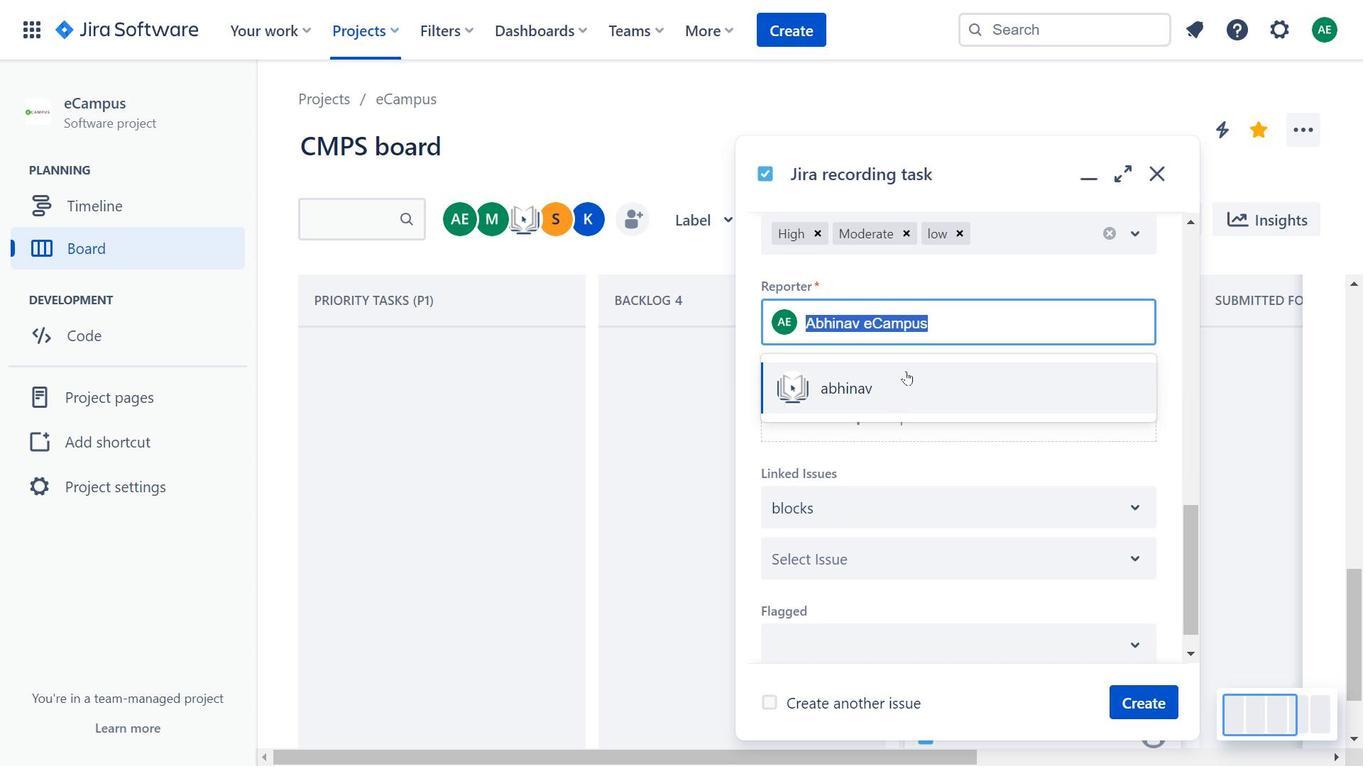 
Action: Mouse moved to (917, 367)
Screenshot: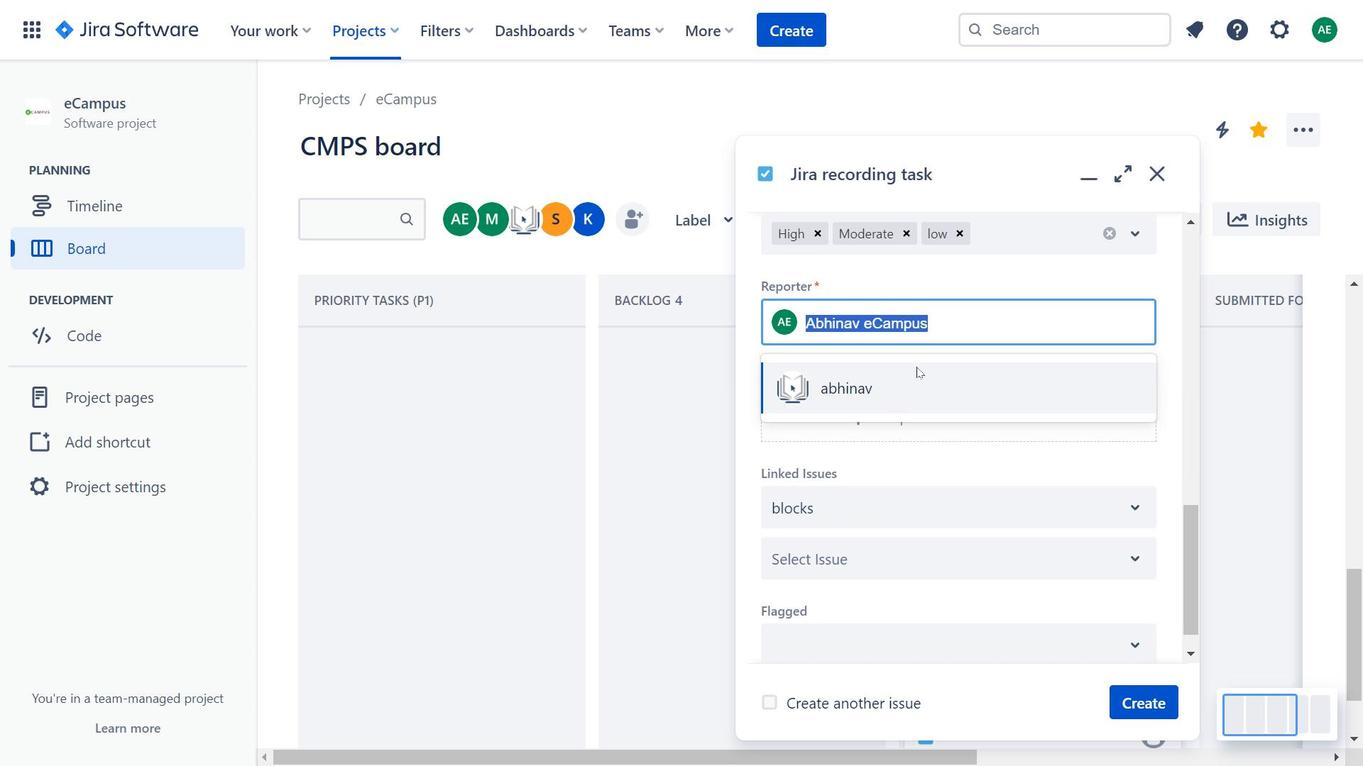 
Action: Key pressed an
Screenshot: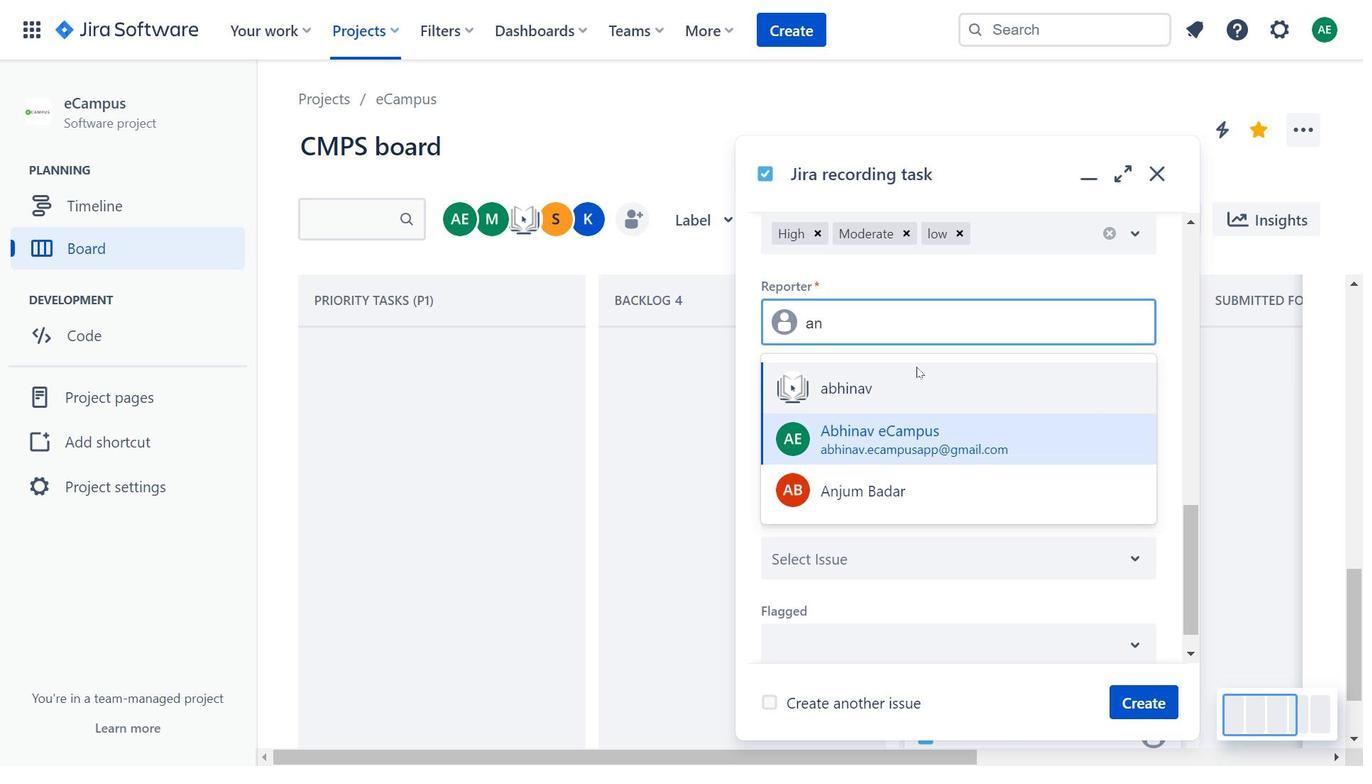 
Action: Mouse moved to (1020, 378)
Screenshot: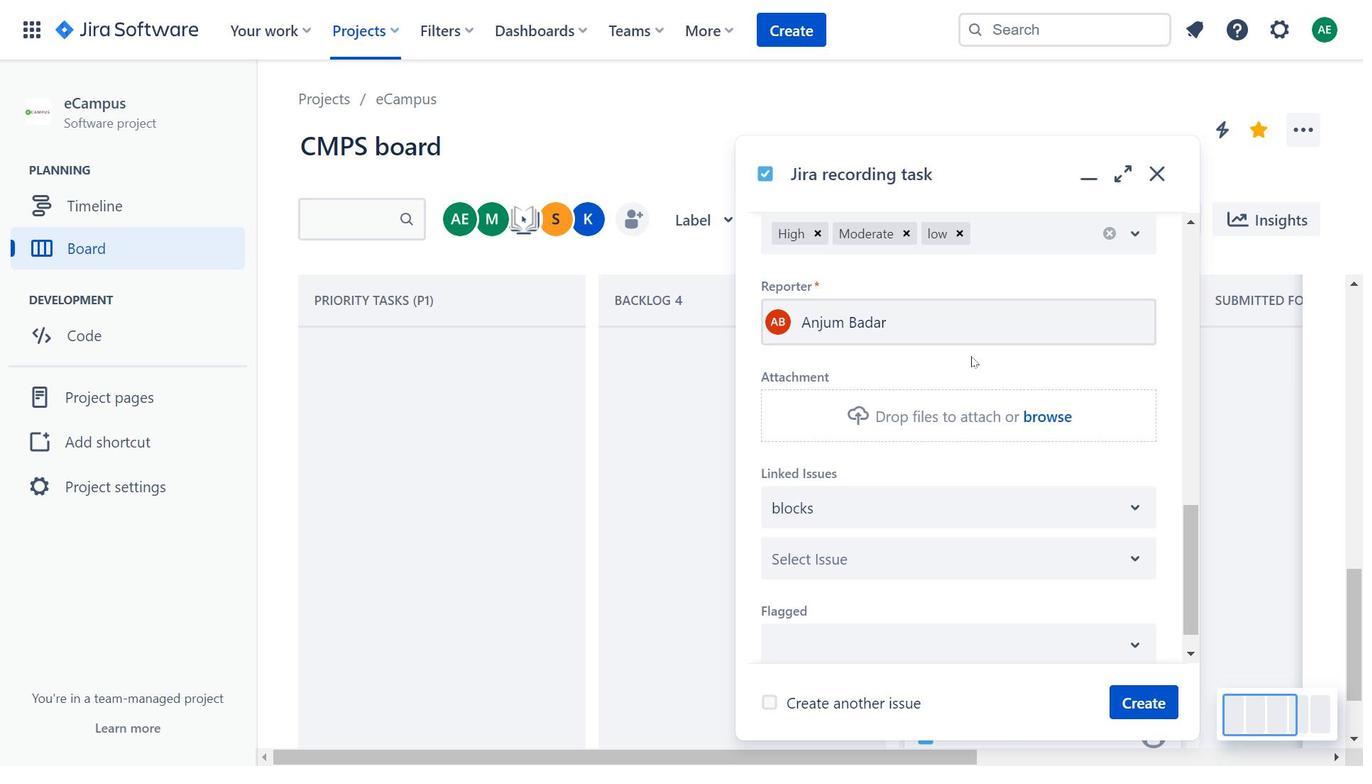 
Action: Mouse pressed left at (1020, 378)
Screenshot: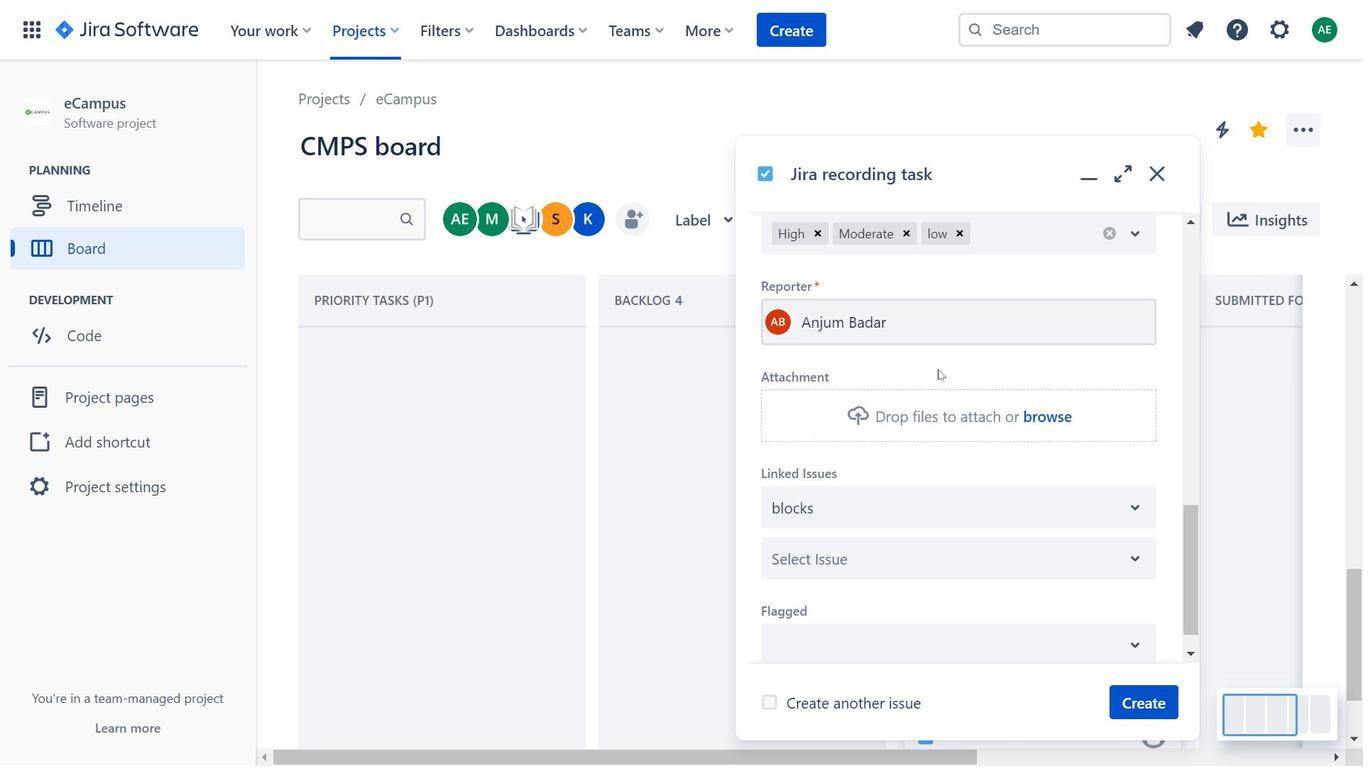 
Action: Mouse moved to (932, 373)
Screenshot: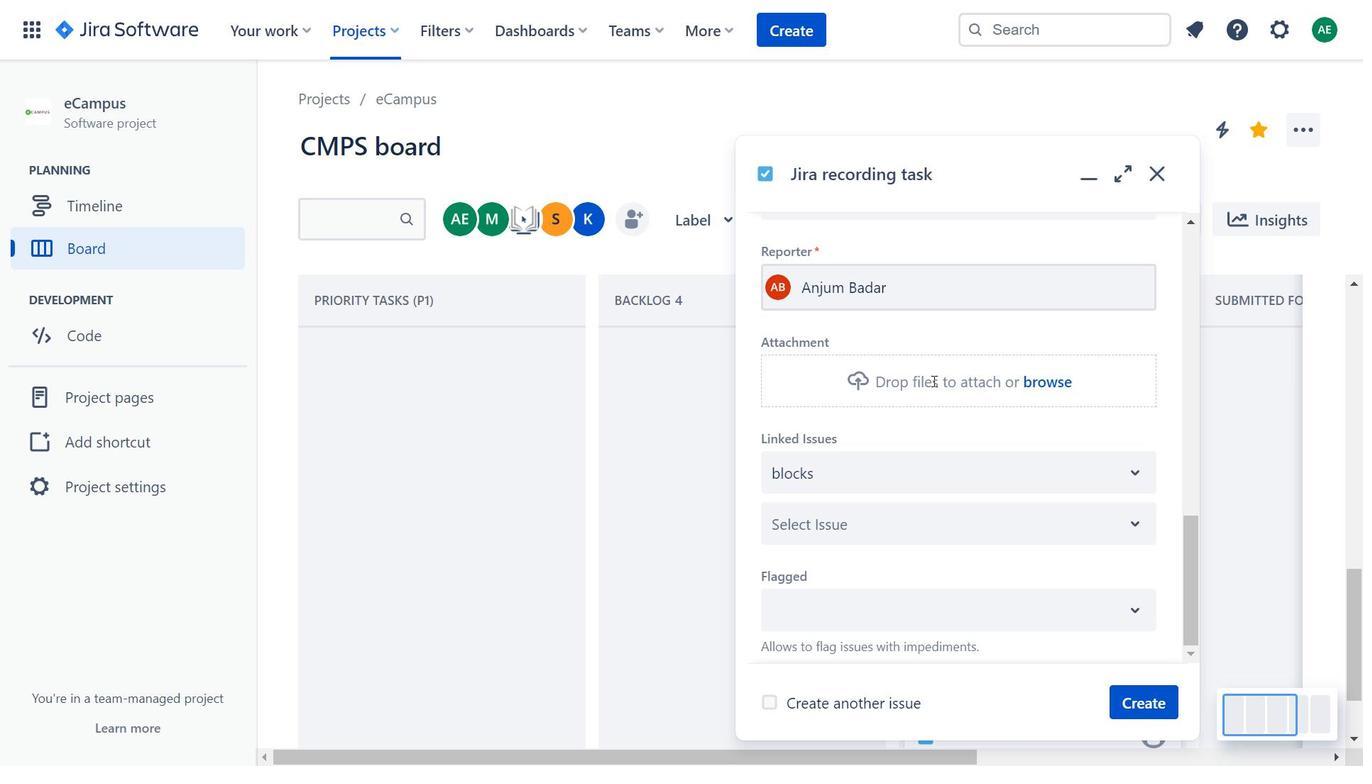 
Action: Mouse scrolled (932, 372) with delta (0, 0)
Screenshot: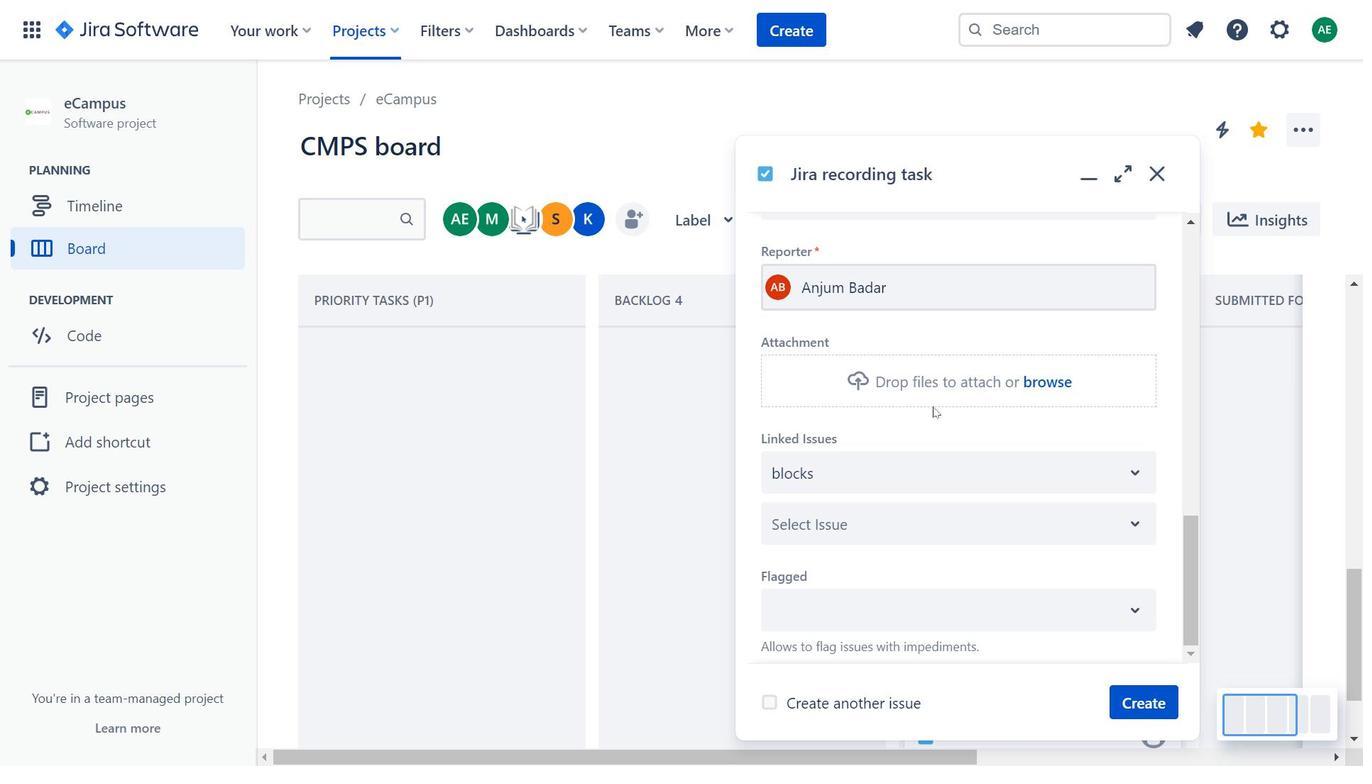 
Action: Mouse scrolled (932, 372) with delta (0, 0)
Screenshot: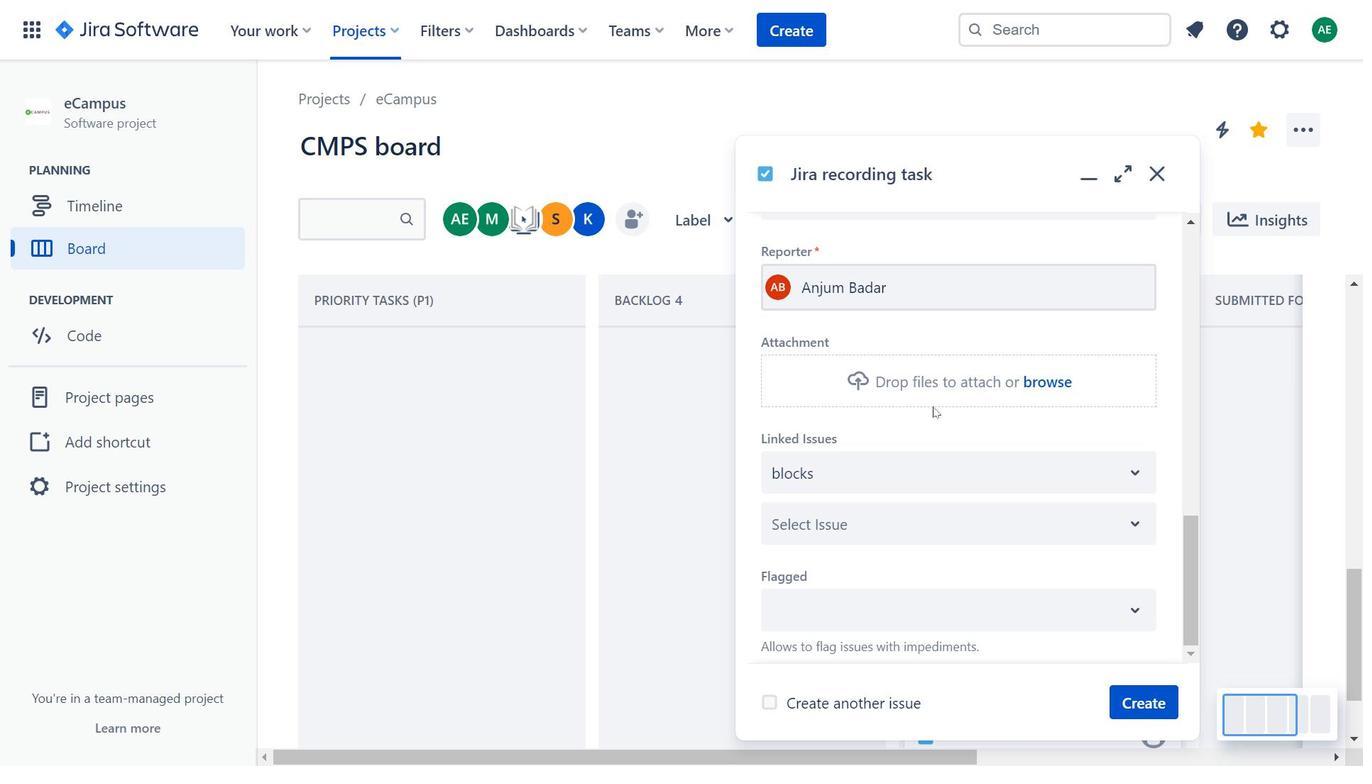 
Action: Mouse moved to (932, 404)
Screenshot: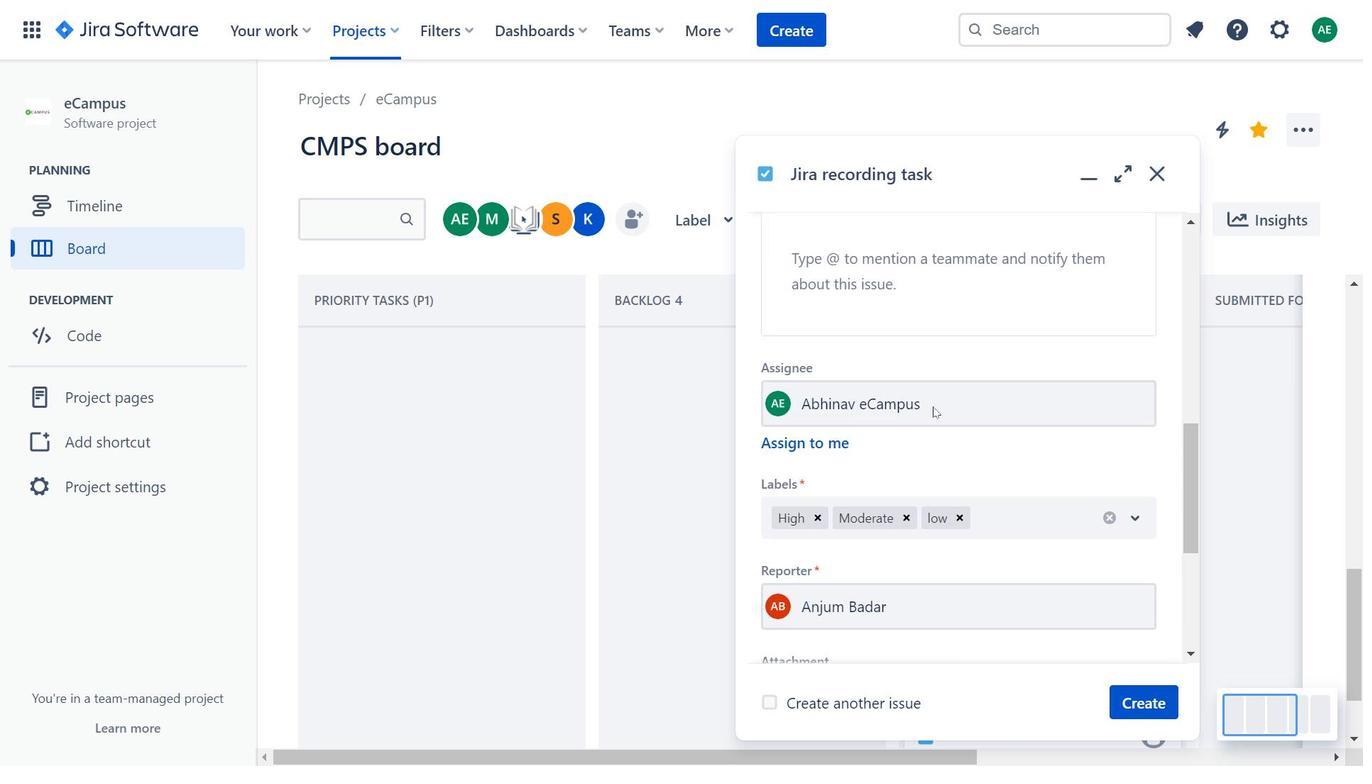 
Action: Mouse scrolled (932, 404) with delta (0, 0)
Screenshot: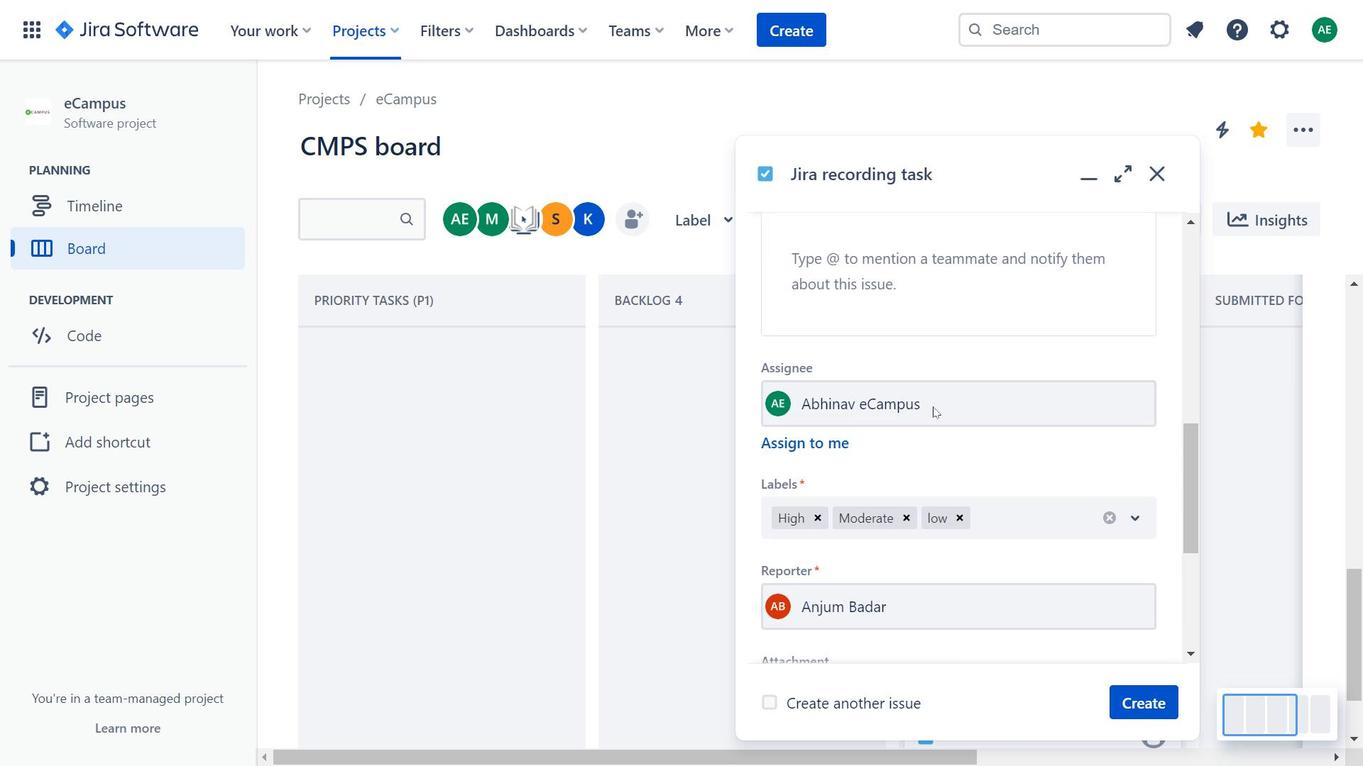 
Action: Mouse moved to (932, 406)
Screenshot: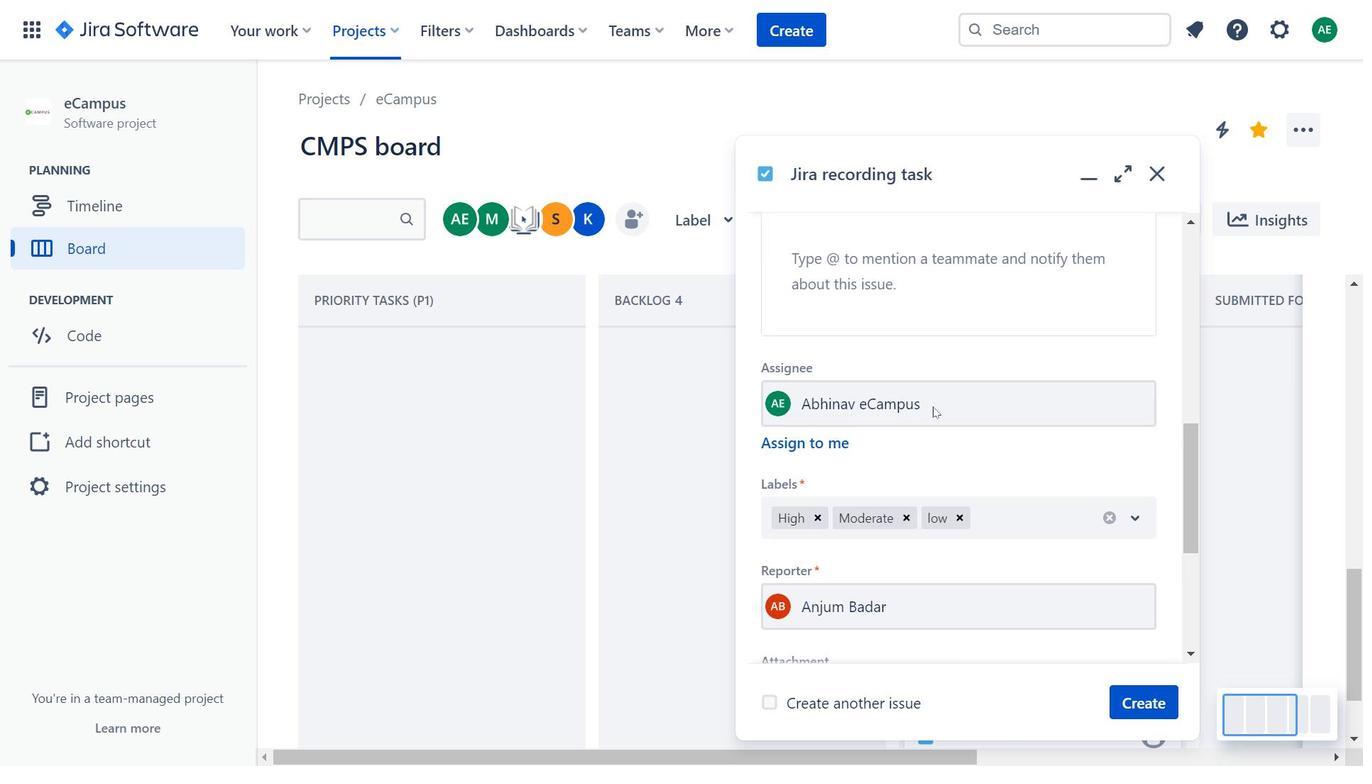 
Action: Mouse scrolled (932, 406) with delta (0, 0)
Screenshot: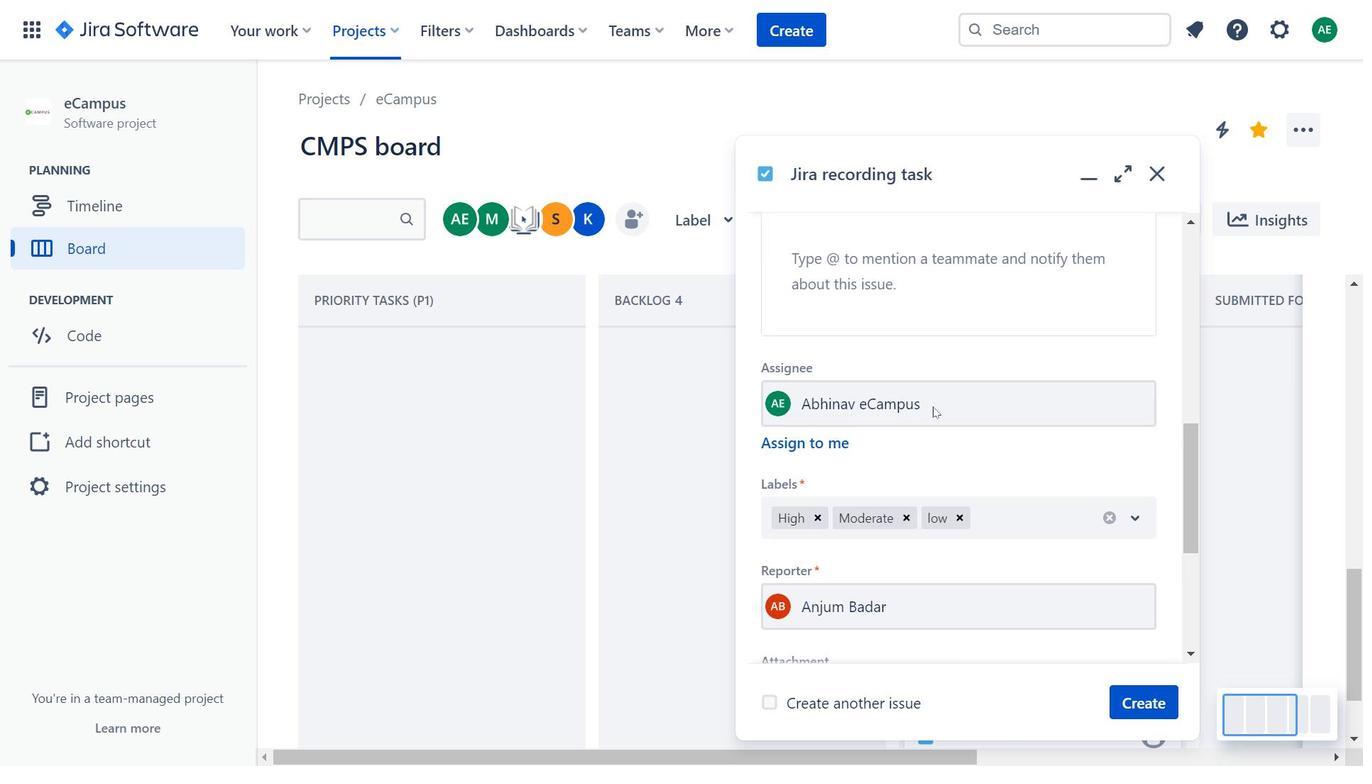 
Action: Mouse moved to (932, 406)
Screenshot: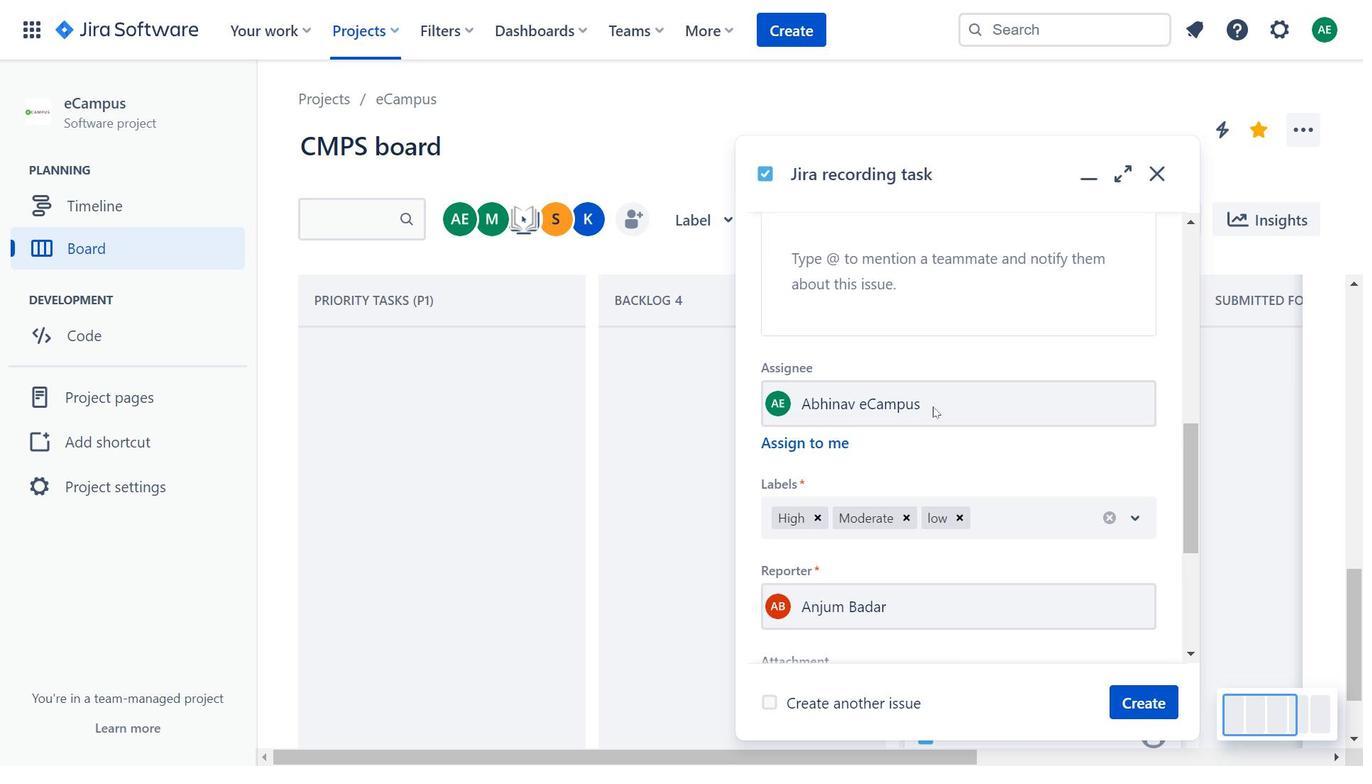 
Action: Mouse scrolled (932, 407) with delta (0, 0)
Screenshot: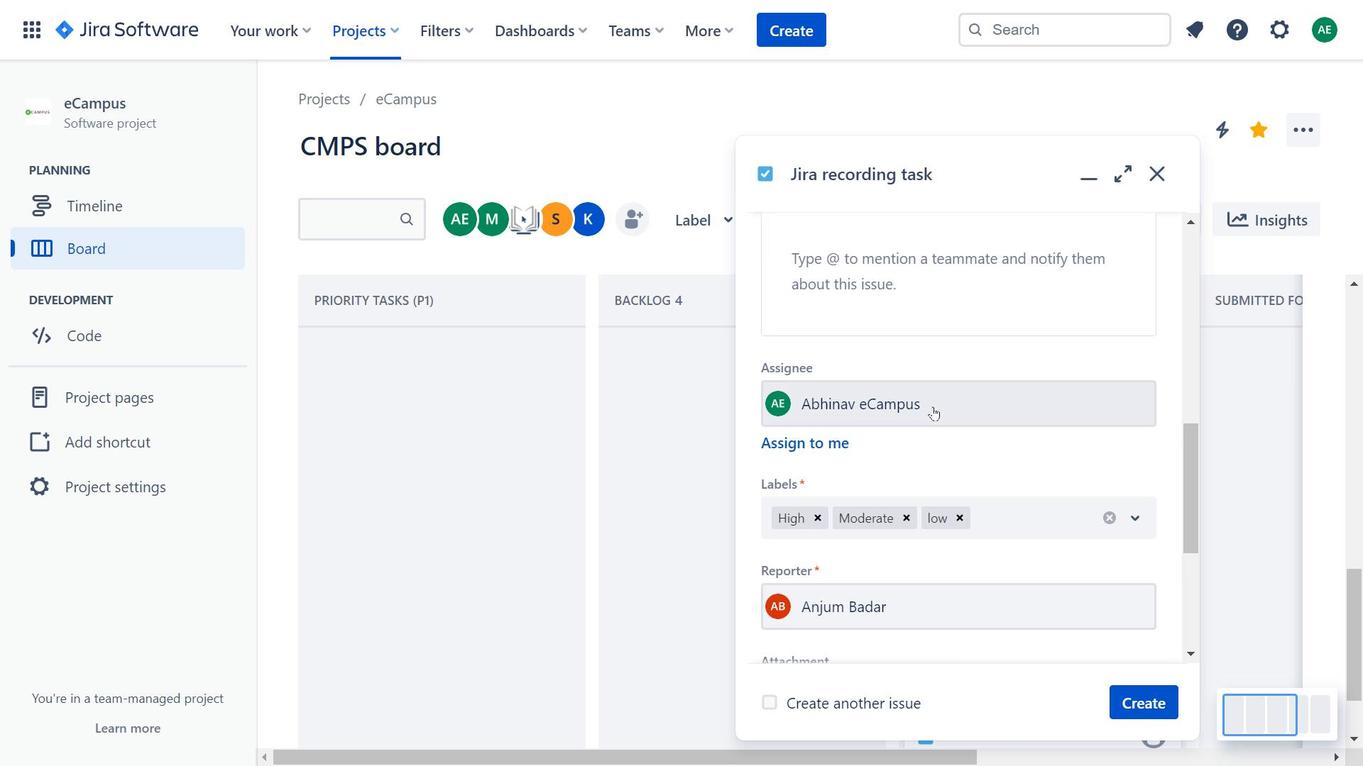 
Action: Mouse scrolled (932, 407) with delta (0, 0)
Screenshot: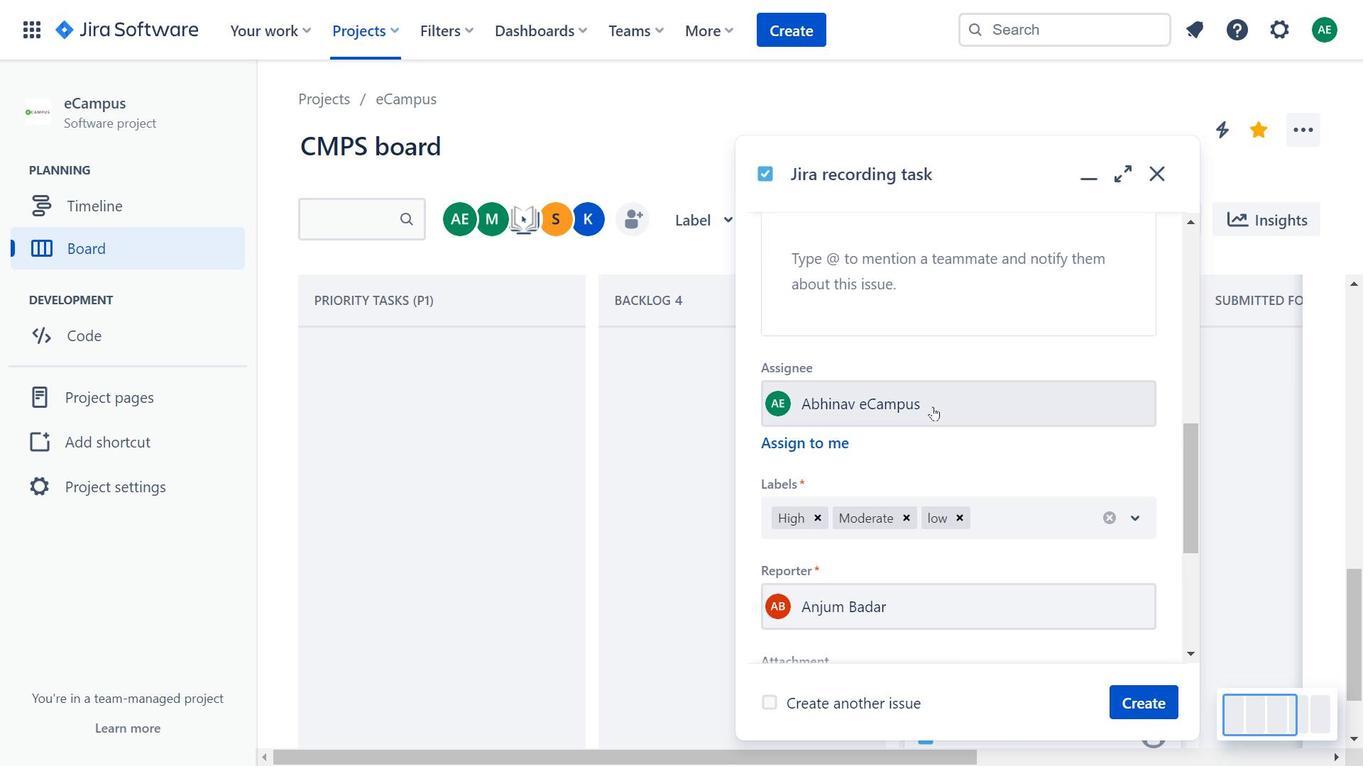 
Action: Mouse scrolled (932, 407) with delta (0, 0)
Screenshot: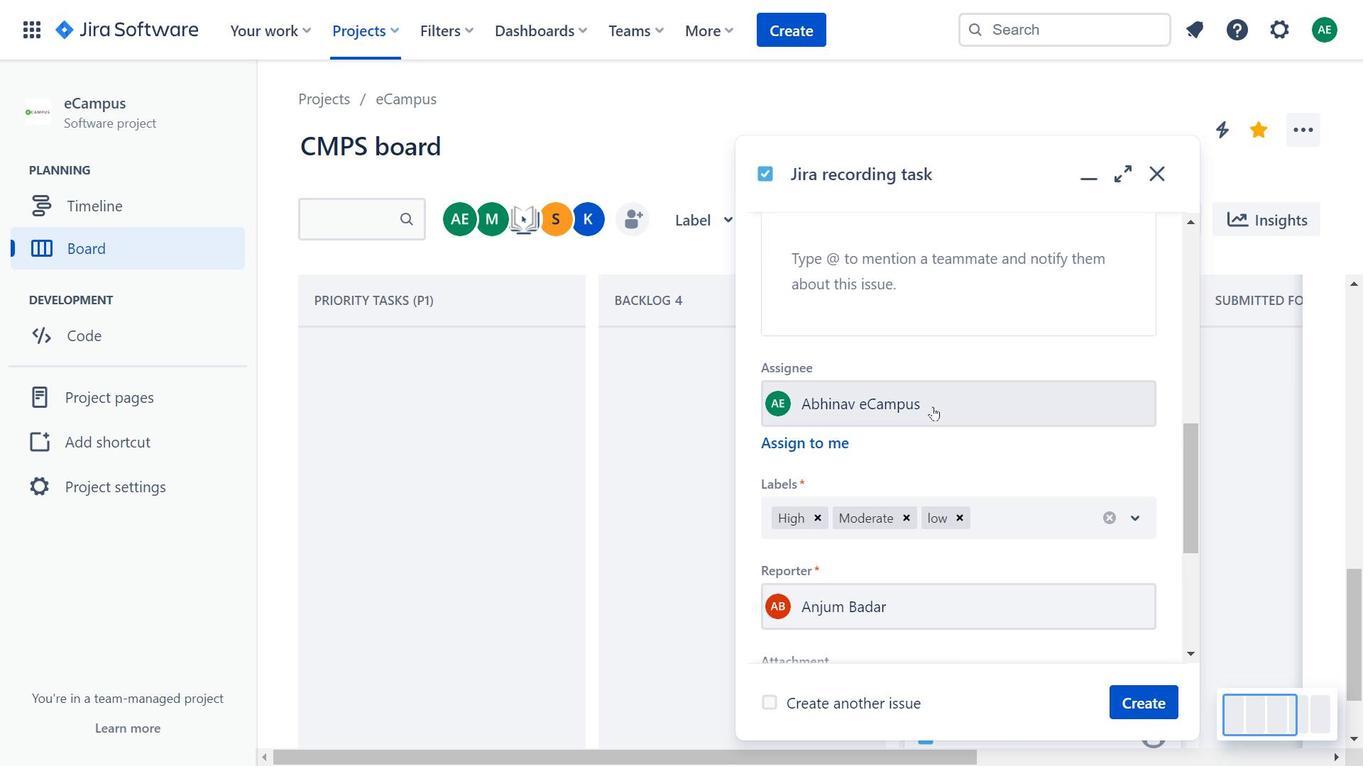 
Action: Mouse moved to (956, 450)
Screenshot: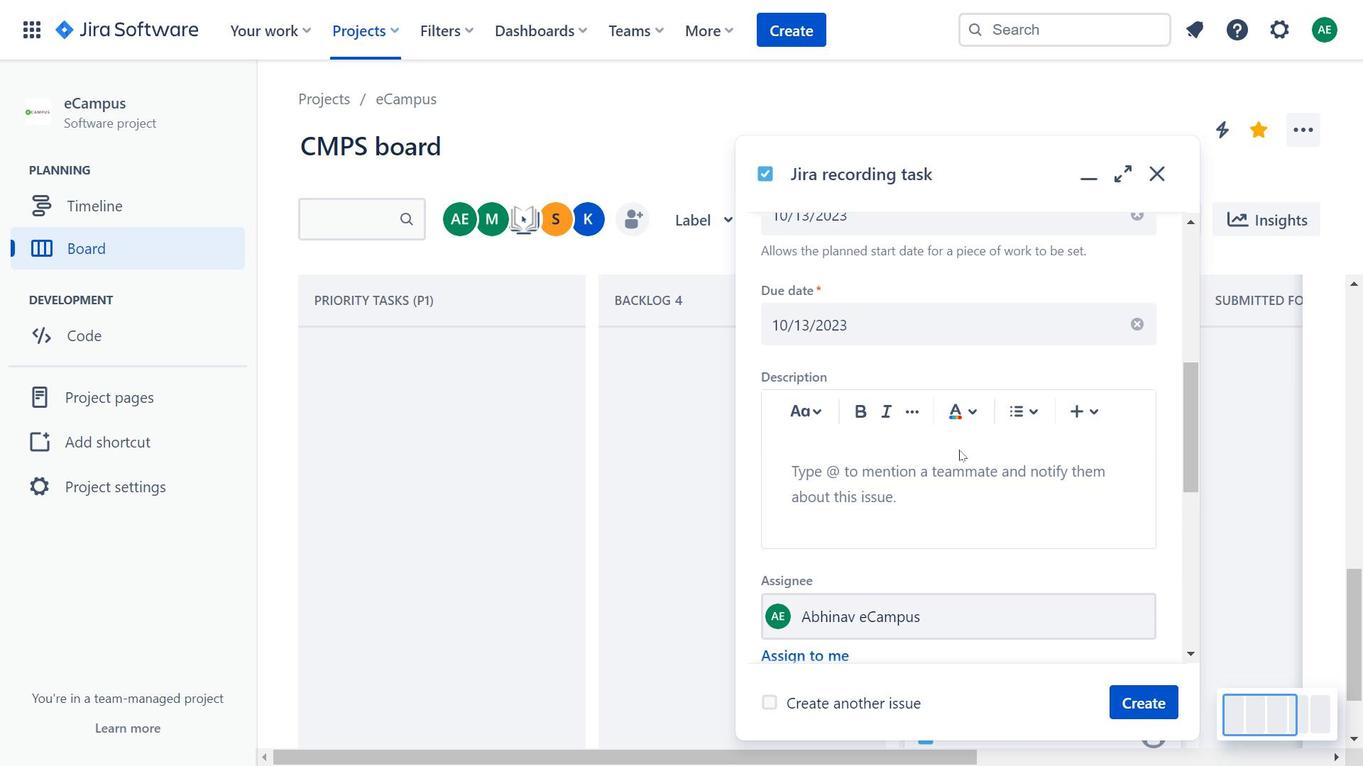 
Action: Mouse scrolled (956, 451) with delta (0, 0)
Screenshot: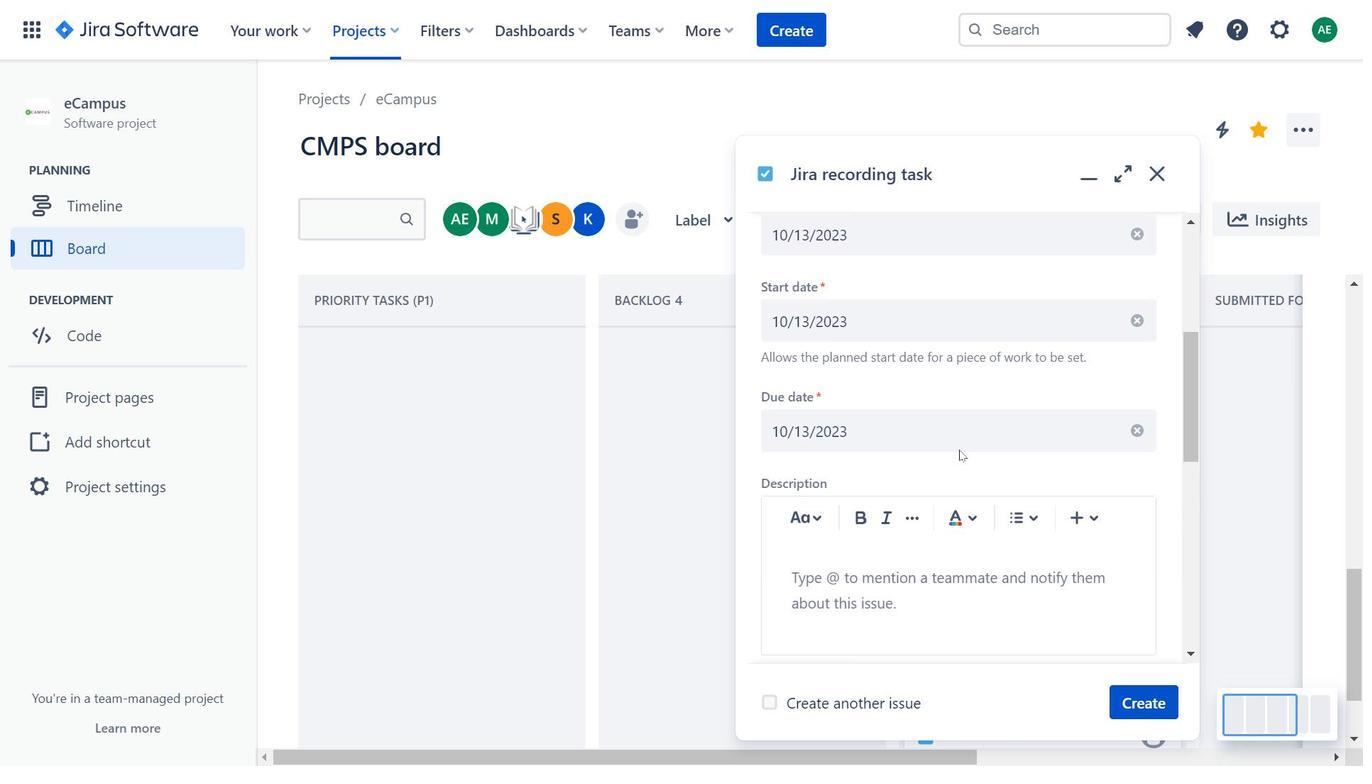 
Action: Mouse moved to (957, 450)
Screenshot: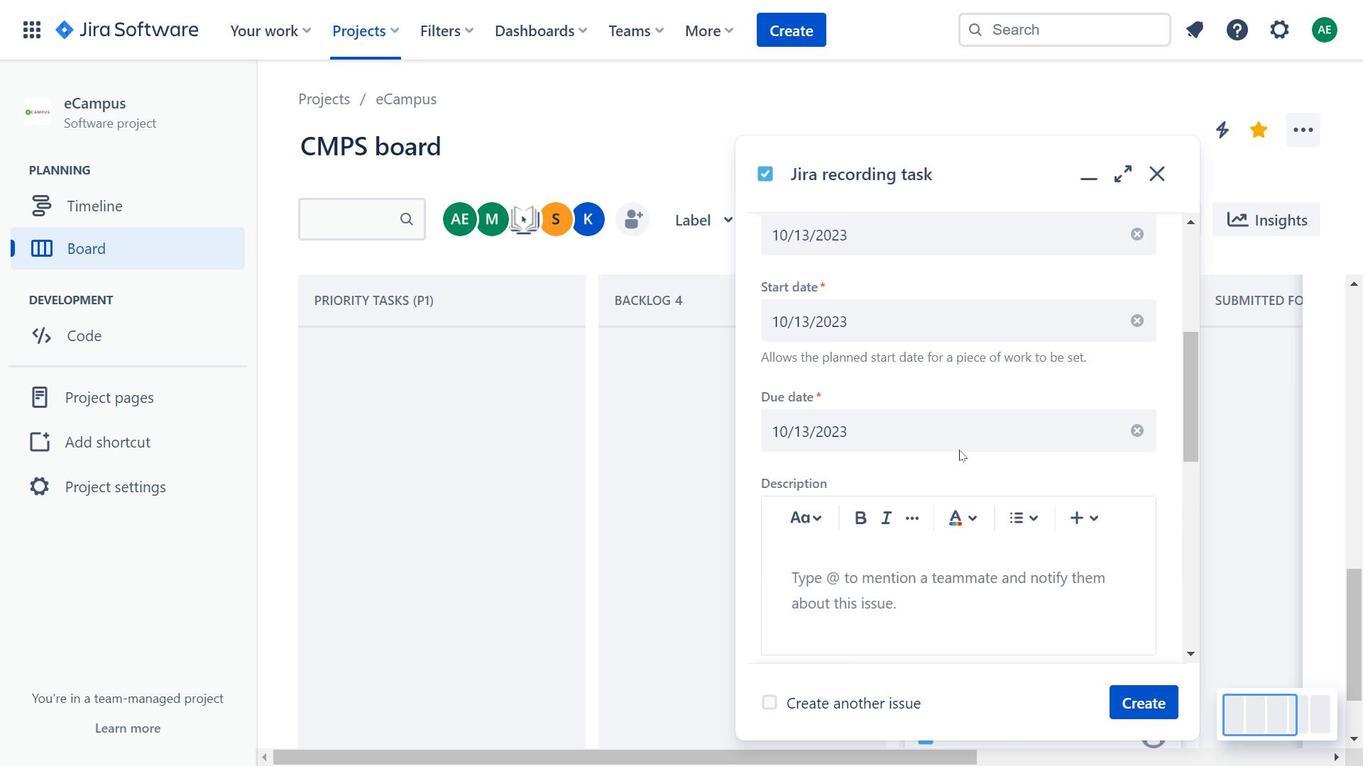 
Action: Mouse scrolled (957, 451) with delta (0, 0)
Screenshot: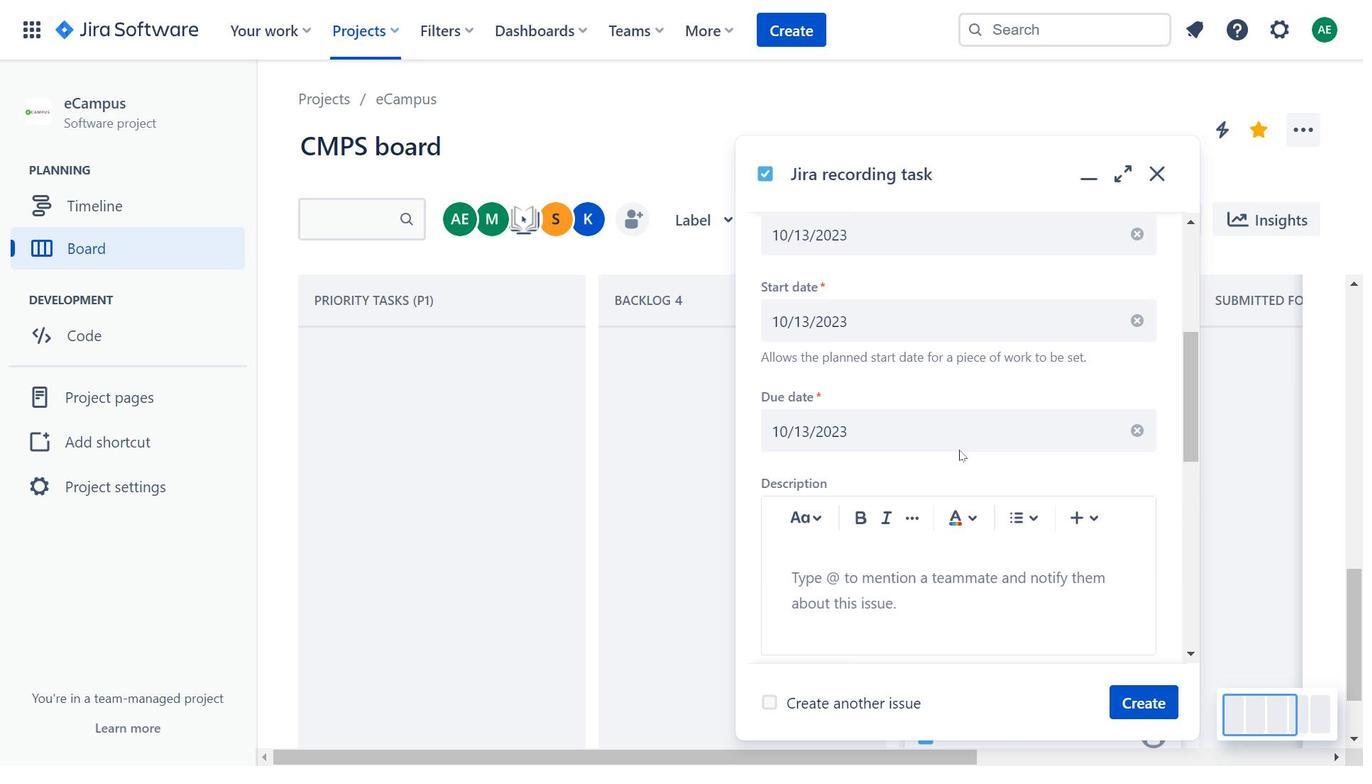 
Action: Mouse moved to (959, 450)
Screenshot: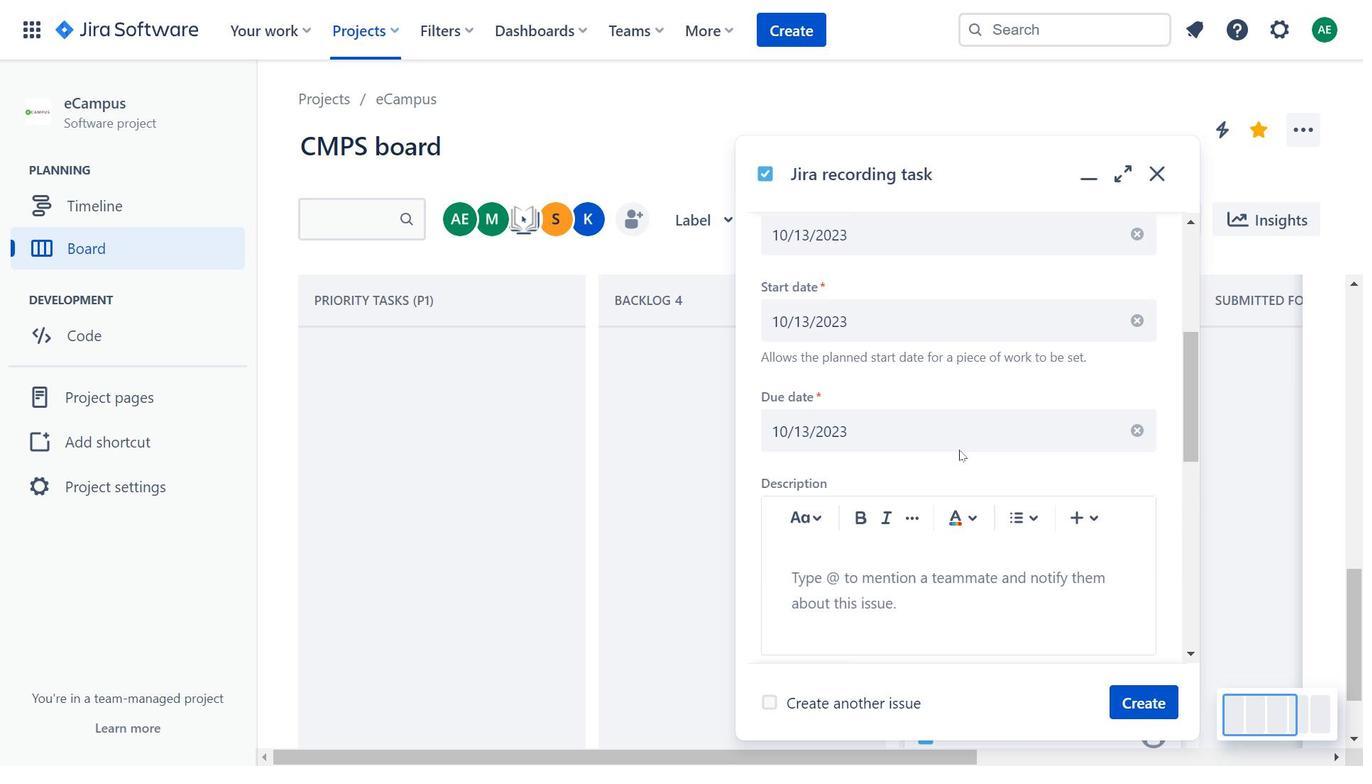 
Action: Mouse scrolled (959, 451) with delta (0, 0)
Screenshot: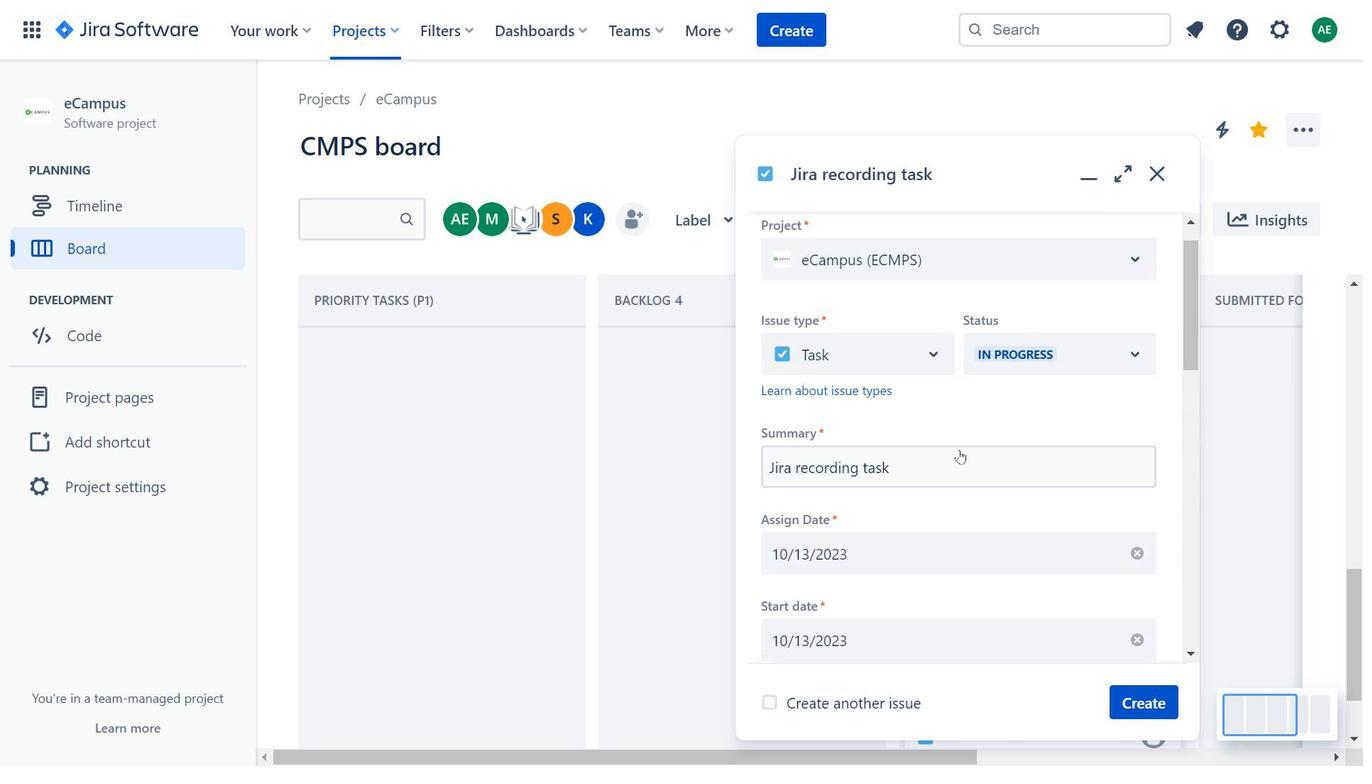 
Action: Mouse scrolled (959, 451) with delta (0, 0)
Screenshot: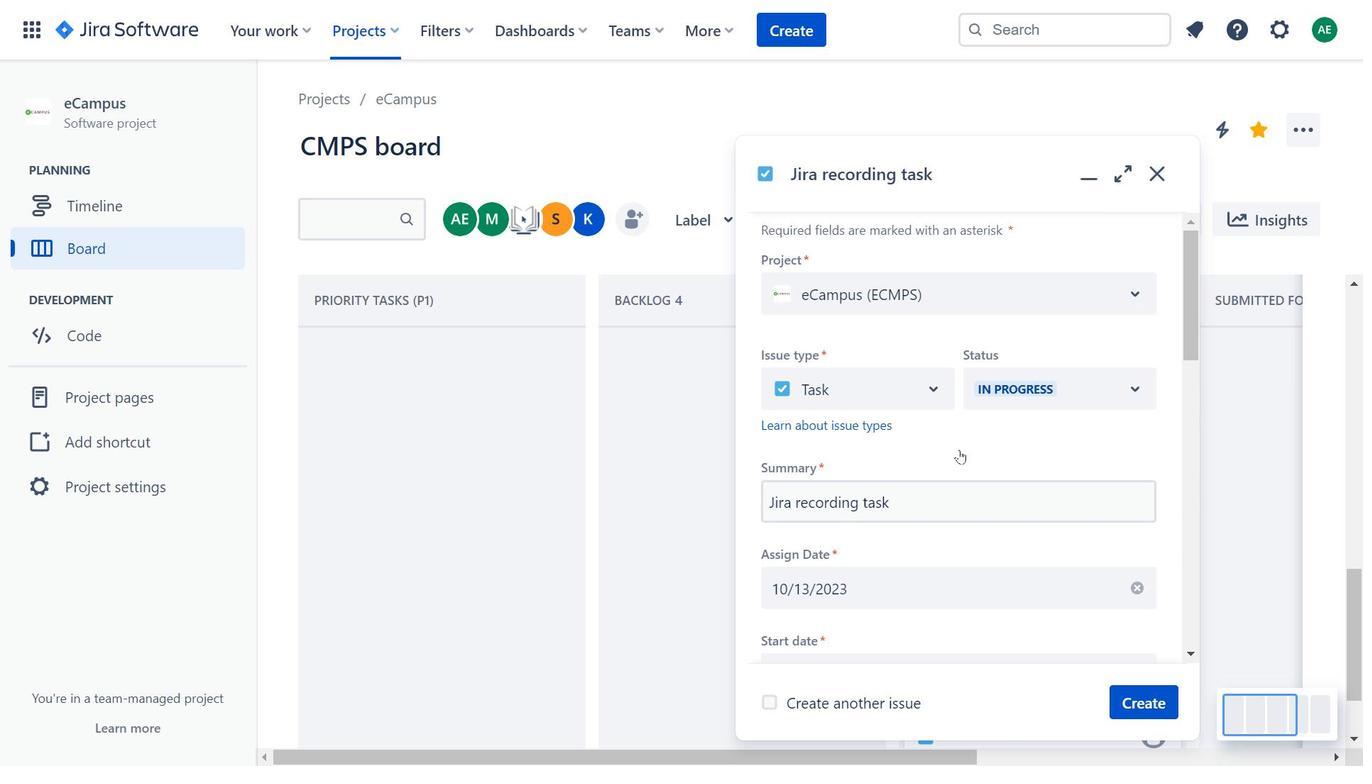 
Action: Mouse scrolled (959, 451) with delta (0, 0)
Screenshot: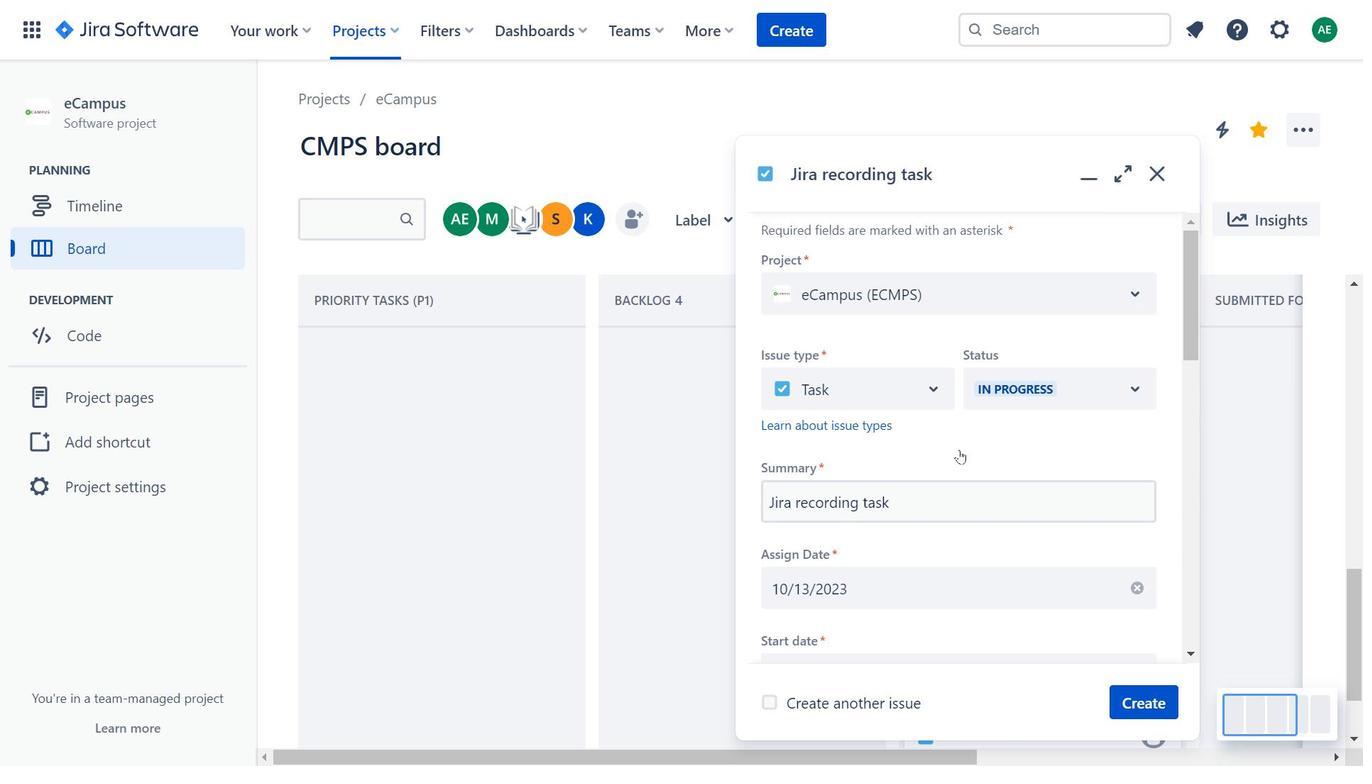 
Action: Mouse scrolled (959, 451) with delta (0, 0)
Screenshot: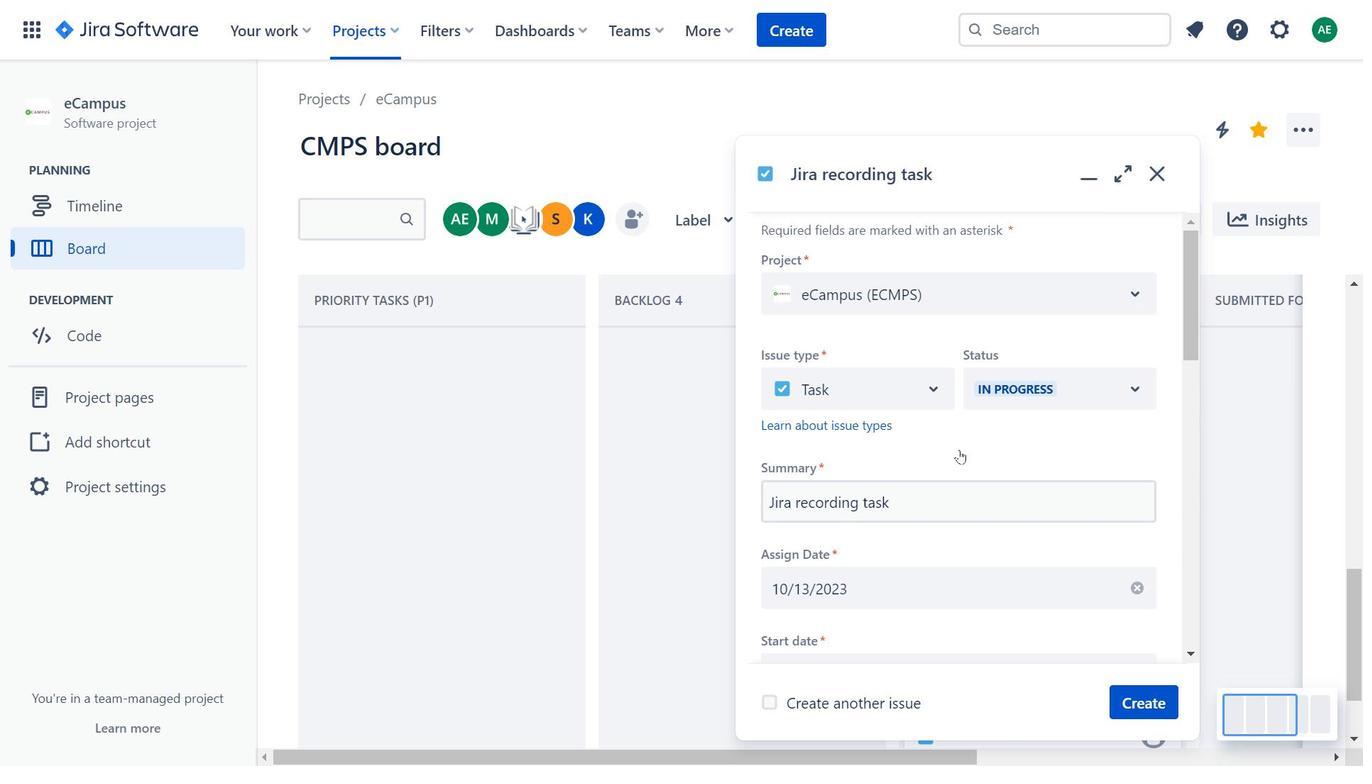 
Action: Mouse scrolled (959, 451) with delta (0, 0)
Screenshot: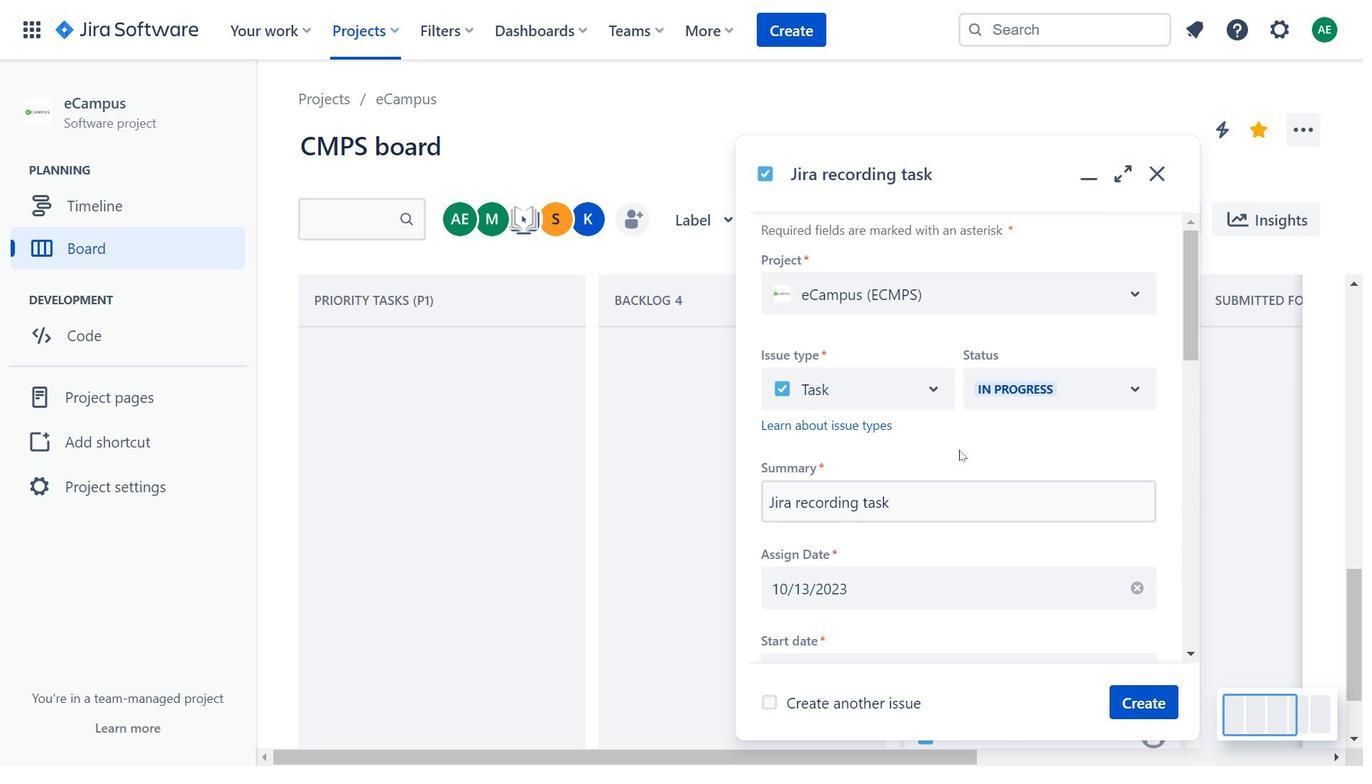 
Action: Mouse scrolled (959, 451) with delta (0, 0)
Screenshot: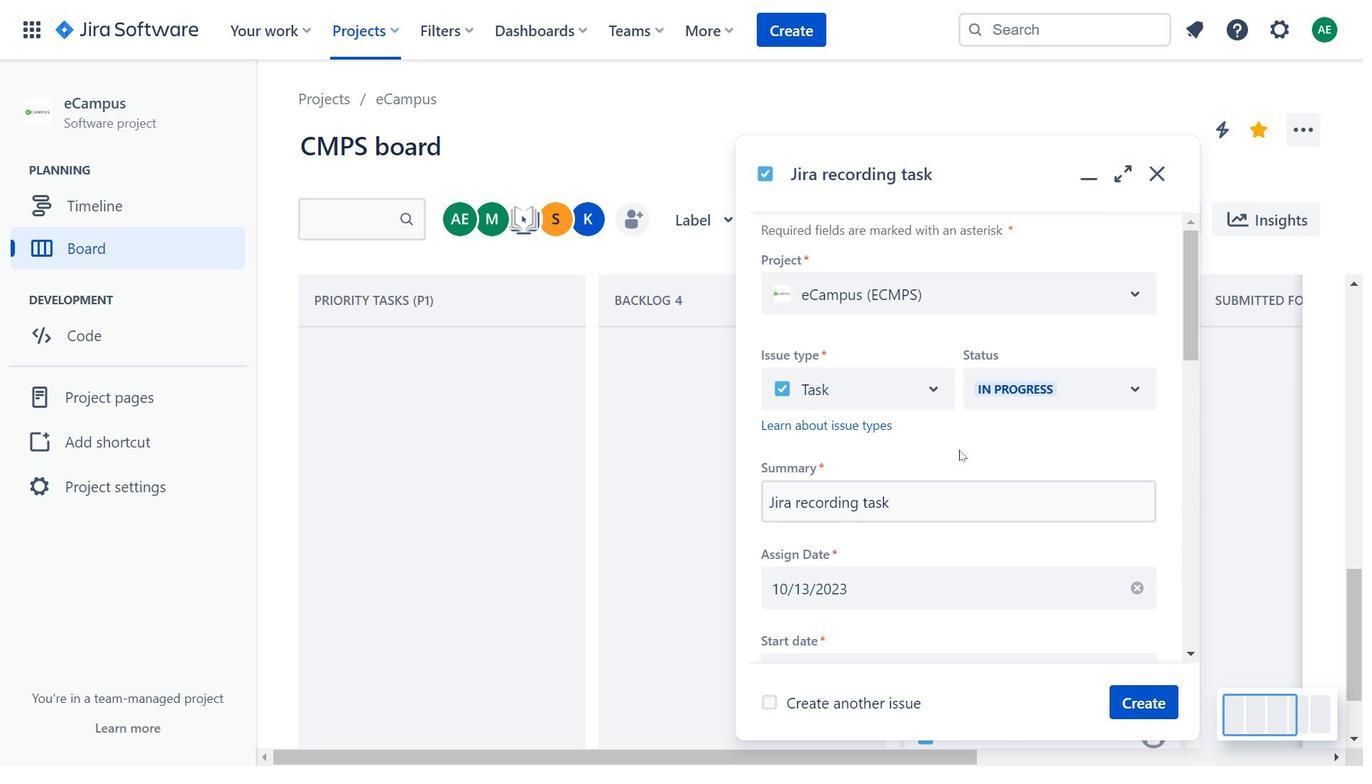 
Action: Mouse moved to (951, 414)
Screenshot: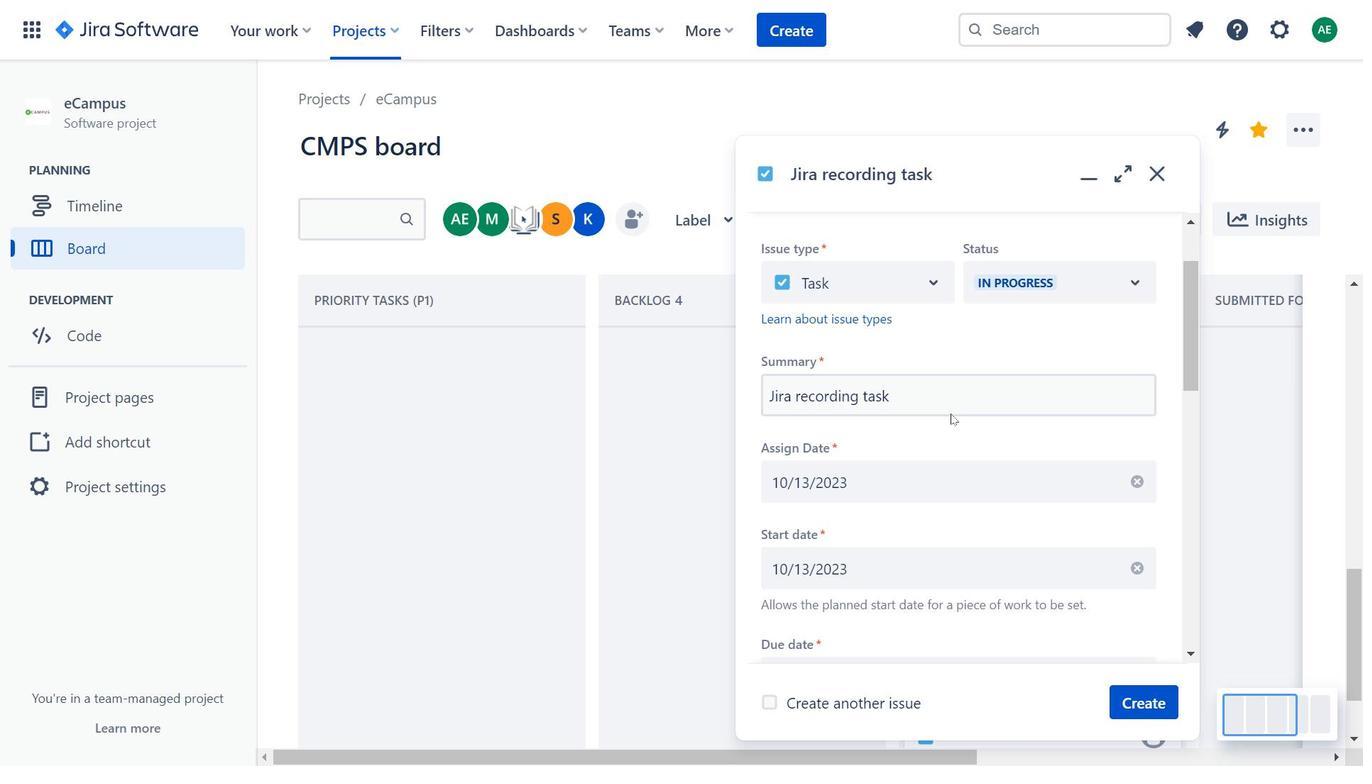 
Action: Mouse scrolled (951, 413) with delta (0, 0)
Screenshot: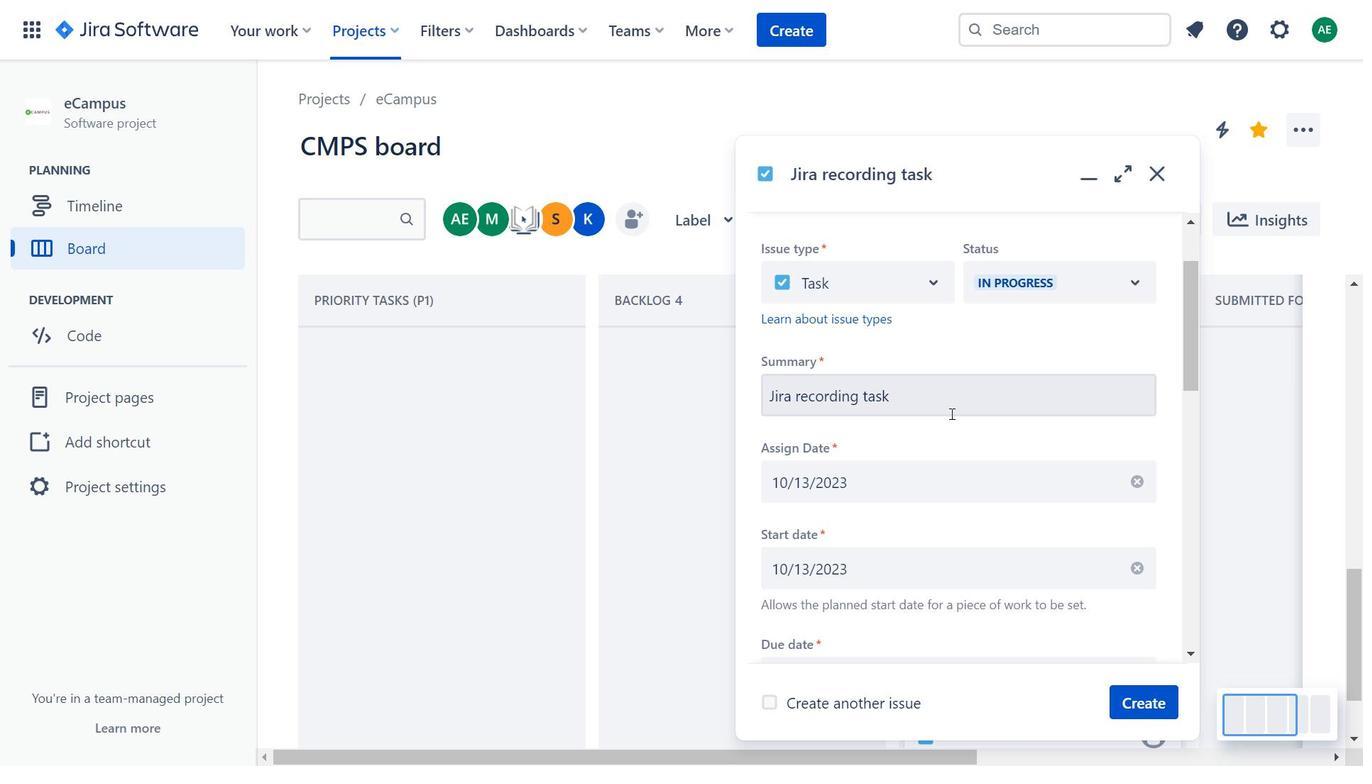 
Action: Mouse scrolled (951, 413) with delta (0, 0)
Screenshot: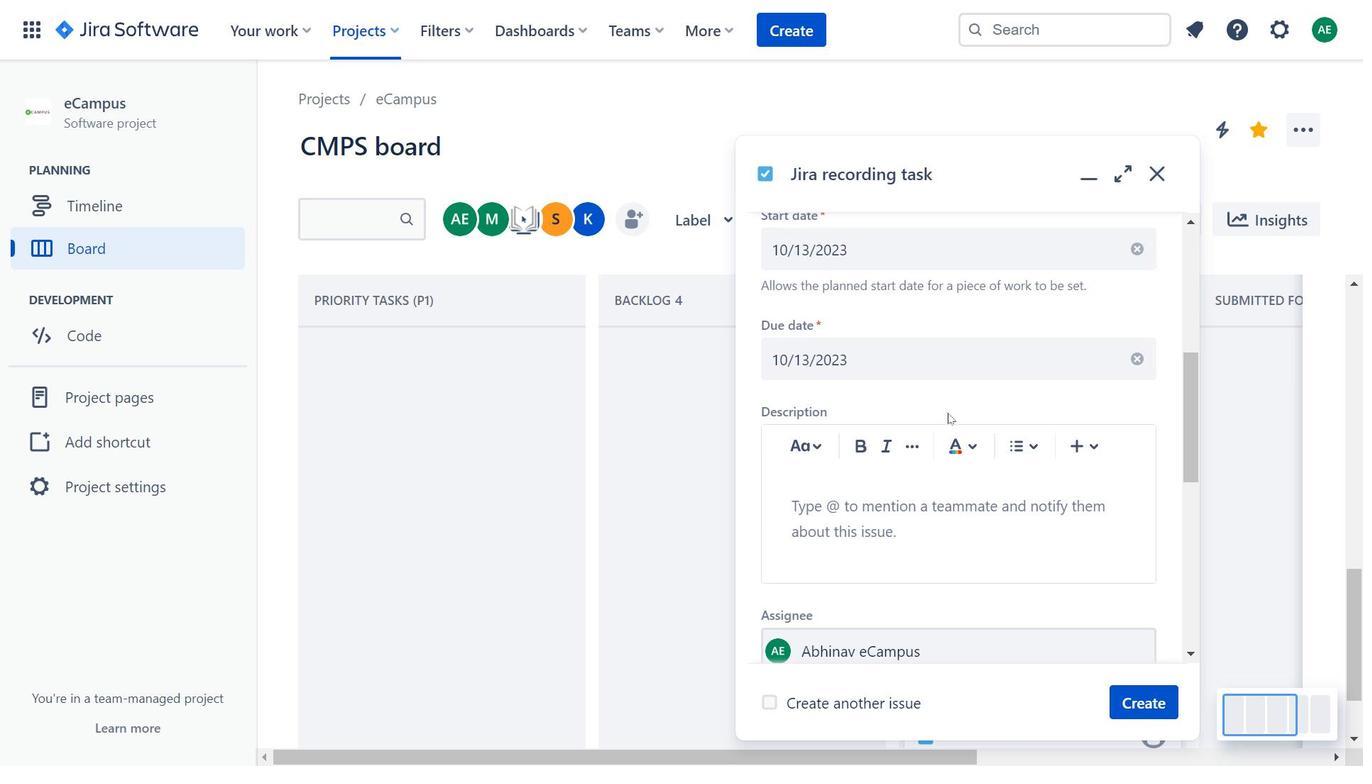 
Action: Mouse moved to (951, 413)
Screenshot: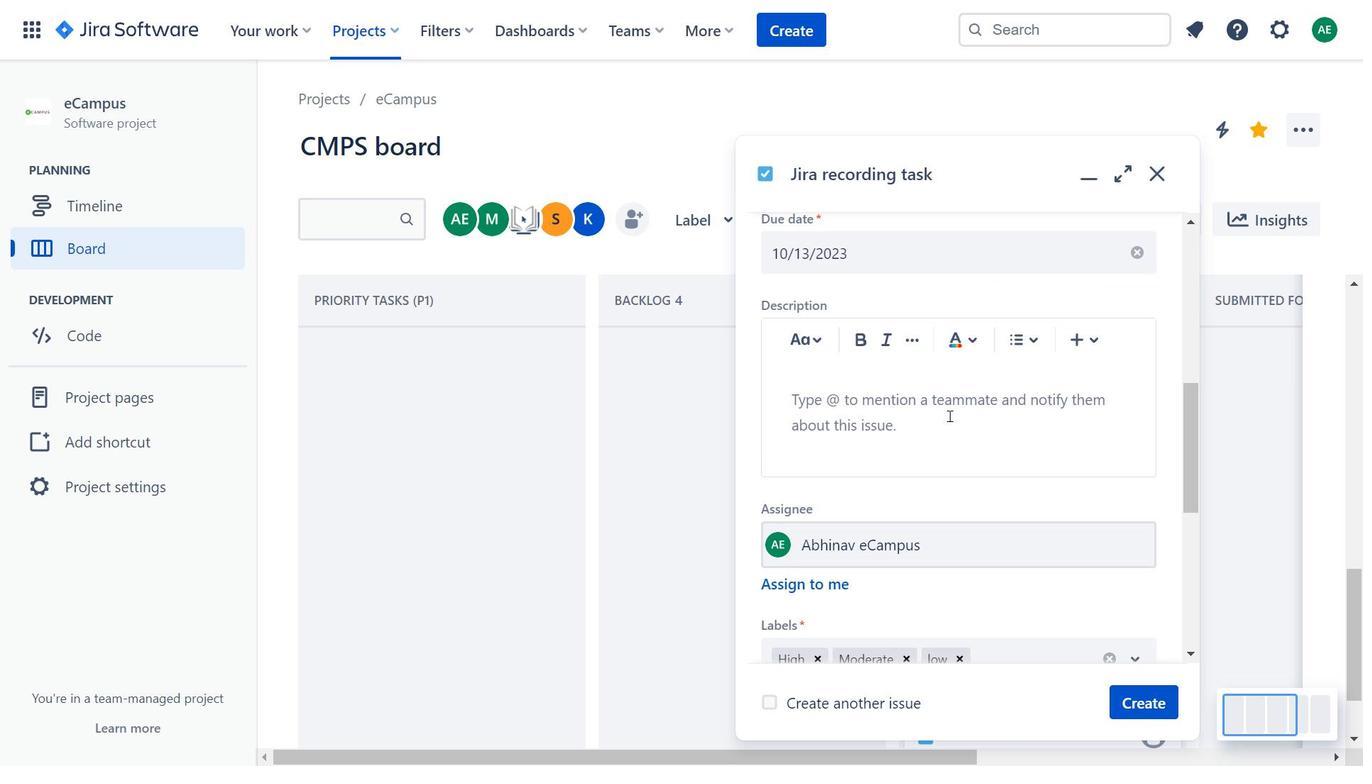 
Action: Mouse scrolled (951, 413) with delta (0, 0)
Screenshot: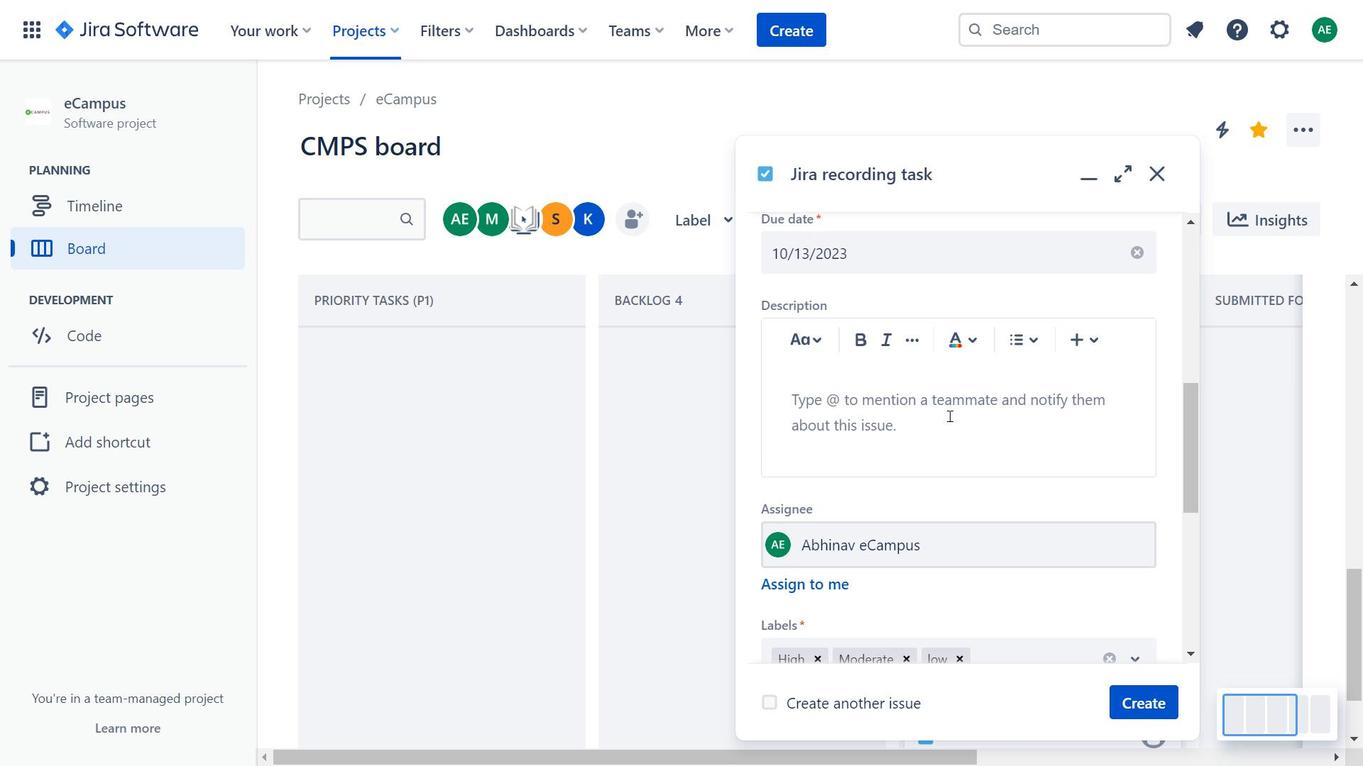 
Action: Mouse scrolled (951, 413) with delta (0, 0)
Screenshot: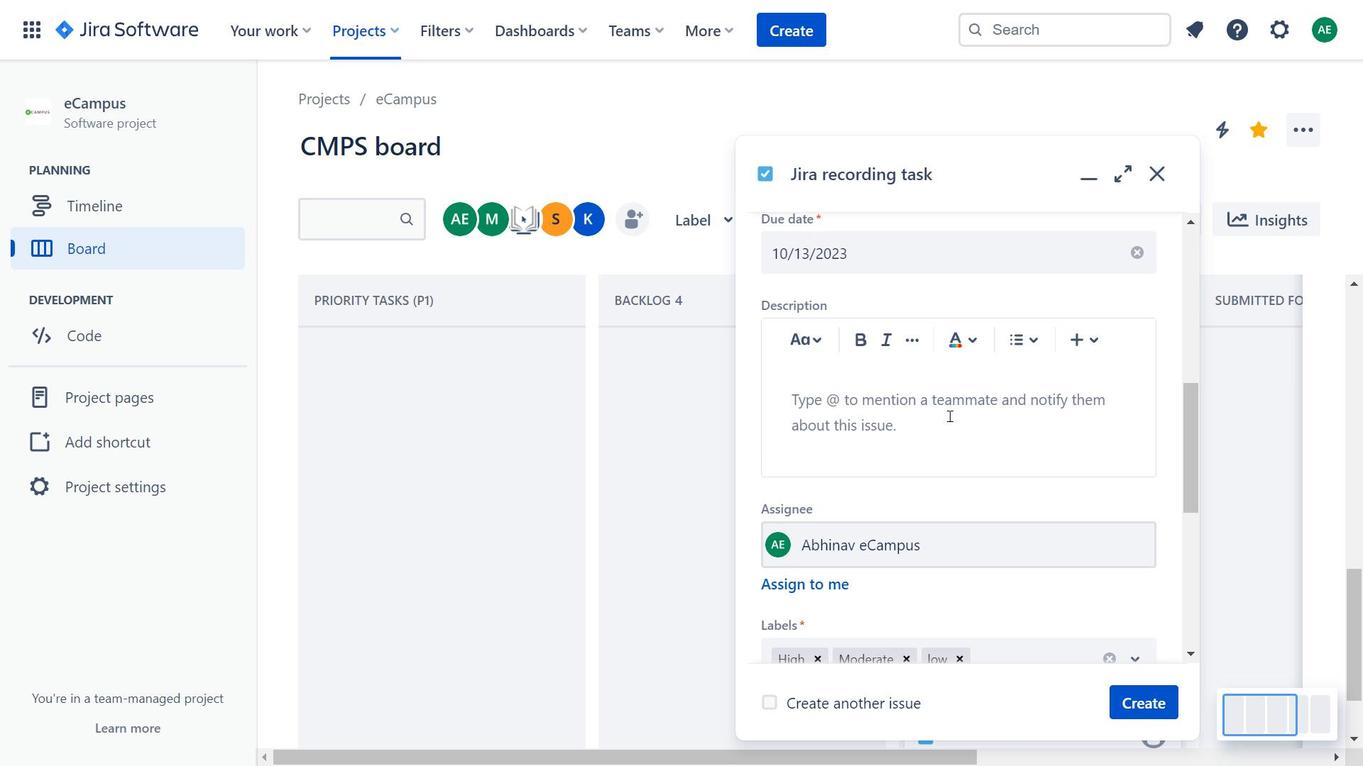 
Action: Mouse moved to (947, 414)
Screenshot: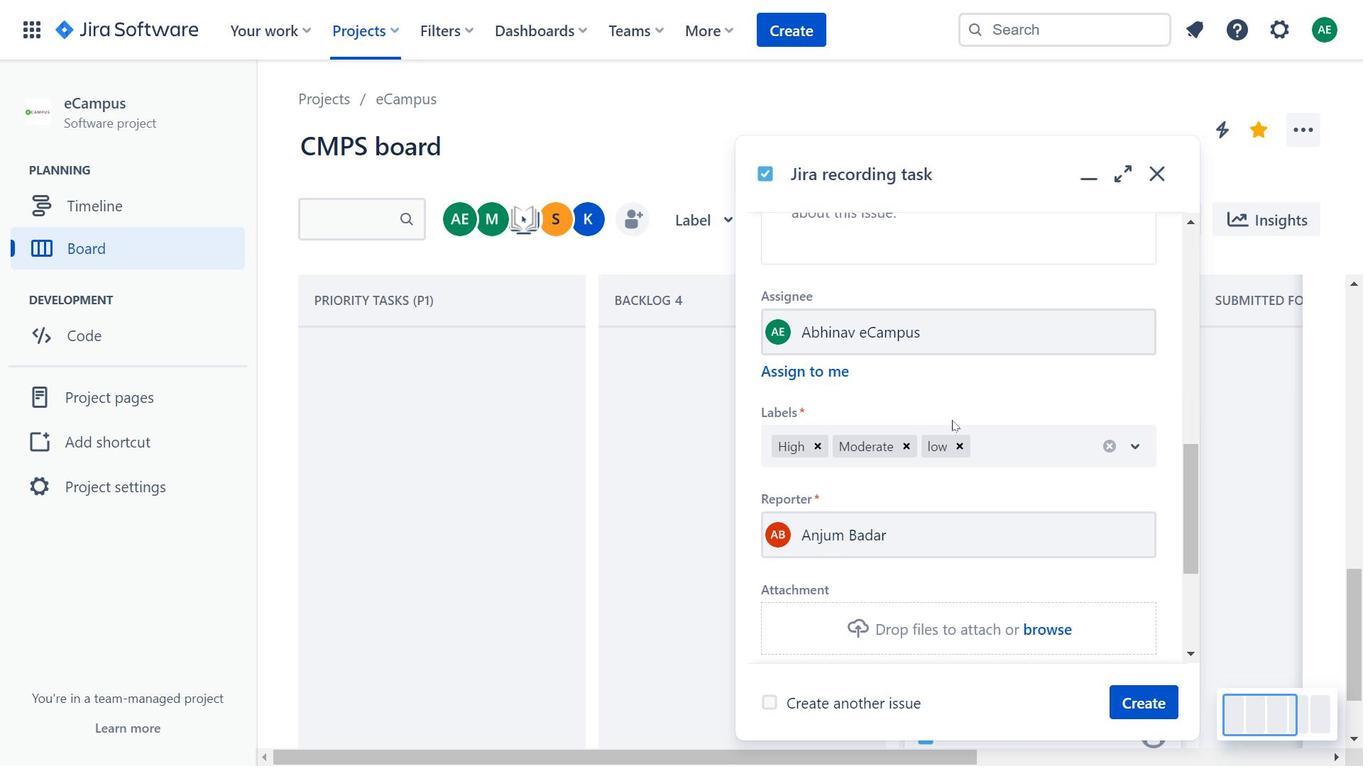 
Action: Mouse scrolled (947, 413) with delta (0, 0)
Screenshot: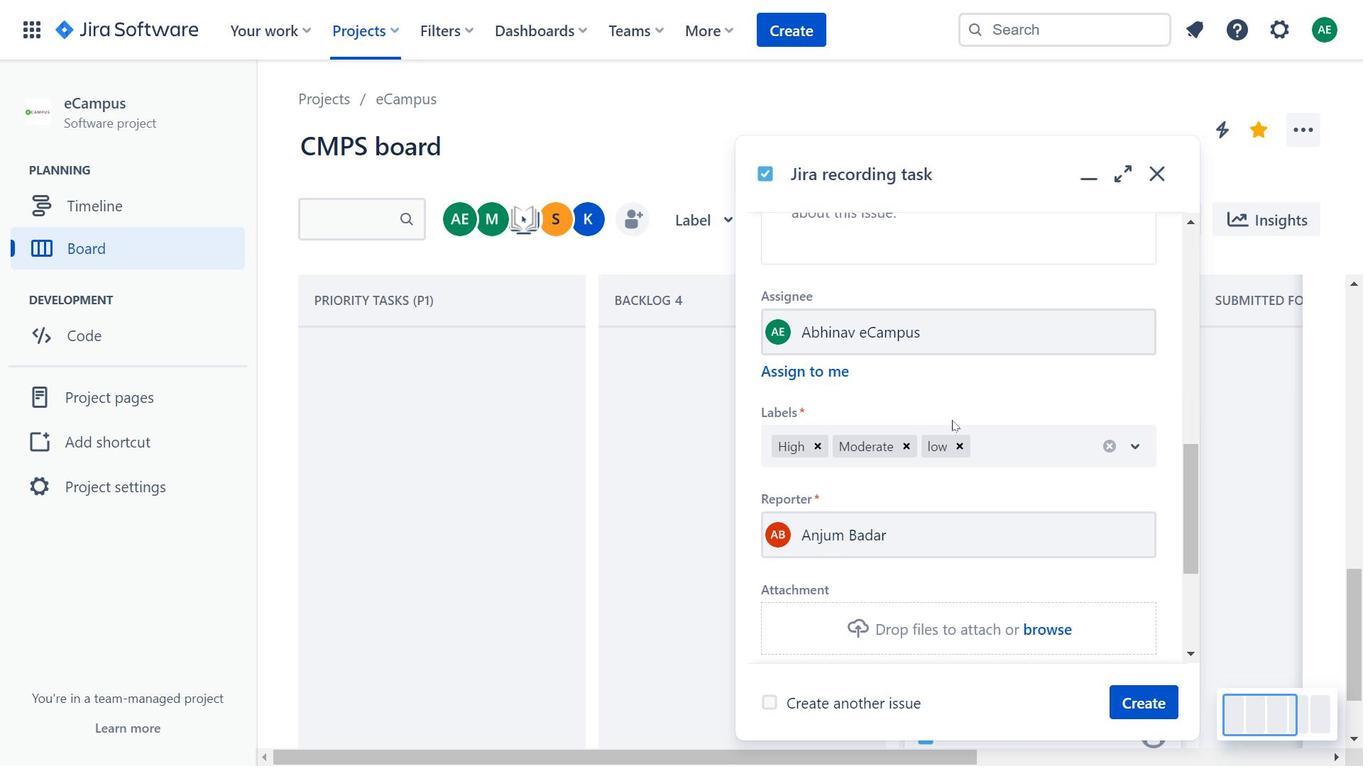 
Action: Mouse moved to (948, 416)
Screenshot: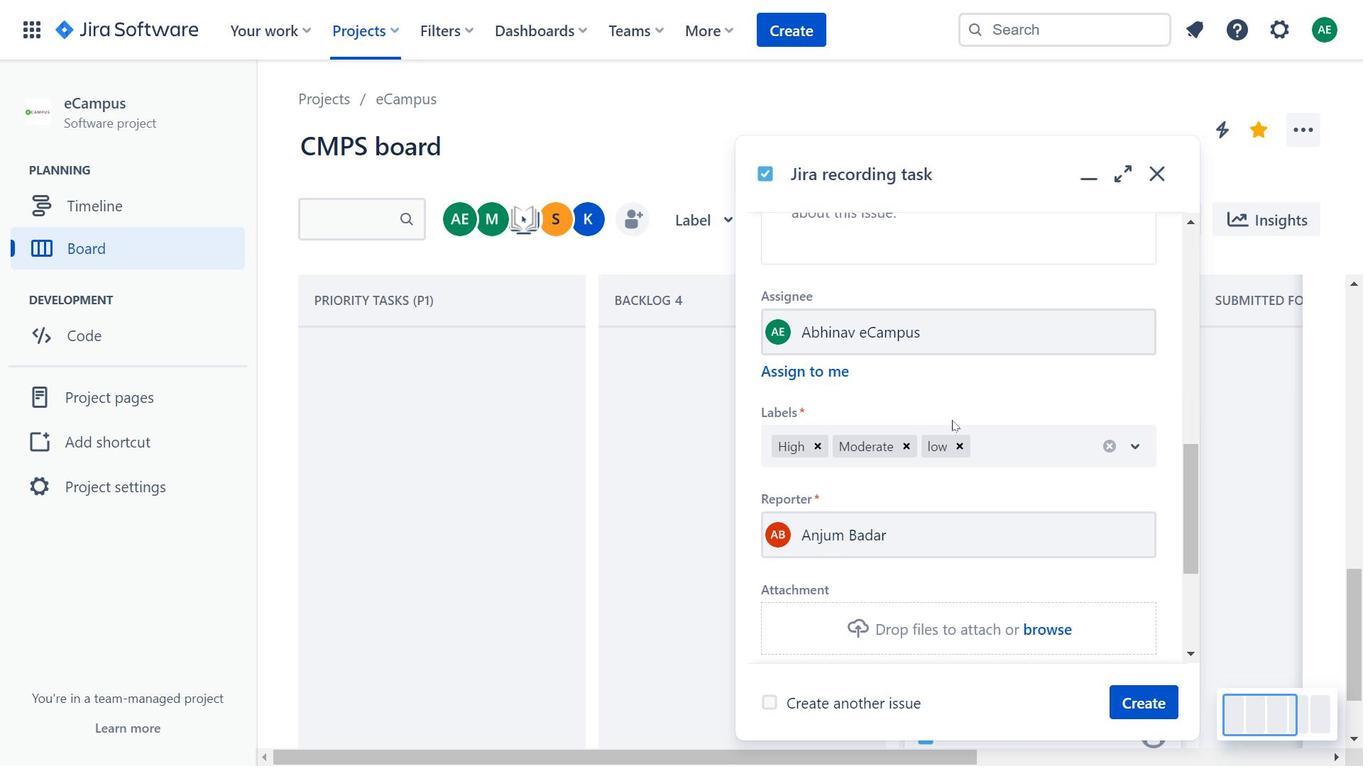
Action: Mouse scrolled (948, 416) with delta (0, 0)
Screenshot: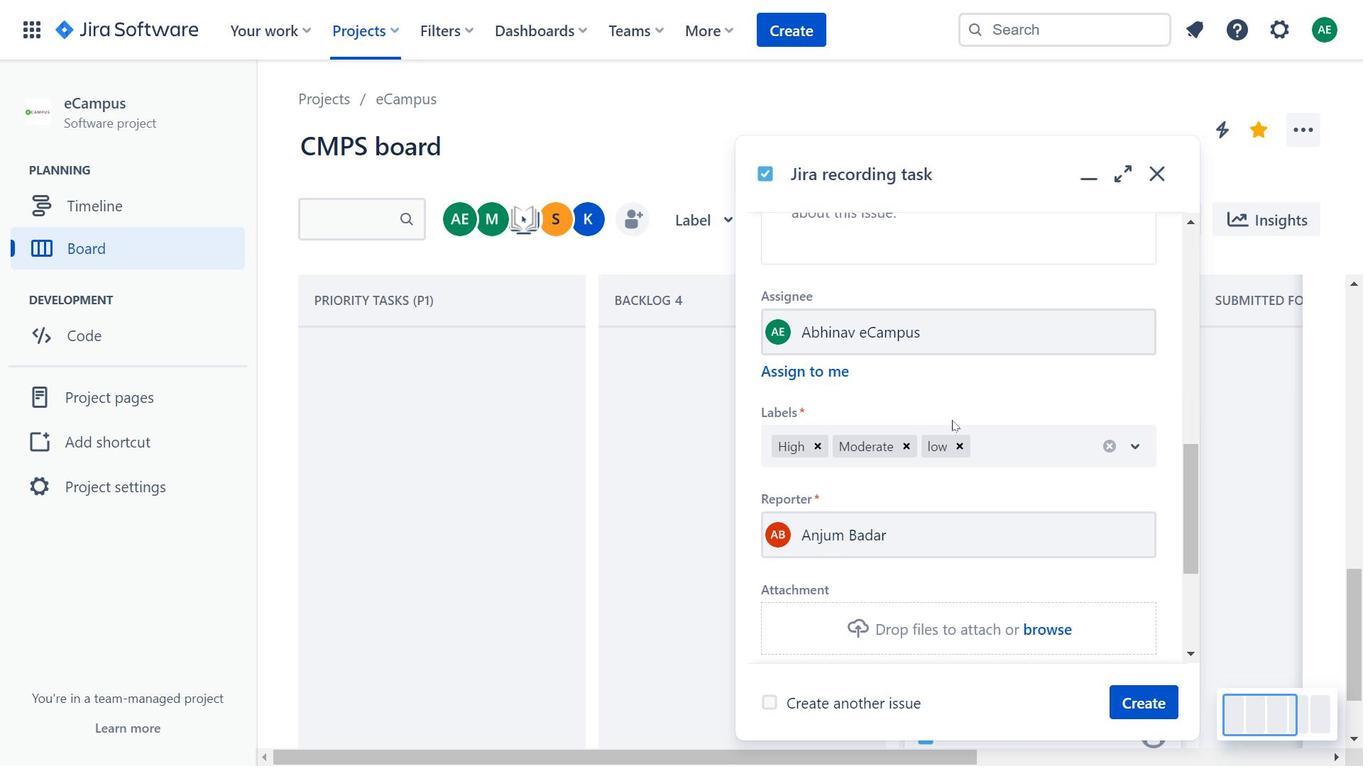 
Action: Mouse moved to (951, 418)
Screenshot: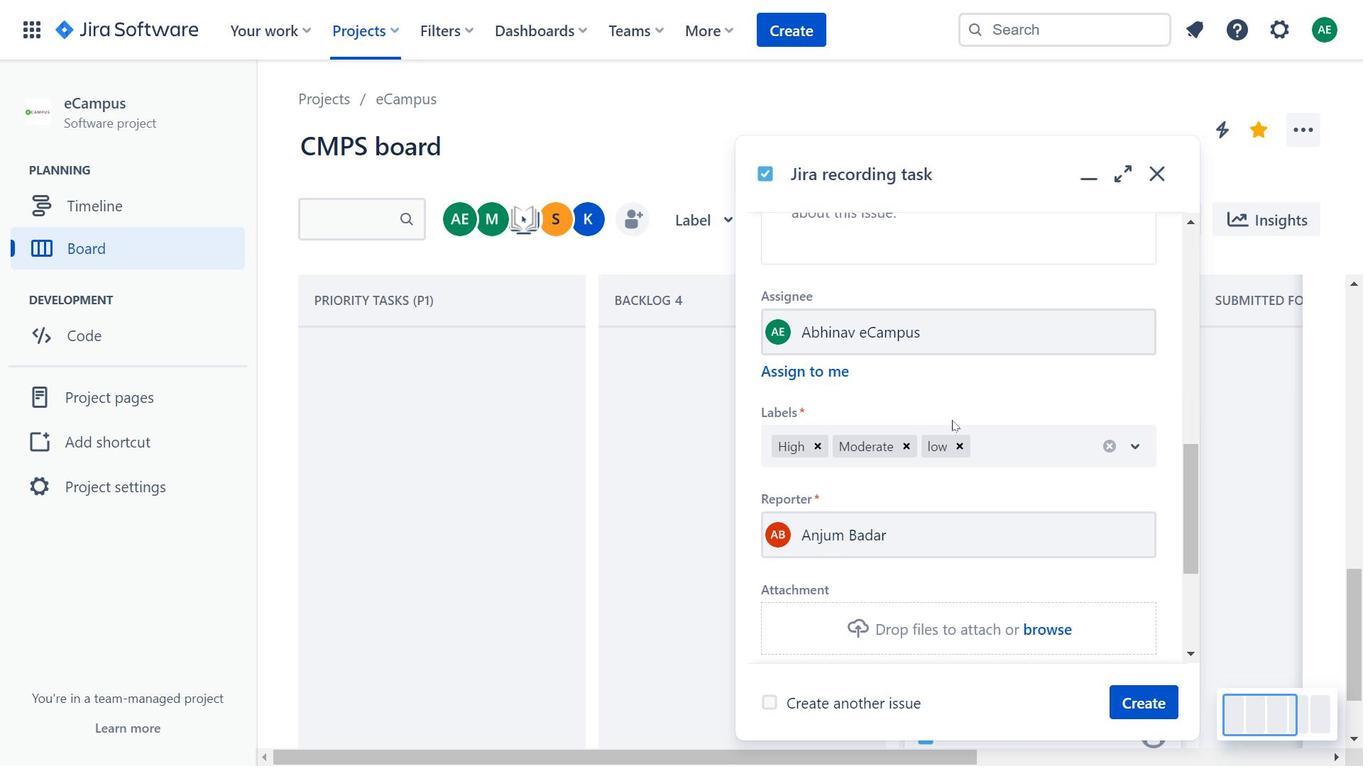 
Action: Mouse scrolled (951, 418) with delta (0, 0)
Screenshot: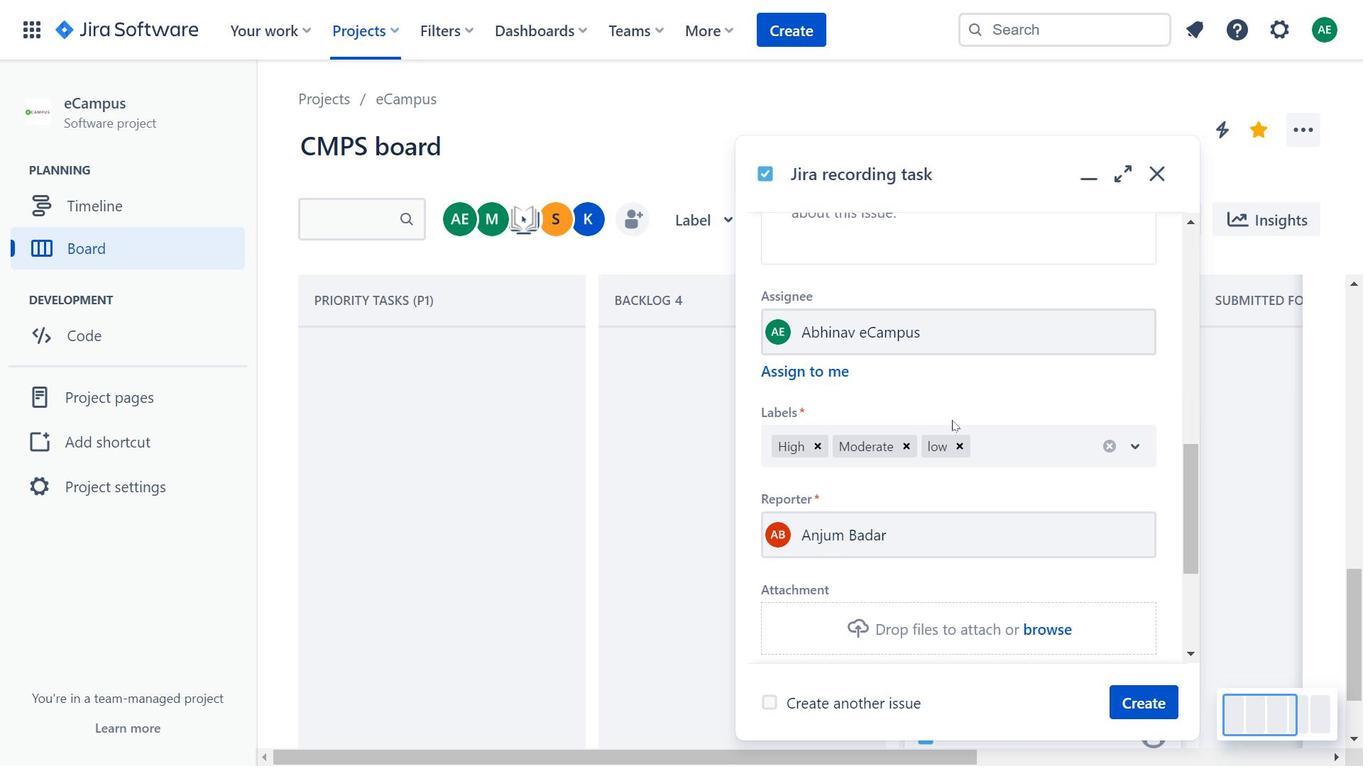 
Action: Mouse moved to (953, 423)
Screenshot: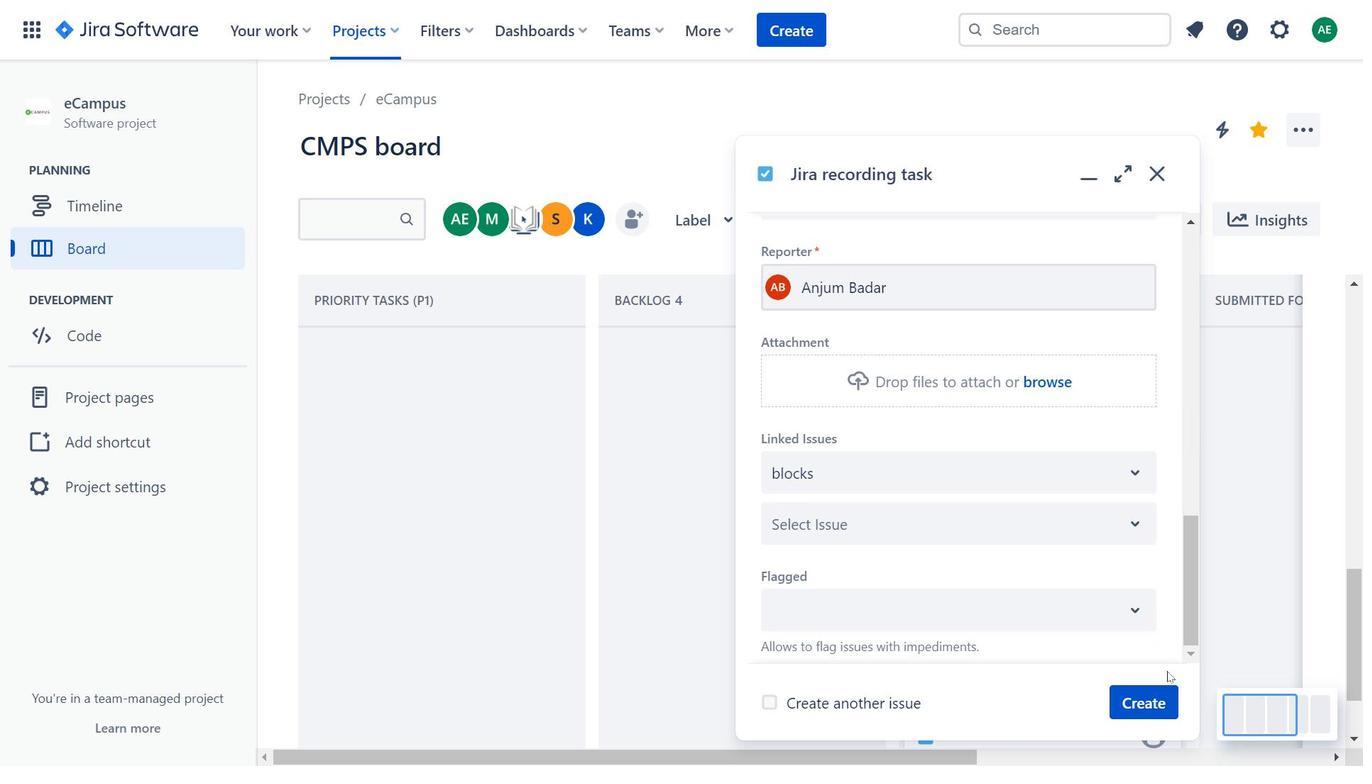 
Action: Mouse scrolled (953, 423) with delta (0, 0)
Screenshot: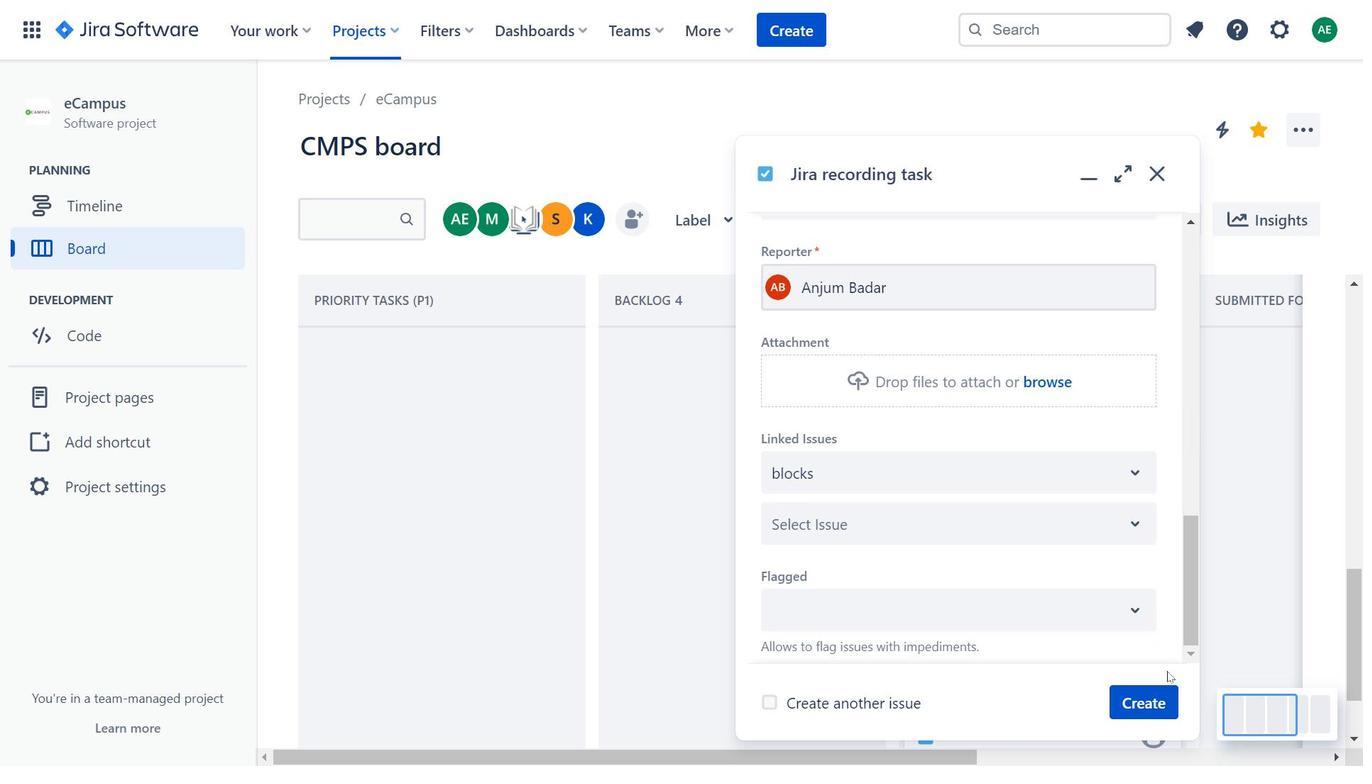 
Action: Mouse moved to (956, 426)
Screenshot: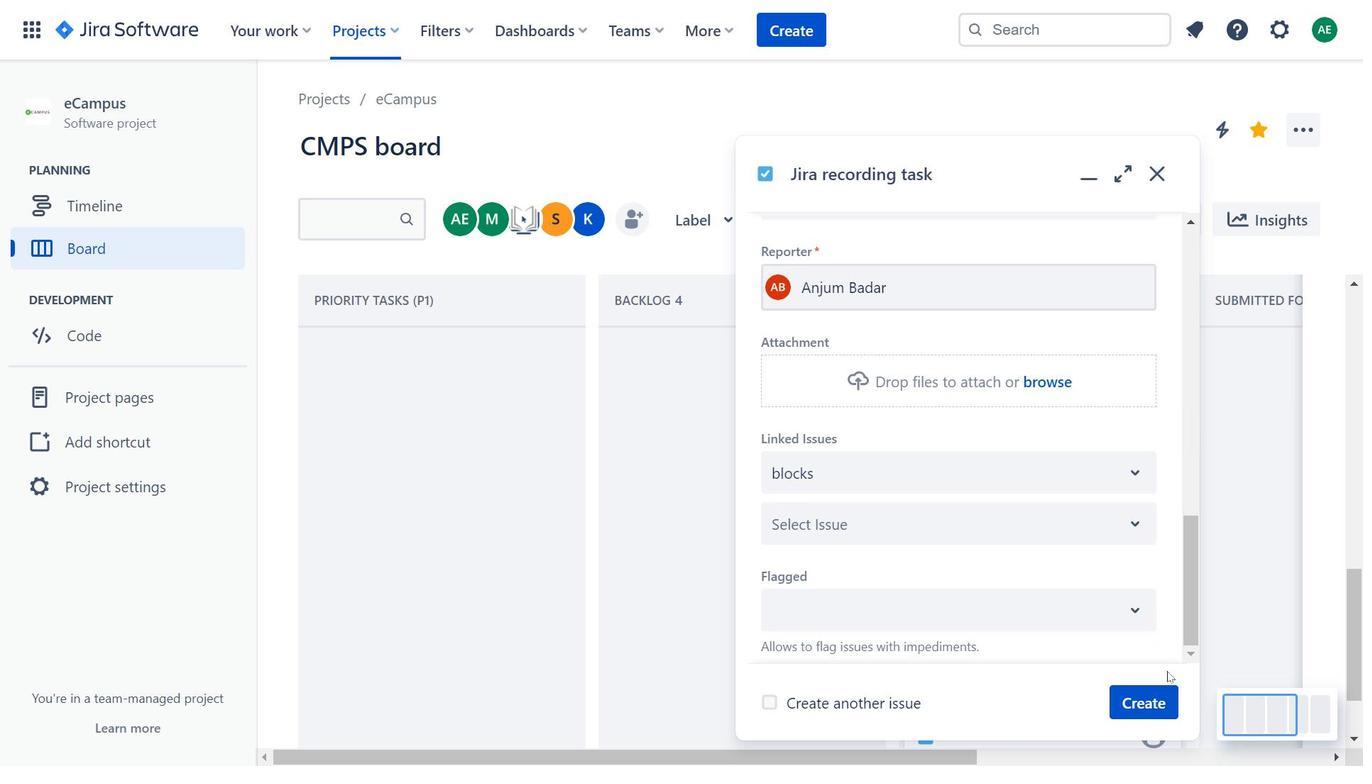 
Action: Mouse scrolled (956, 426) with delta (0, 0)
Screenshot: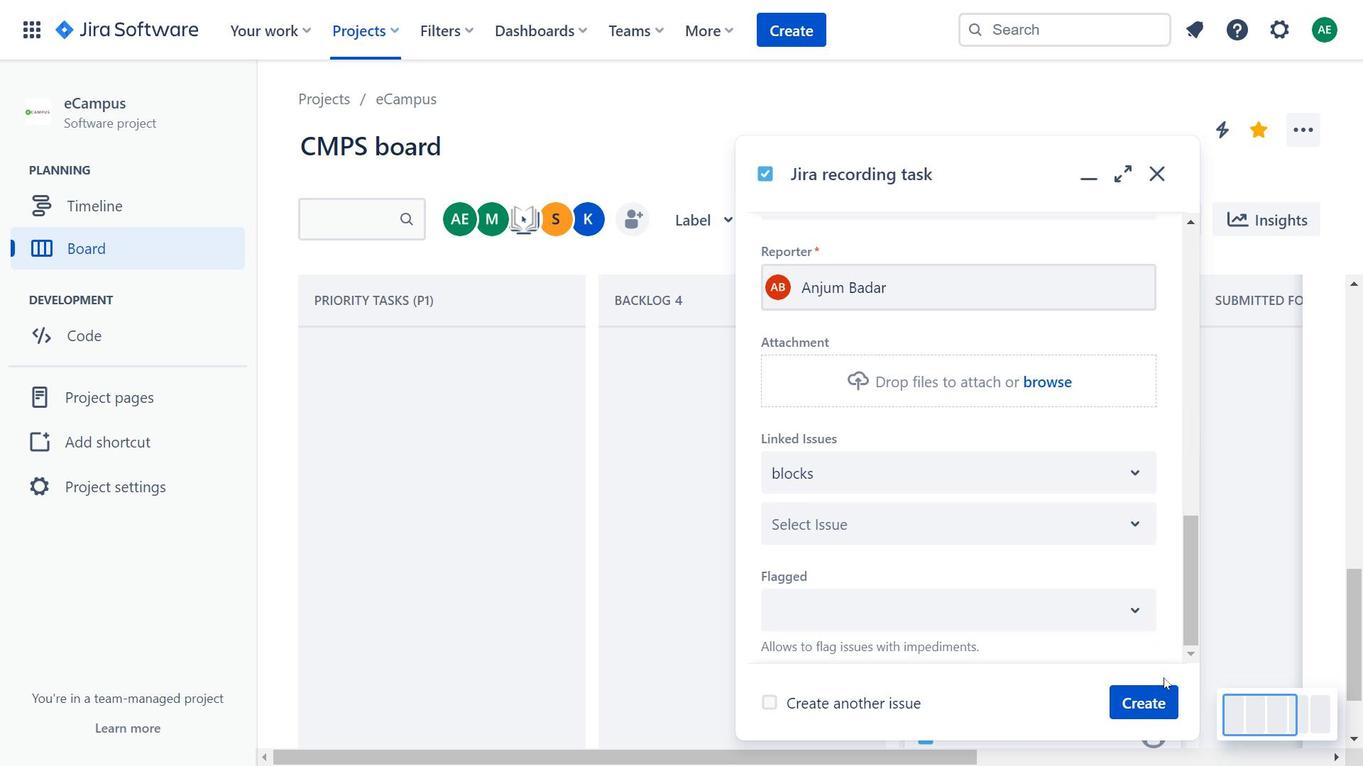 
Action: Mouse moved to (959, 429)
Screenshot: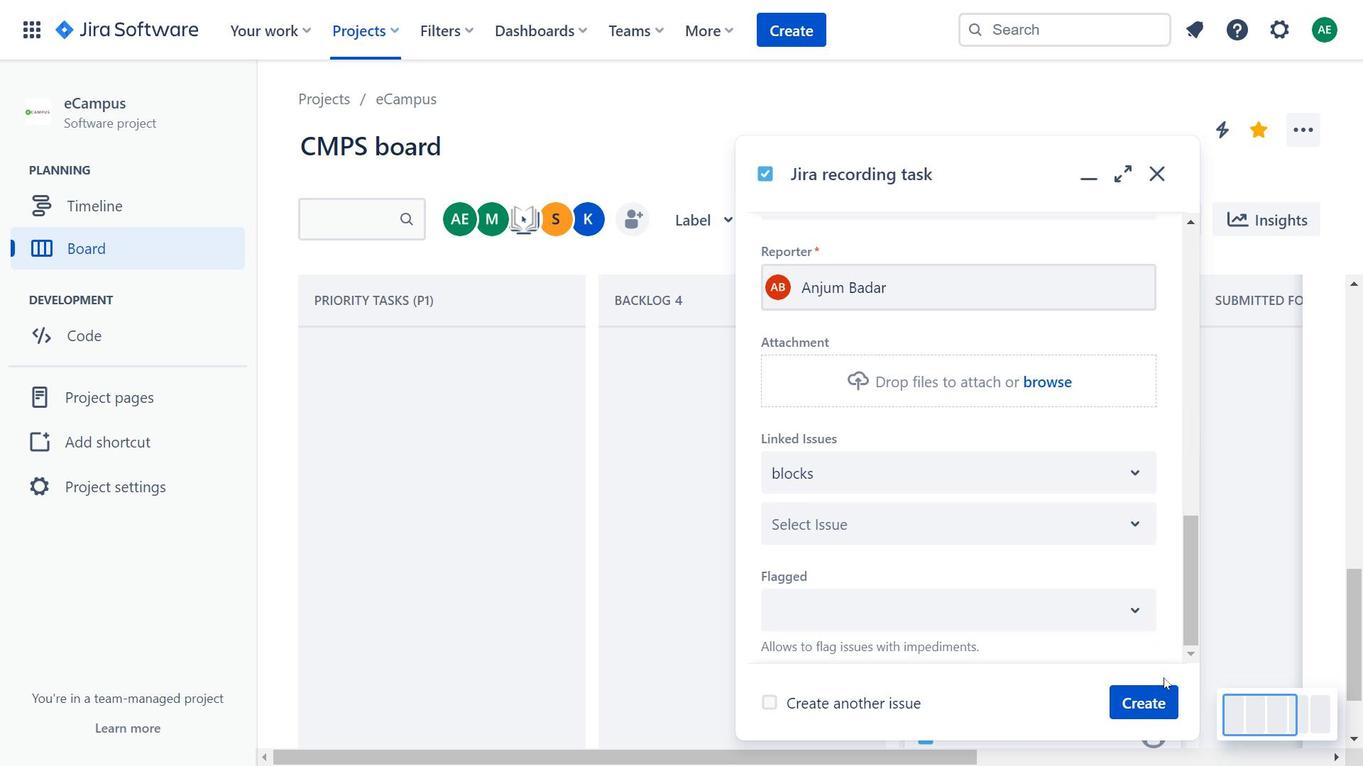 
Action: Mouse scrolled (959, 428) with delta (0, 0)
Screenshot: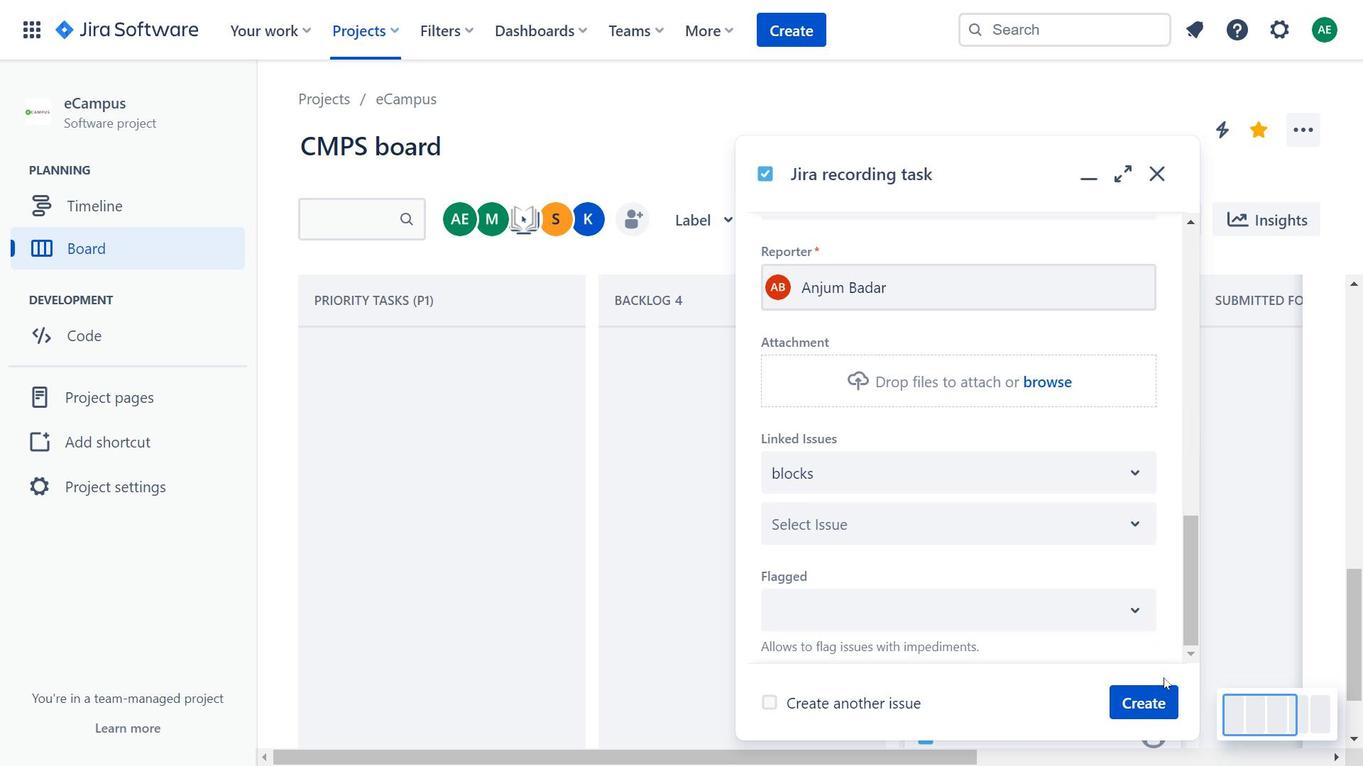 
Action: Mouse moved to (1146, 714)
Screenshot: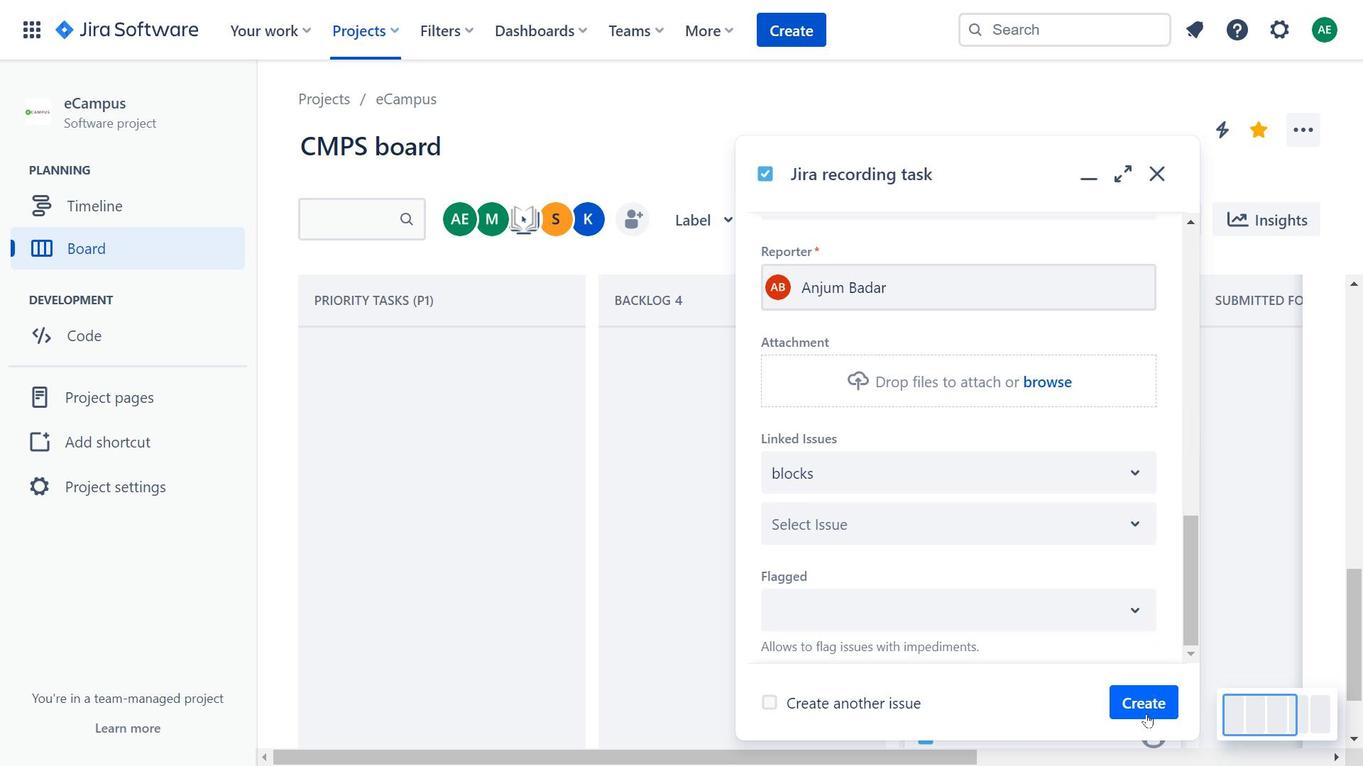 
Action: Mouse pressed left at (1146, 714)
Screenshot: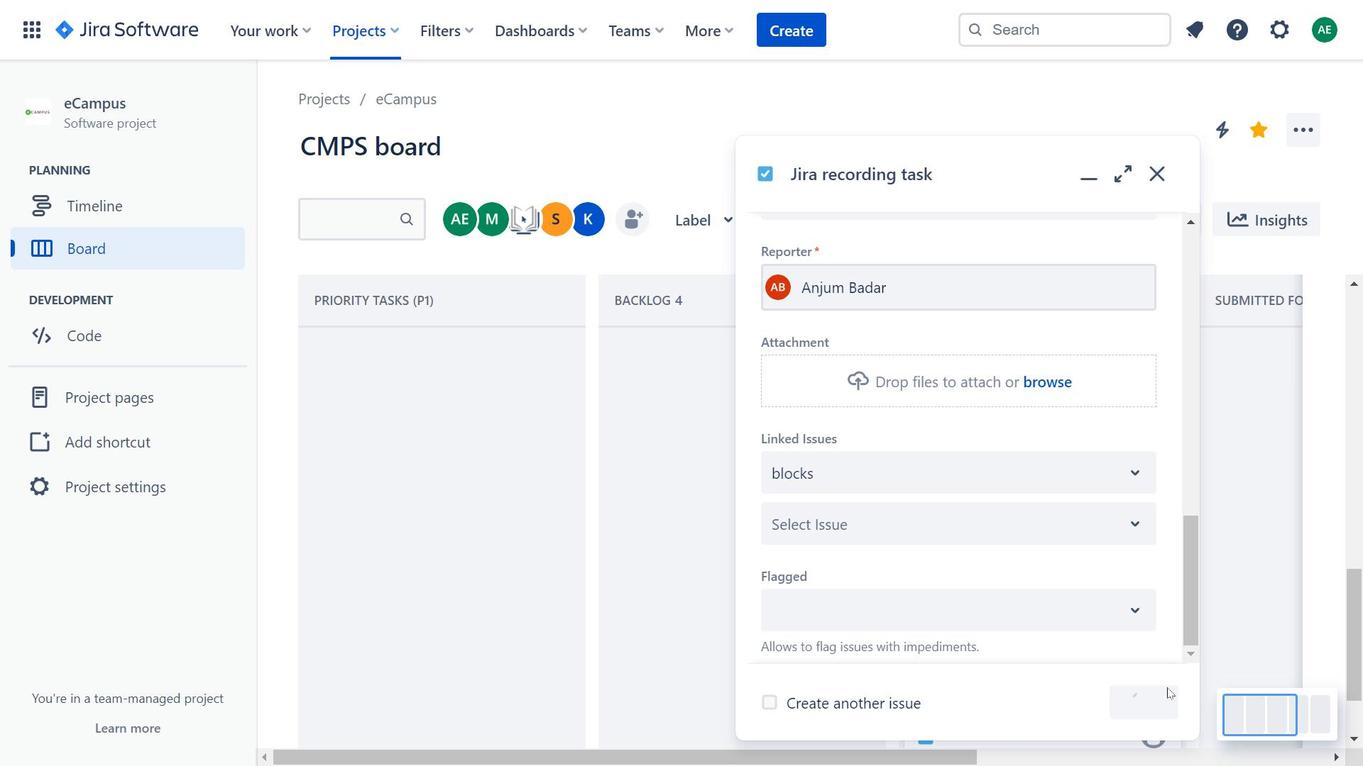 
Action: Mouse moved to (1019, 444)
Screenshot: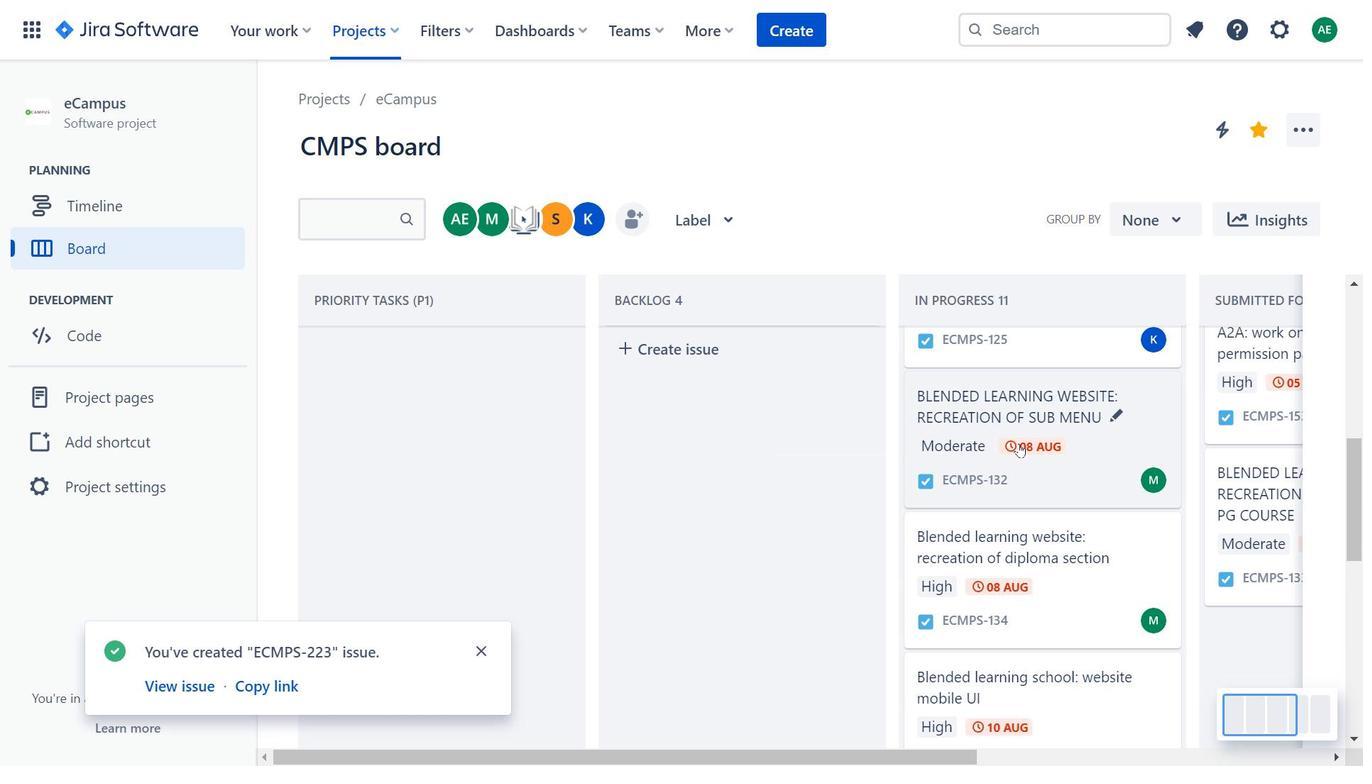 
Action: Mouse scrolled (1019, 445) with delta (0, 0)
Screenshot: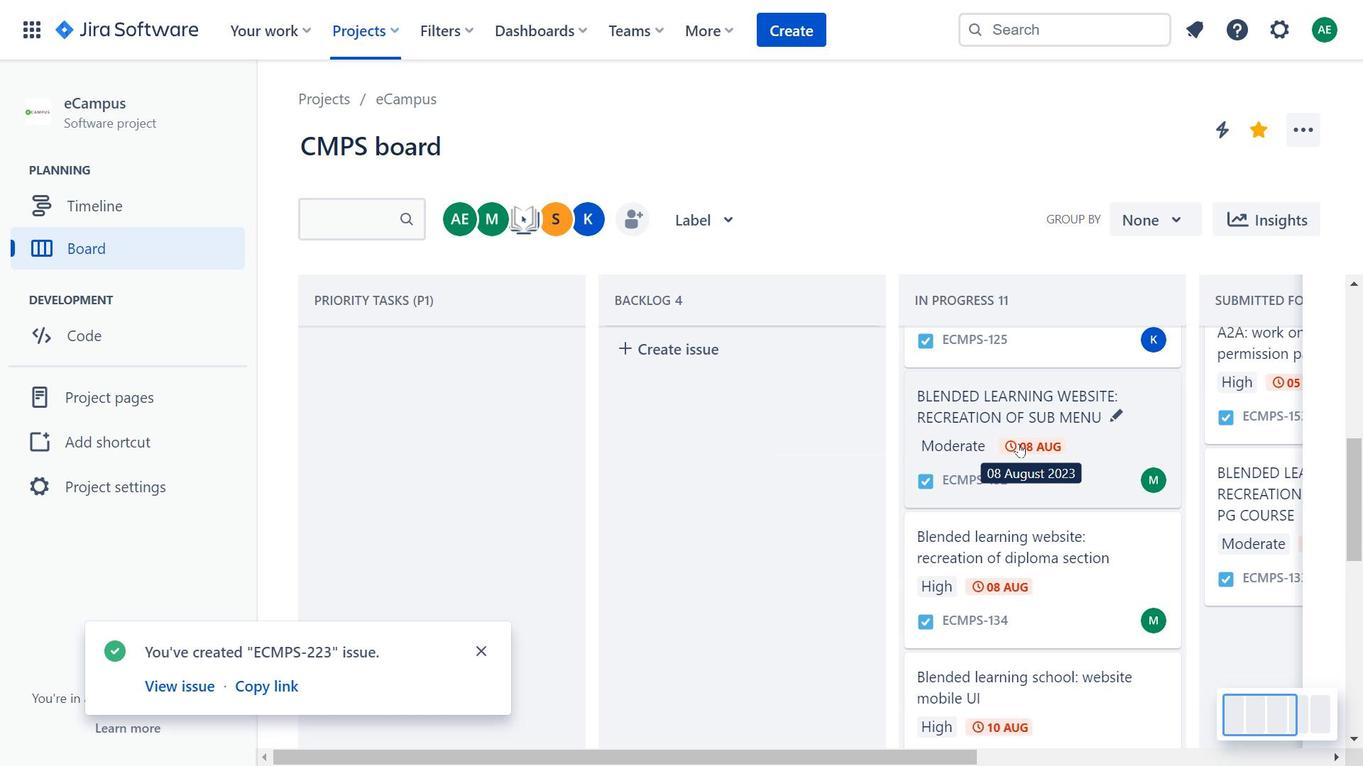 
Action: Mouse scrolled (1019, 445) with delta (0, 0)
Screenshot: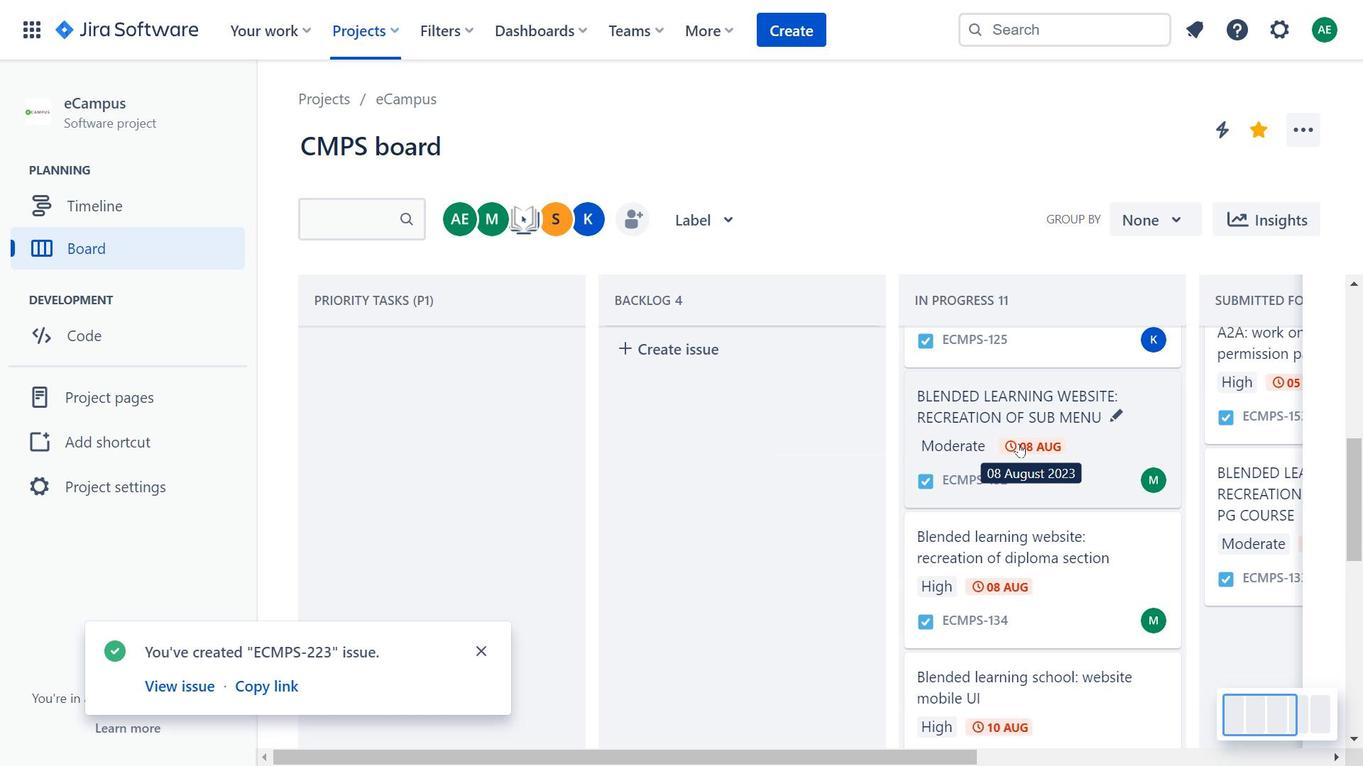 
Action: Mouse scrolled (1019, 445) with delta (0, 0)
Screenshot: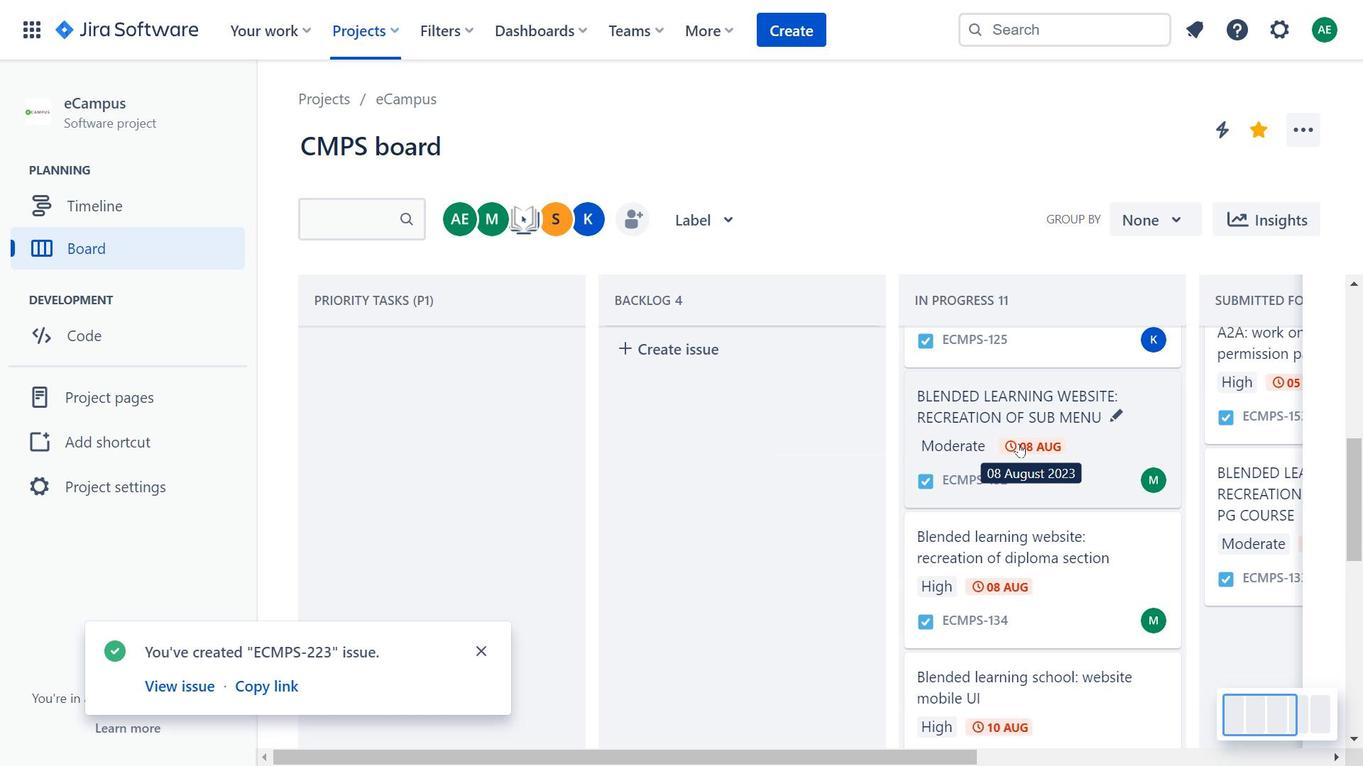 
Action: Mouse scrolled (1019, 445) with delta (0, 0)
Screenshot: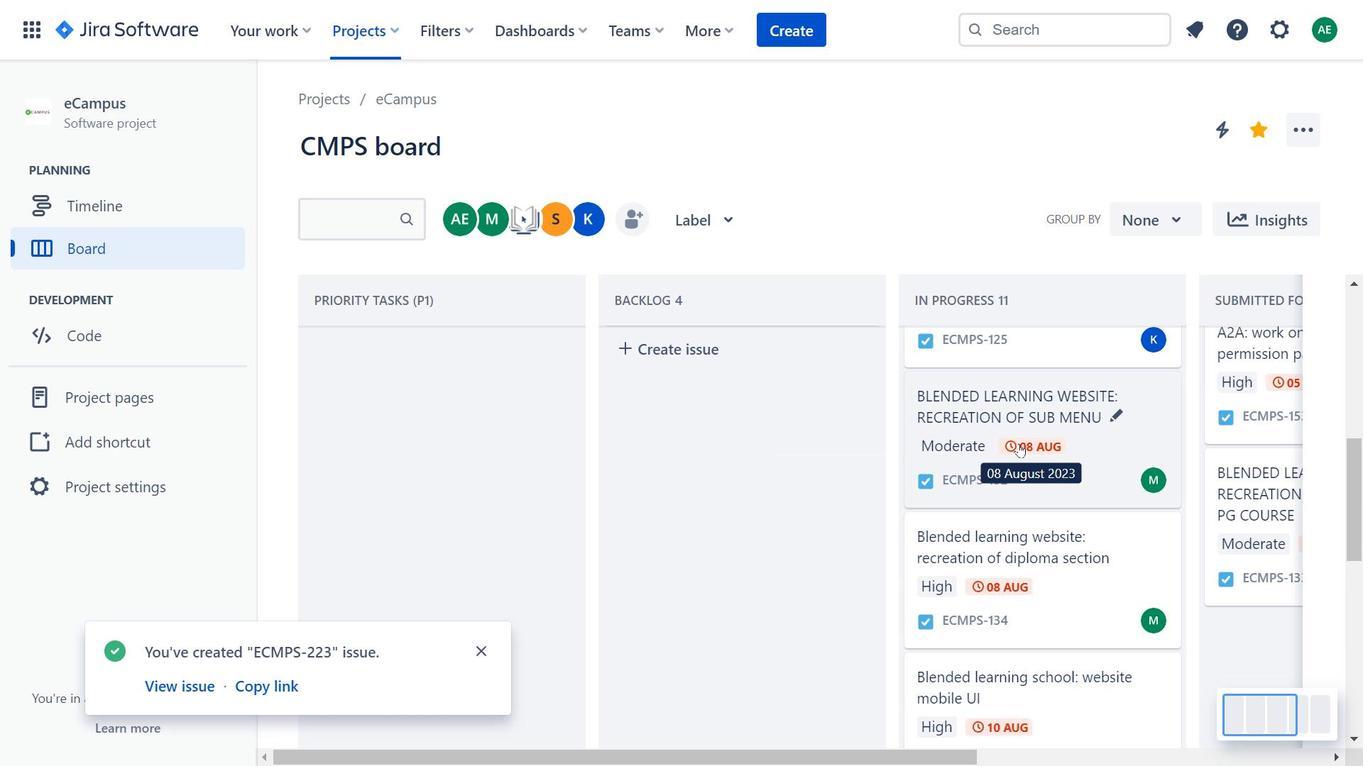 
Action: Mouse scrolled (1019, 445) with delta (0, 0)
Screenshot: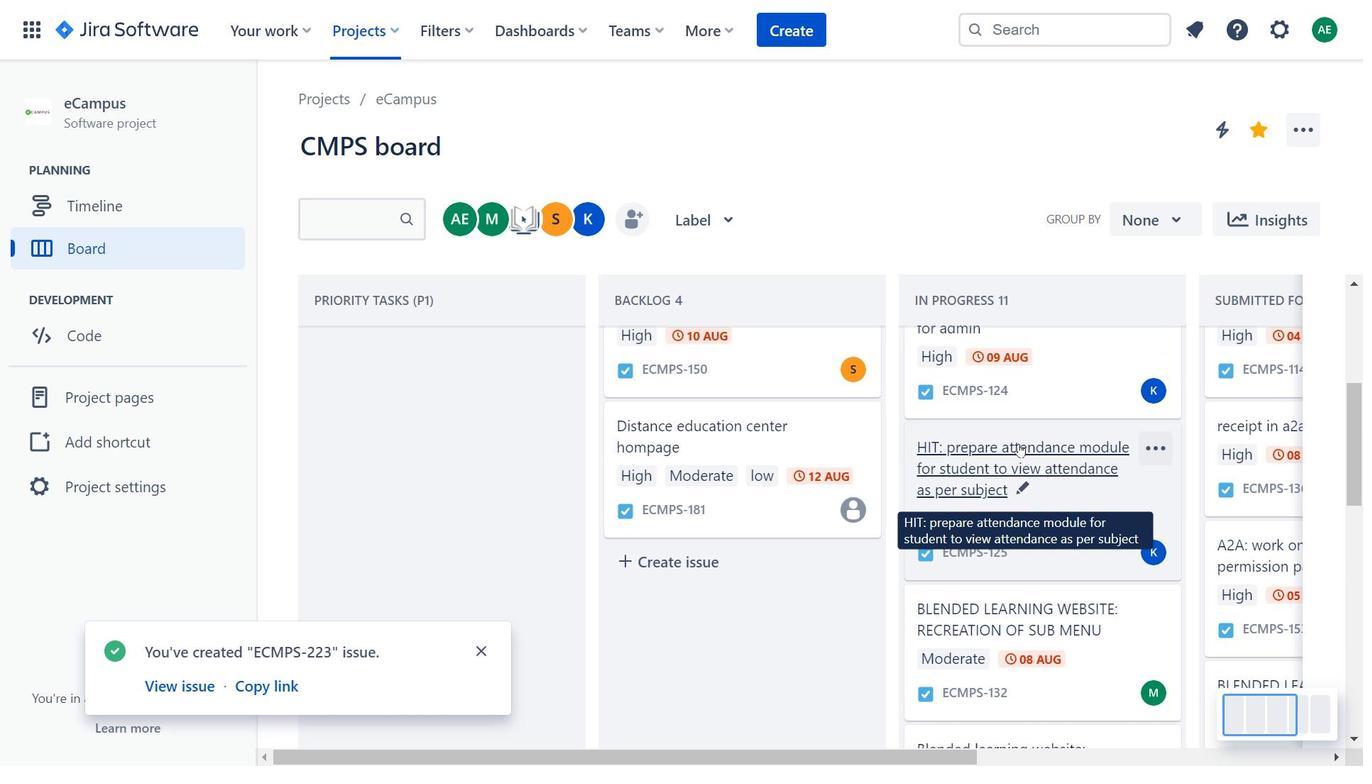 
Action: Mouse scrolled (1019, 445) with delta (0, 0)
Screenshot: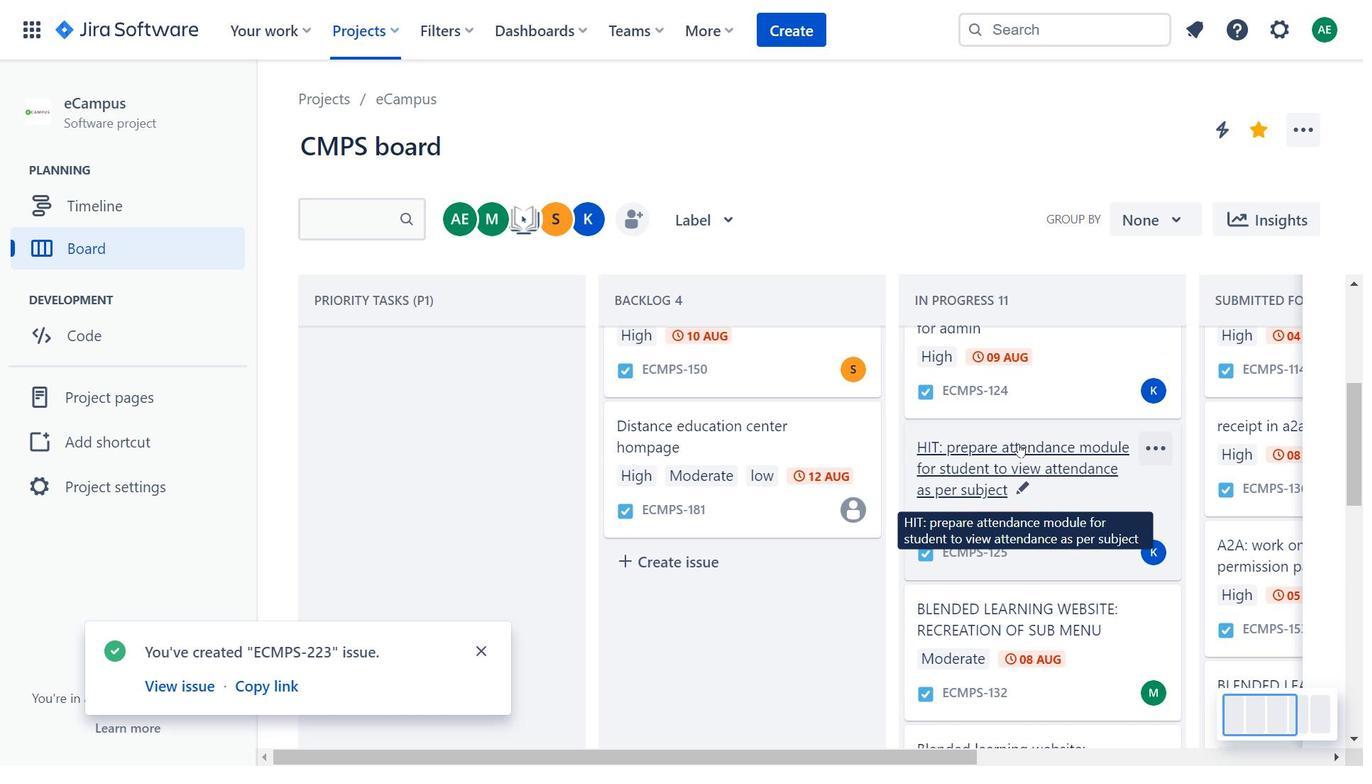 
Action: Mouse scrolled (1019, 445) with delta (0, 0)
Screenshot: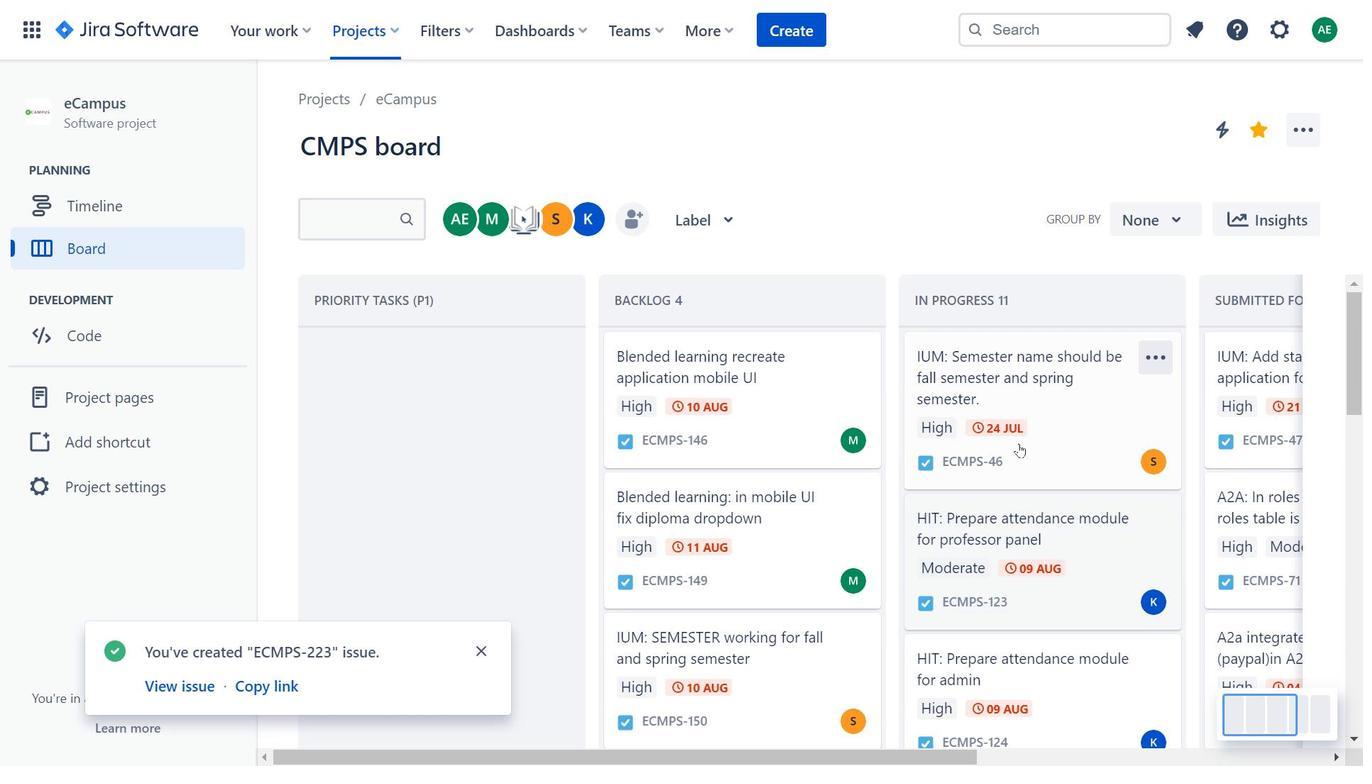 
Action: Mouse scrolled (1019, 445) with delta (0, 0)
Screenshot: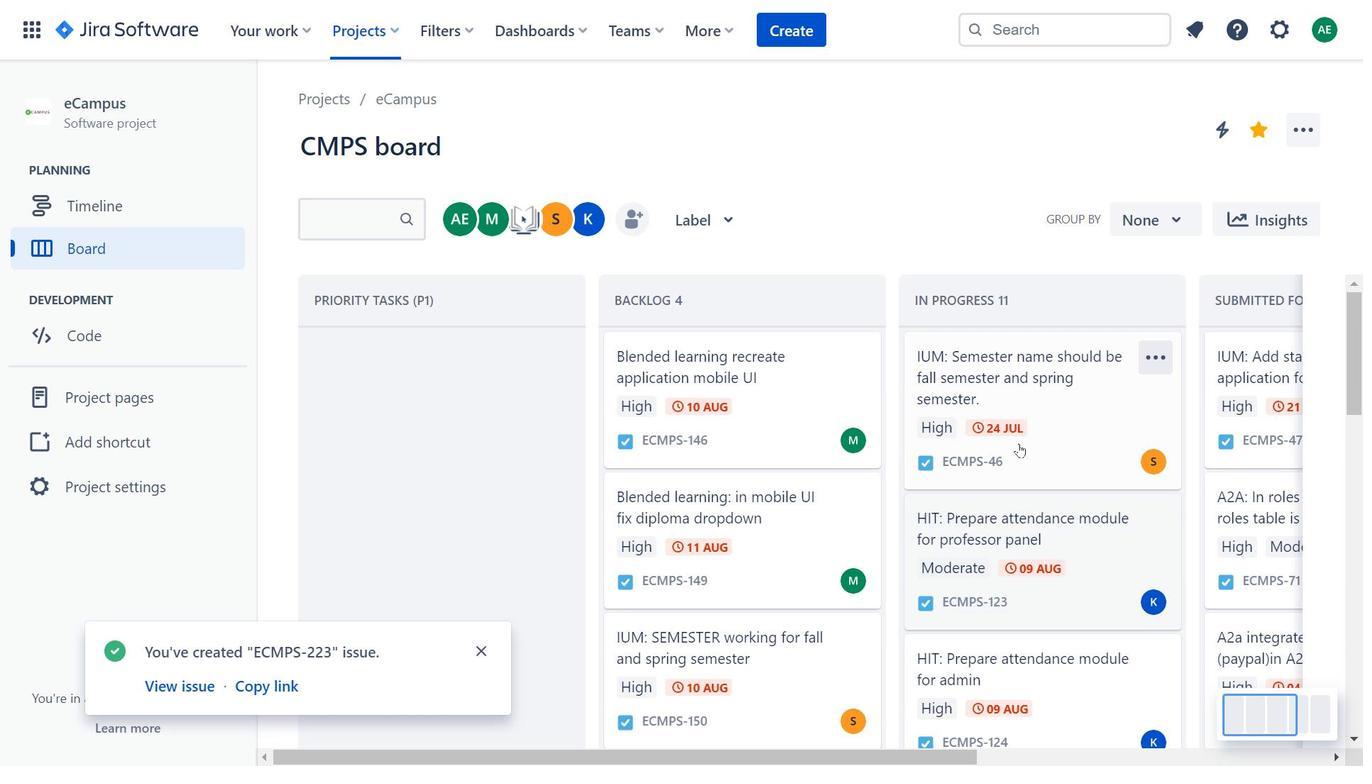 
Action: Mouse scrolled (1019, 445) with delta (0, 0)
Screenshot: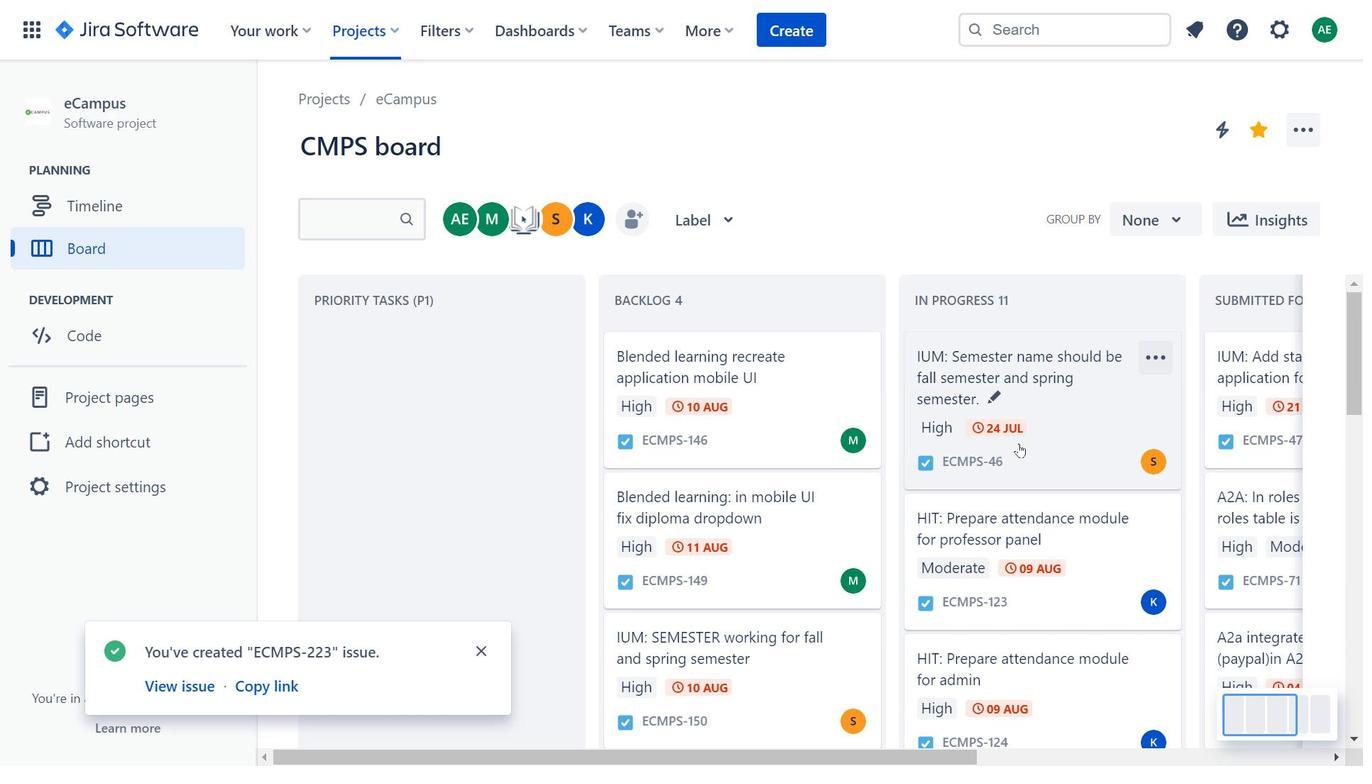 
Action: Mouse scrolled (1019, 445) with delta (0, 0)
Screenshot: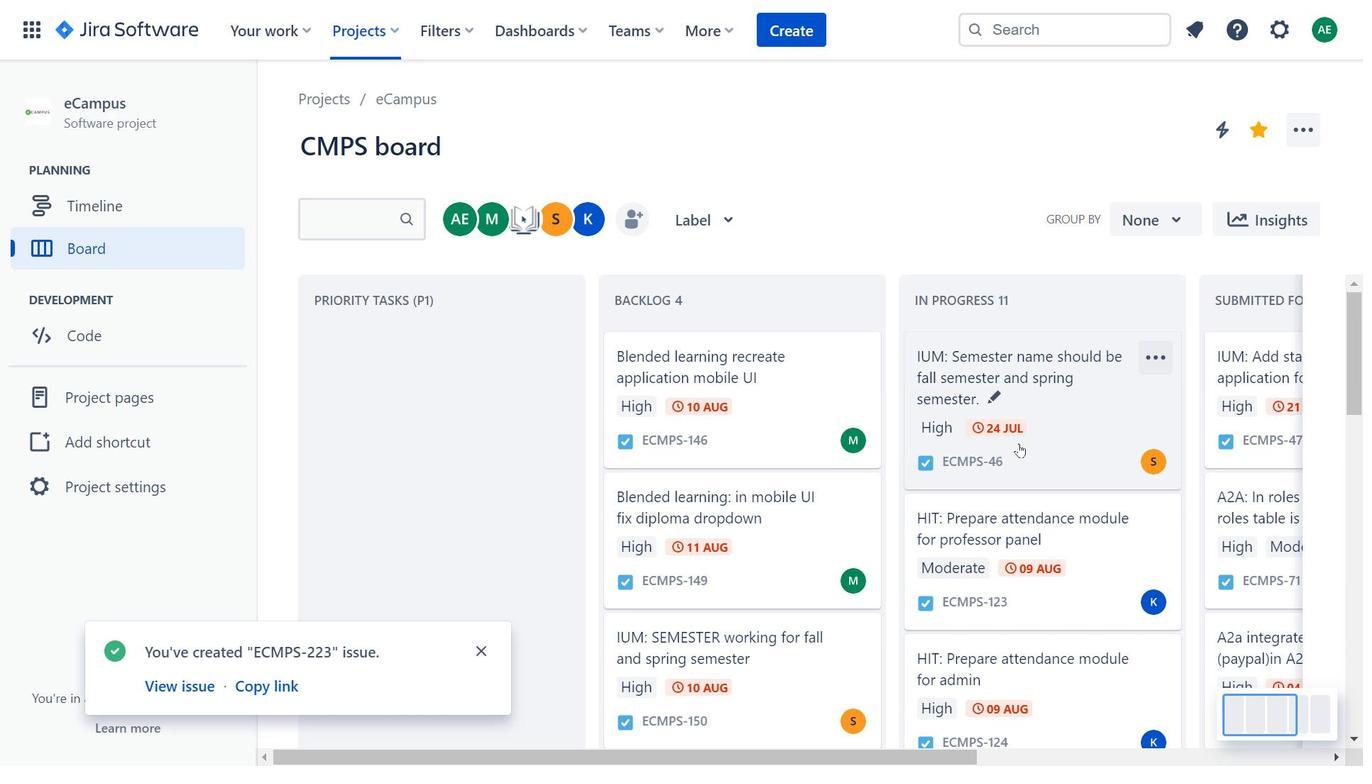 
Action: Mouse moved to (482, 651)
Screenshot: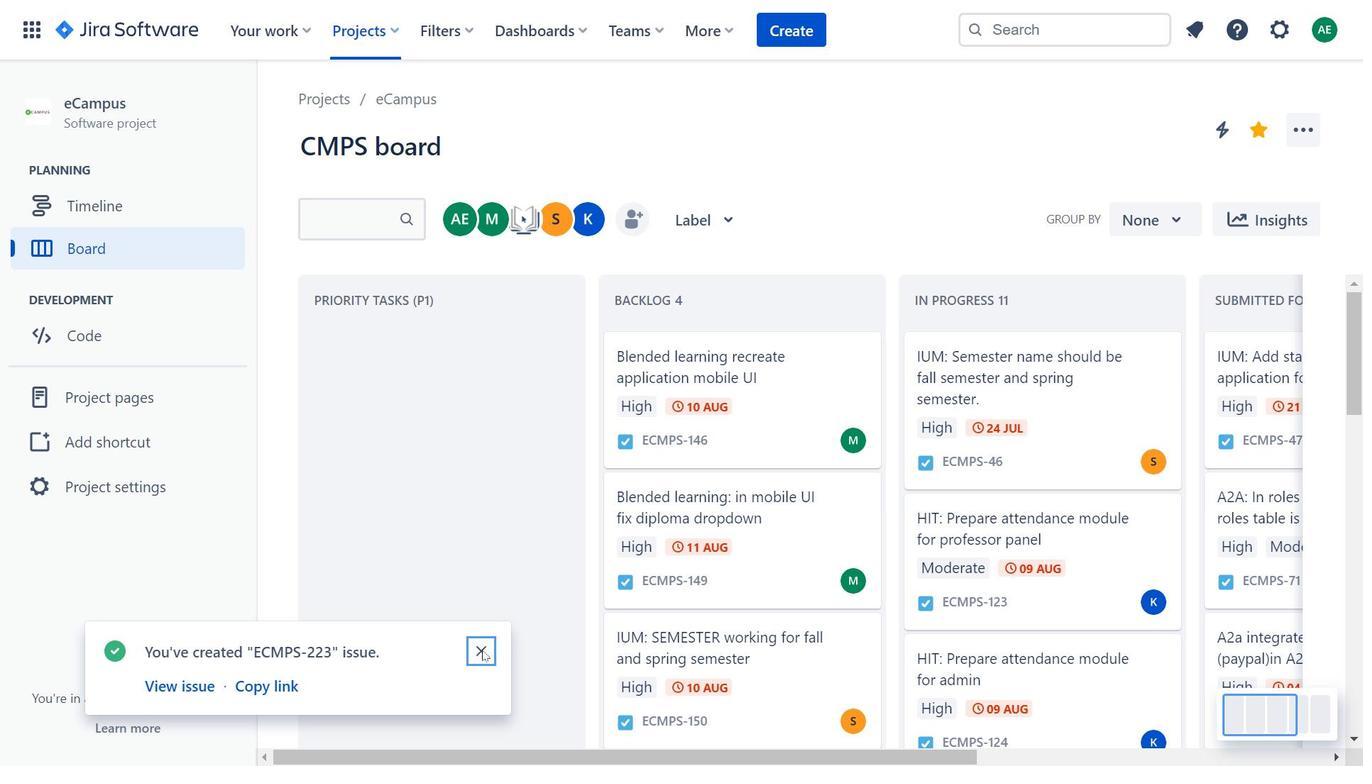 
Action: Mouse pressed left at (482, 651)
Screenshot: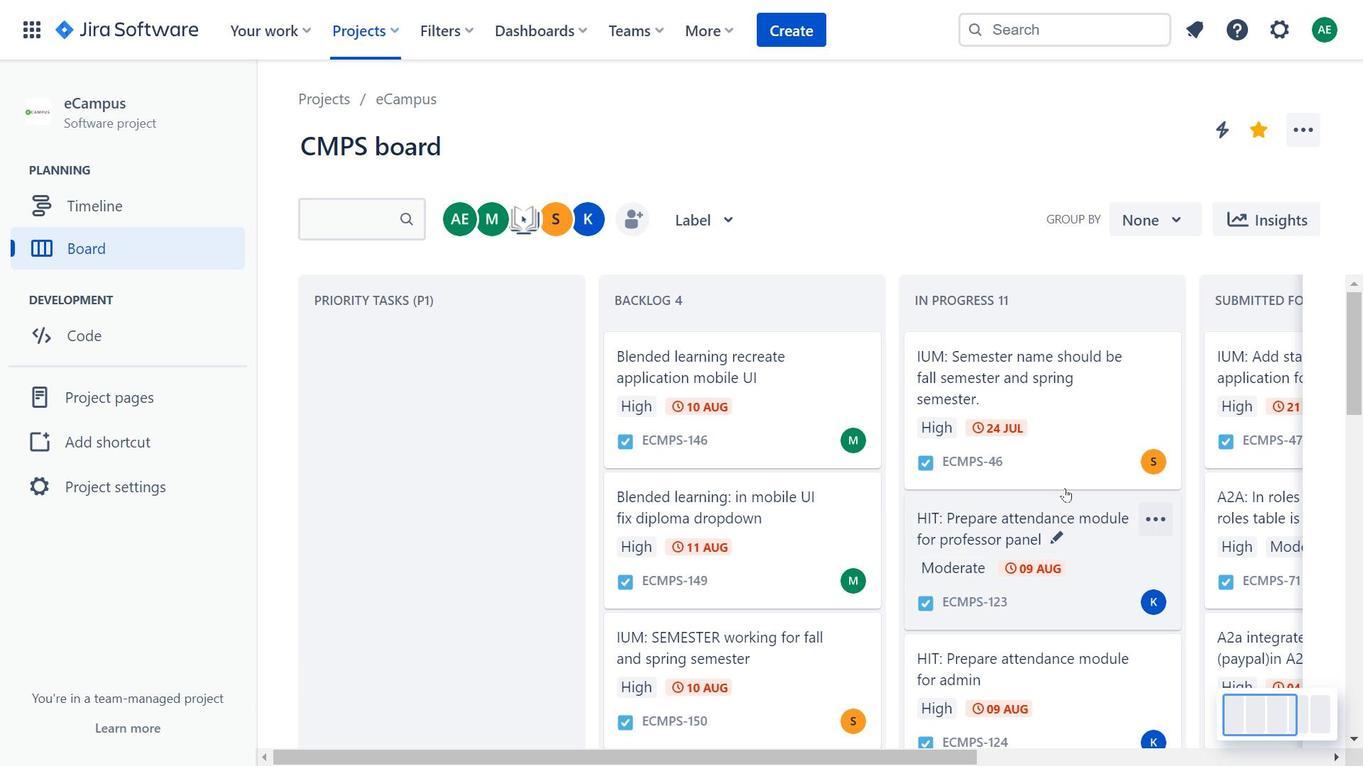
Action: Mouse moved to (1041, 426)
Screenshot: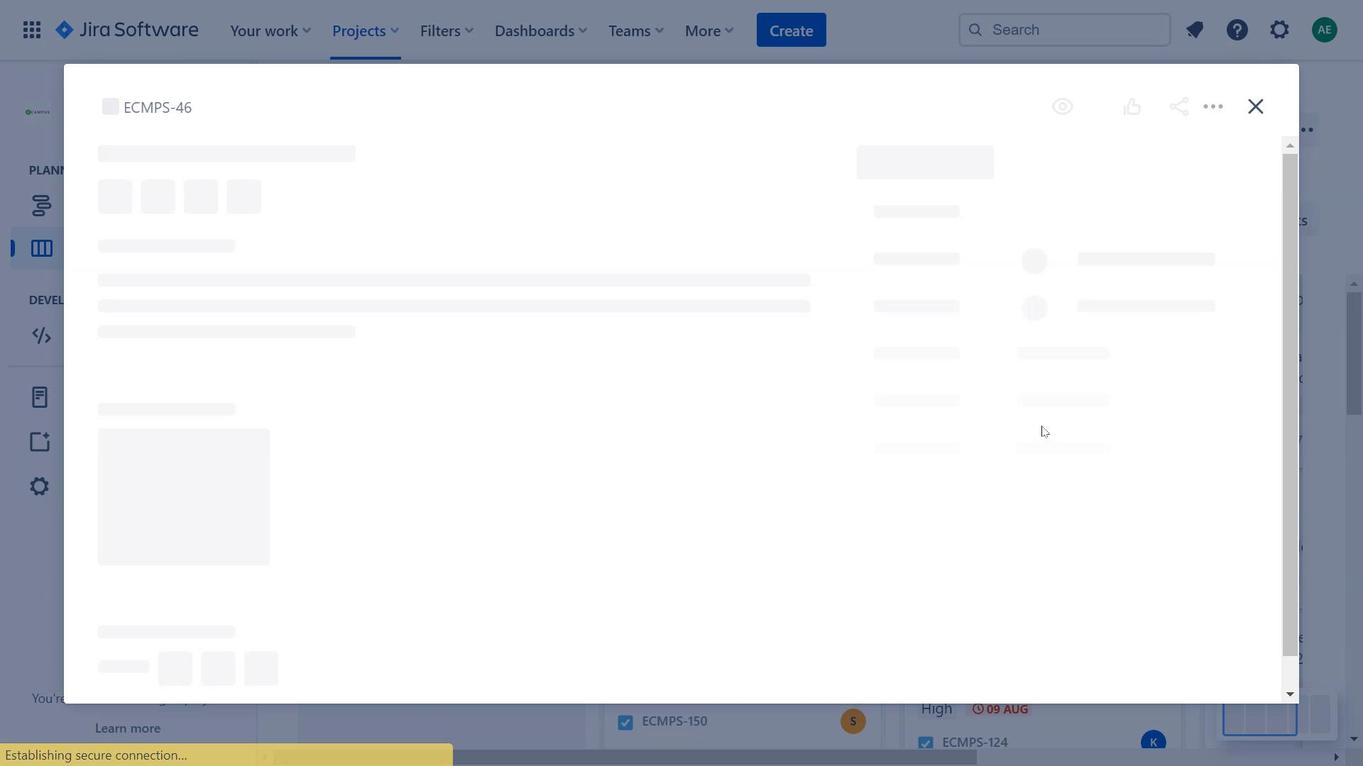 
Action: Mouse pressed left at (1041, 426)
Screenshot: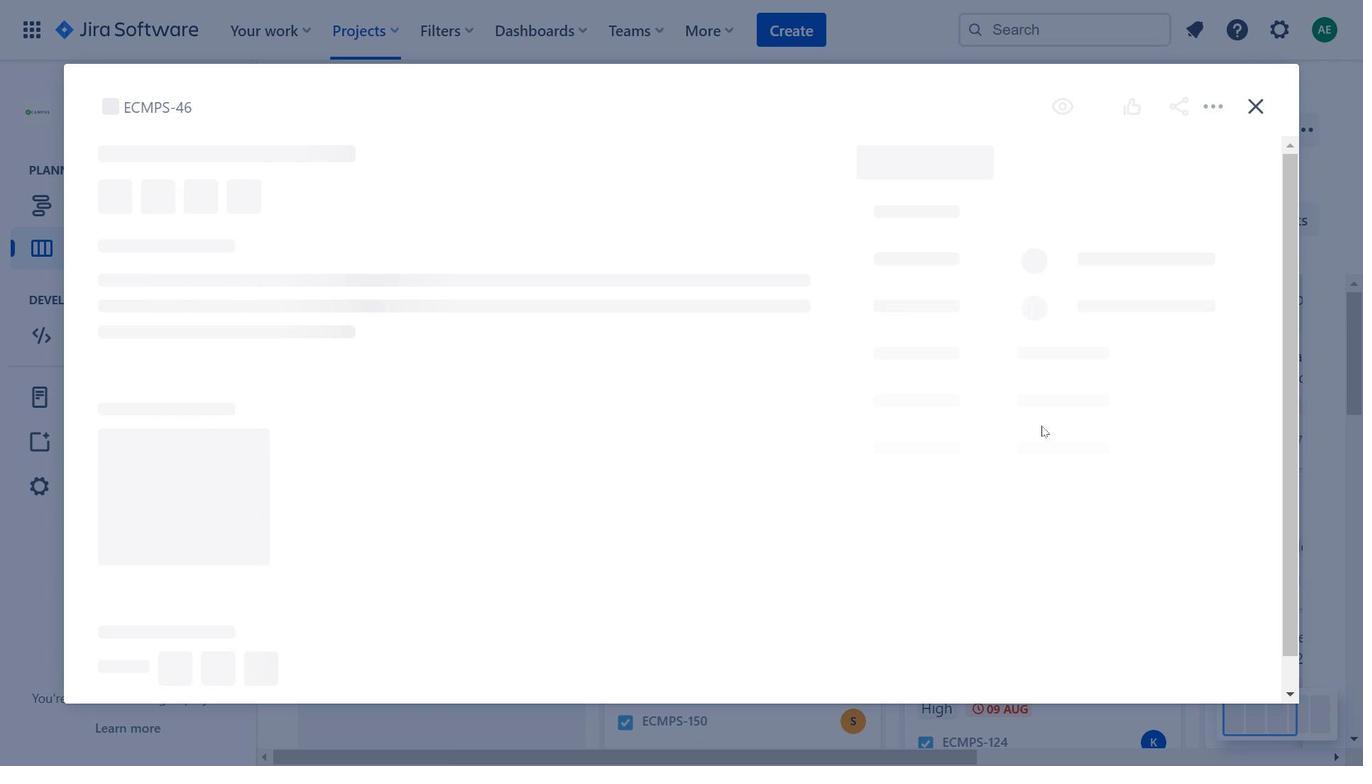 
Action: Mouse moved to (1003, 177)
Screenshot: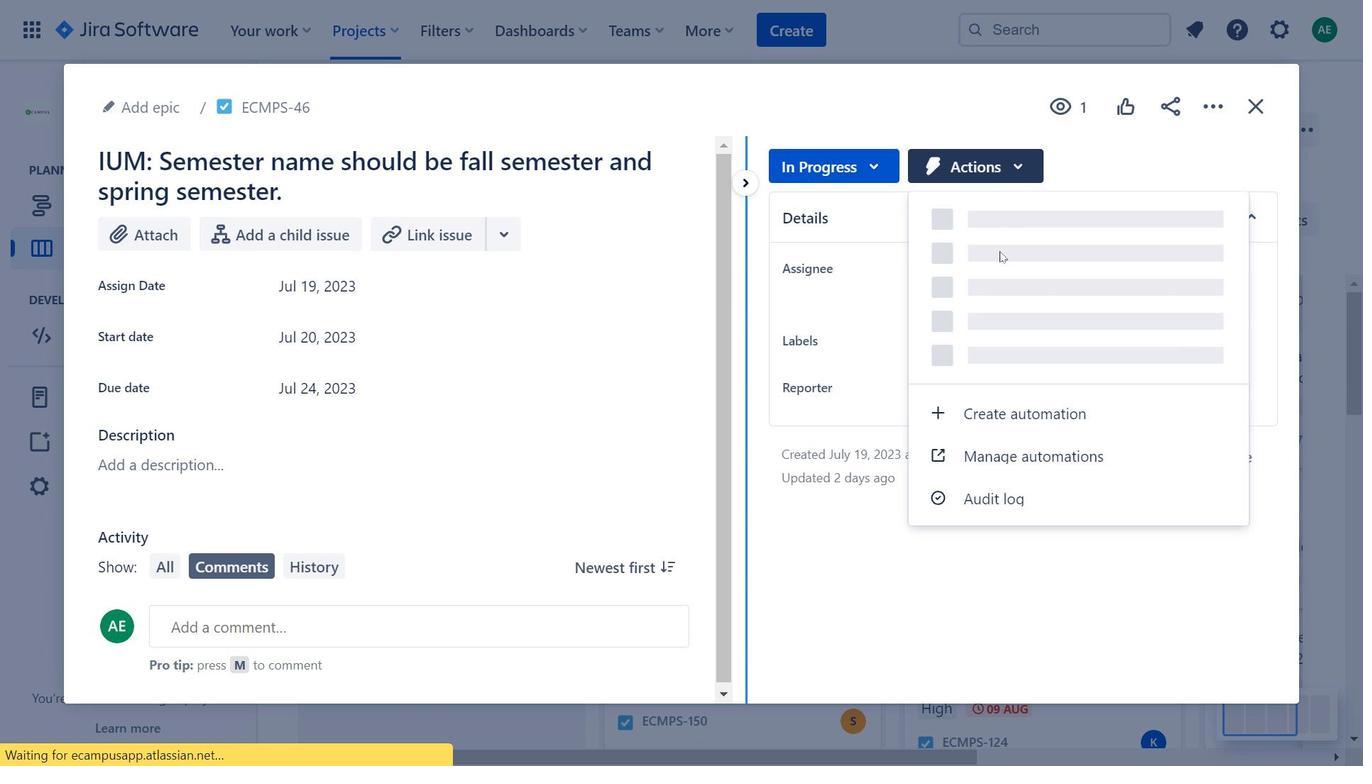 
Action: Mouse pressed left at (1003, 177)
Screenshot: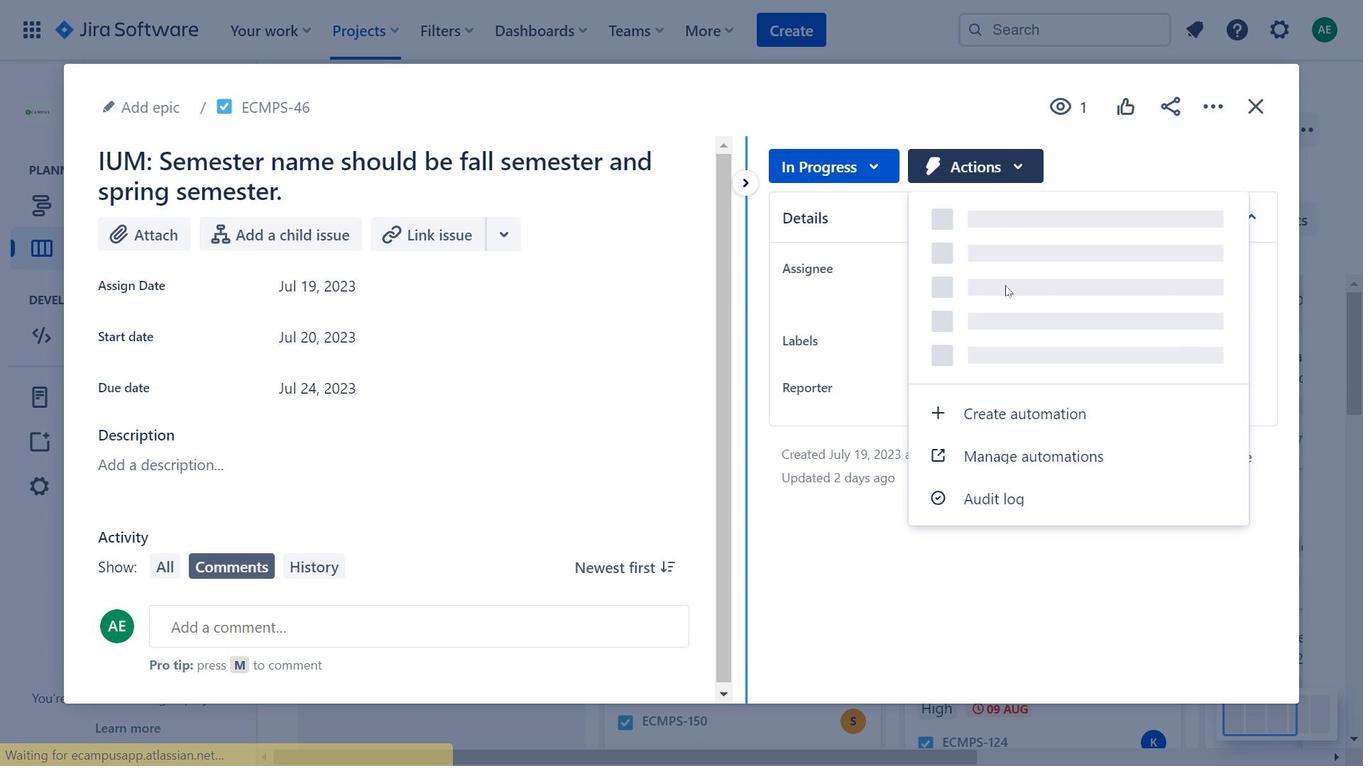 
Action: Mouse moved to (527, 276)
Screenshot: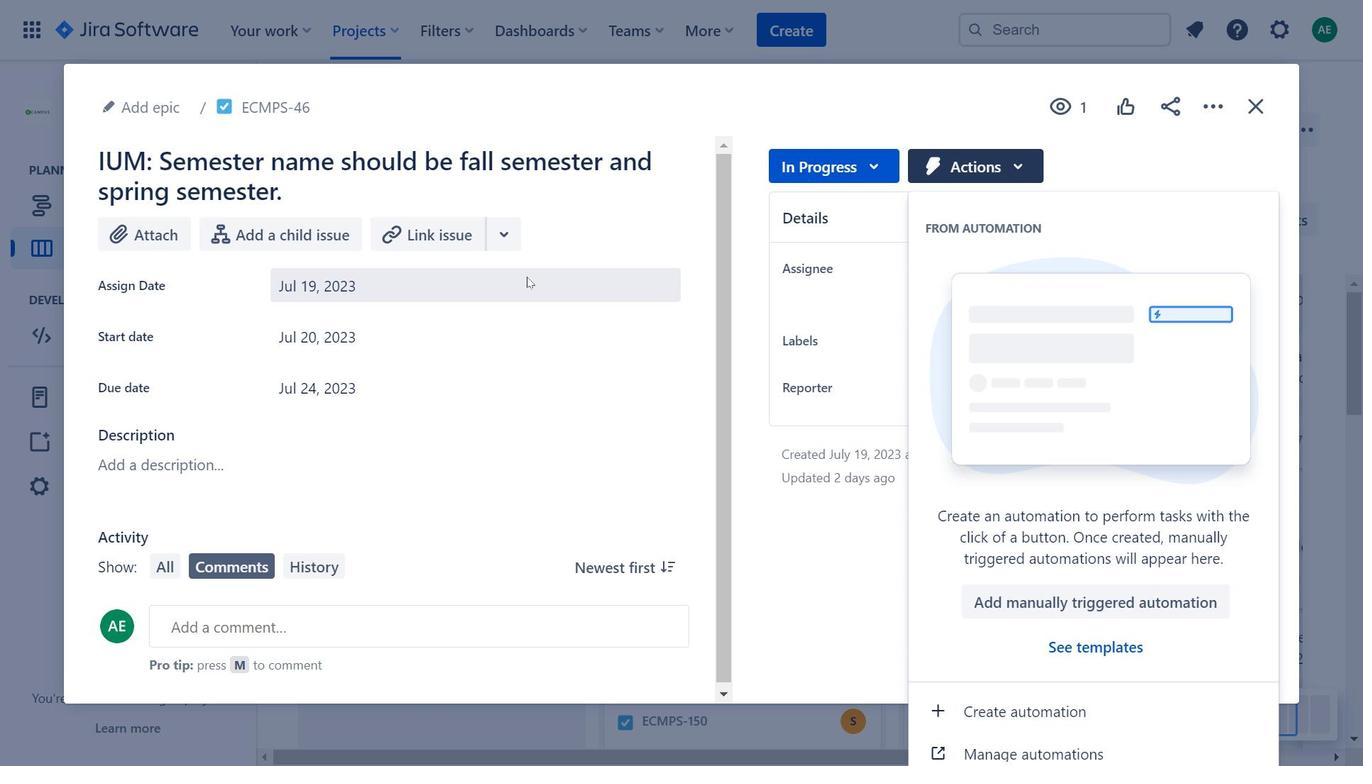 
Action: Mouse pressed left at (527, 276)
Screenshot: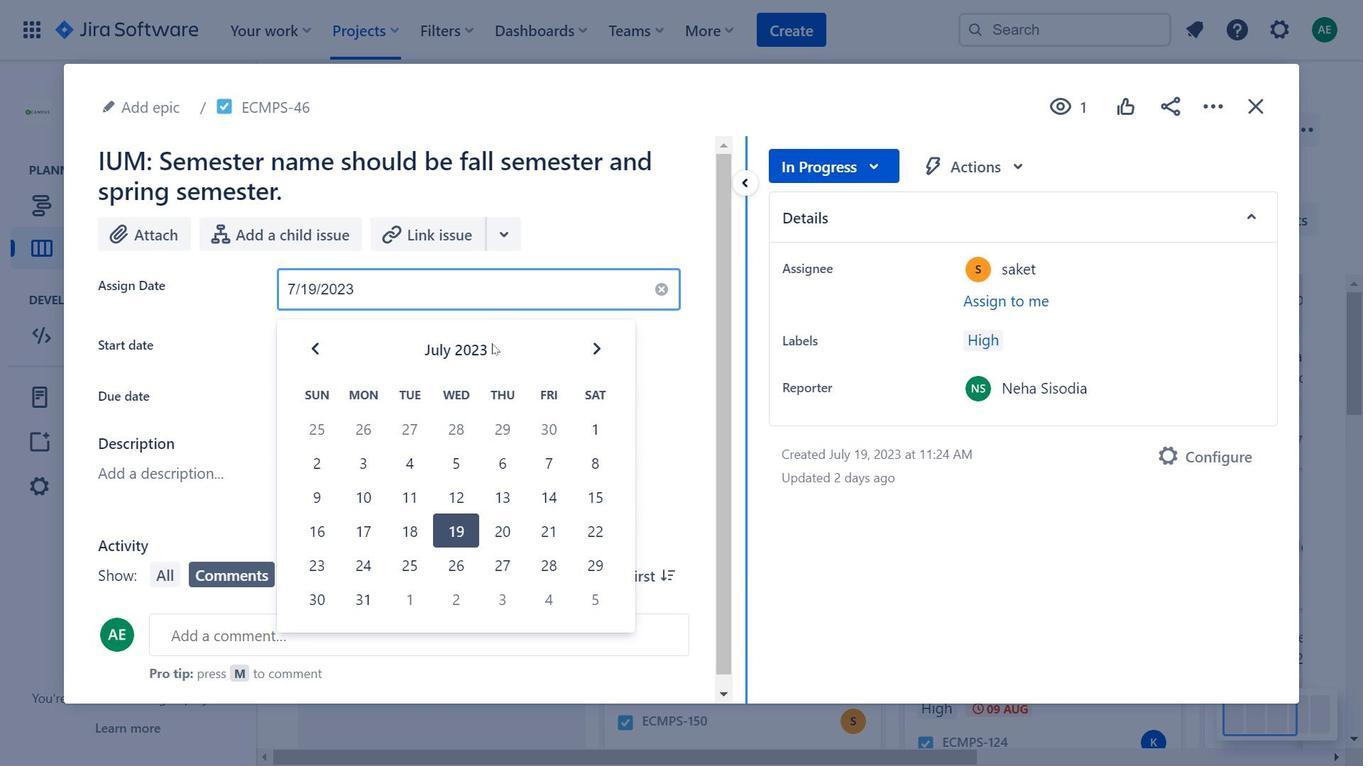
Action: Mouse moved to (595, 345)
Screenshot: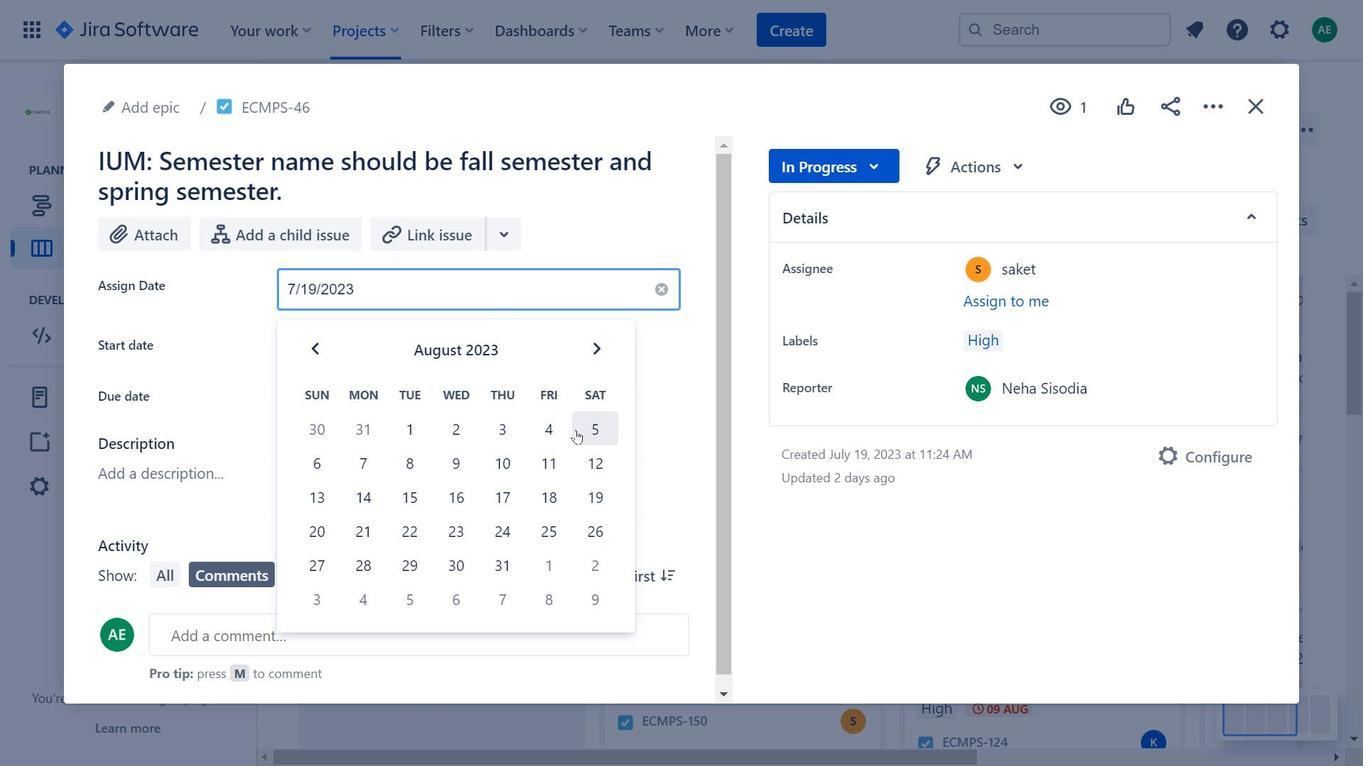 
Action: Mouse pressed left at (595, 345)
Screenshot: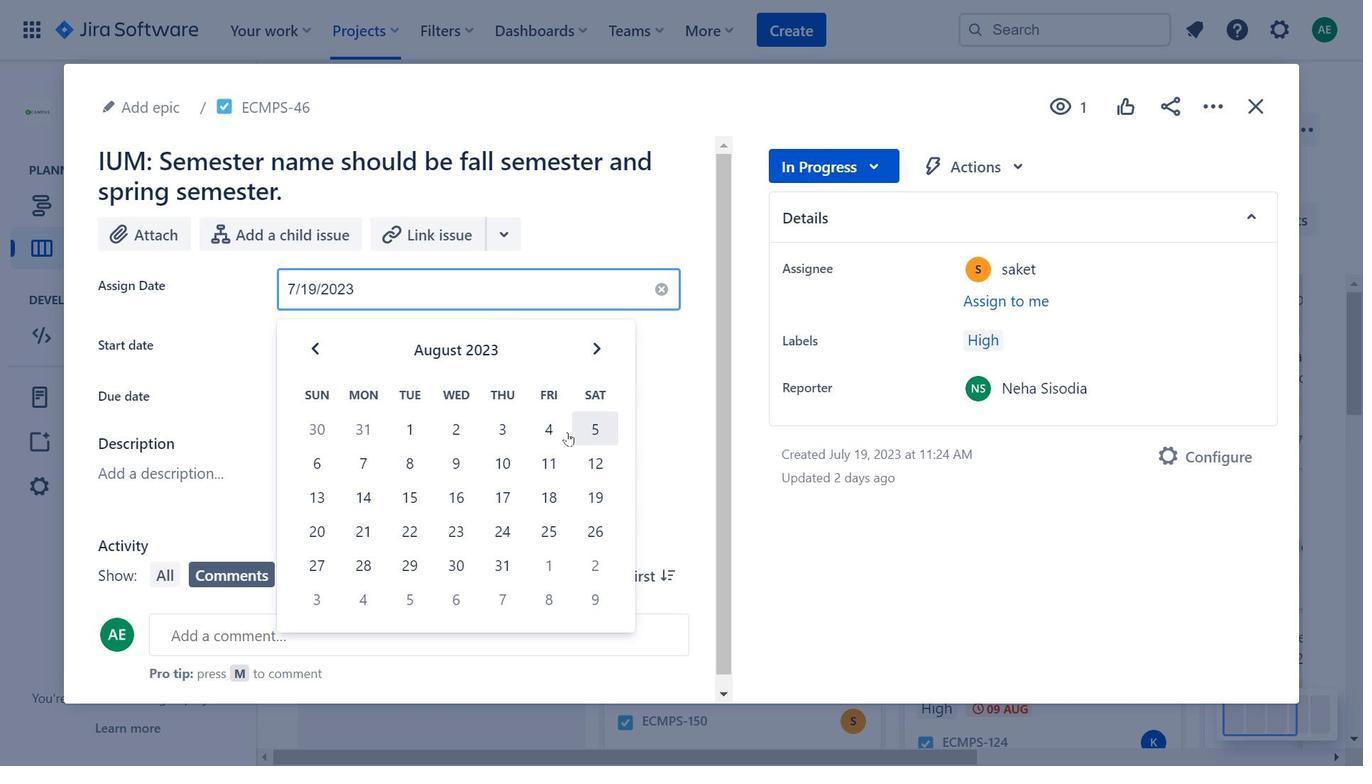 
Action: Mouse moved to (597, 342)
Screenshot: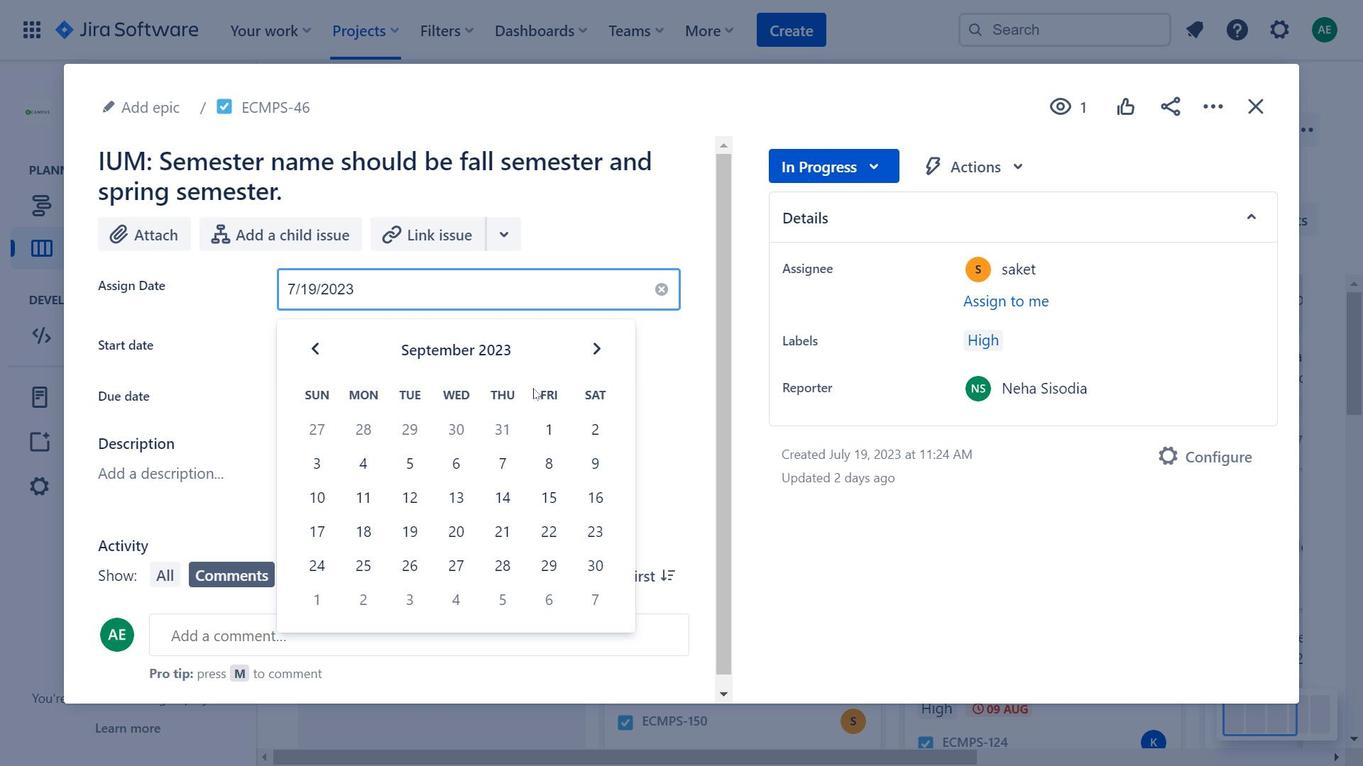 
Action: Mouse pressed left at (597, 342)
Screenshot: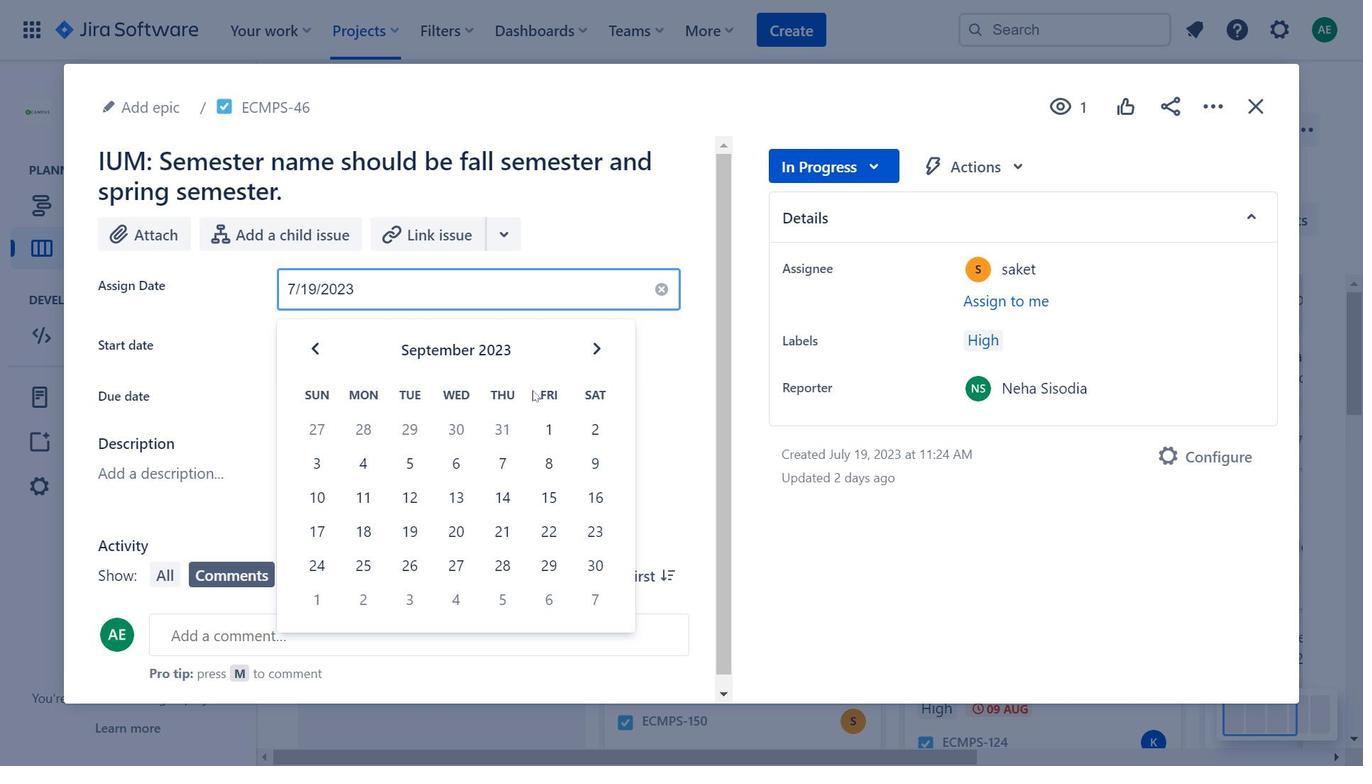 
Action: Mouse moved to (689, 366)
Screenshot: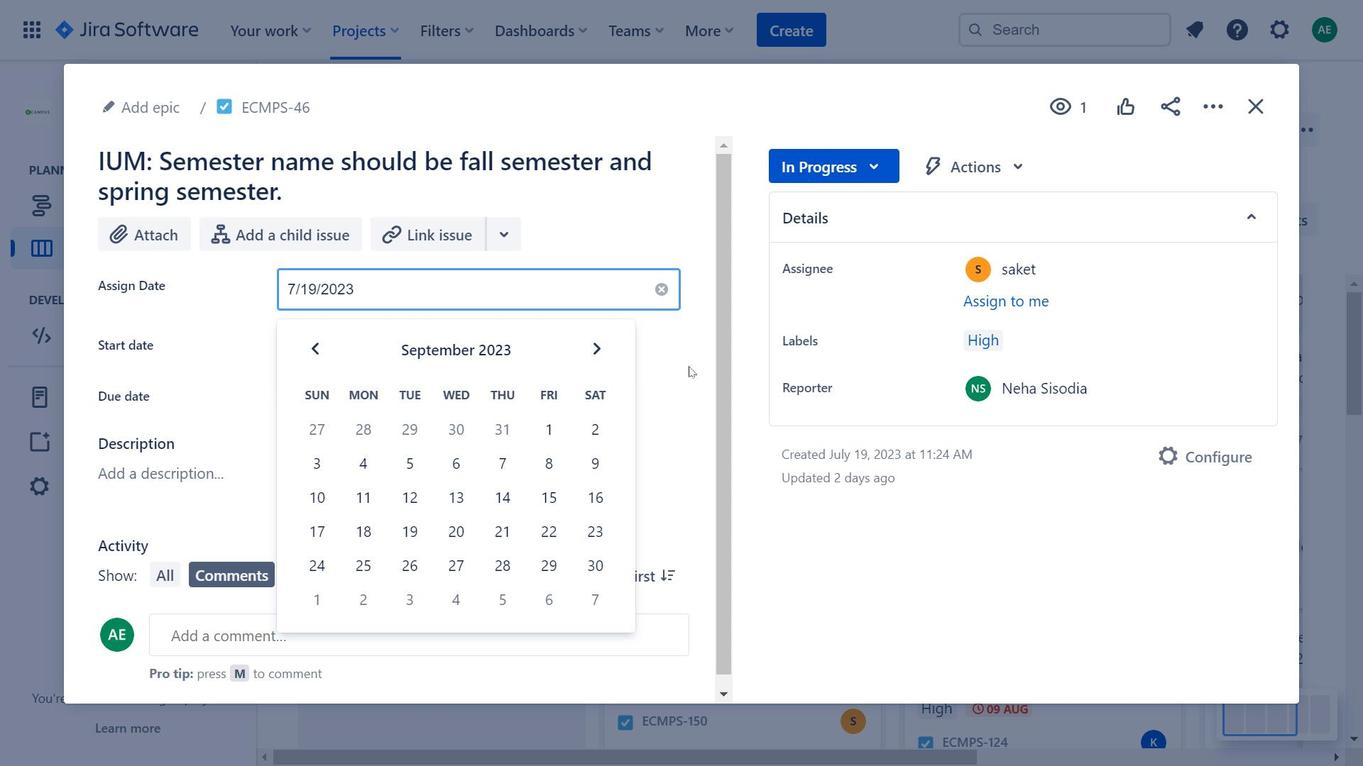 
Action: Mouse pressed left at (689, 366)
Screenshot: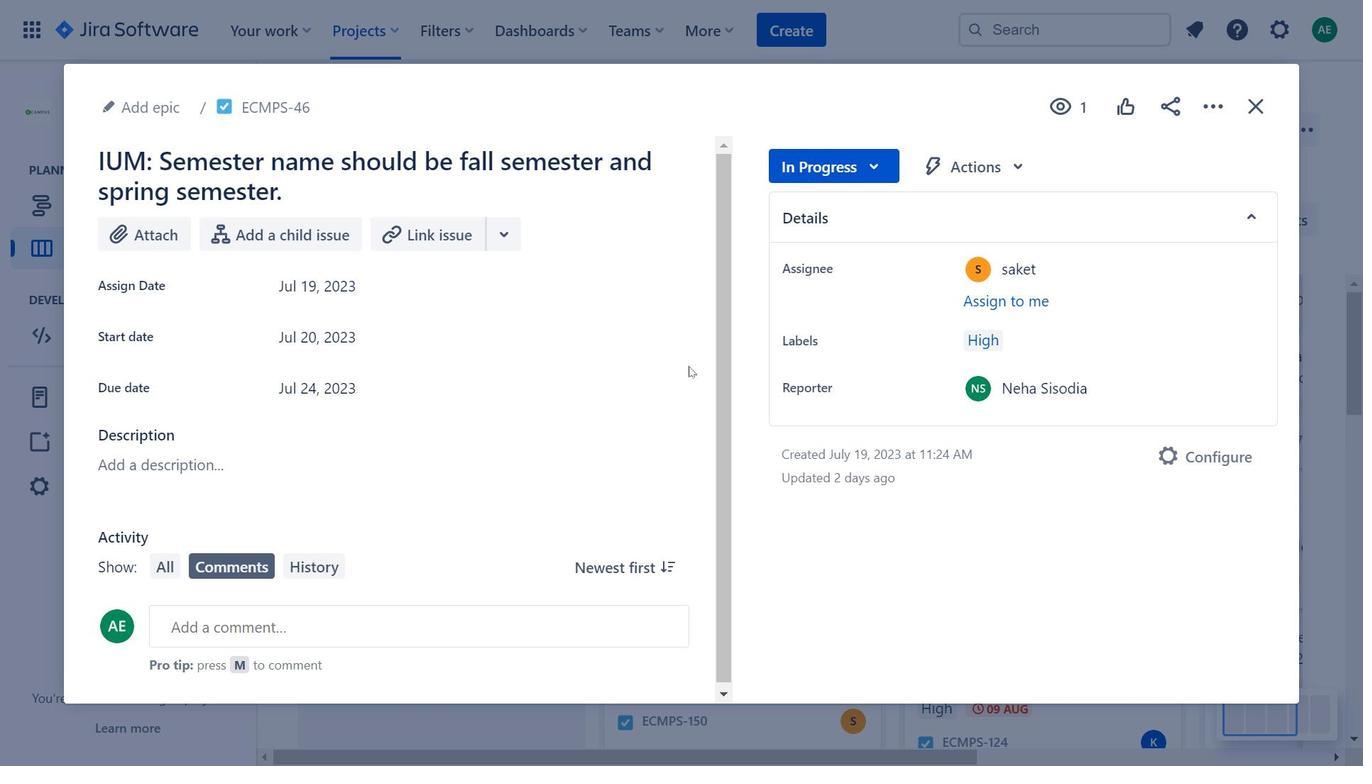 
Action: Mouse moved to (1251, 112)
Screenshot: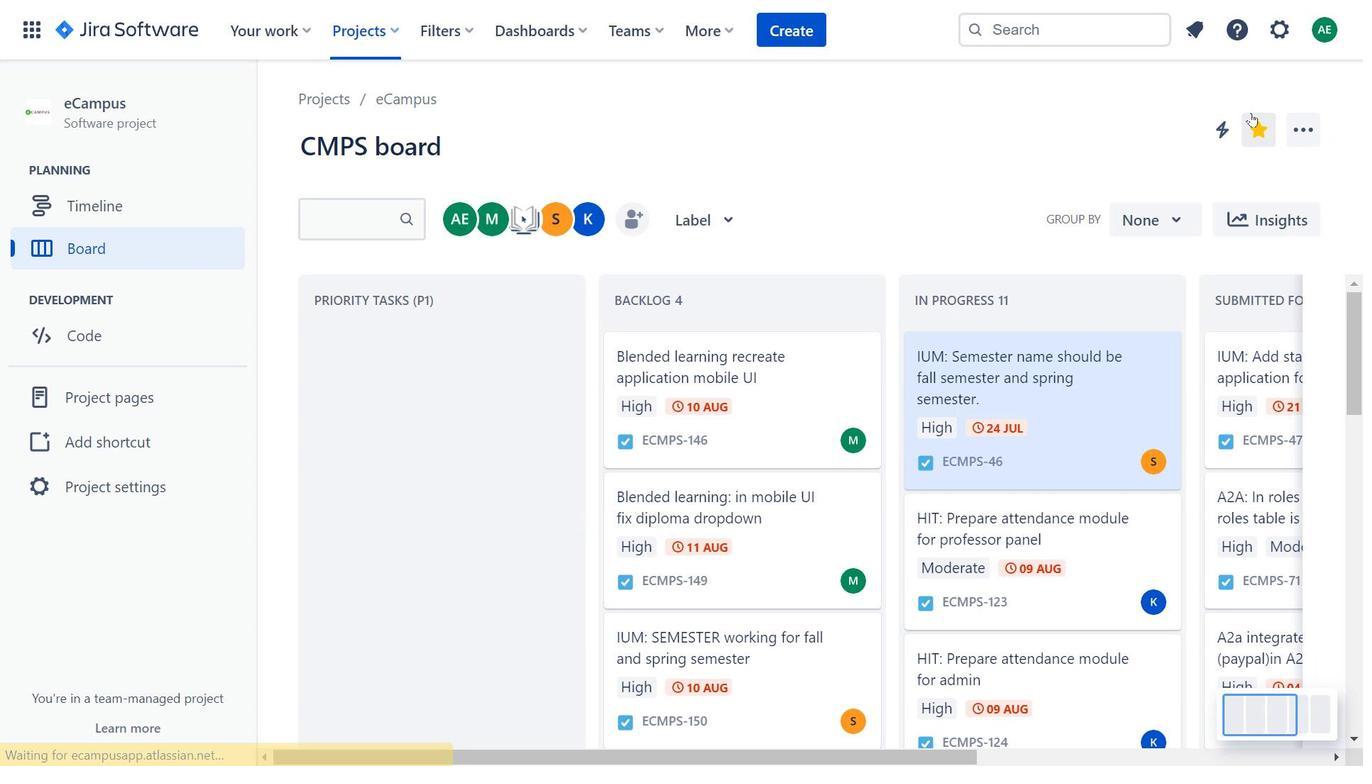
Action: Mouse pressed left at (1251, 112)
Screenshot: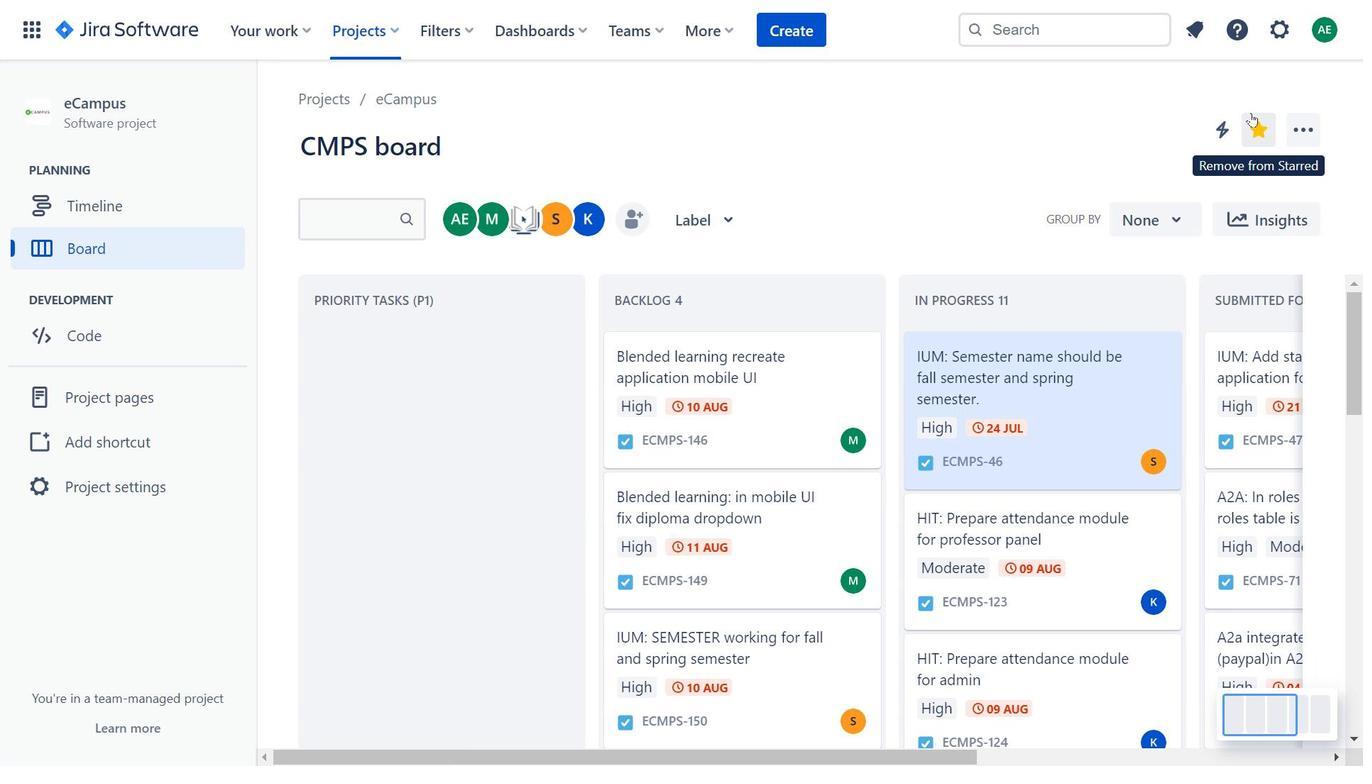
Action: Mouse moved to (1062, 404)
Screenshot: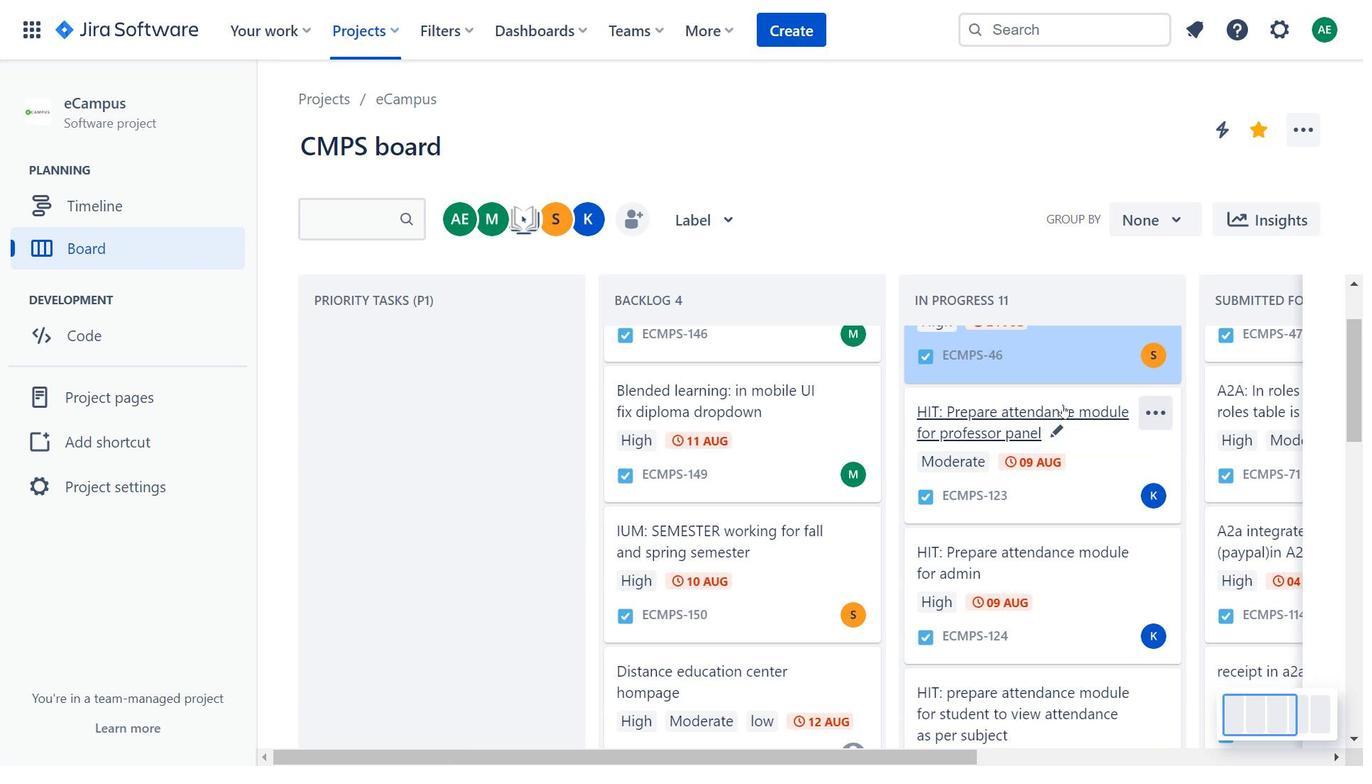 
Action: Mouse scrolled (1062, 404) with delta (0, 0)
Screenshot: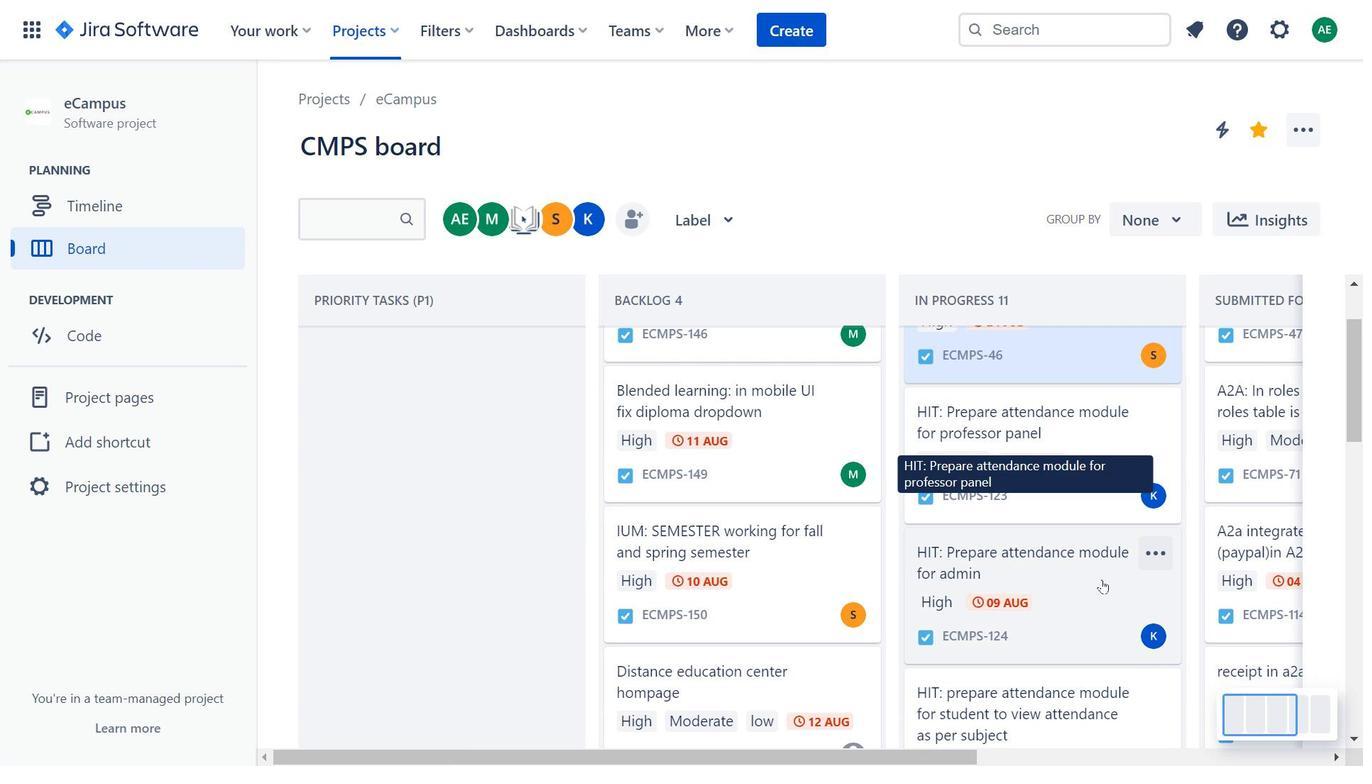 
Action: Mouse moved to (1090, 609)
Screenshot: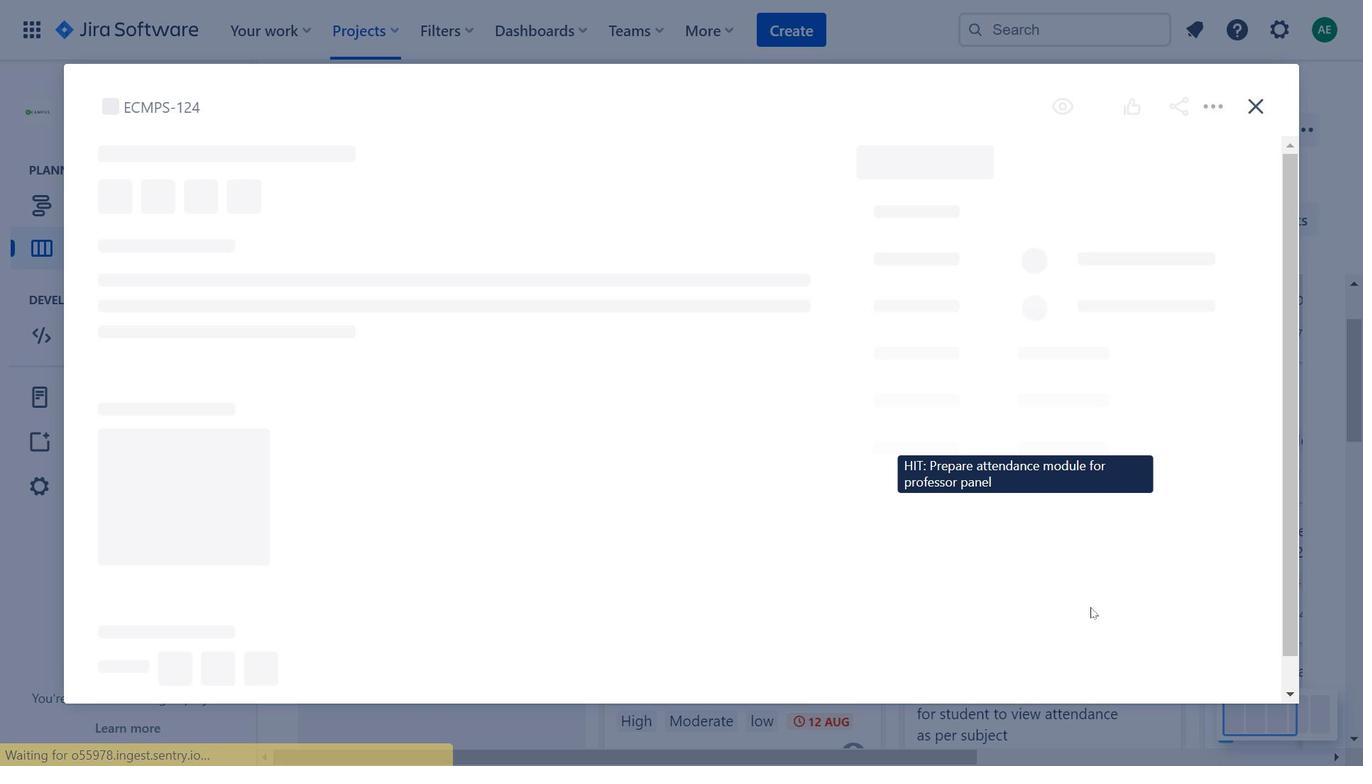 
Action: Mouse pressed left at (1090, 609)
Screenshot: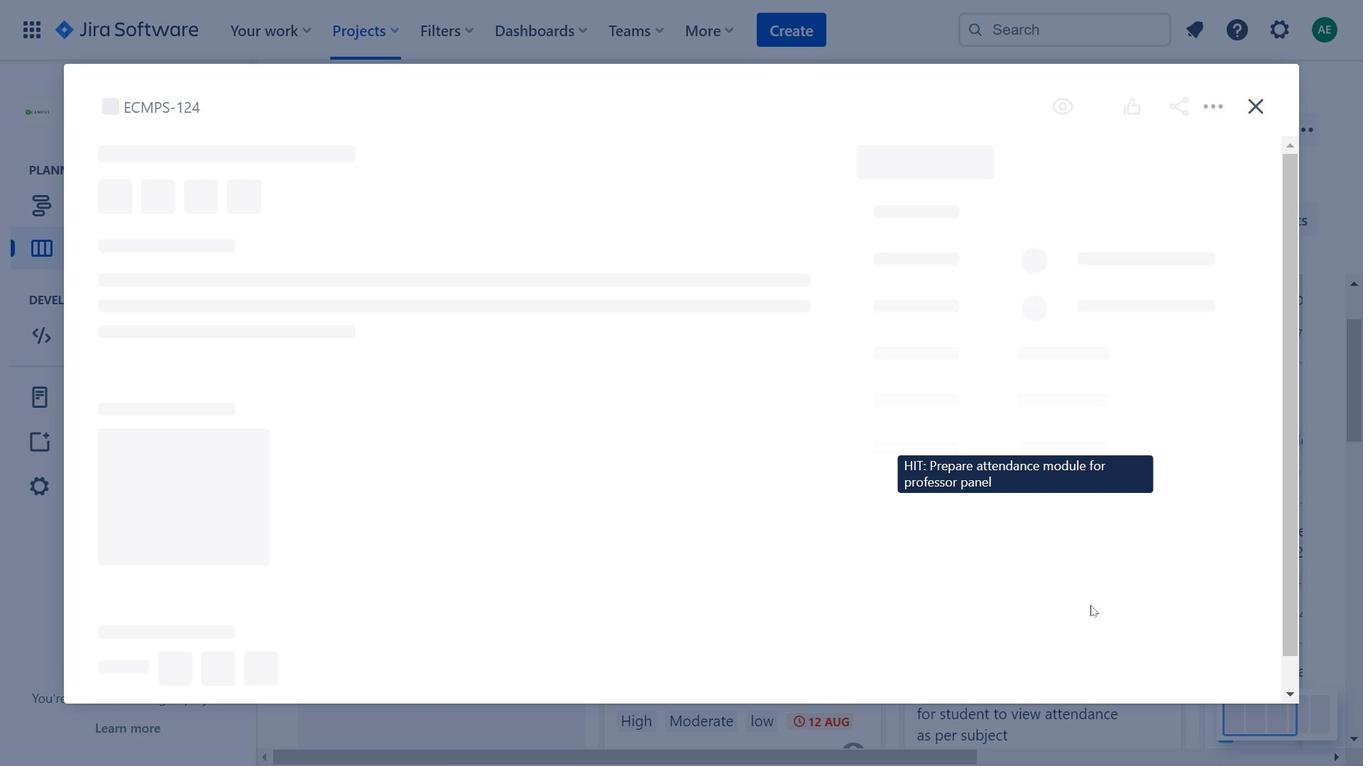 
Action: Mouse moved to (331, 256)
Screenshot: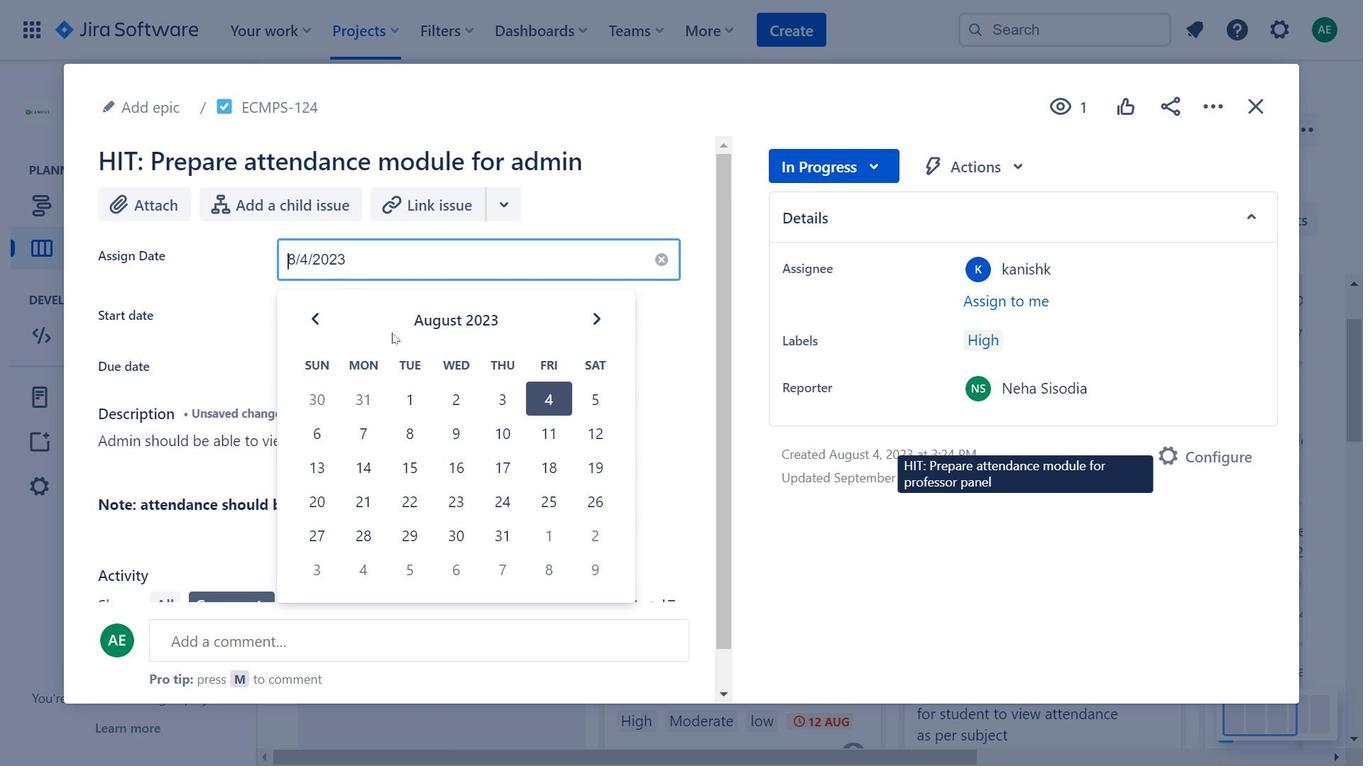 
Action: Mouse pressed left at (331, 256)
Screenshot: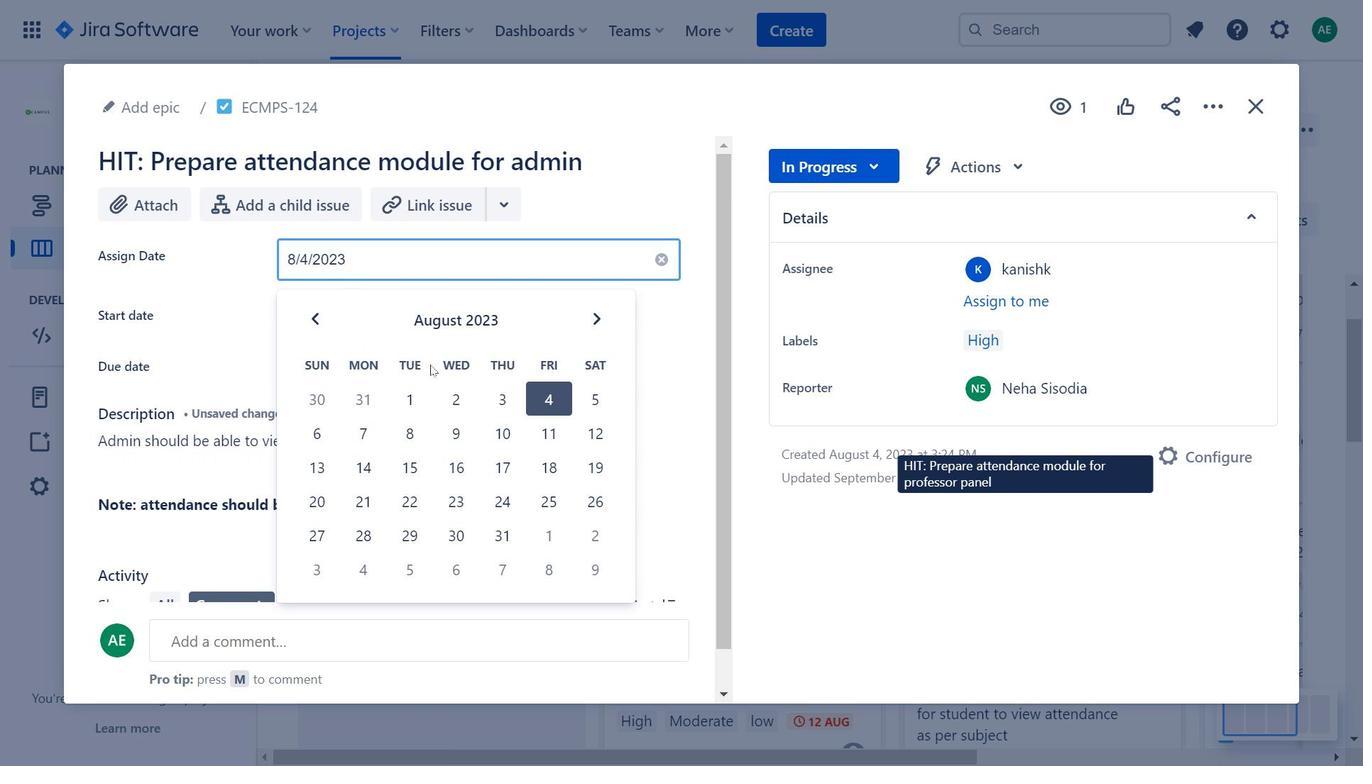 
Action: Mouse moved to (599, 313)
Screenshot: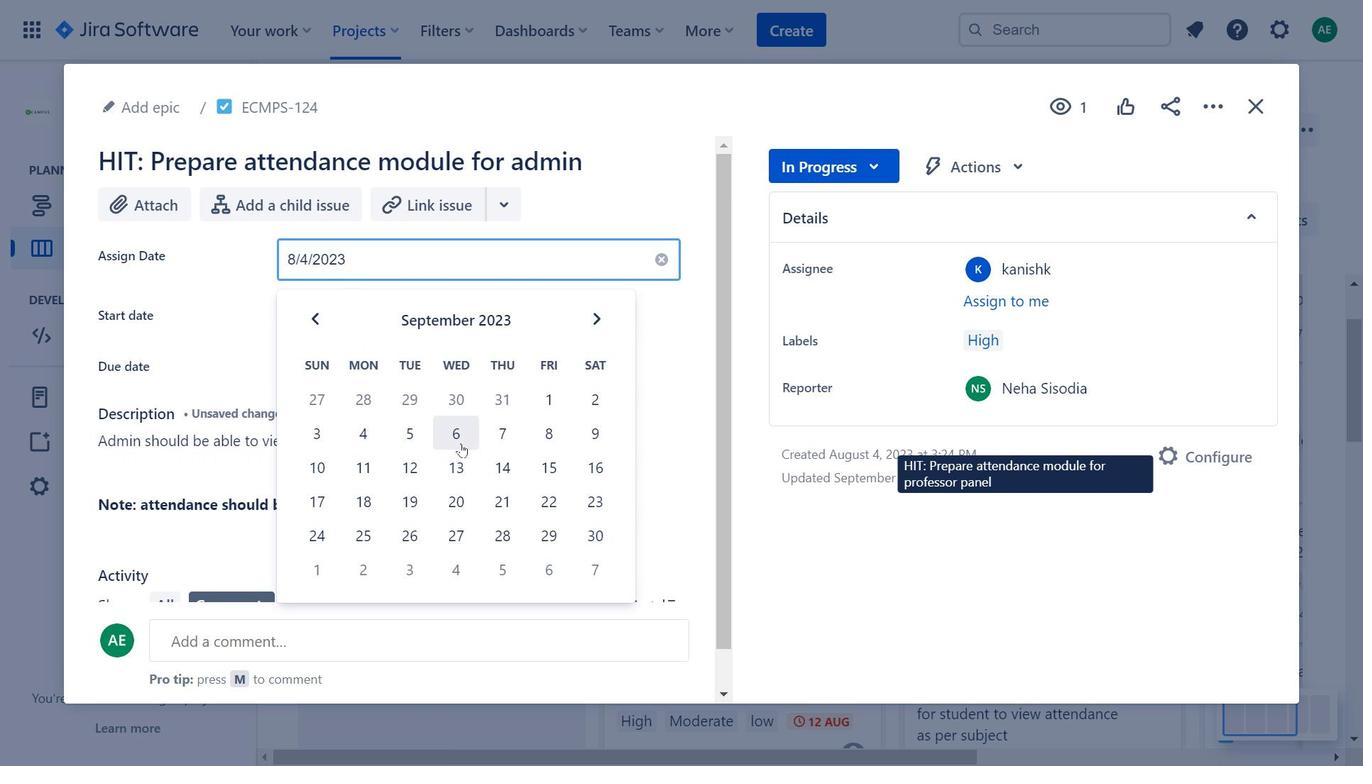 
Action: Mouse pressed left at (599, 313)
Screenshot: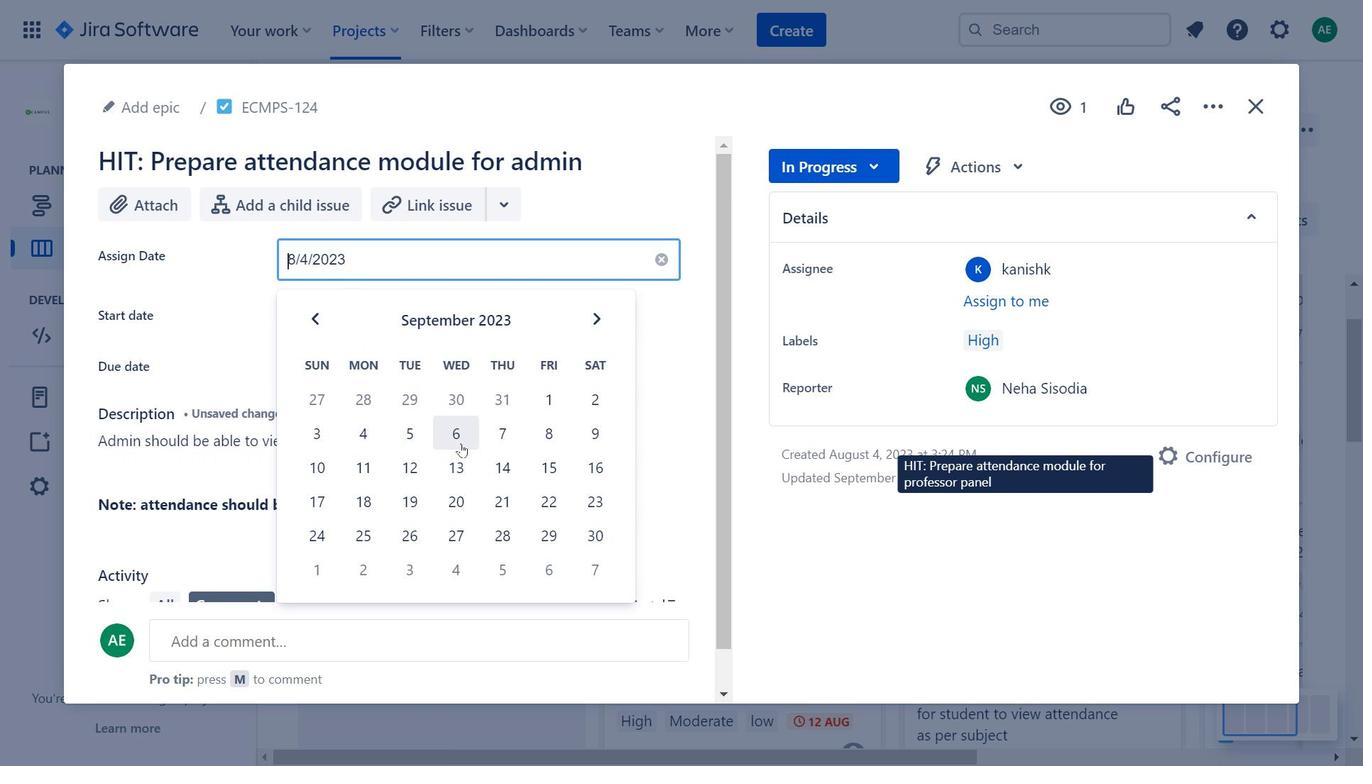 
Action: Mouse moved to (590, 325)
Screenshot: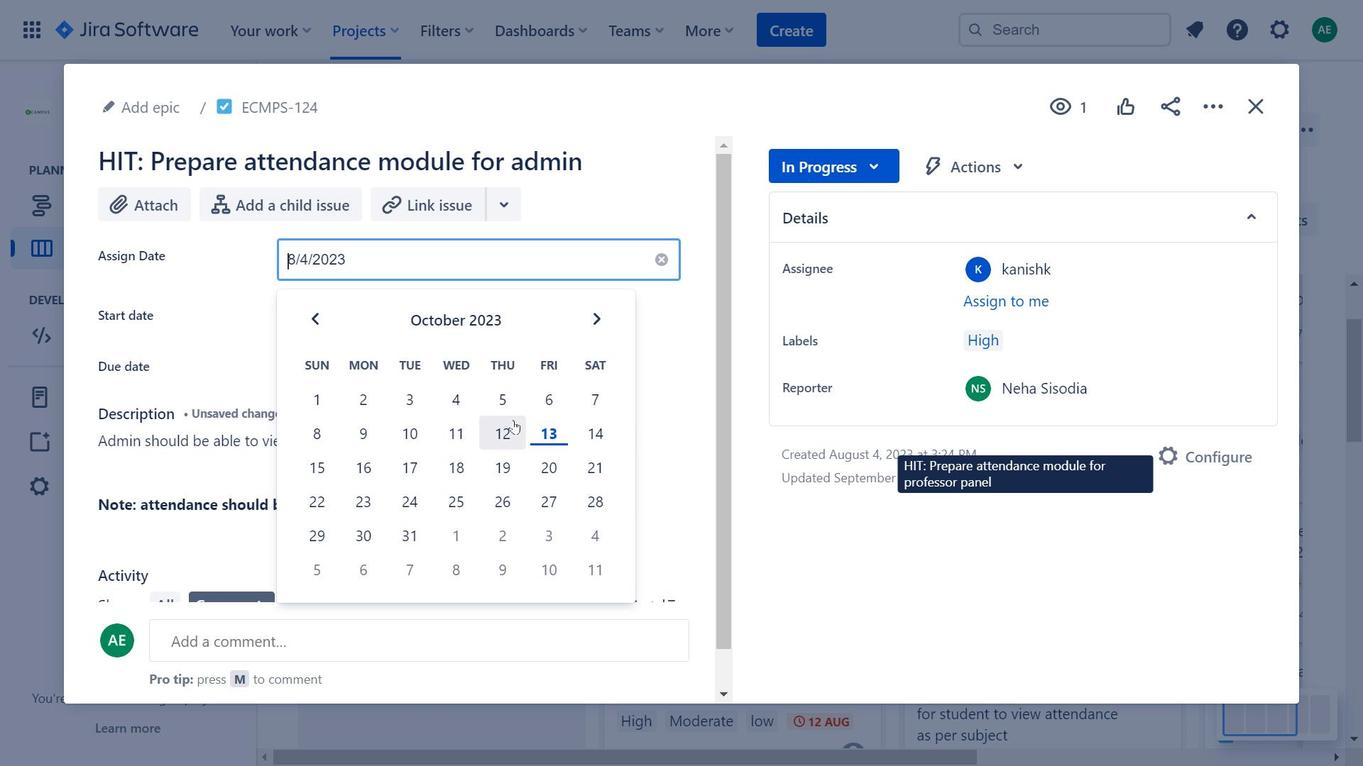 
Action: Mouse pressed left at (590, 325)
Screenshot: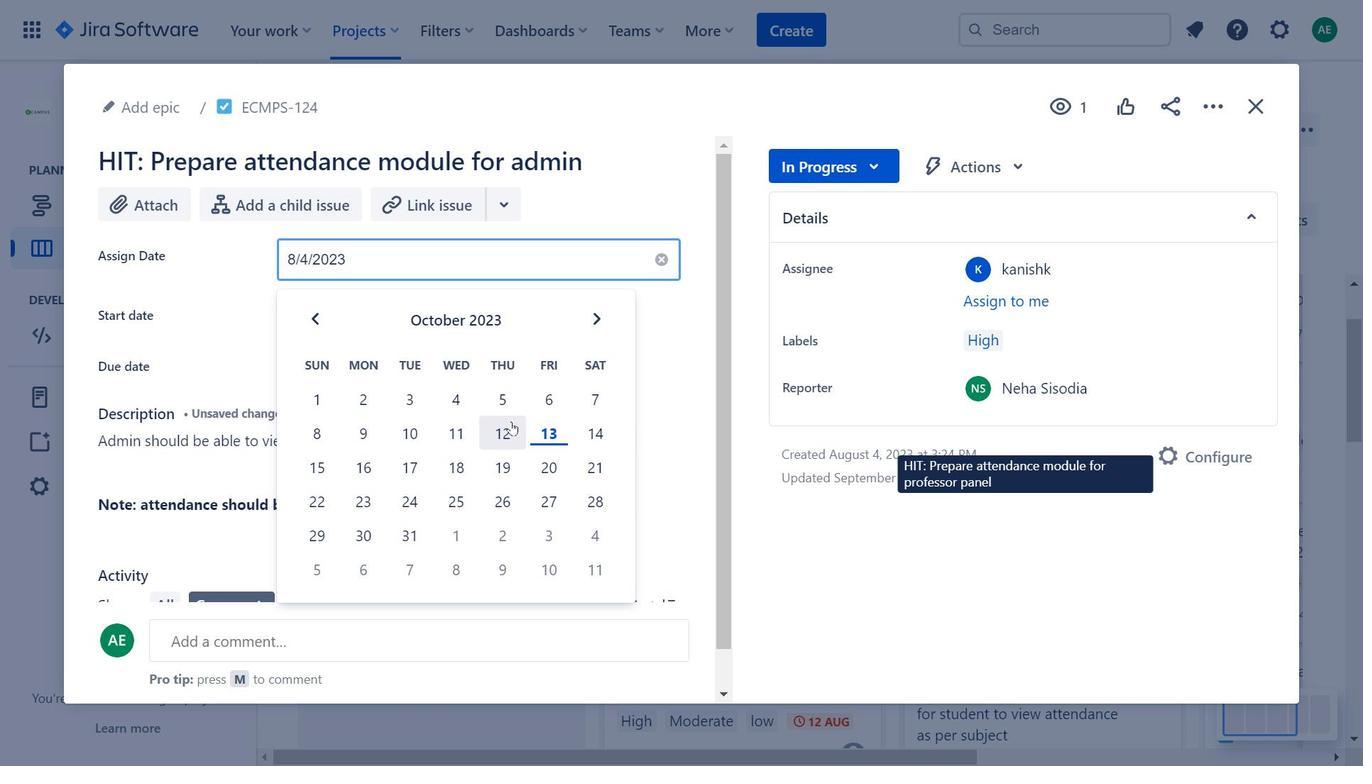 
Action: Mouse moved to (702, 318)
Screenshot: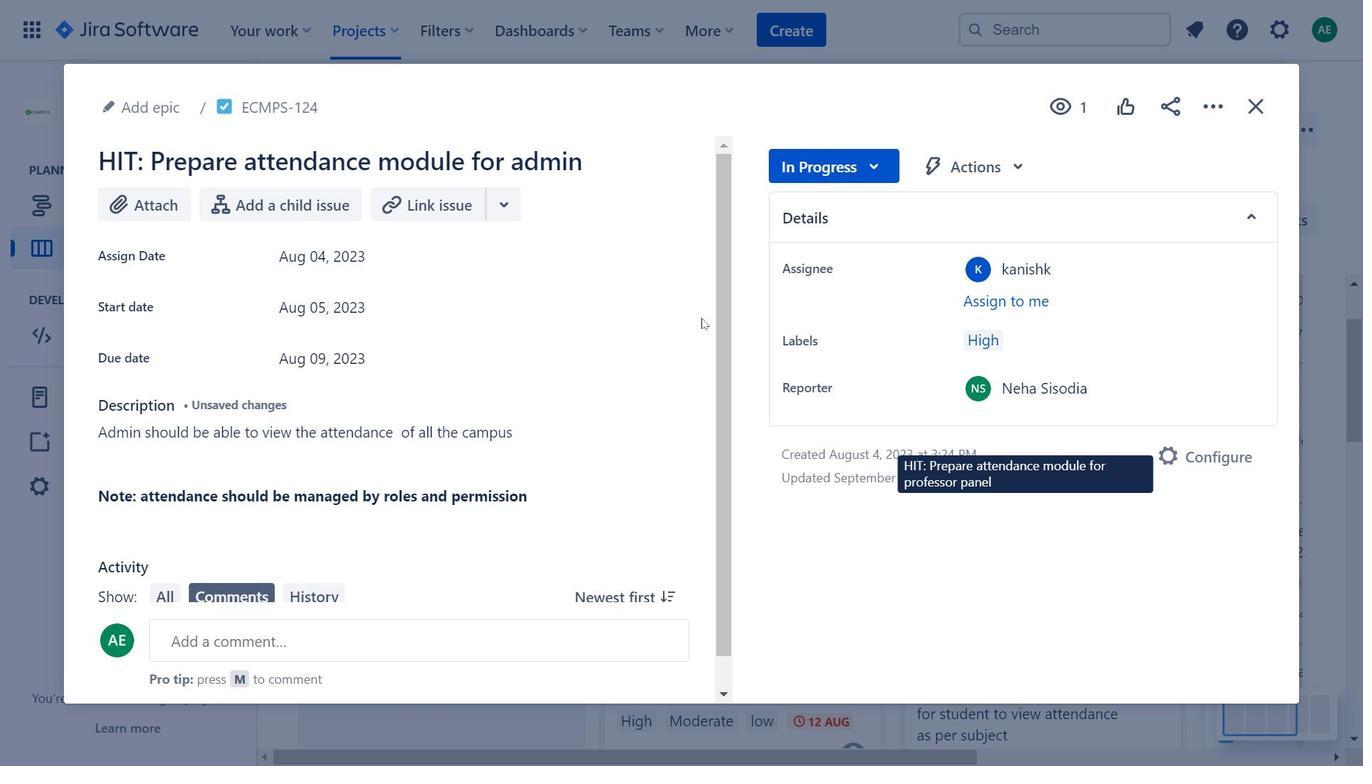
Action: Mouse pressed left at (702, 318)
Screenshot: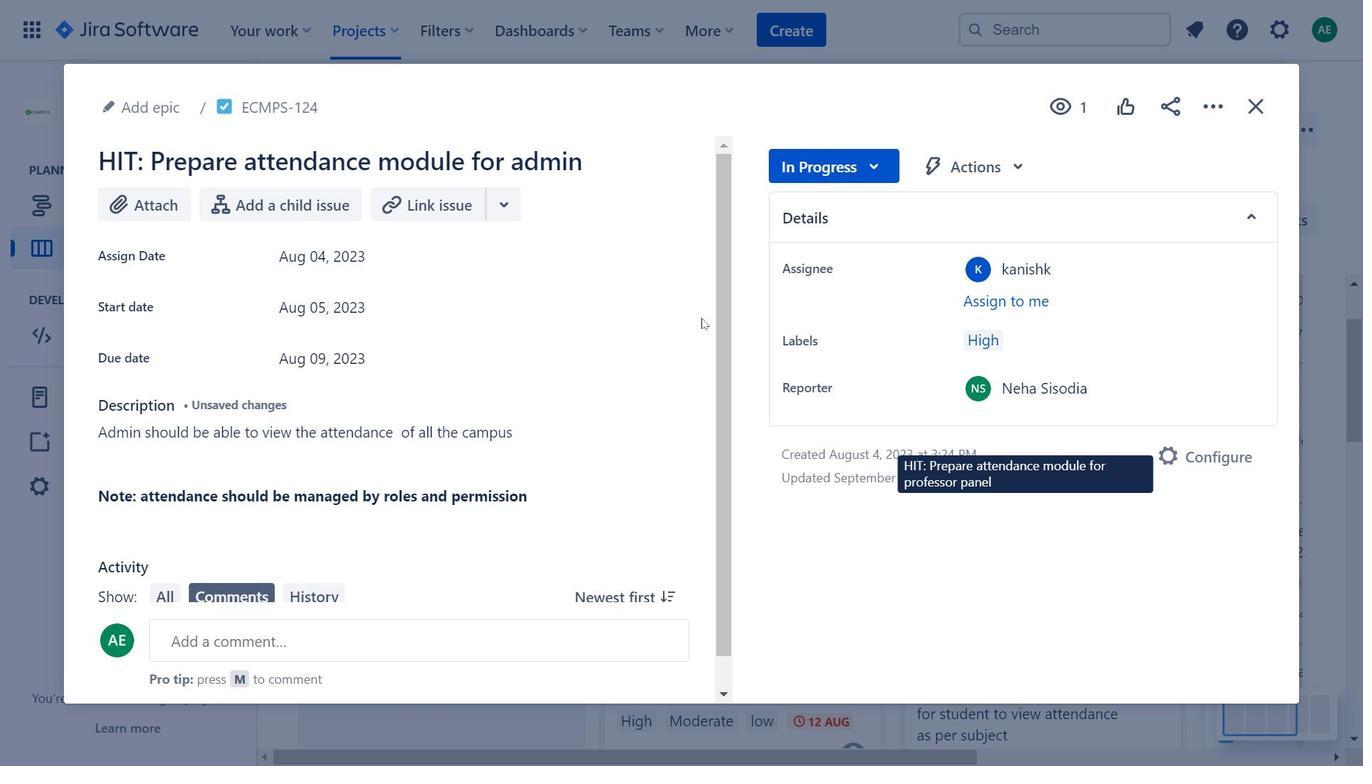 
Action: Mouse moved to (399, 355)
Screenshot: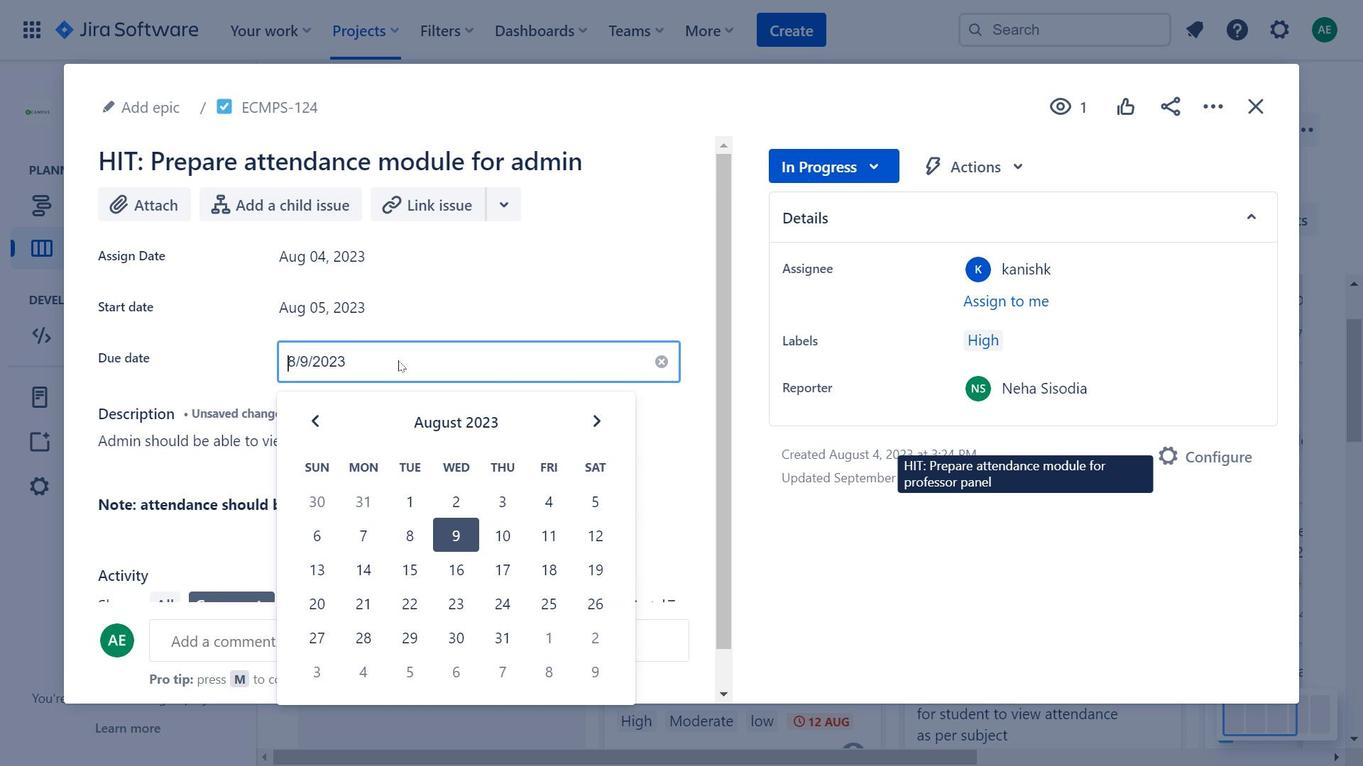 
Action: Mouse pressed left at (399, 355)
Screenshot: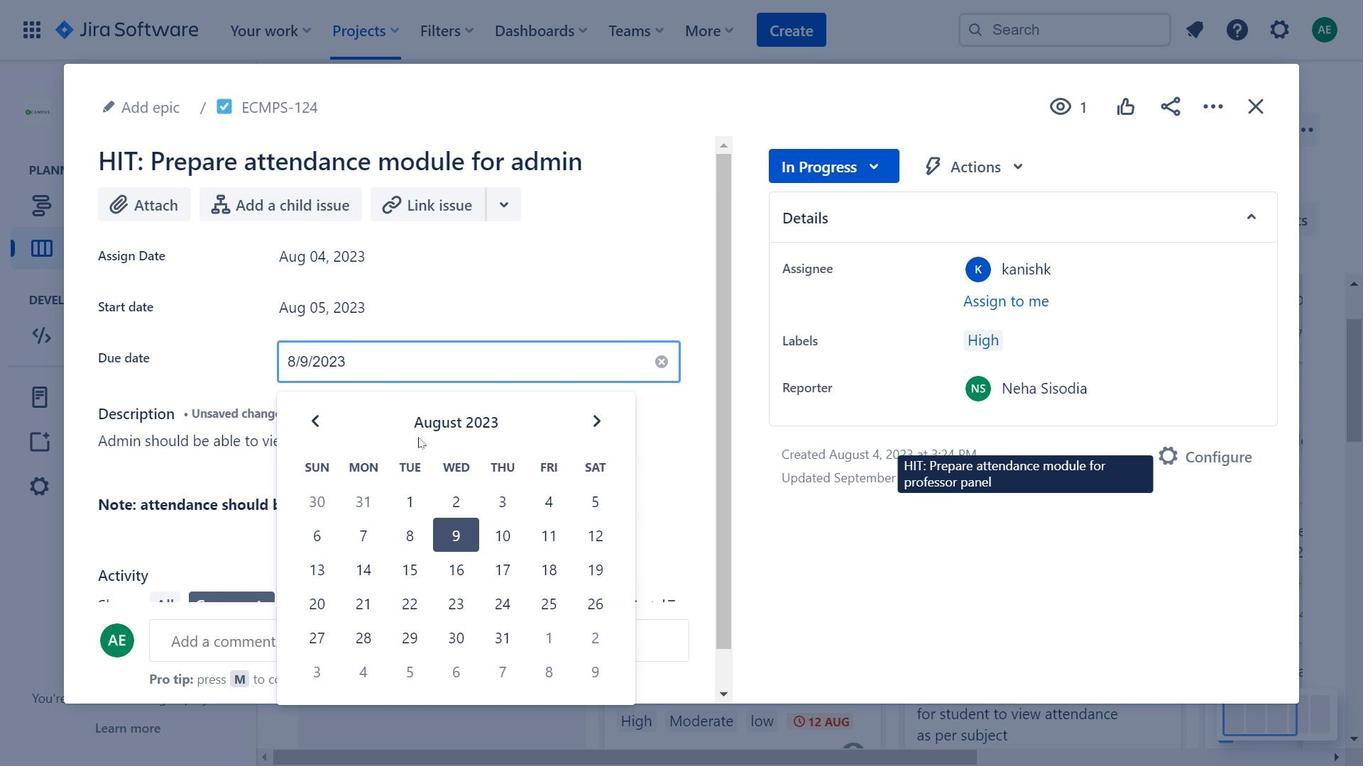 
Action: Mouse moved to (607, 423)
Screenshot: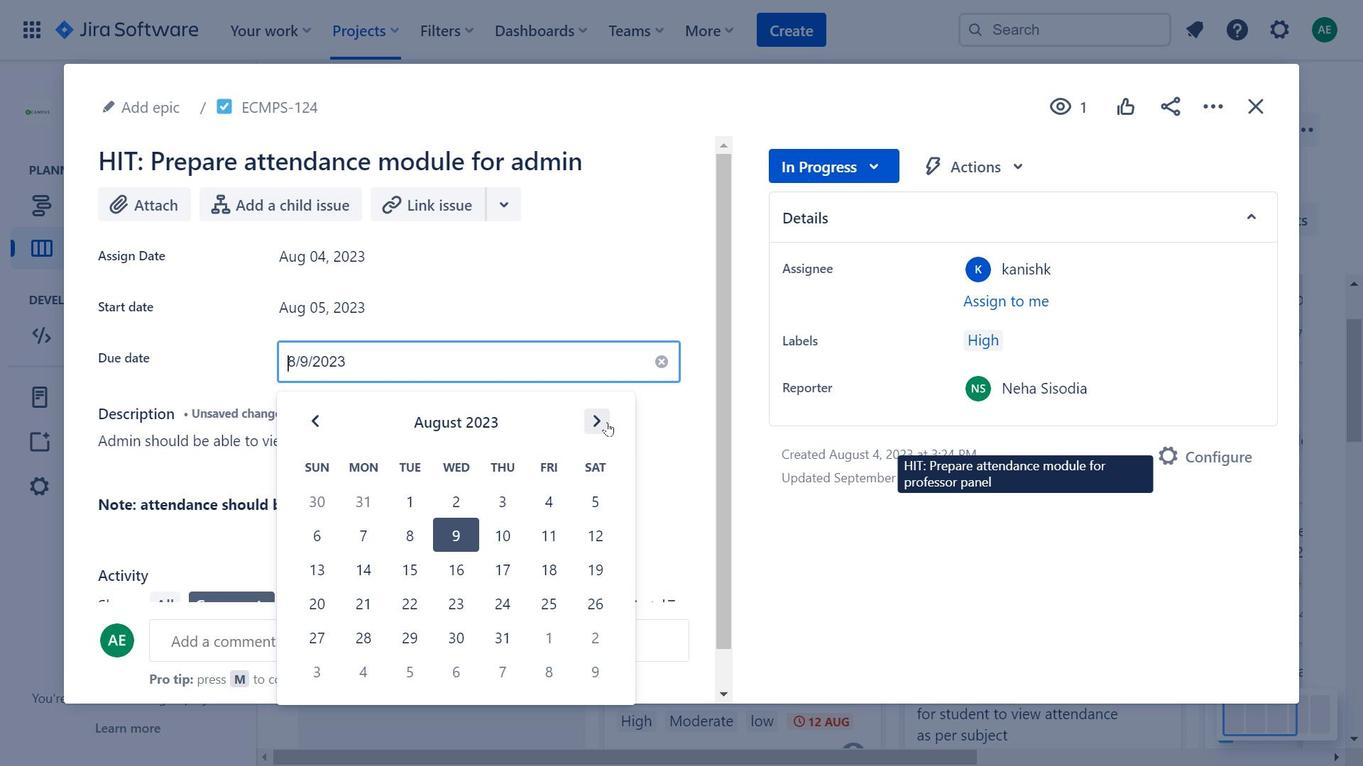 
Action: Mouse pressed left at (607, 423)
Screenshot: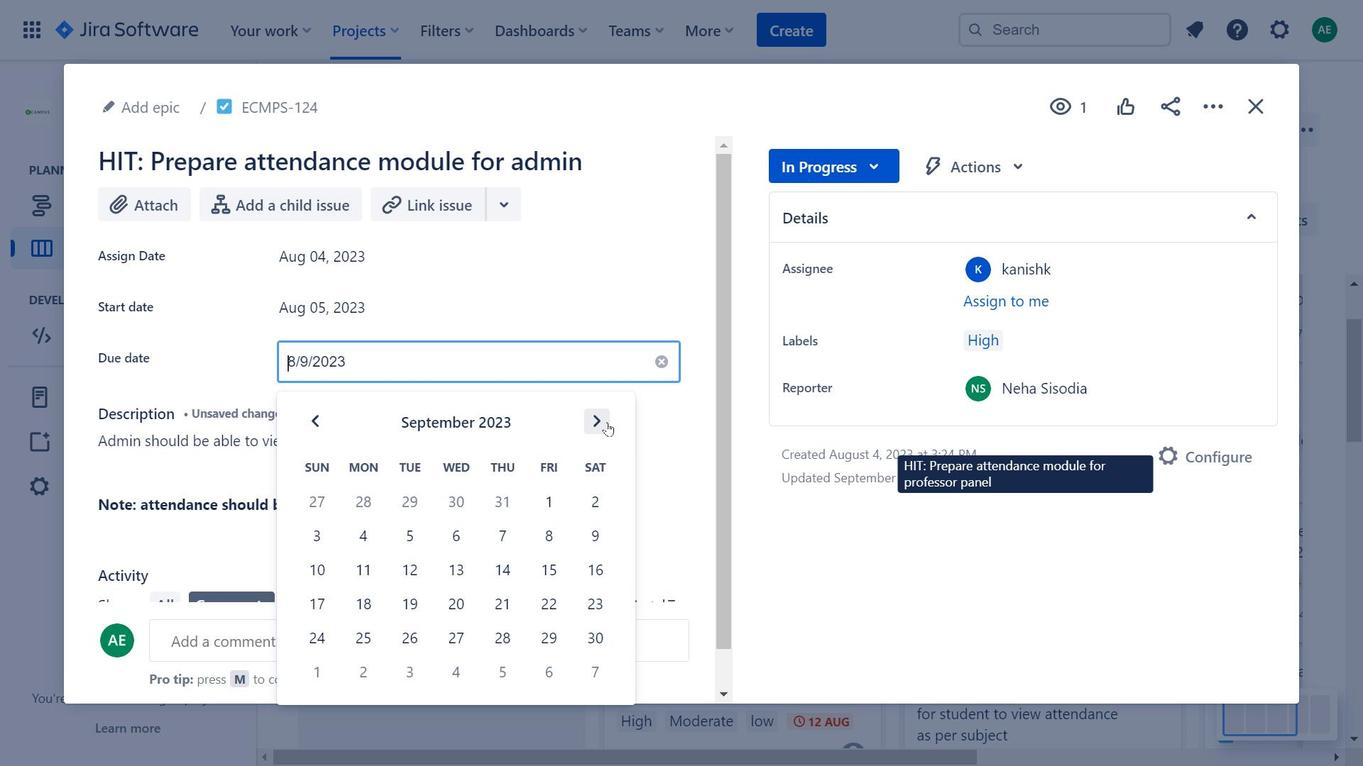 
Action: Mouse pressed left at (607, 423)
Screenshot: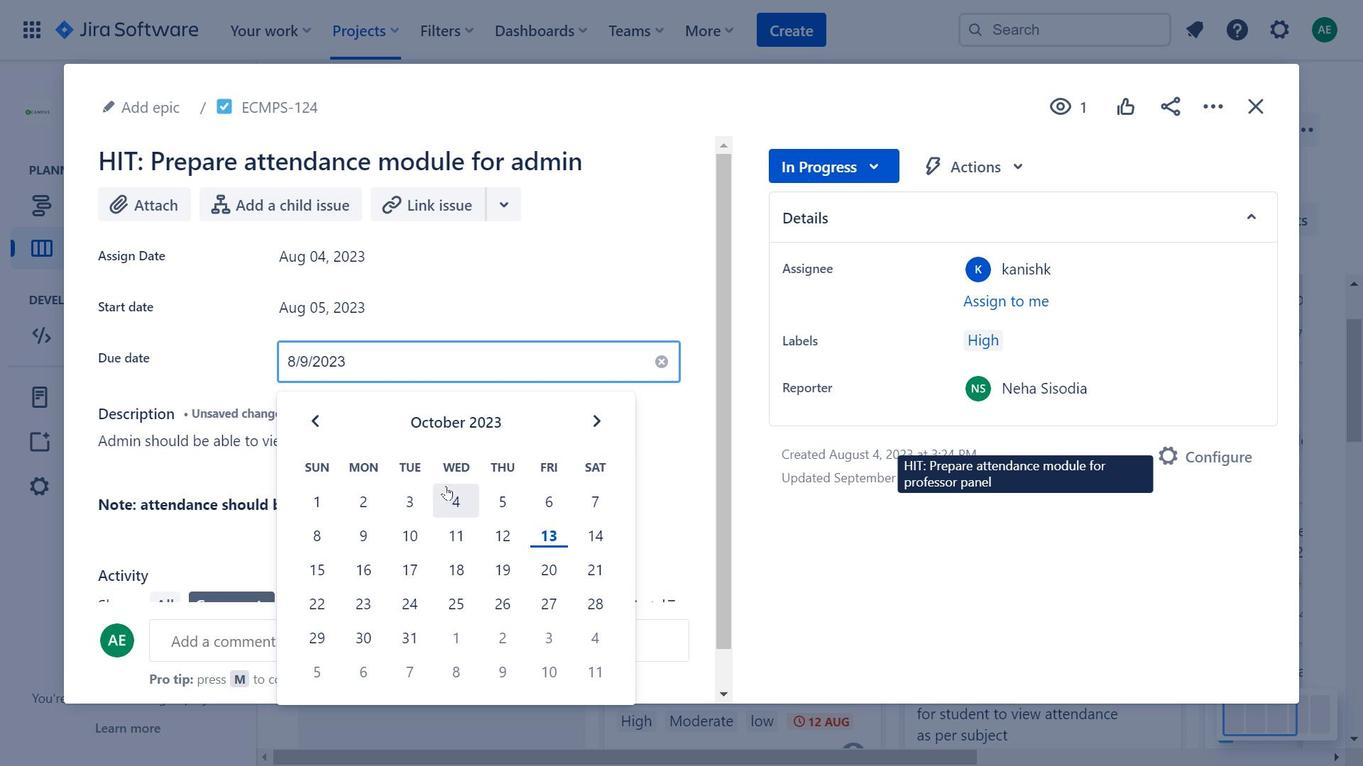 
Action: Mouse moved to (1248, 101)
Screenshot: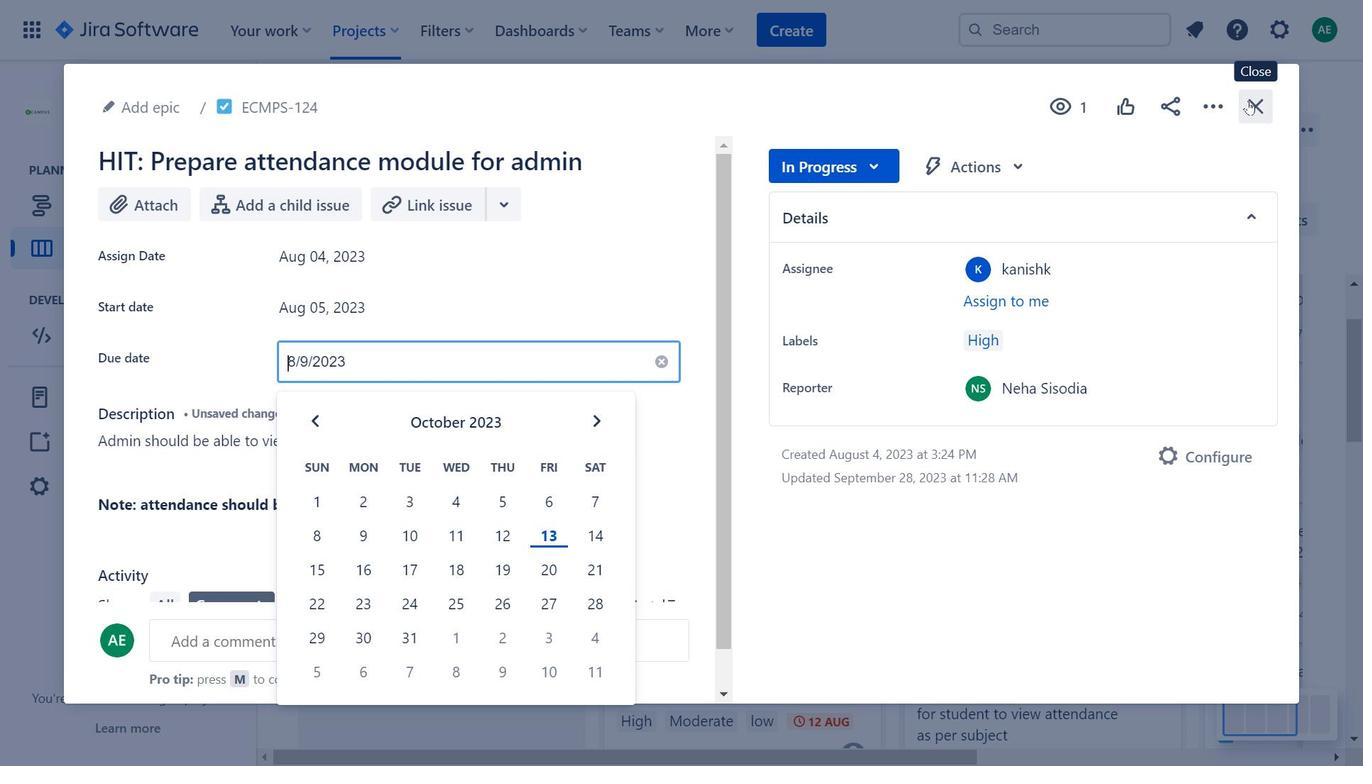 
Action: Mouse pressed left at (1248, 101)
Screenshot: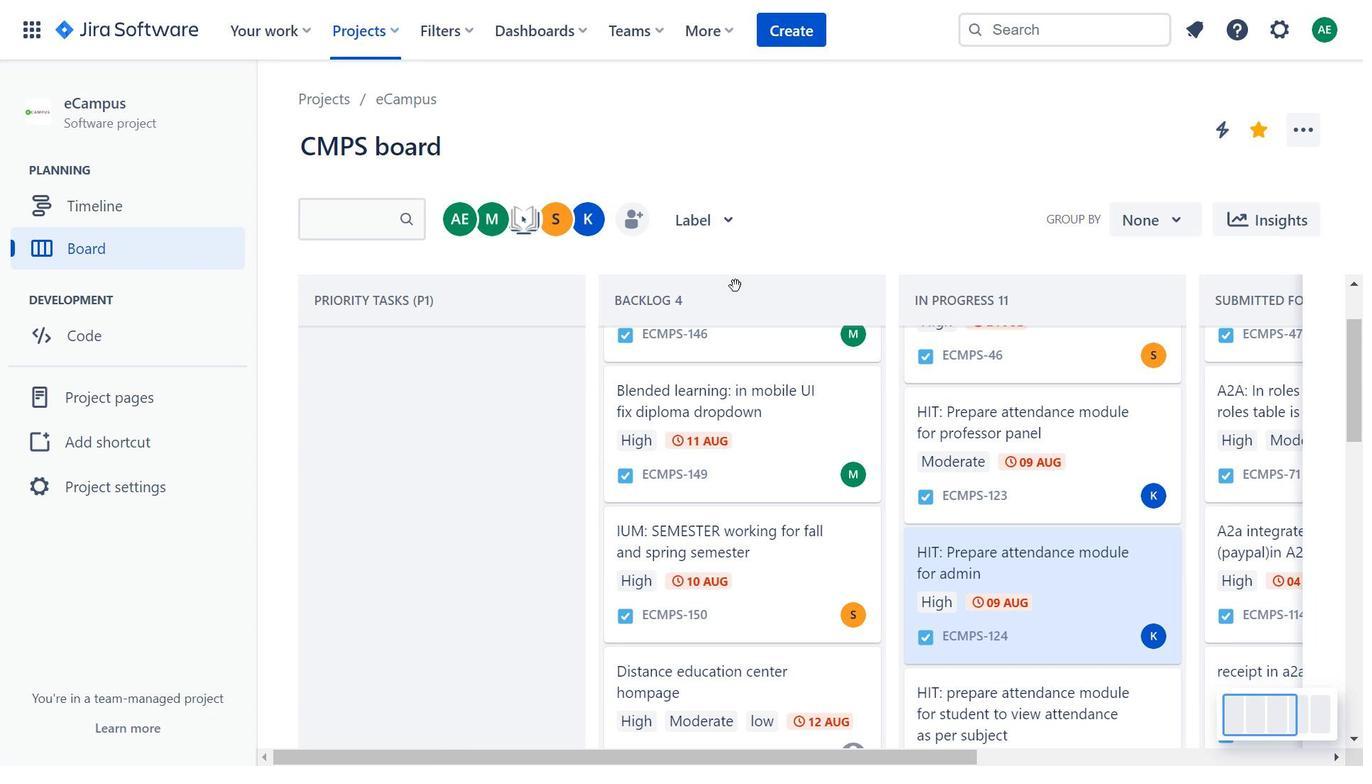 
Action: Mouse moved to (954, 406)
Screenshot: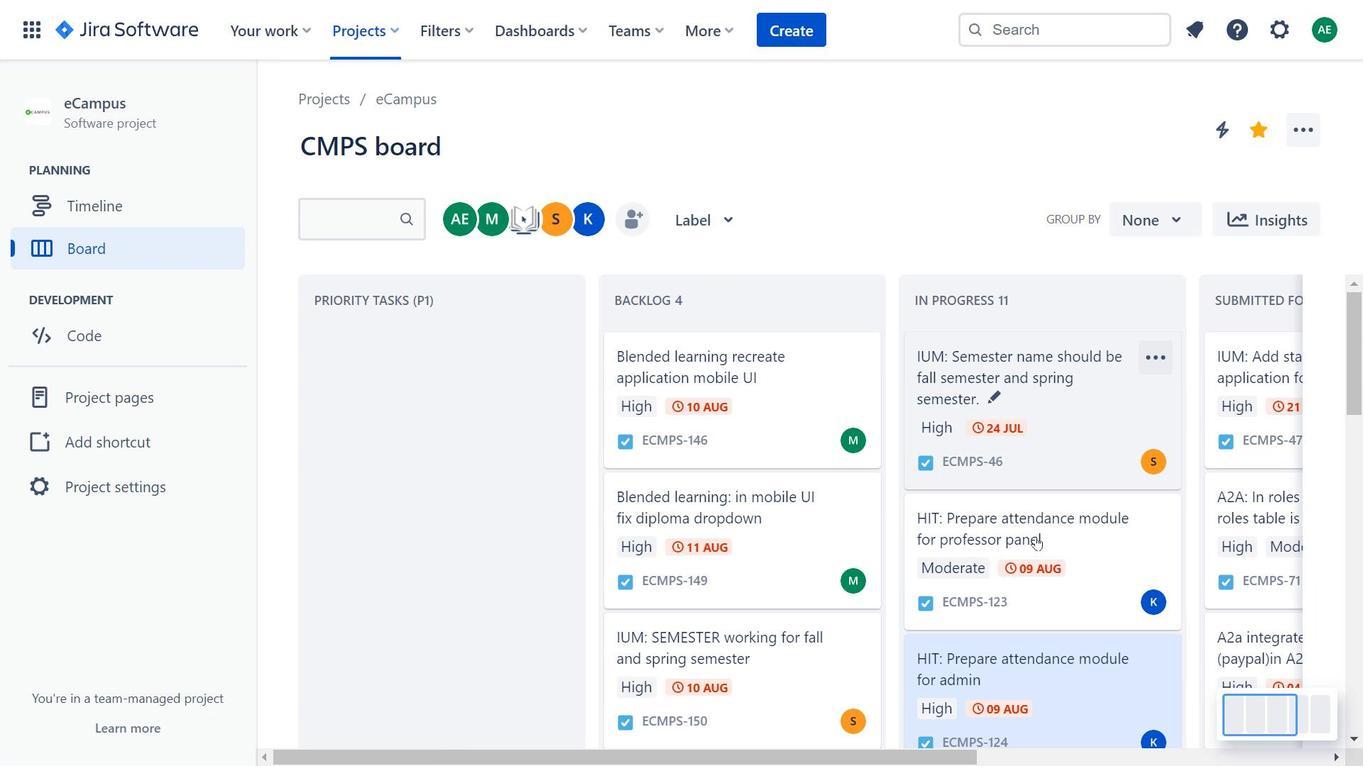 
Action: Mouse scrolled (954, 406) with delta (0, 0)
Screenshot: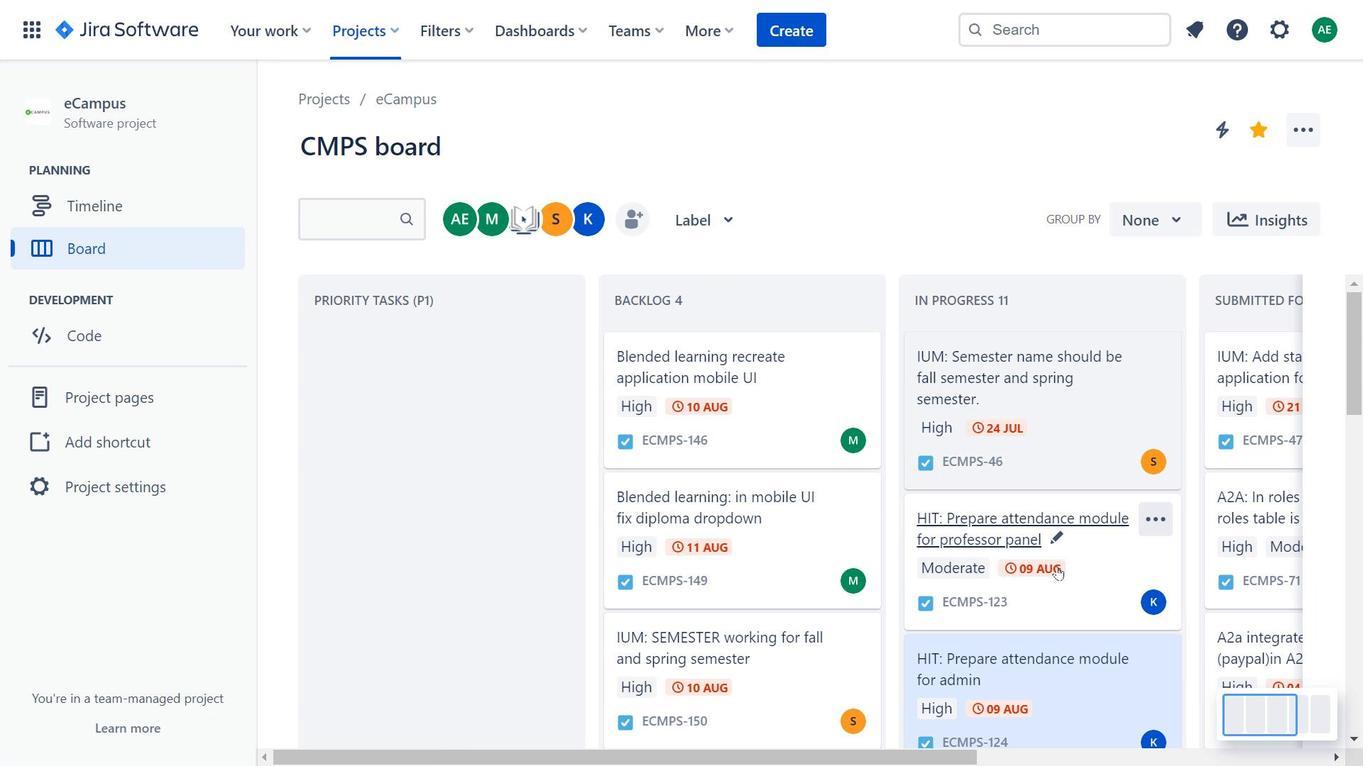 
Action: Mouse scrolled (954, 406) with delta (0, 0)
Screenshot: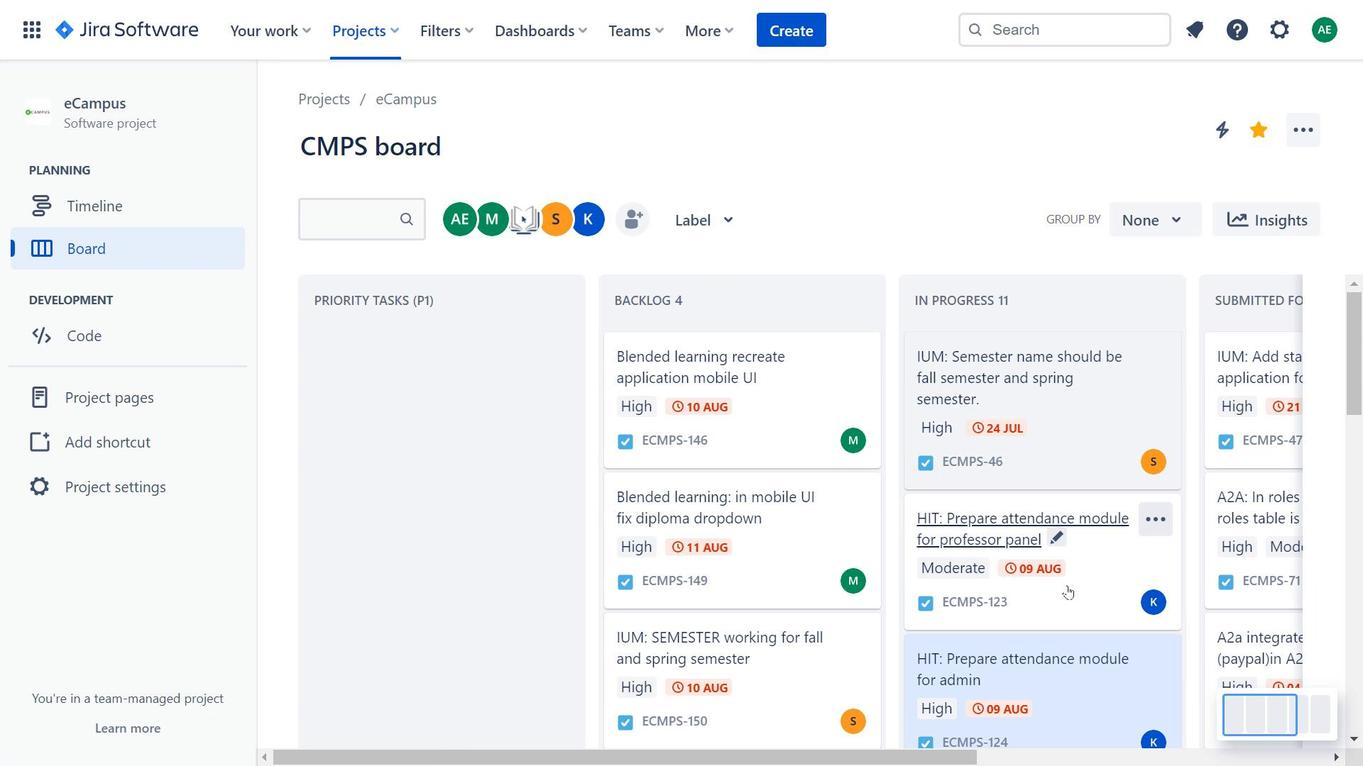 
Action: Mouse moved to (1071, 593)
Screenshot: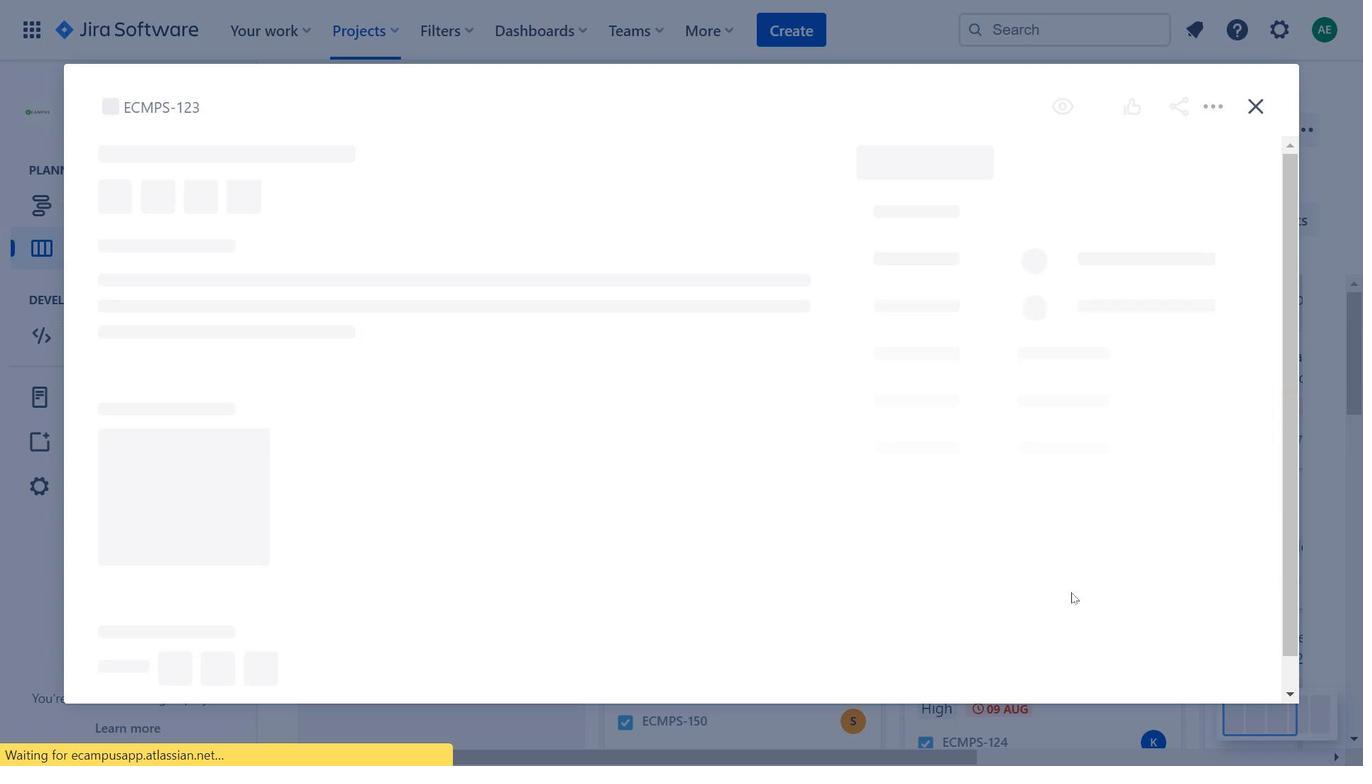 
Action: Mouse pressed left at (1071, 593)
Screenshot: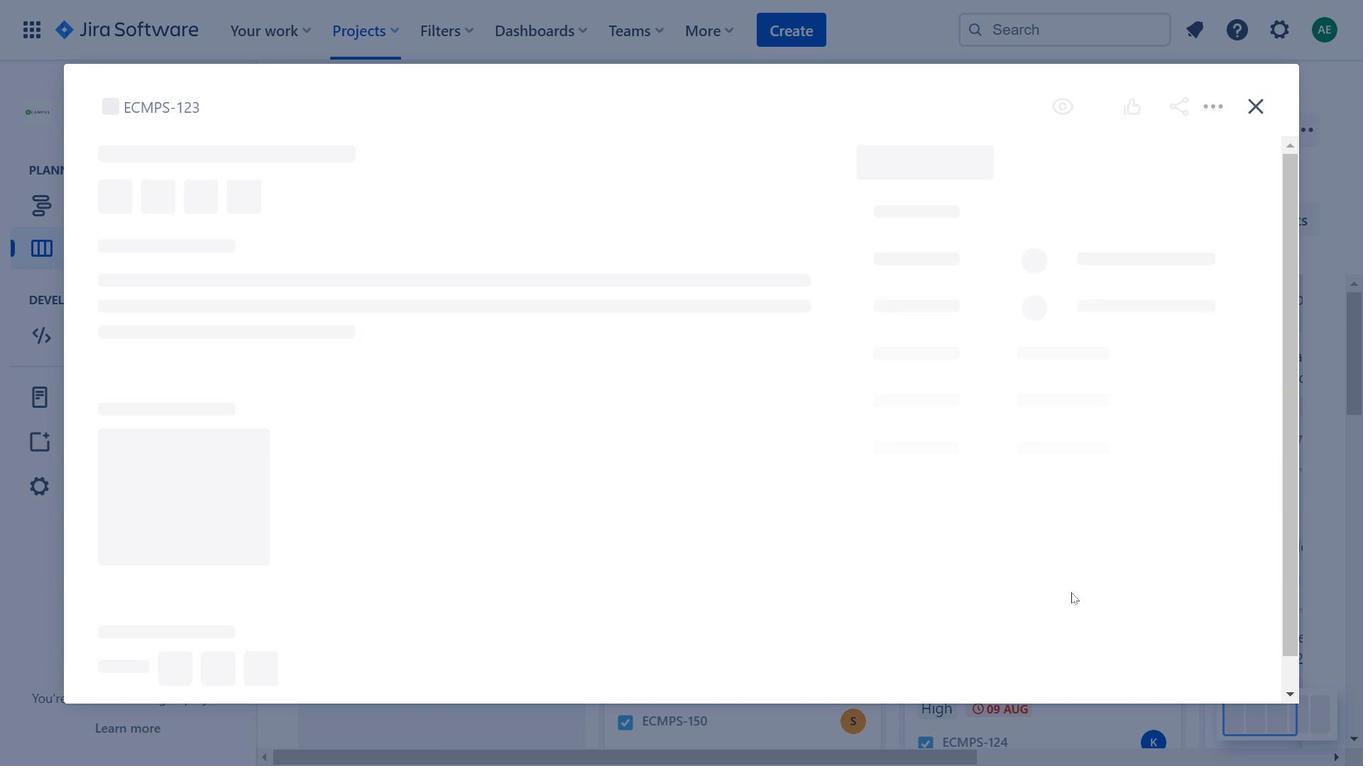 
Action: Mouse moved to (501, 220)
Screenshot: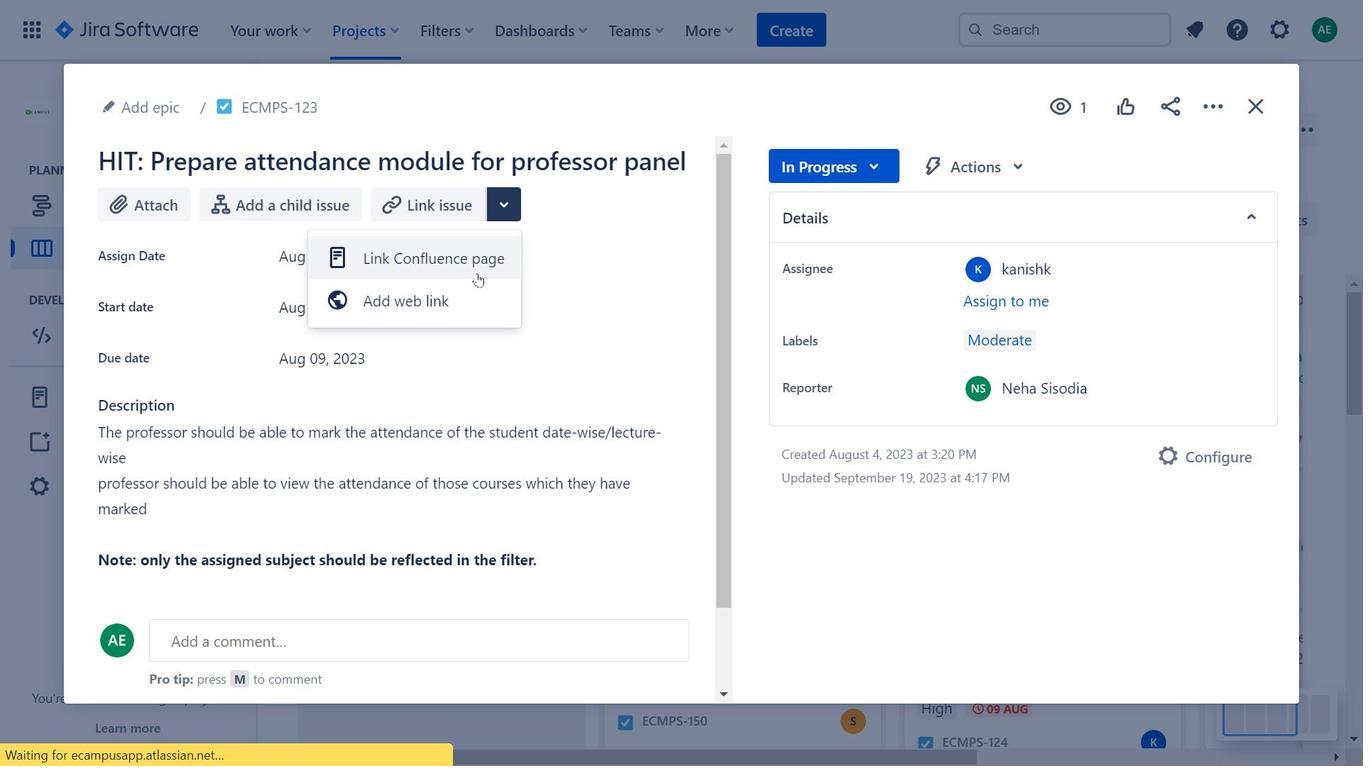 
Action: Mouse pressed left at (501, 220)
Screenshot: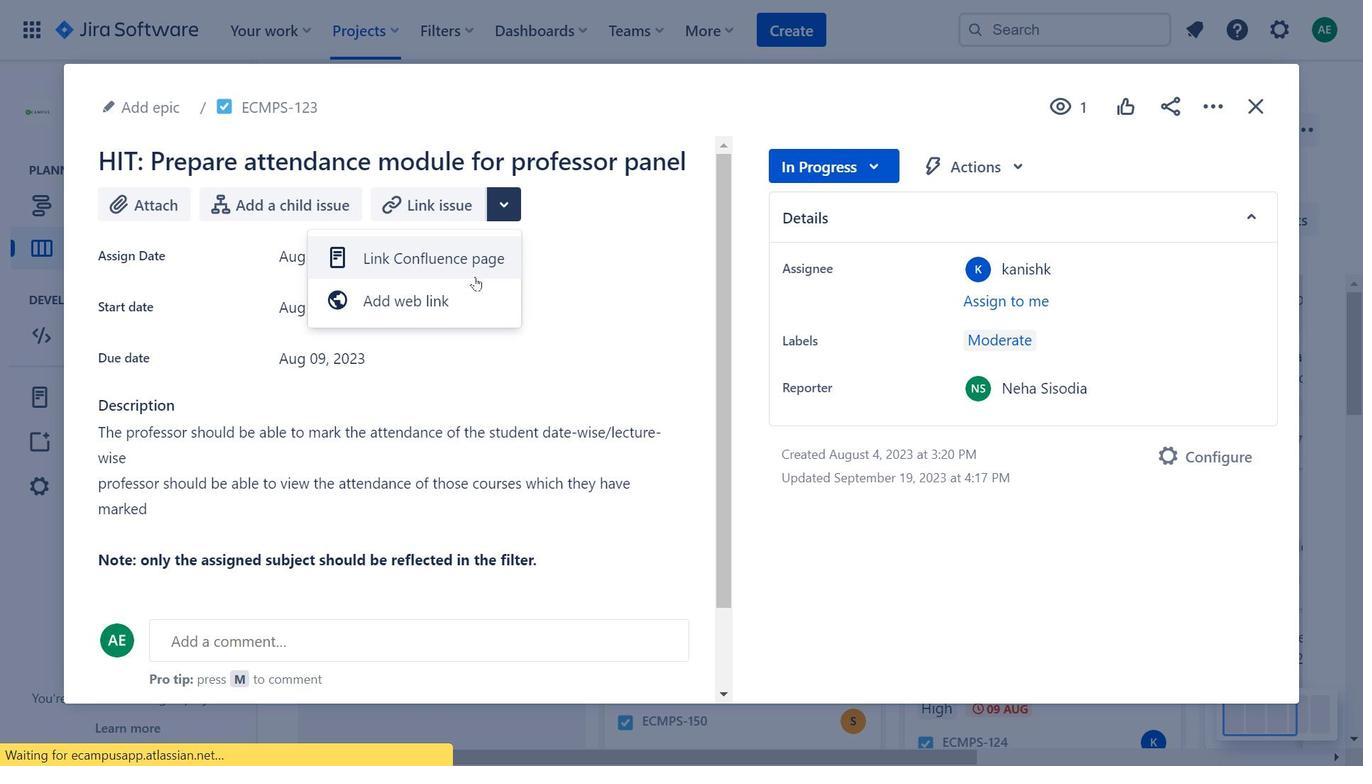
Action: Mouse moved to (690, 249)
Screenshot: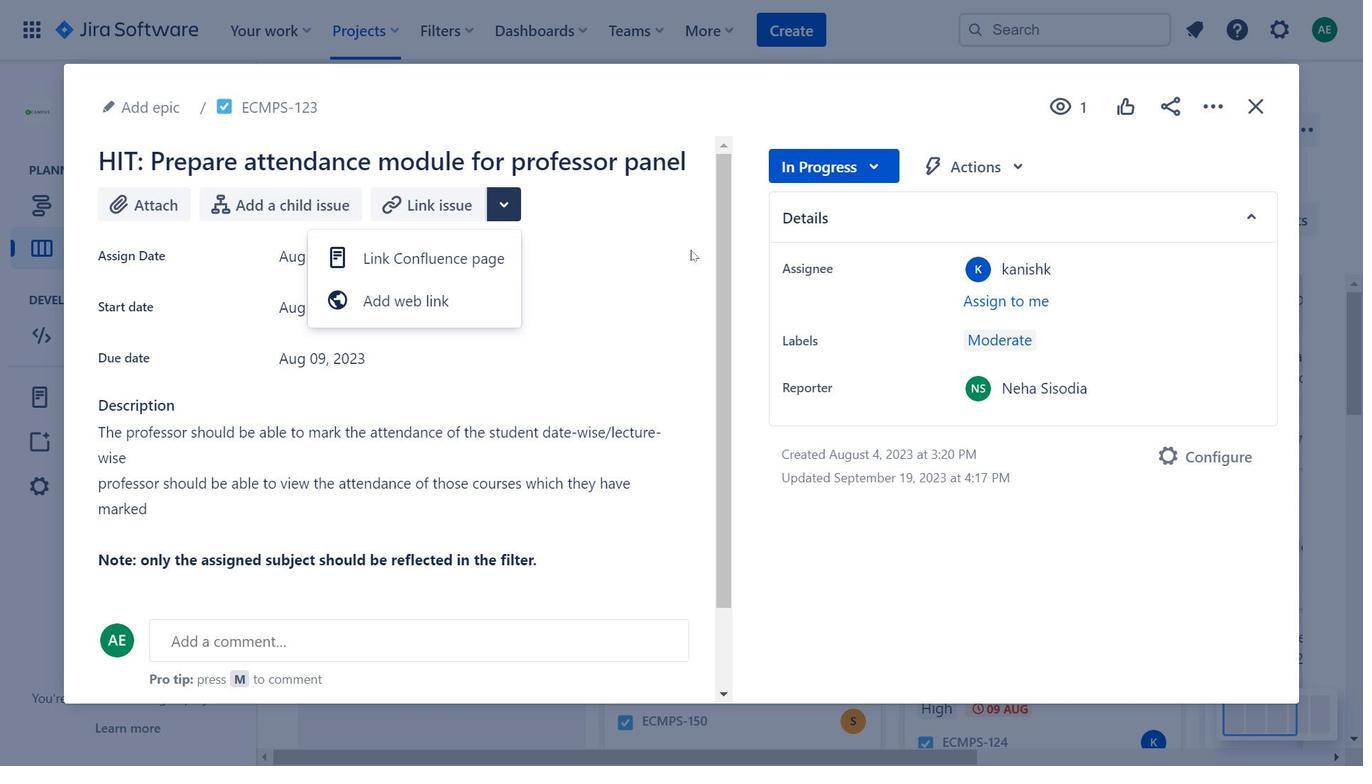 
Action: Mouse pressed left at (690, 249)
Screenshot: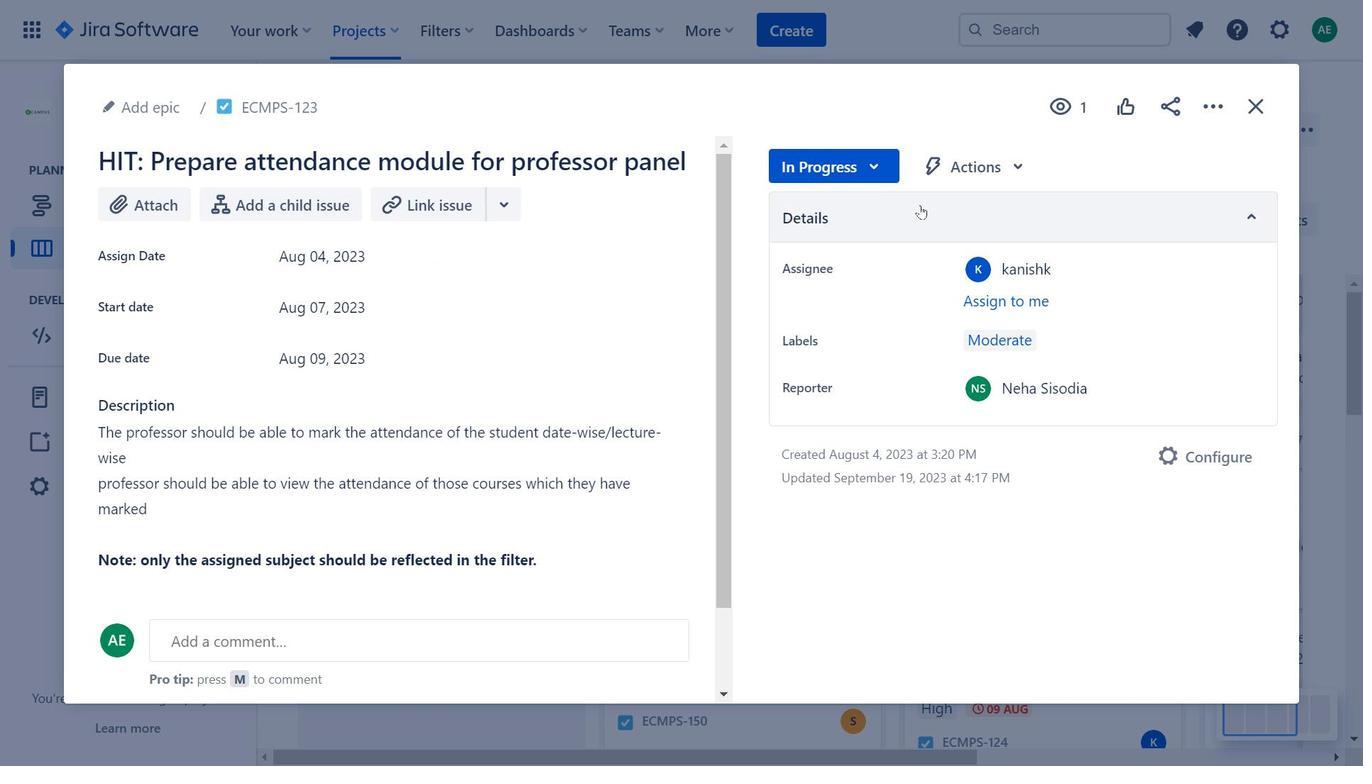 
Action: Mouse moved to (474, 455)
Screenshot: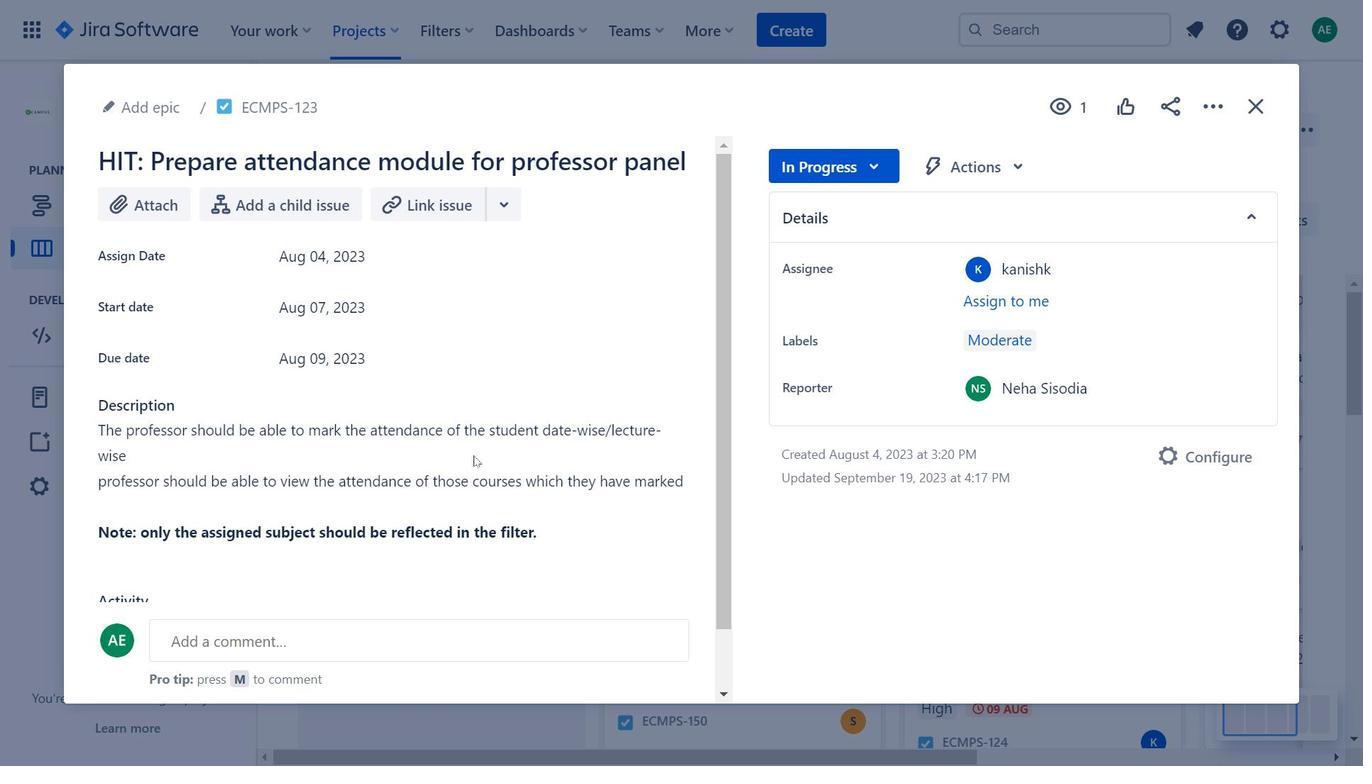 
Action: Mouse pressed left at (474, 455)
Screenshot: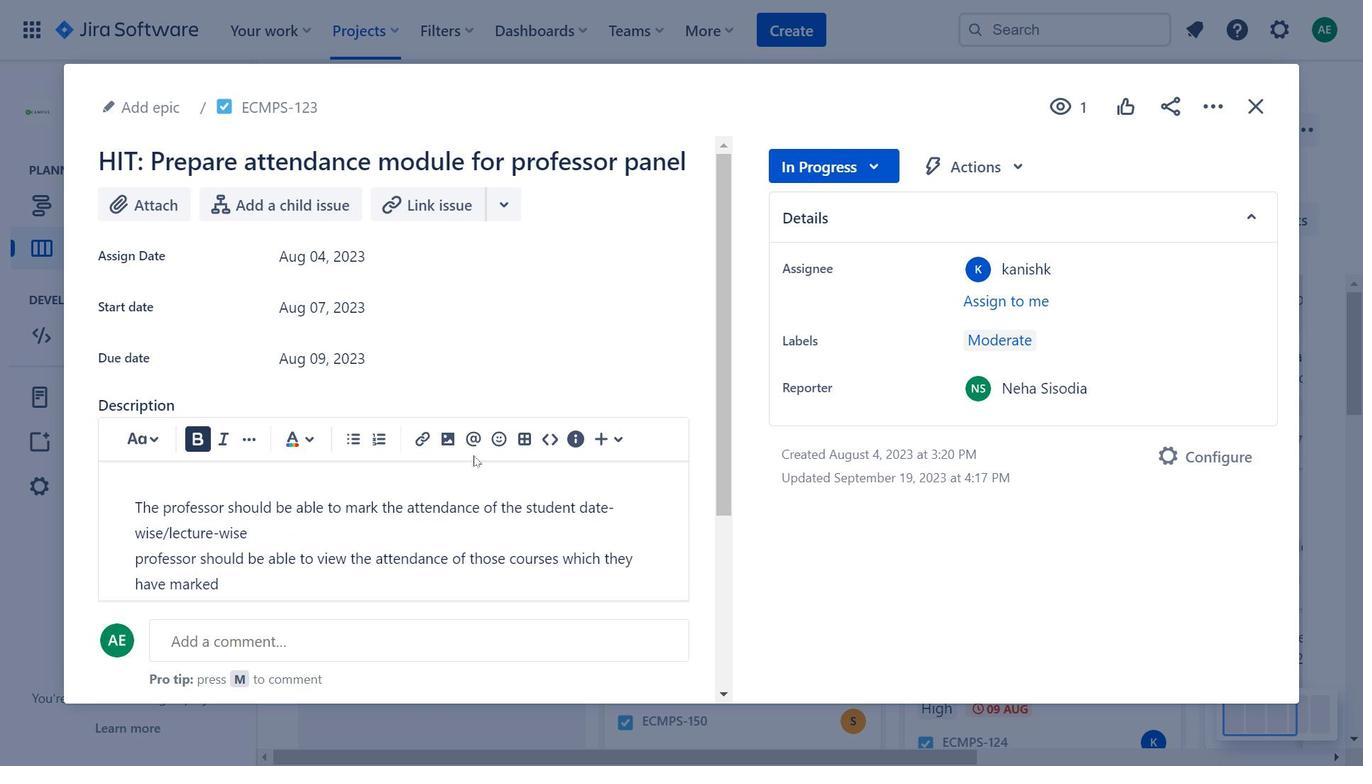 
Action: Mouse moved to (283, 477)
Screenshot: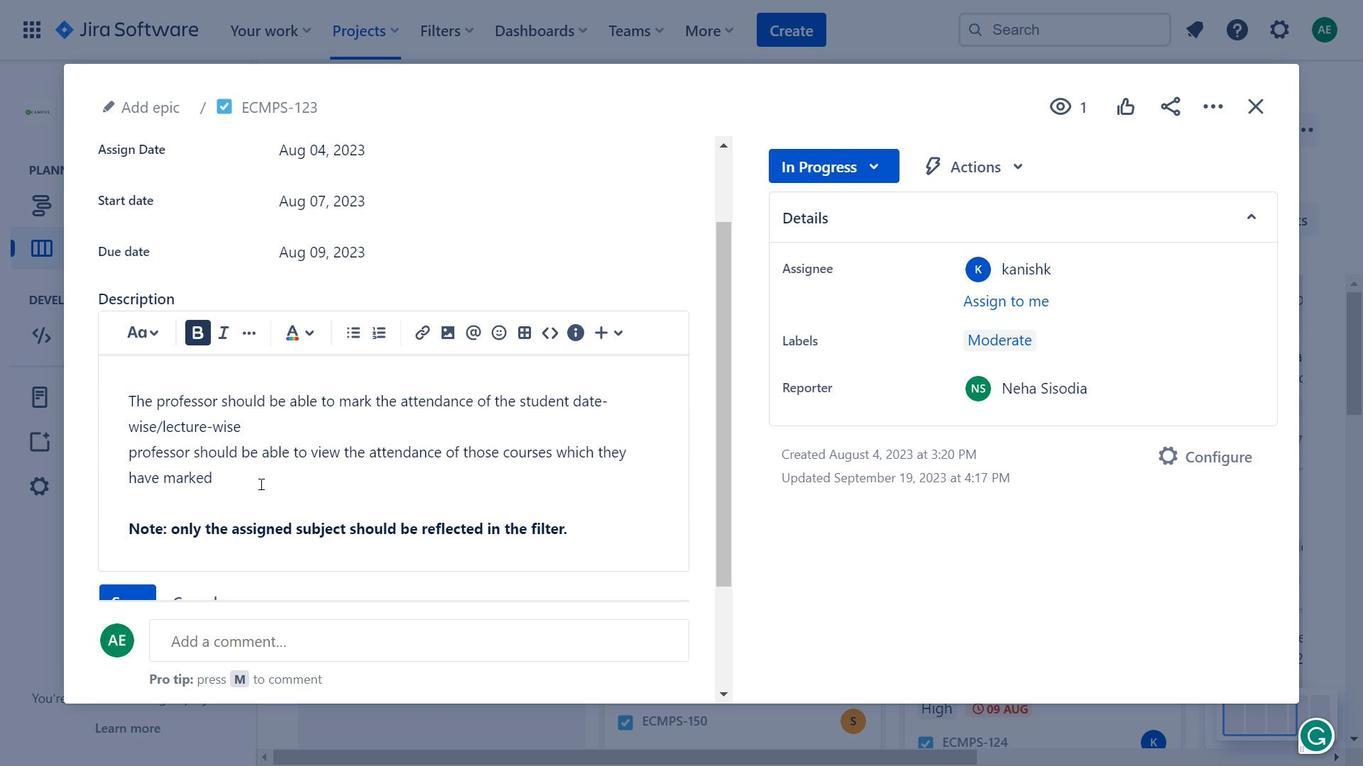 
Action: Mouse scrolled (283, 476) with delta (0, 0)
Screenshot: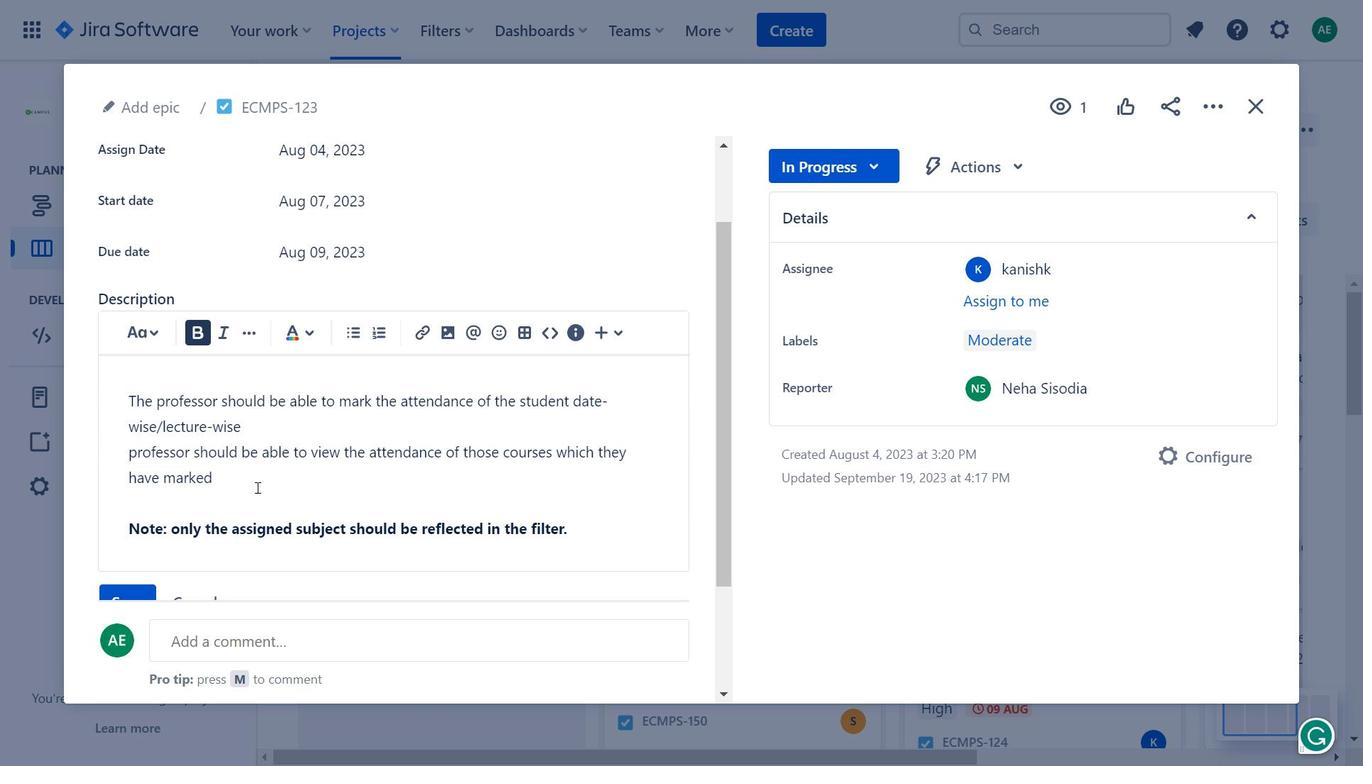 
Action: Mouse moved to (257, 487)
Screenshot: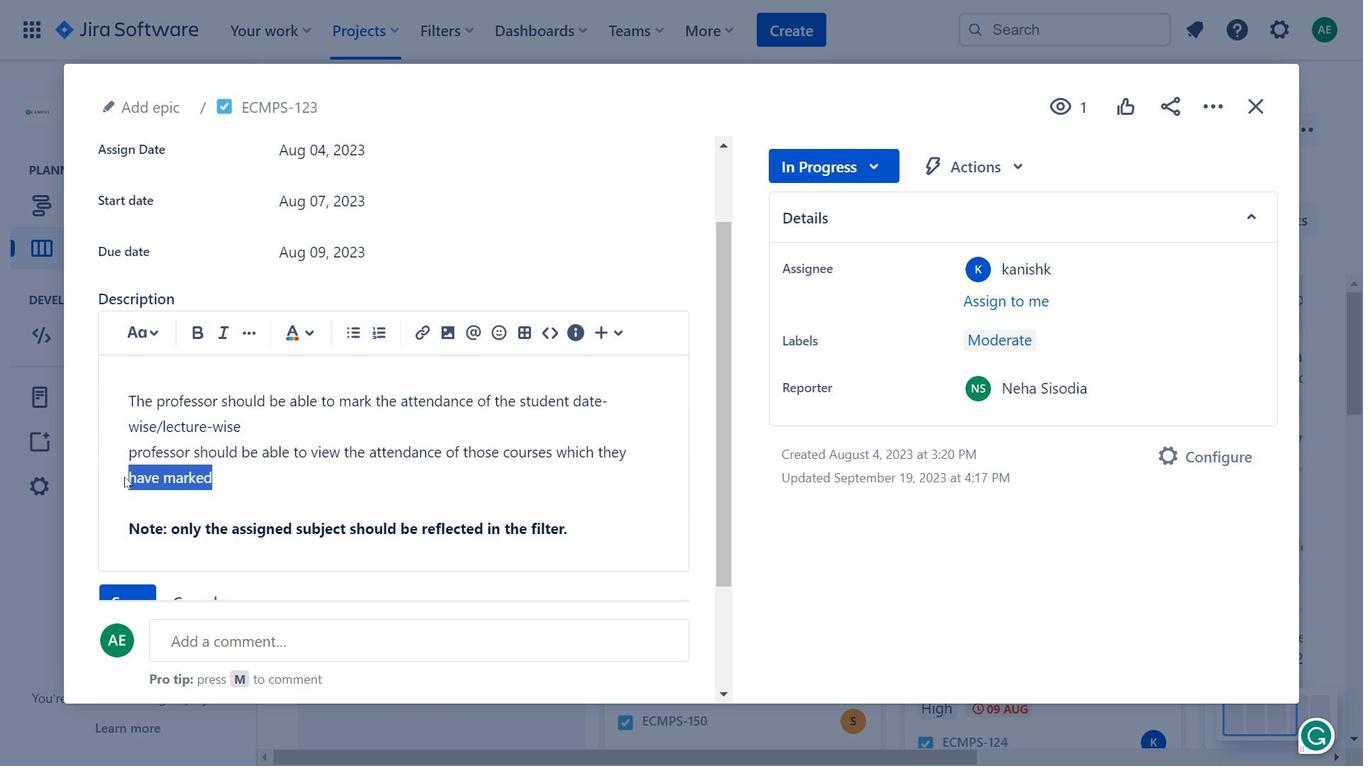 
Action: Mouse pressed left at (257, 487)
Screenshot: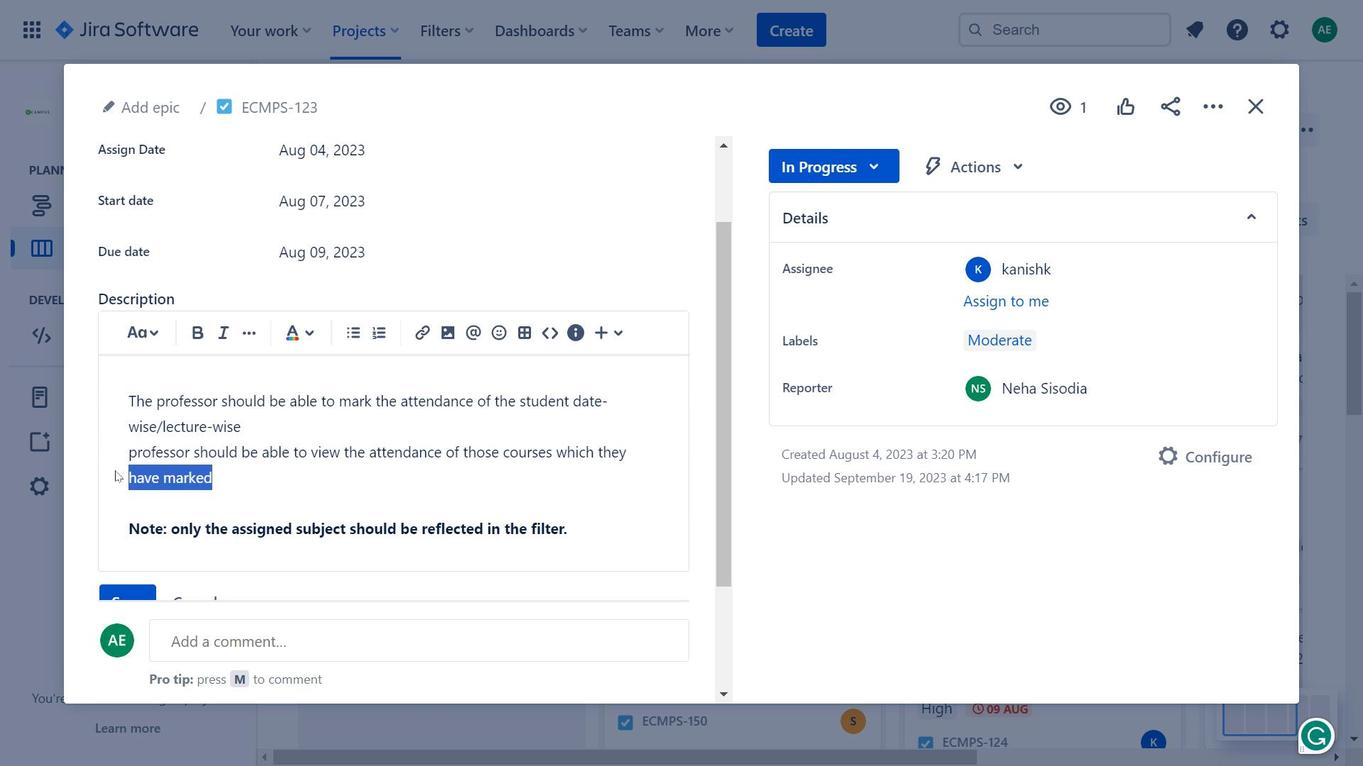 
Action: Mouse moved to (663, 247)
Screenshot: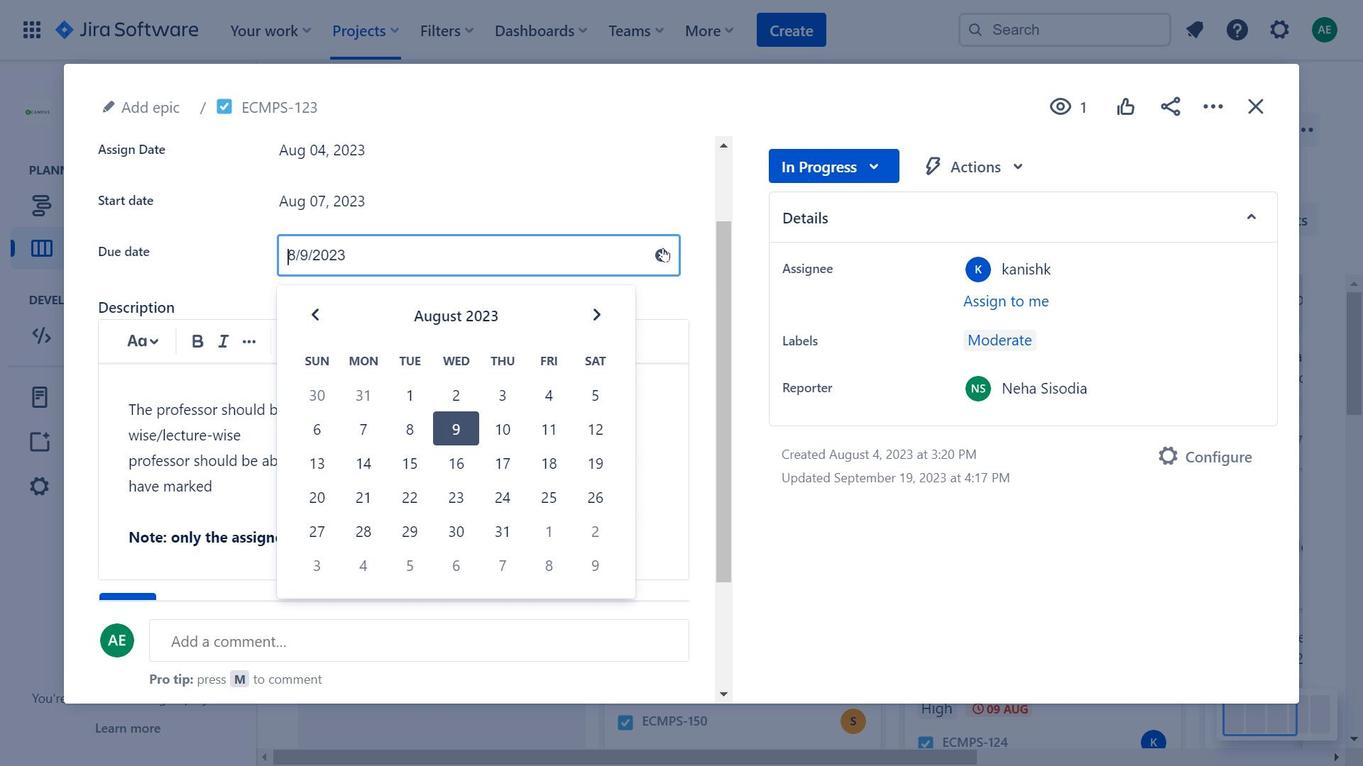 
Action: Mouse pressed left at (663, 247)
Screenshot: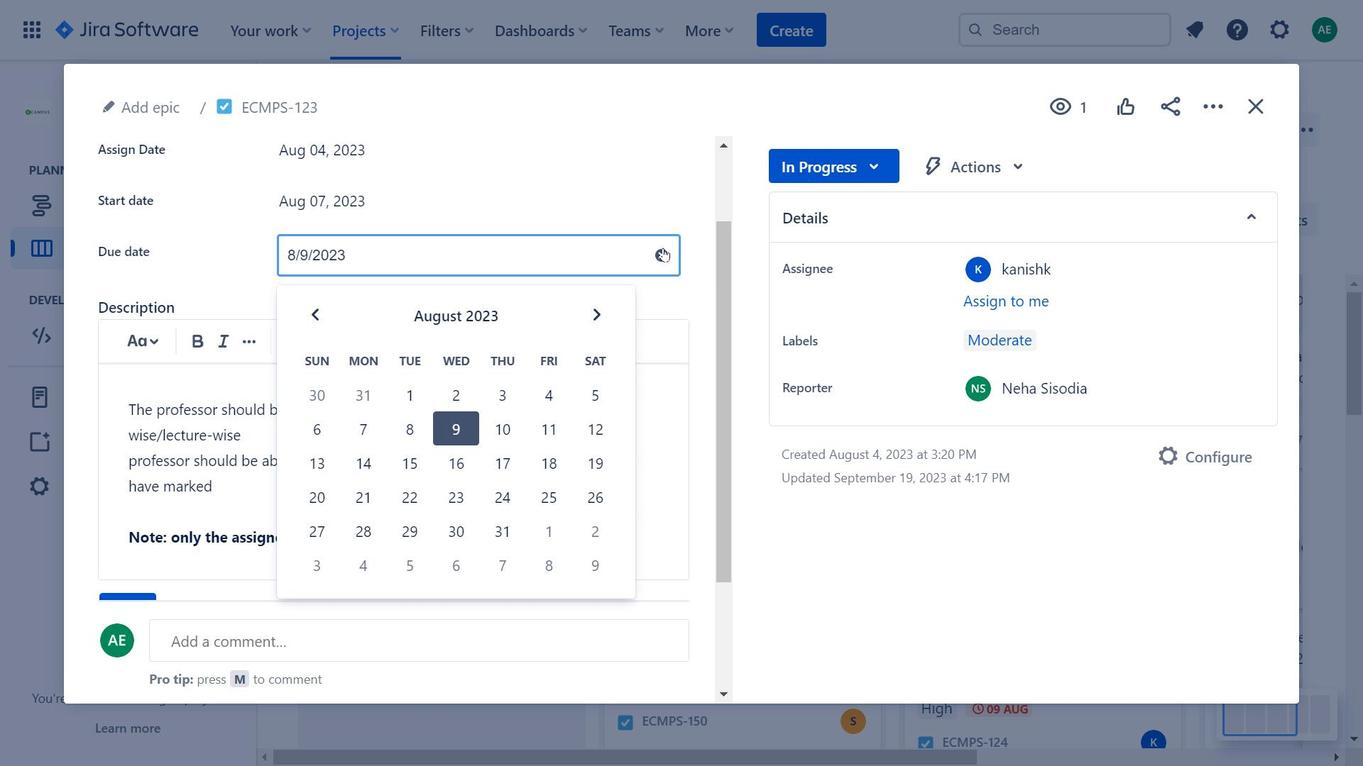 
Action: Mouse moved to (604, 320)
Screenshot: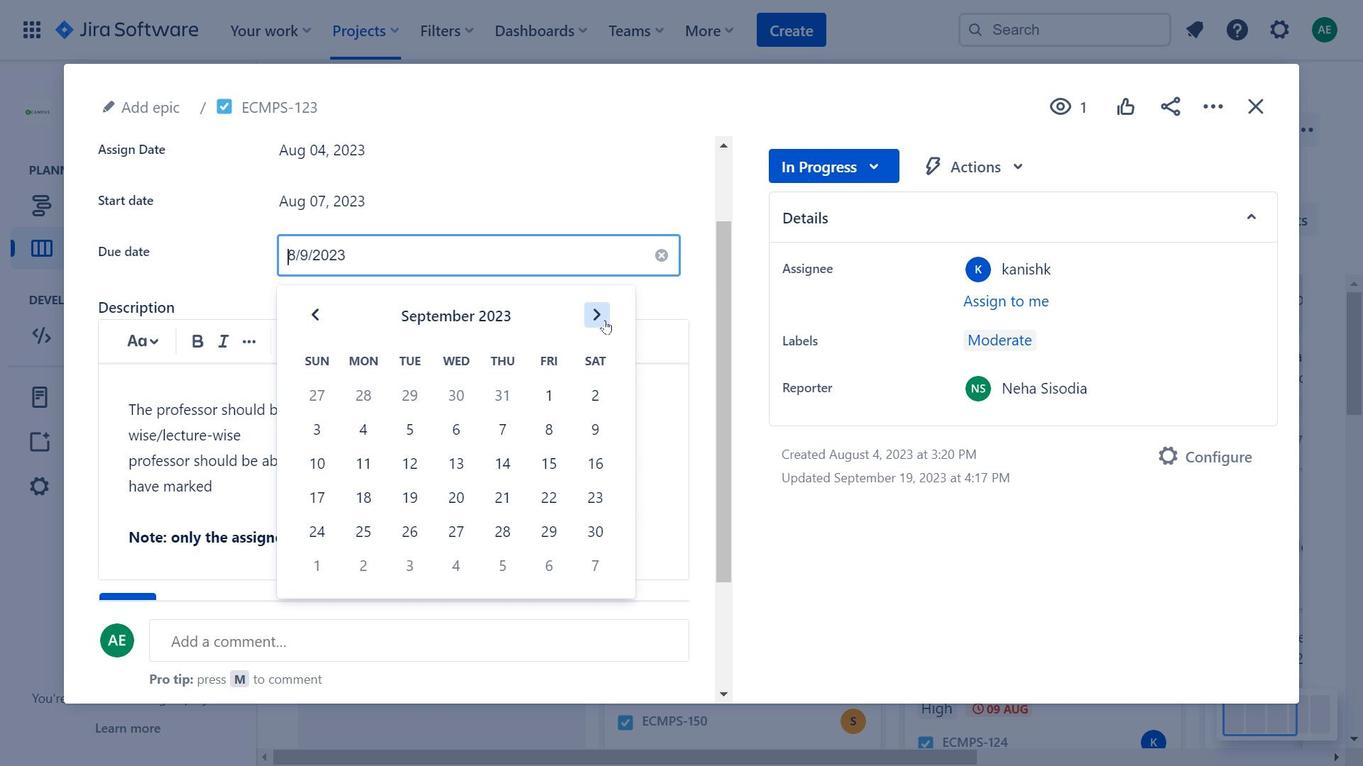 
Action: Mouse pressed left at (604, 320)
Screenshot: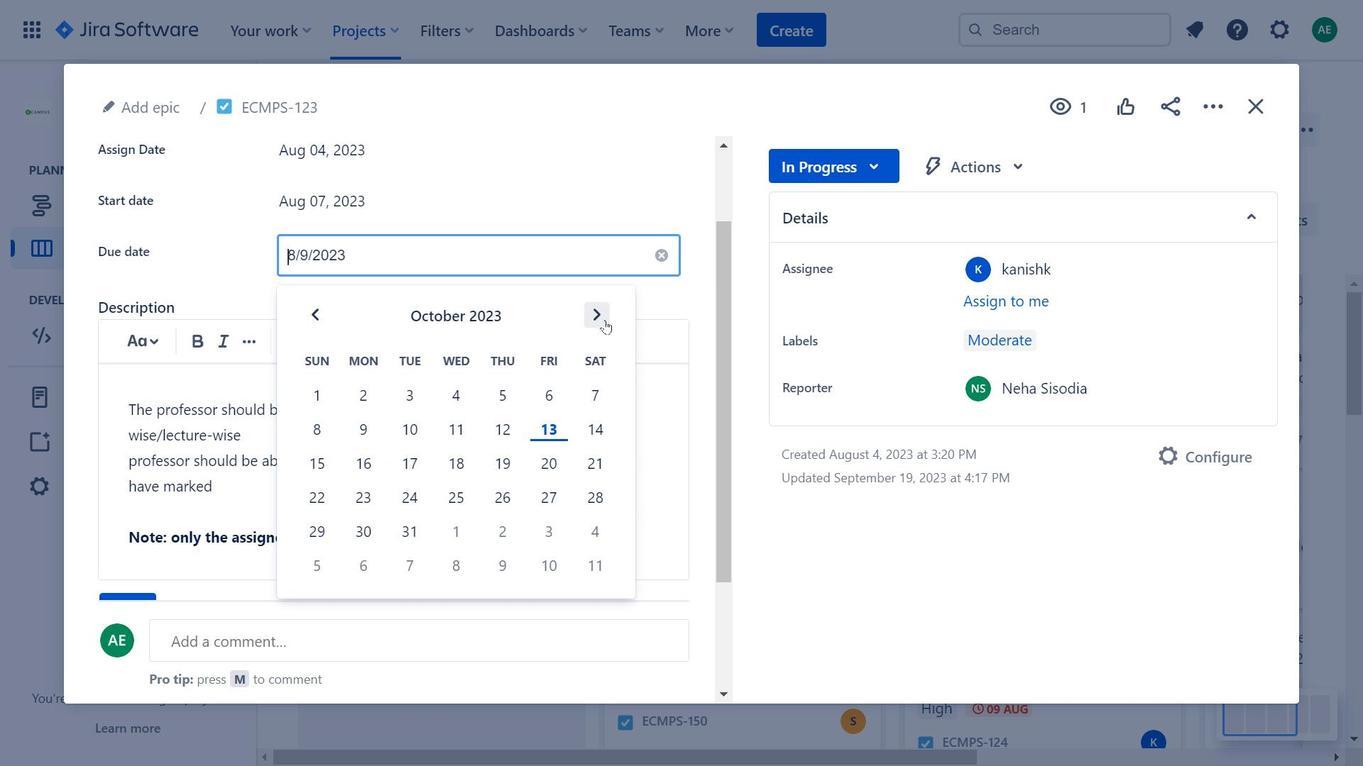 
Action: Mouse pressed left at (604, 320)
Screenshot: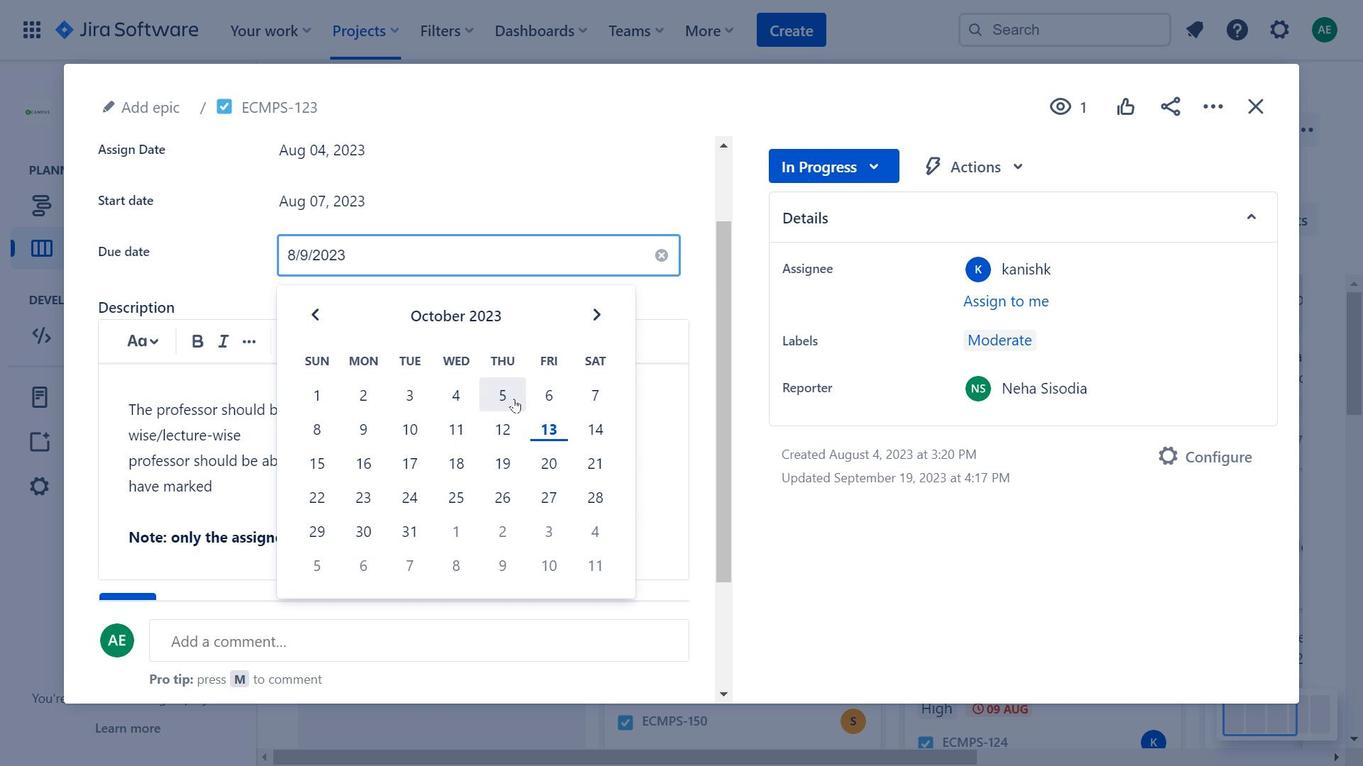 
Action: Mouse moved to (686, 176)
Screenshot: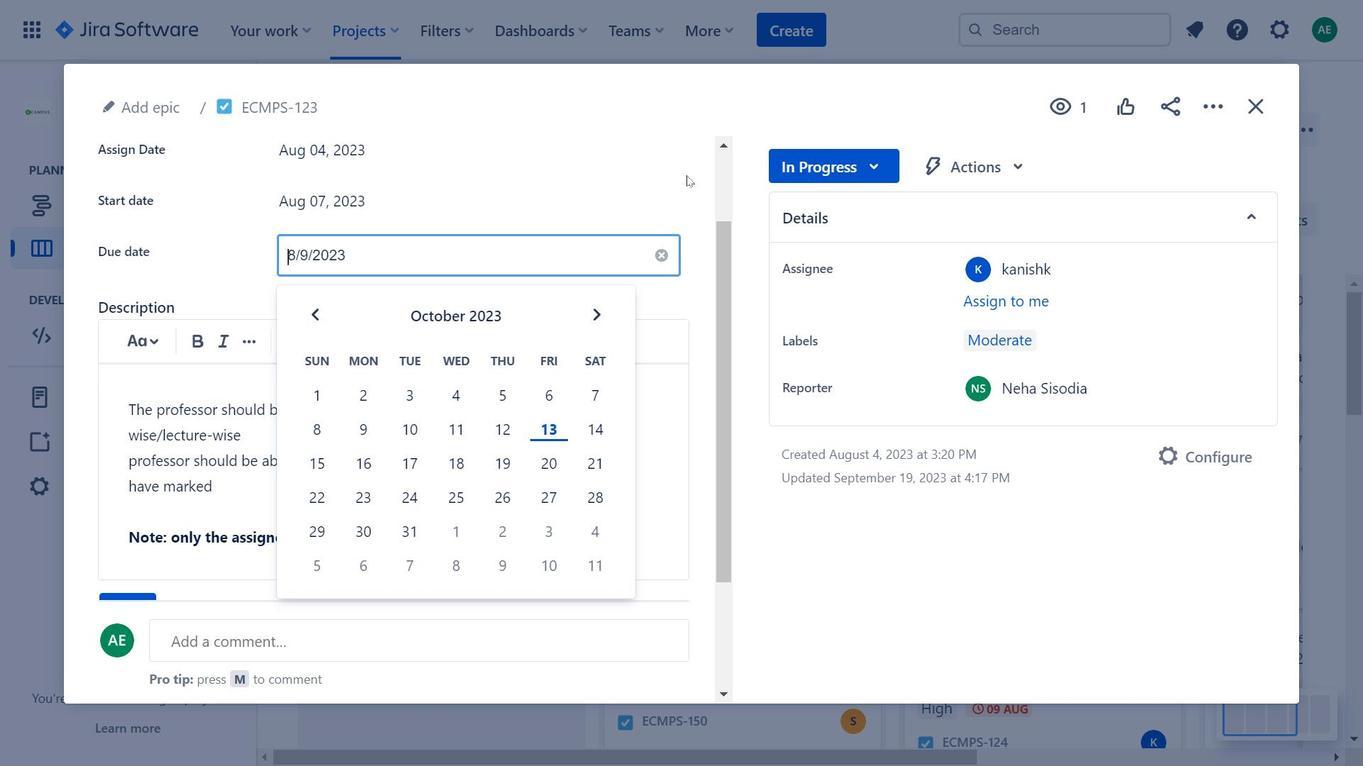 
Action: Mouse pressed left at (686, 176)
Screenshot: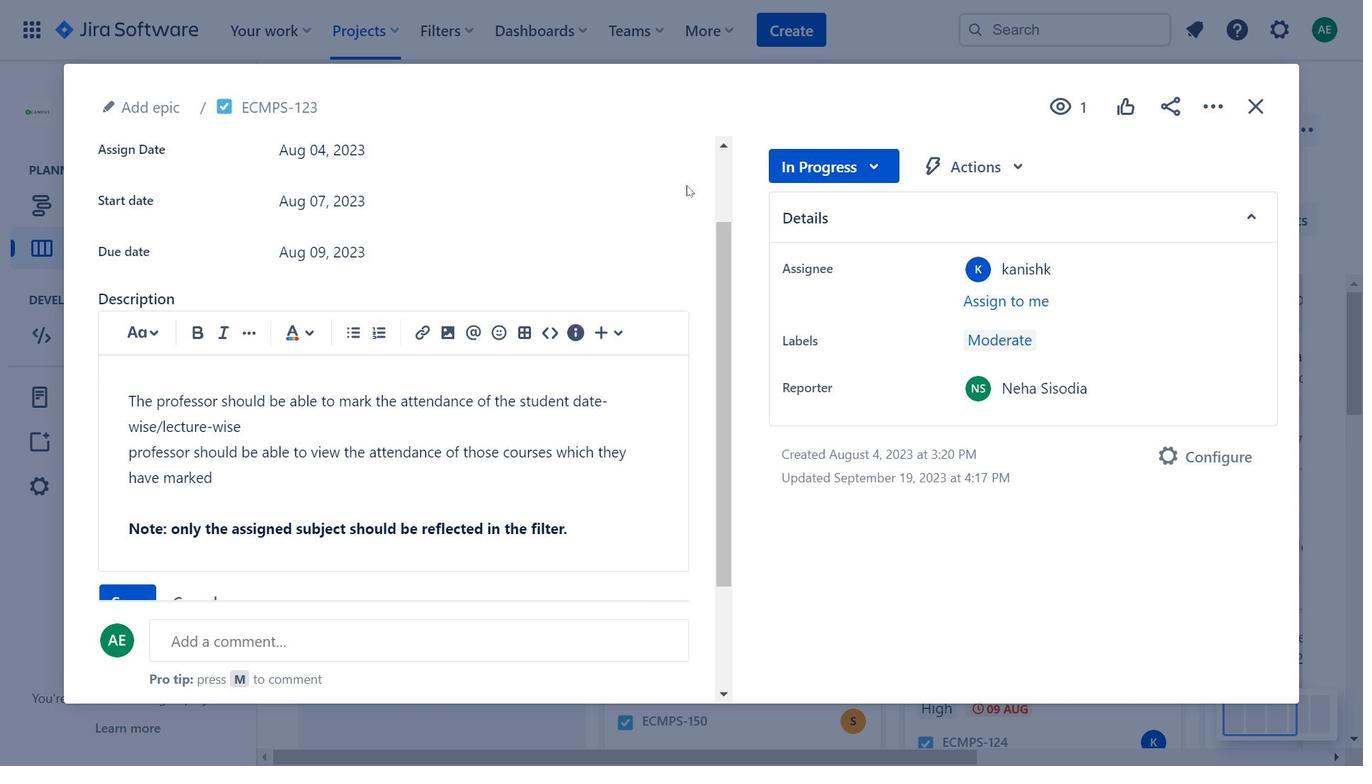 
Action: Mouse moved to (643, 248)
Screenshot: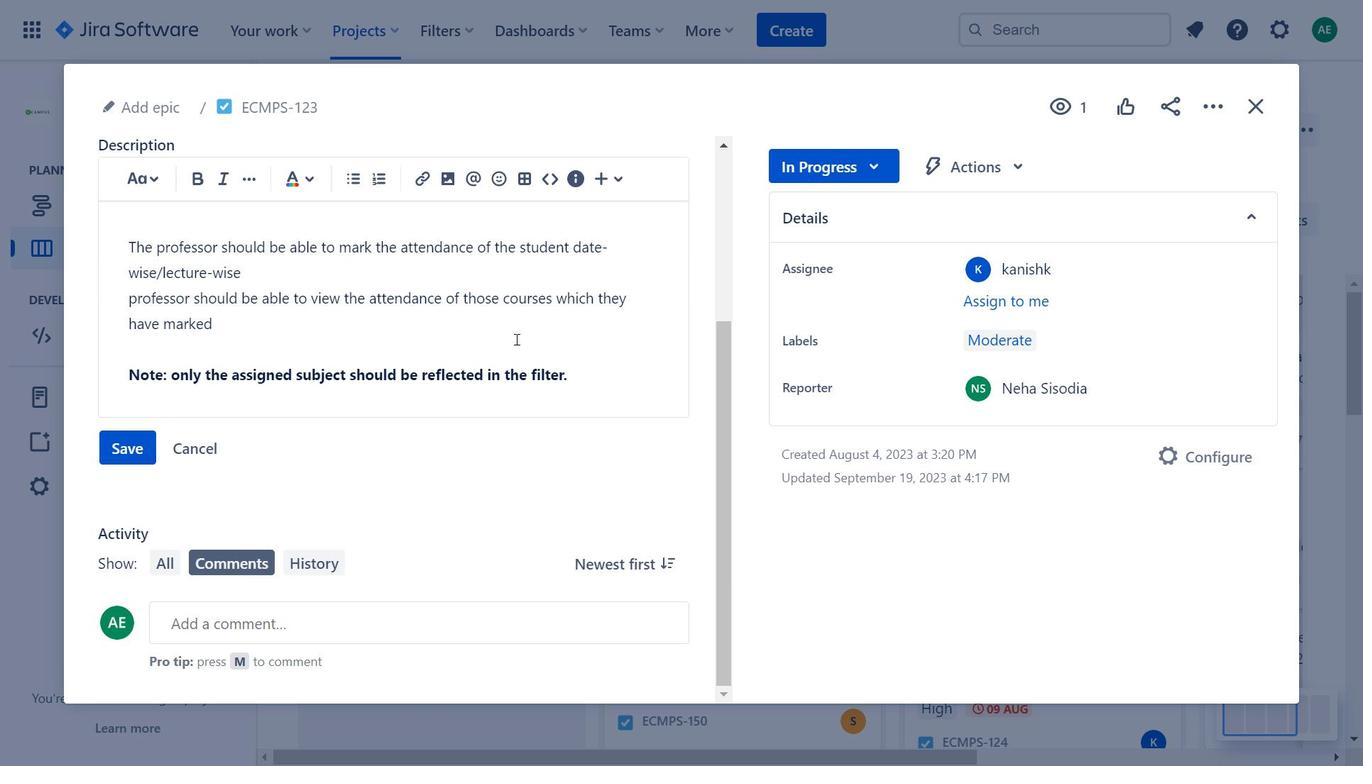 
Action: Mouse scrolled (643, 247) with delta (0, 0)
Screenshot: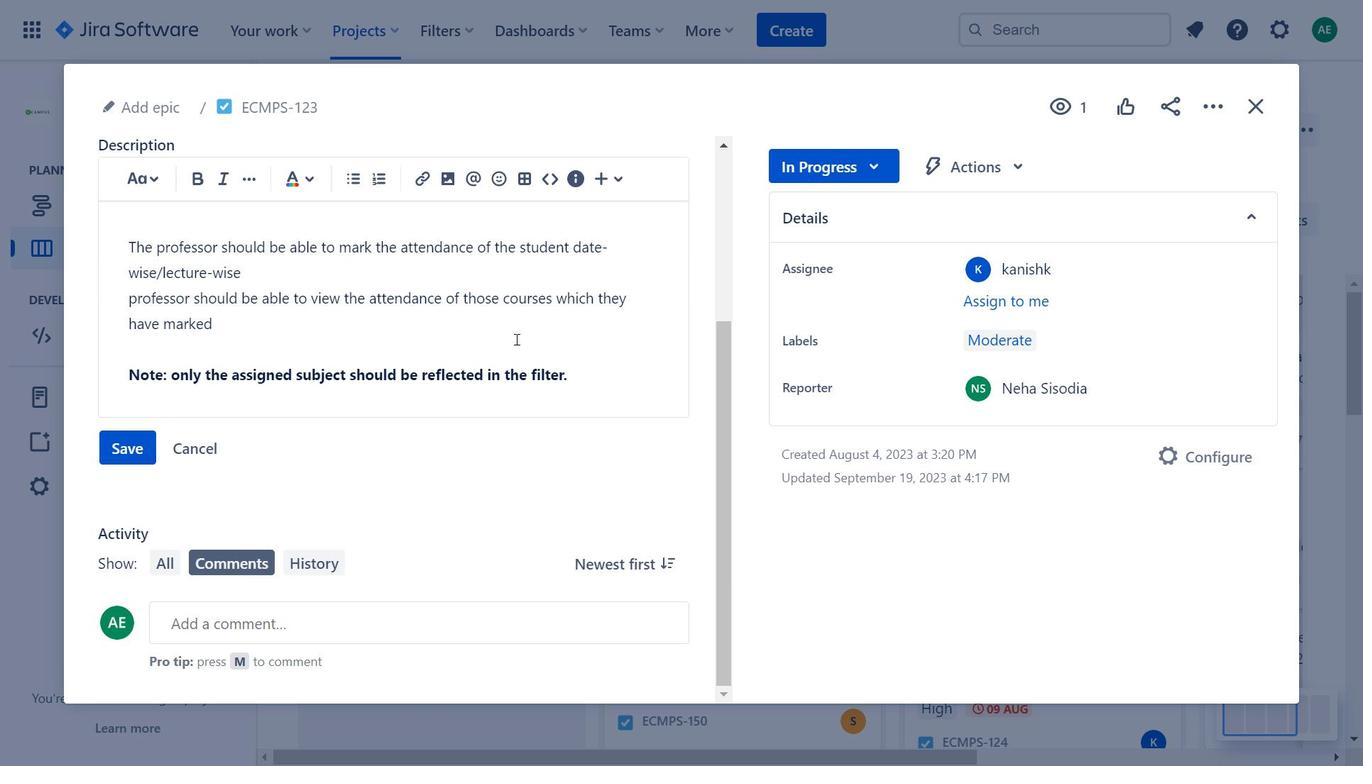 
Action: Mouse moved to (642, 249)
Screenshot: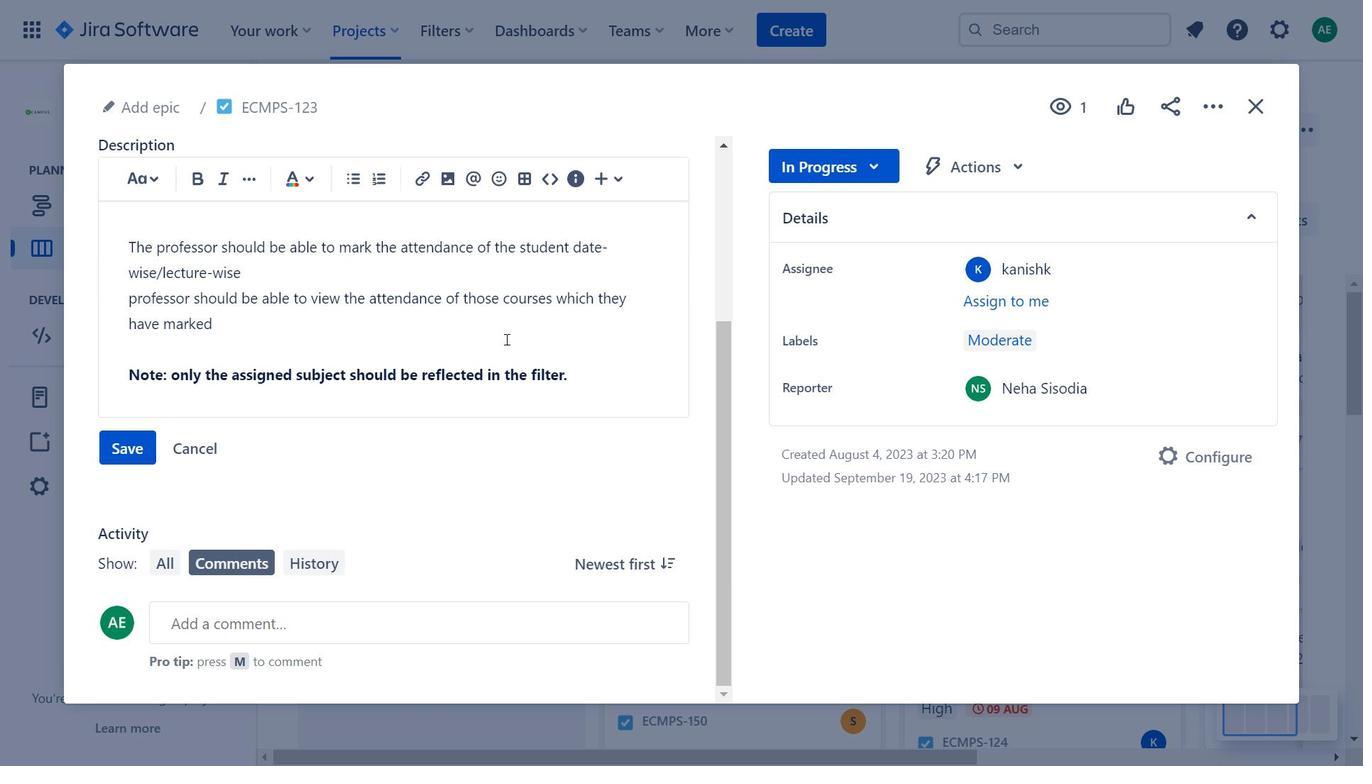 
Action: Mouse scrolled (642, 248) with delta (0, 0)
Screenshot: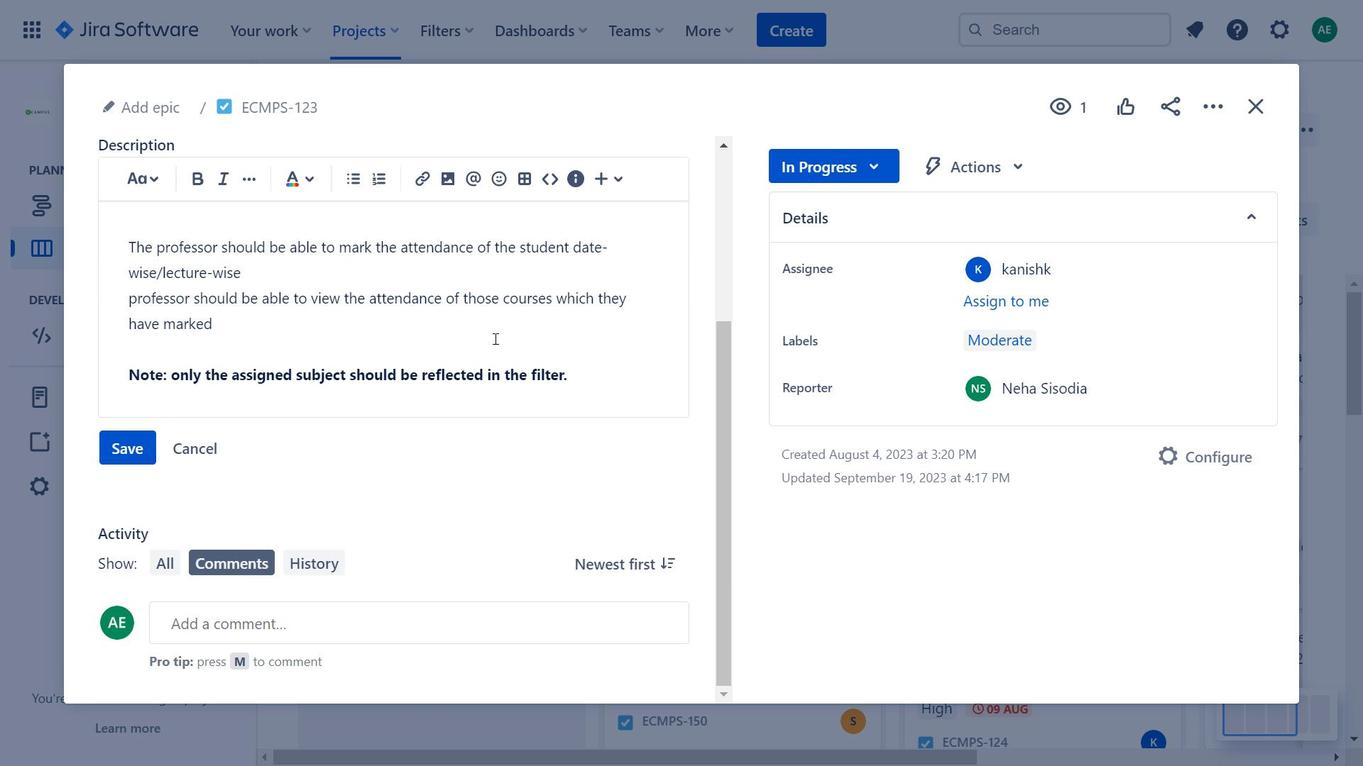 
Action: Mouse moved to (520, 338)
Screenshot: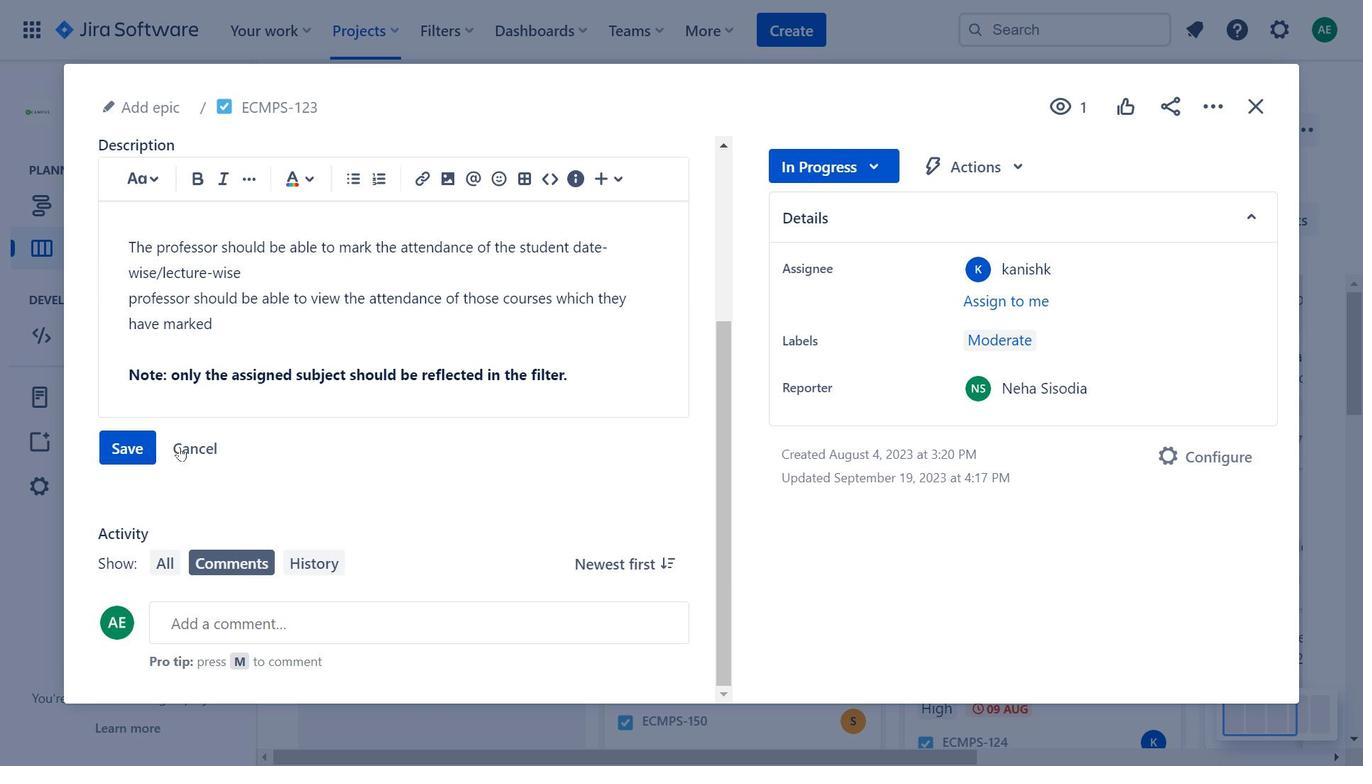 
Action: Mouse scrolled (520, 337) with delta (0, 0)
Screenshot: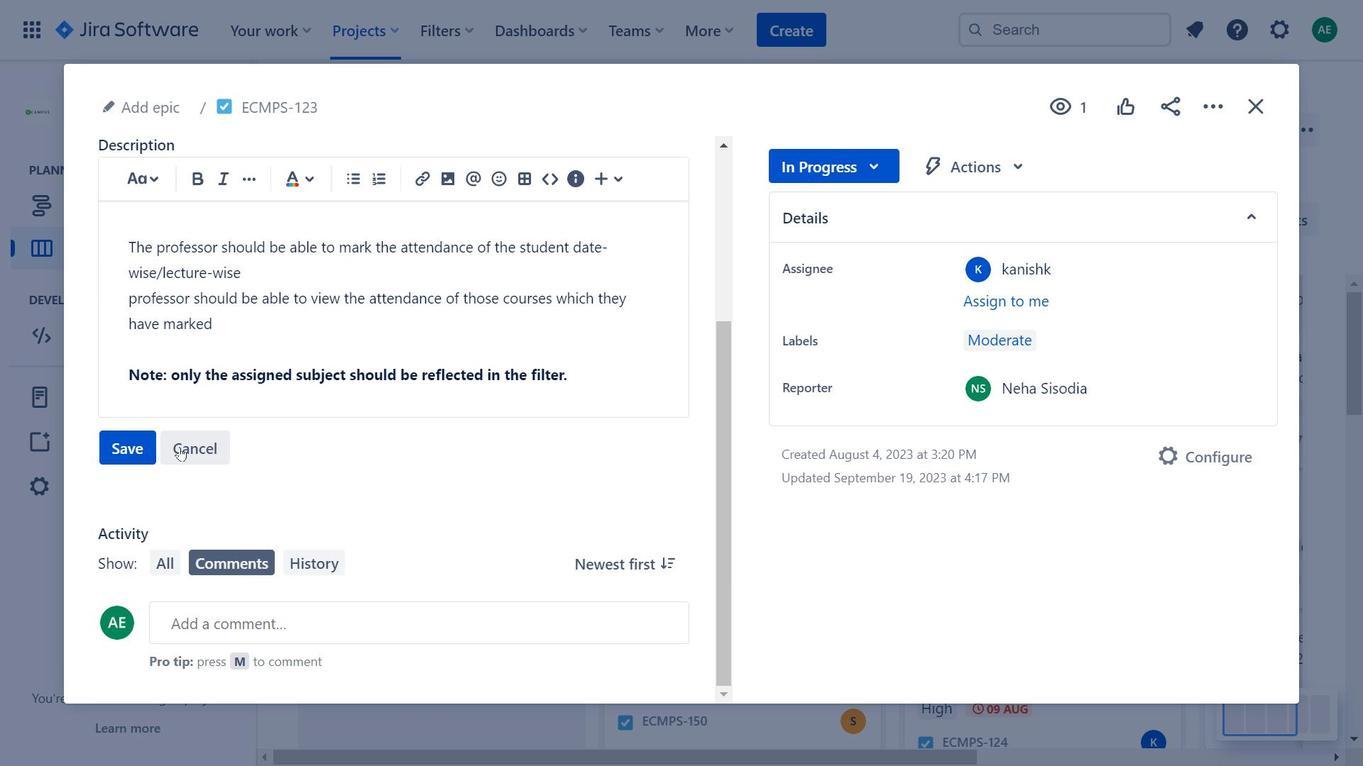 
Action: Mouse moved to (190, 450)
Screenshot: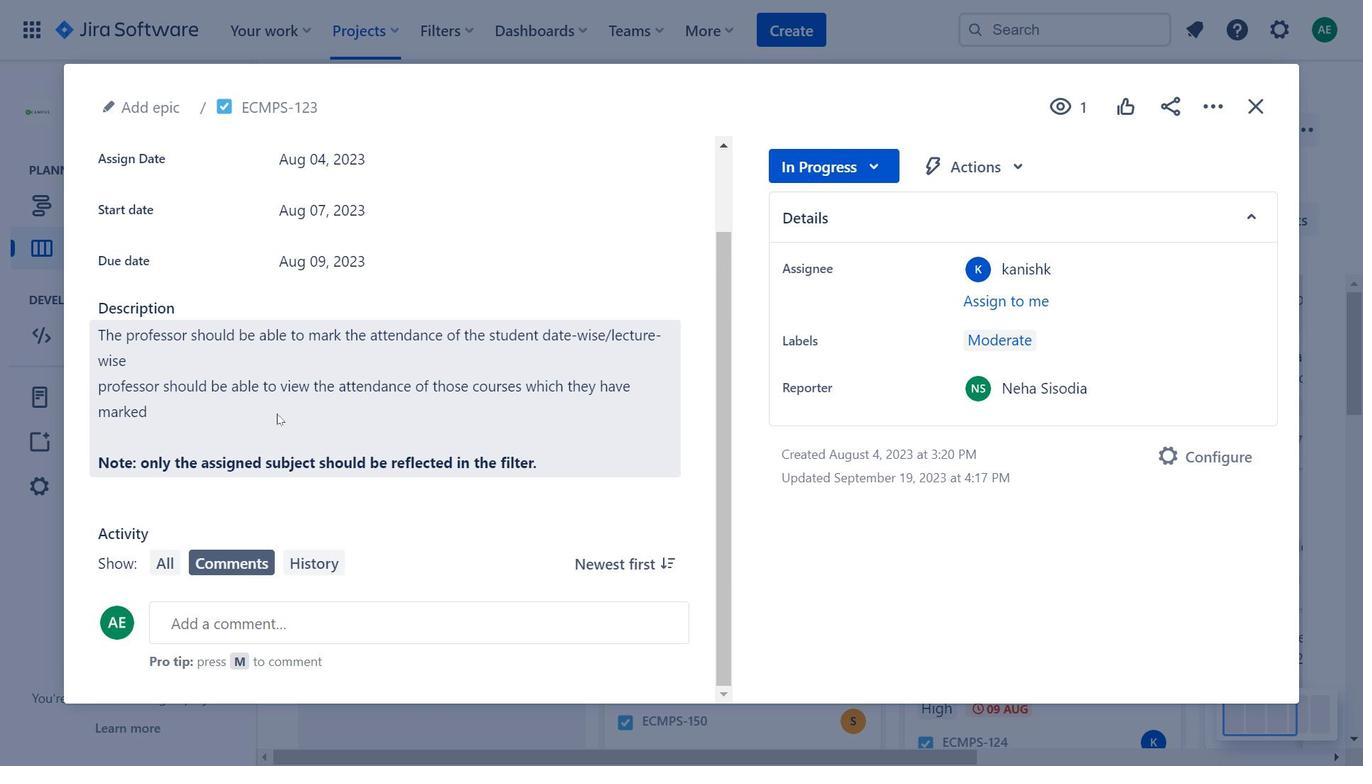 
Action: Mouse pressed left at (190, 450)
Screenshot: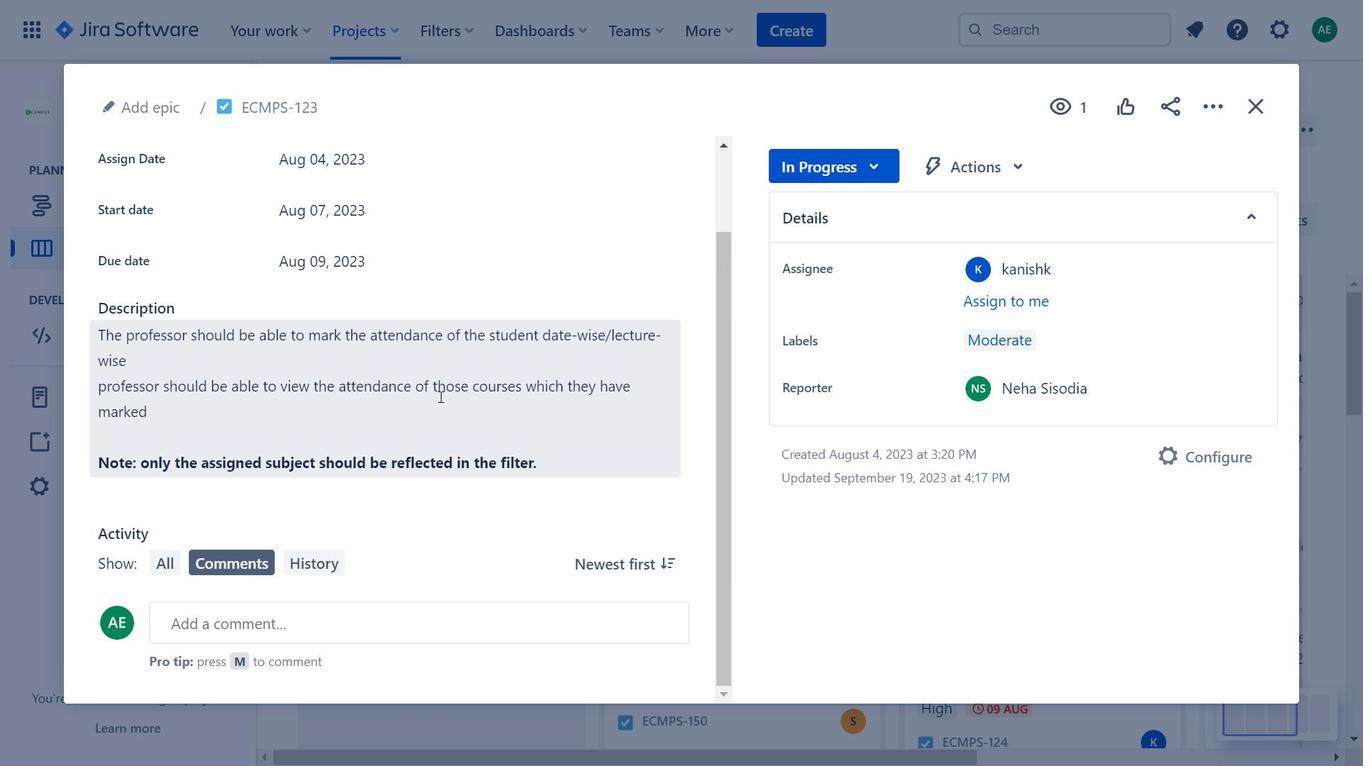 
Action: Mouse moved to (340, 572)
Screenshot: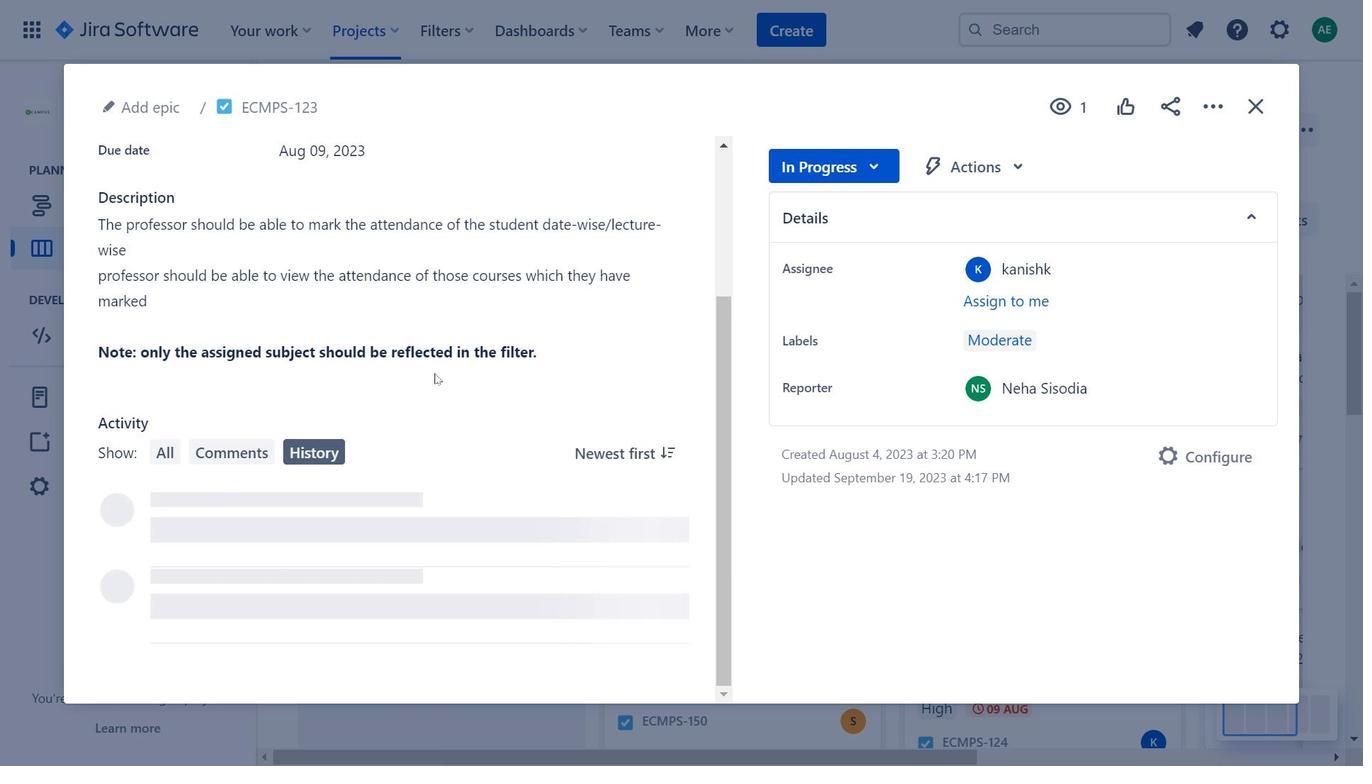
Action: Mouse pressed left at (340, 572)
Screenshot: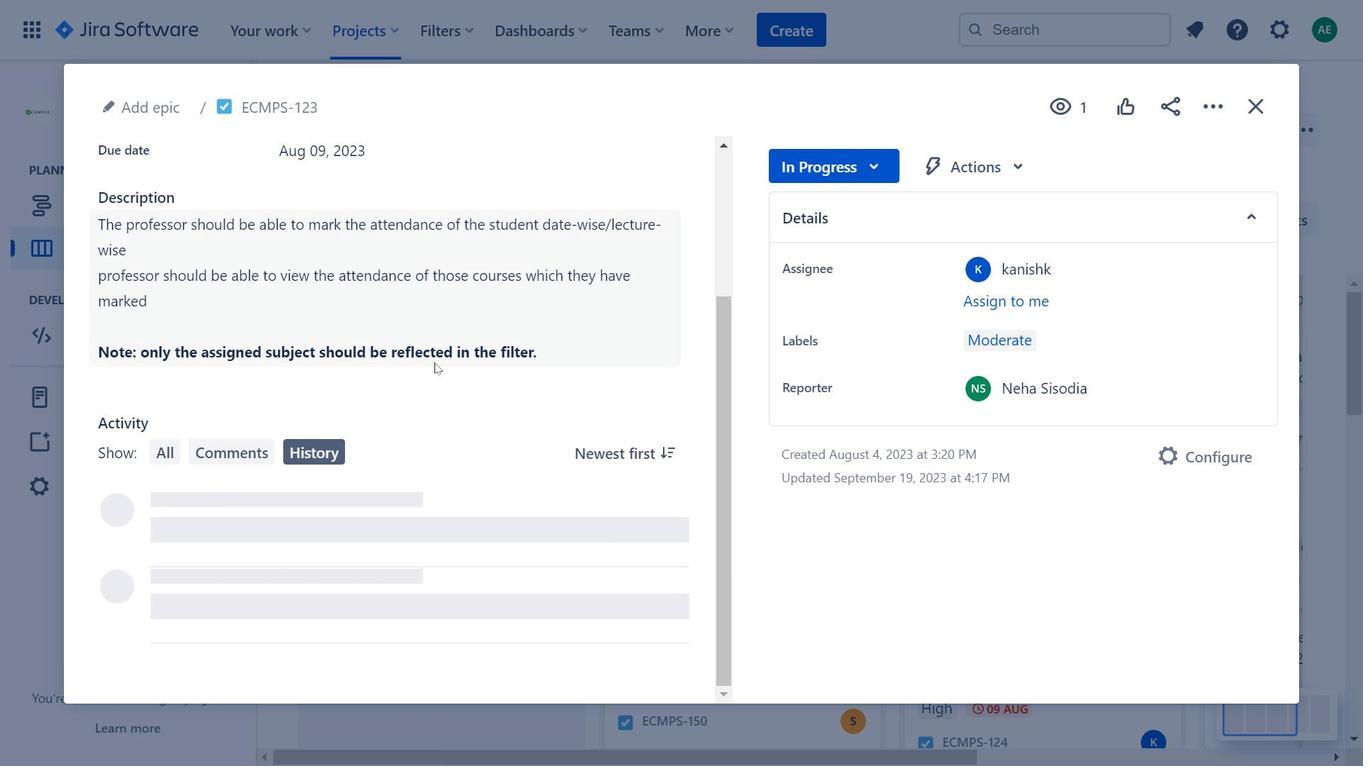 
Action: Mouse moved to (434, 363)
Screenshot: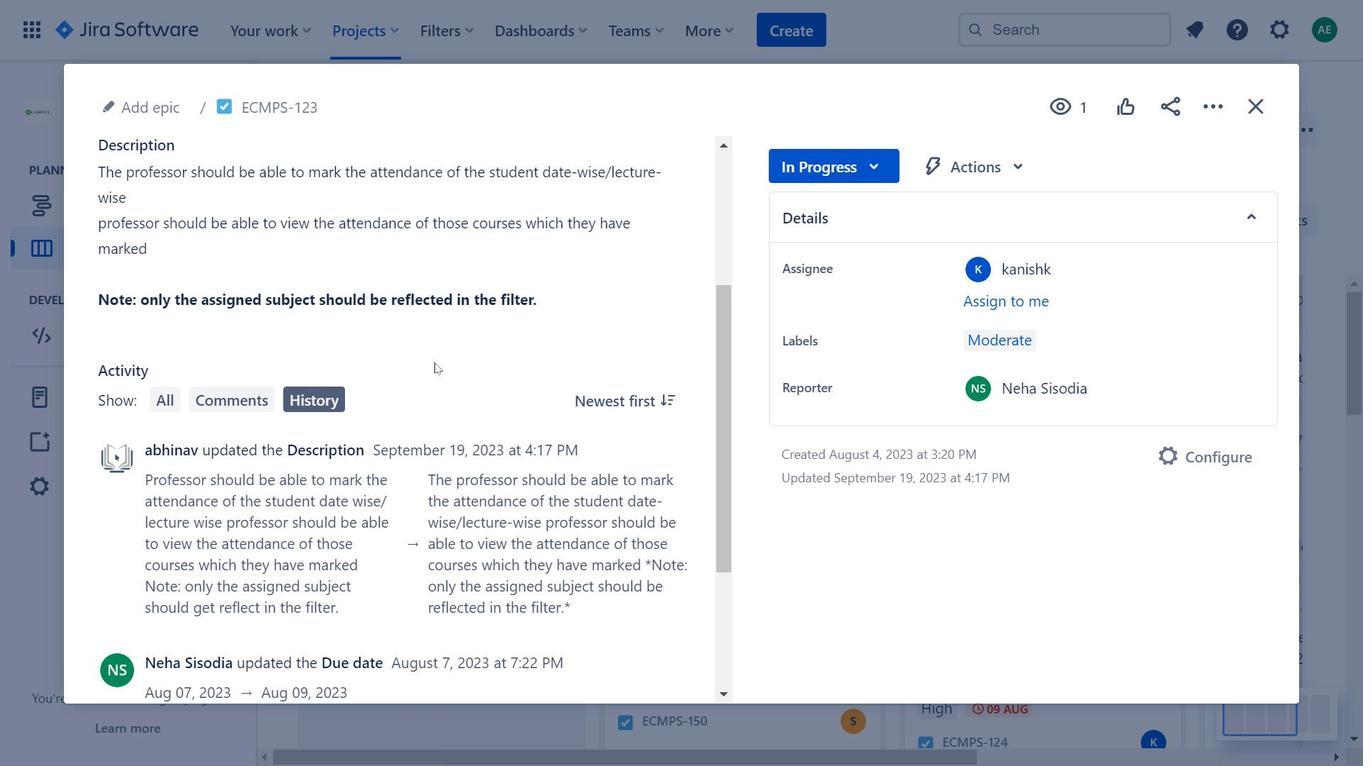 
Action: Mouse scrolled (434, 362) with delta (0, 0)
Screenshot: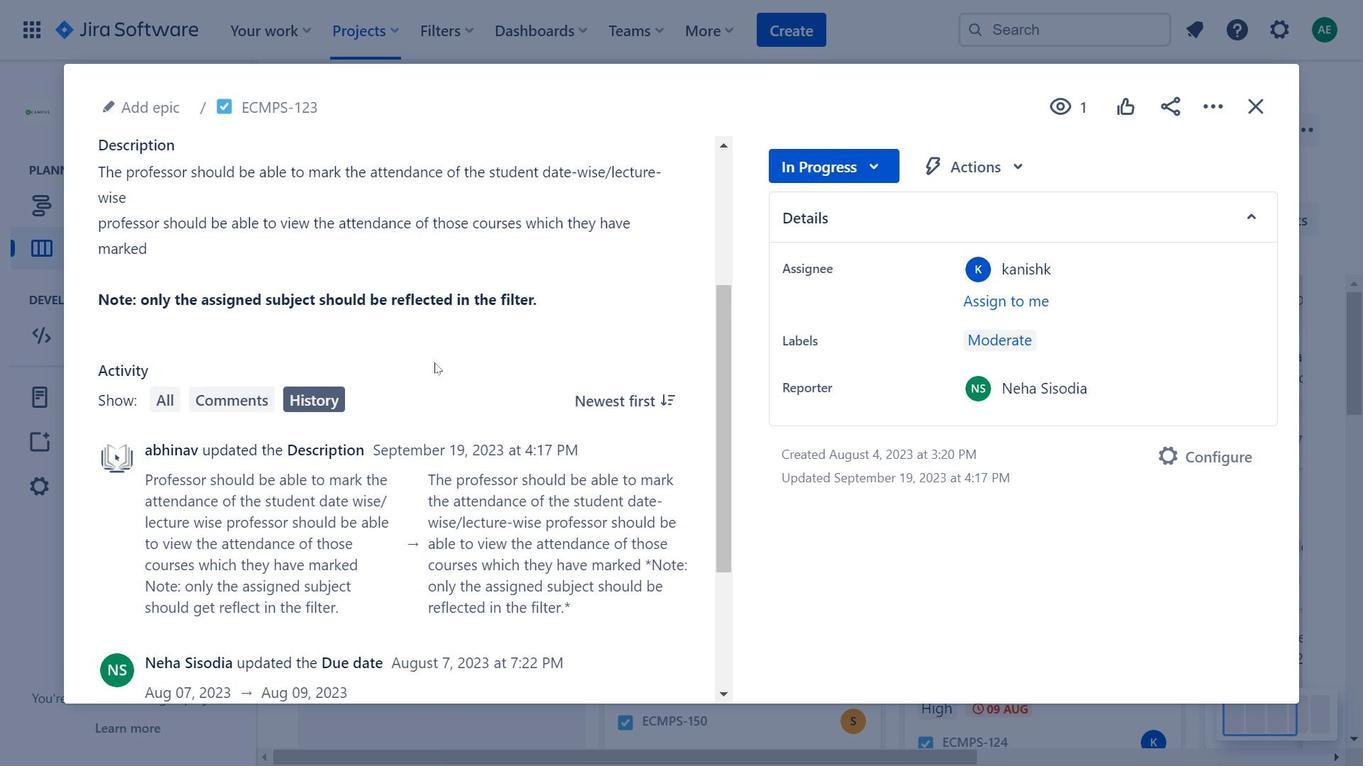 
Action: Mouse scrolled (434, 362) with delta (0, 0)
